 Task: Plan a trip to Mao, Dominican Republic from 6th December, 2023 to 12th December, 2023 for 4 adults.4 bedrooms having 4 beds and 4 bathrooms. Property type can be flat. Amenities needed are: wifi, TV, free parkinig on premises, gym, breakfast. Look for 5 properties as per requirement.
Action: Mouse pressed left at (441, 184)
Screenshot: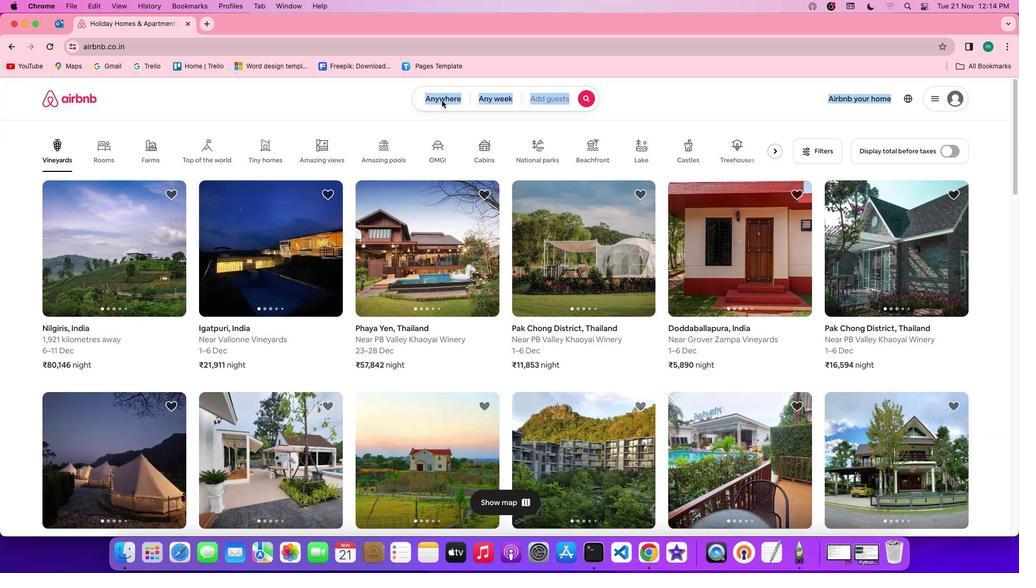 
Action: Mouse pressed left at (441, 184)
Screenshot: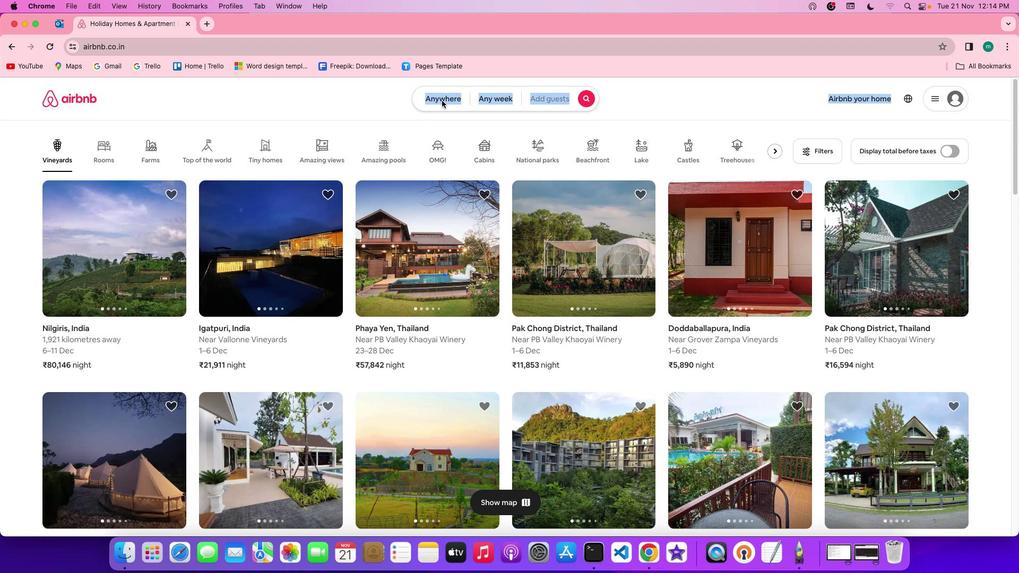 
Action: Mouse moved to (394, 213)
Screenshot: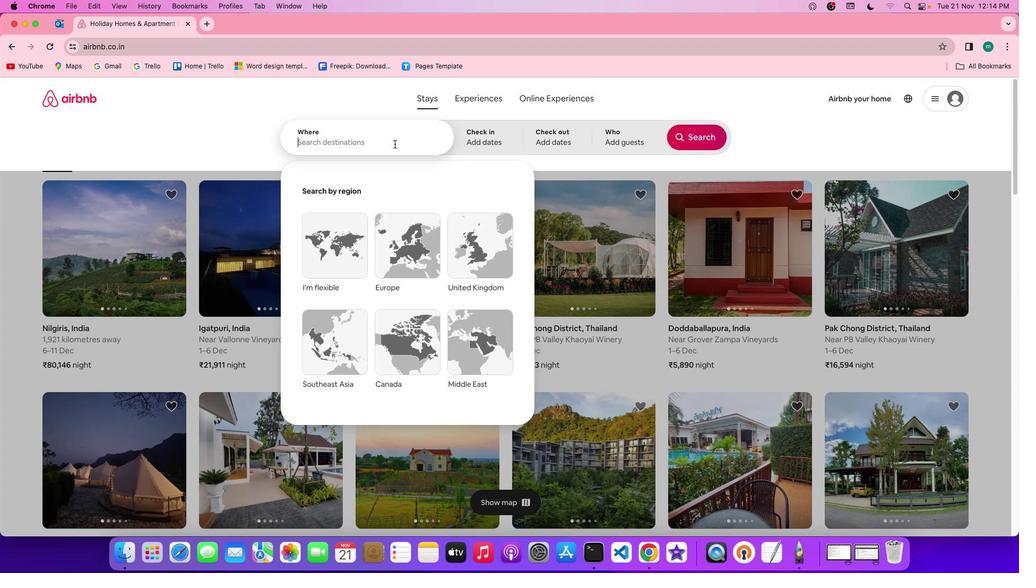 
Action: Mouse pressed left at (394, 213)
Screenshot: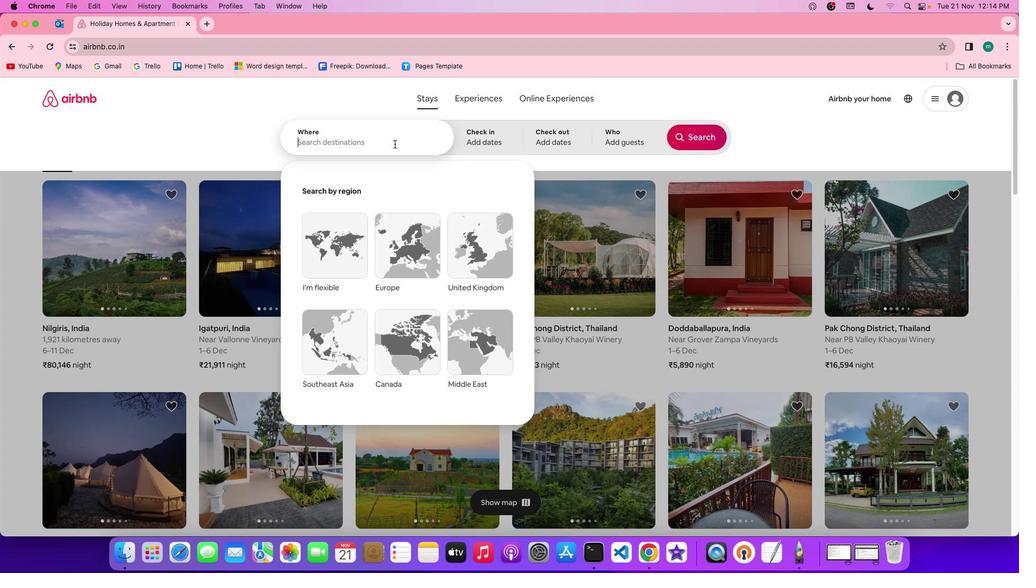 
Action: Key pressed Key.spaceKey.shift'm''a''o'','Key.spaceKey.shift'B'Key.backspaceKey.shift'D''o''m''i''n''i''c''a''n'Key.spaceKey.shift'r''e''p''u''b''l''i''c'
Screenshot: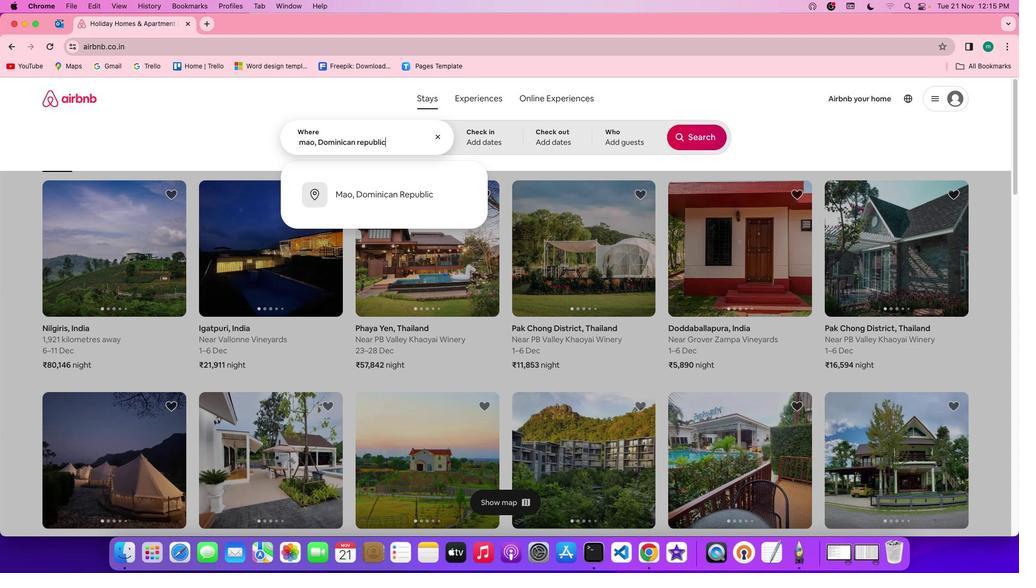 
Action: Mouse moved to (488, 209)
Screenshot: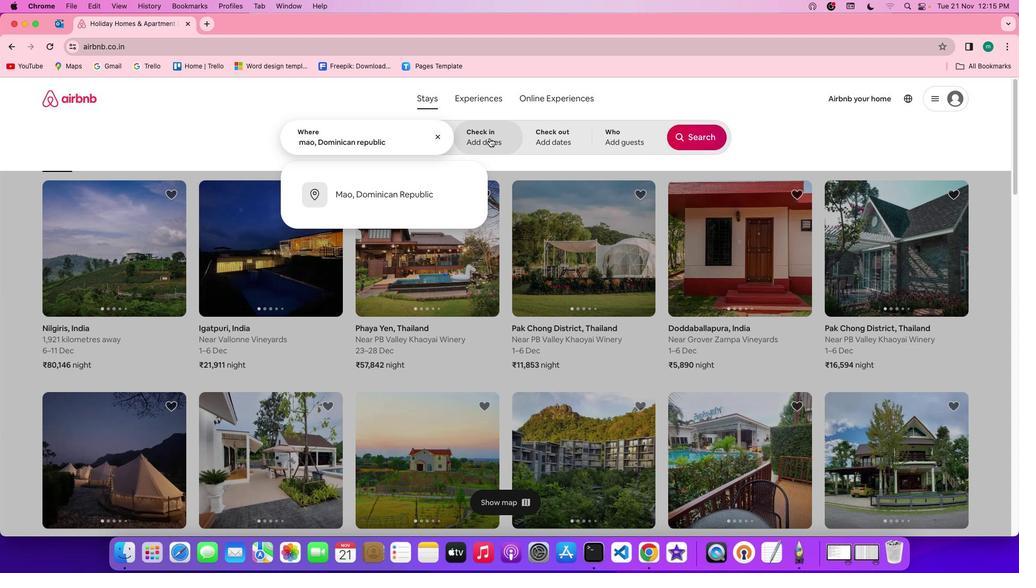 
Action: Mouse pressed left at (488, 209)
Screenshot: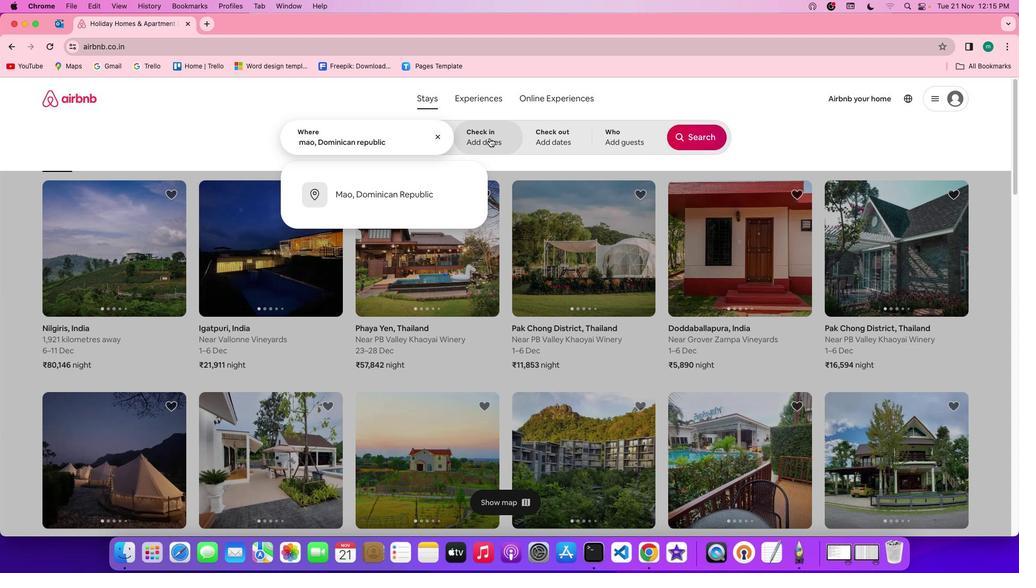 
Action: Mouse moved to (607, 317)
Screenshot: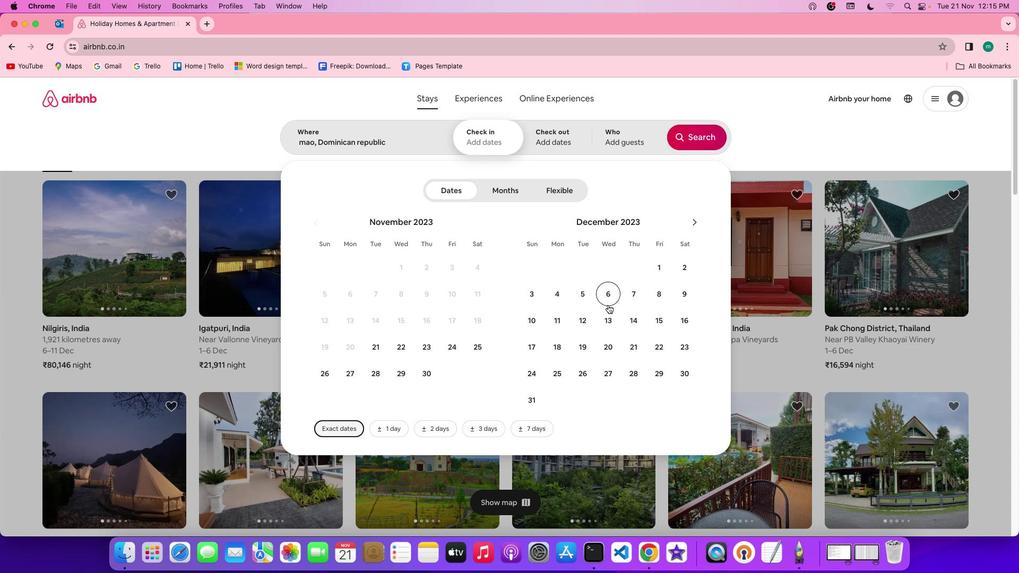 
Action: Mouse pressed left at (607, 317)
Screenshot: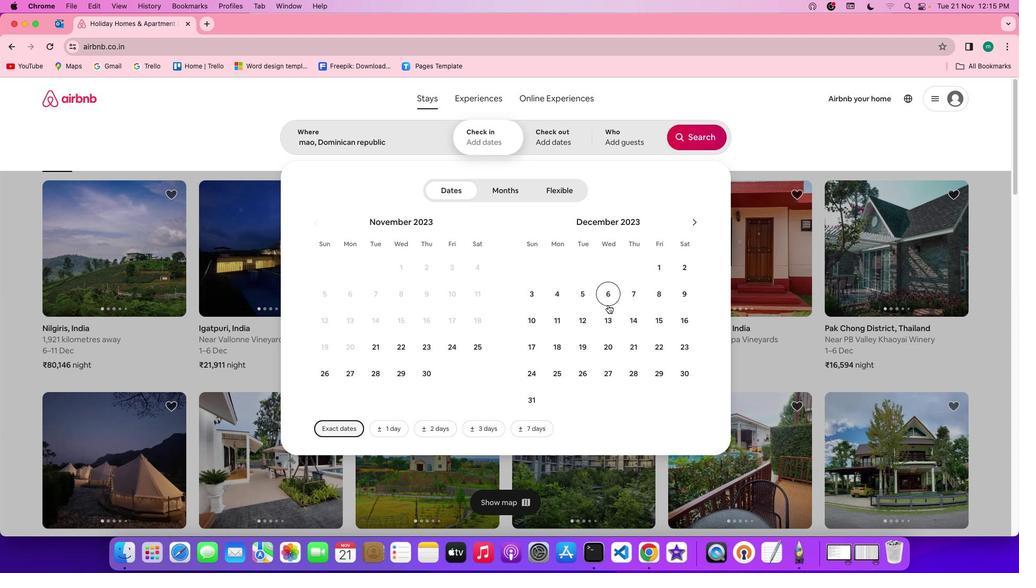 
Action: Mouse moved to (584, 327)
Screenshot: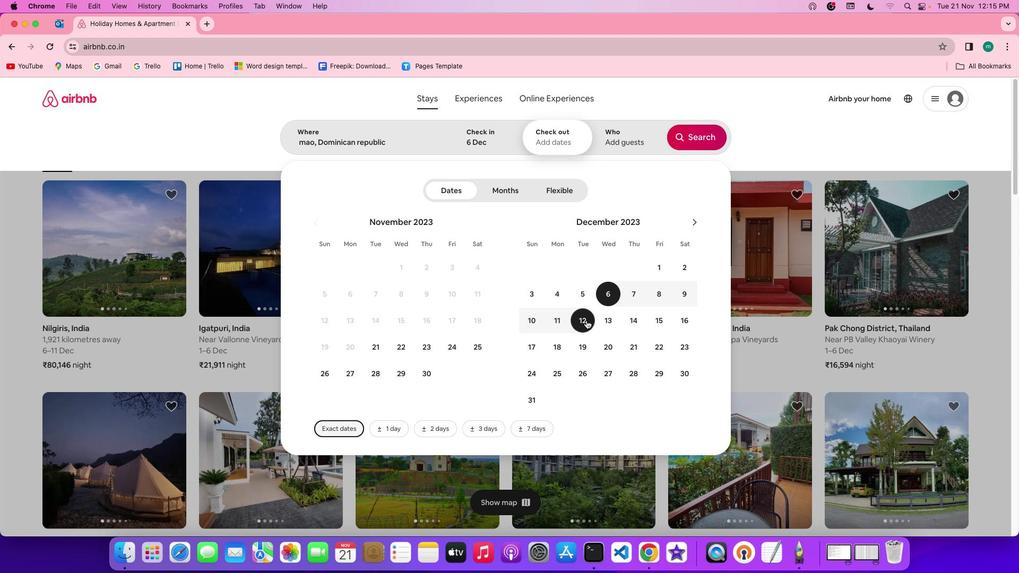 
Action: Mouse pressed left at (584, 327)
Screenshot: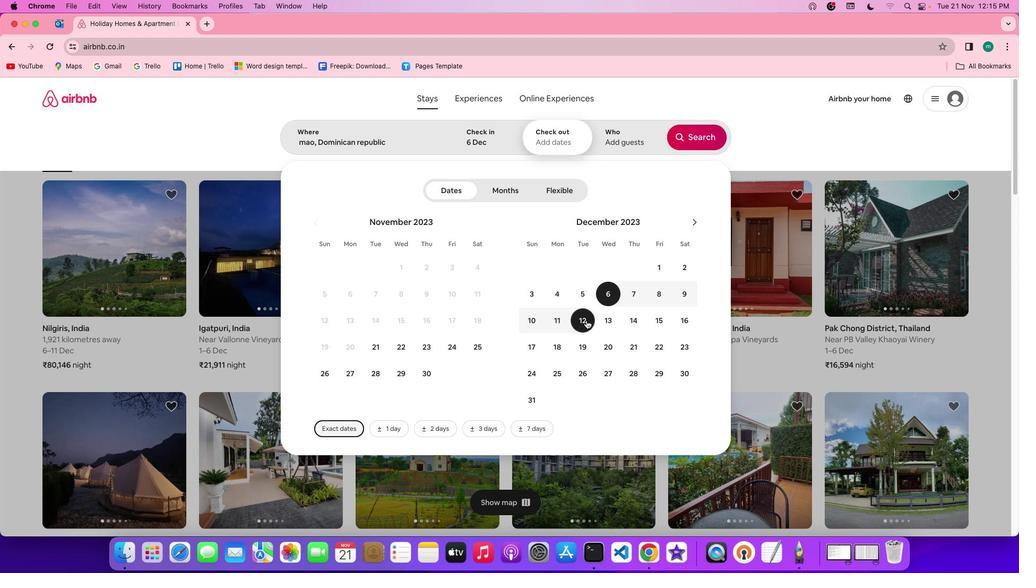 
Action: Mouse moved to (631, 208)
Screenshot: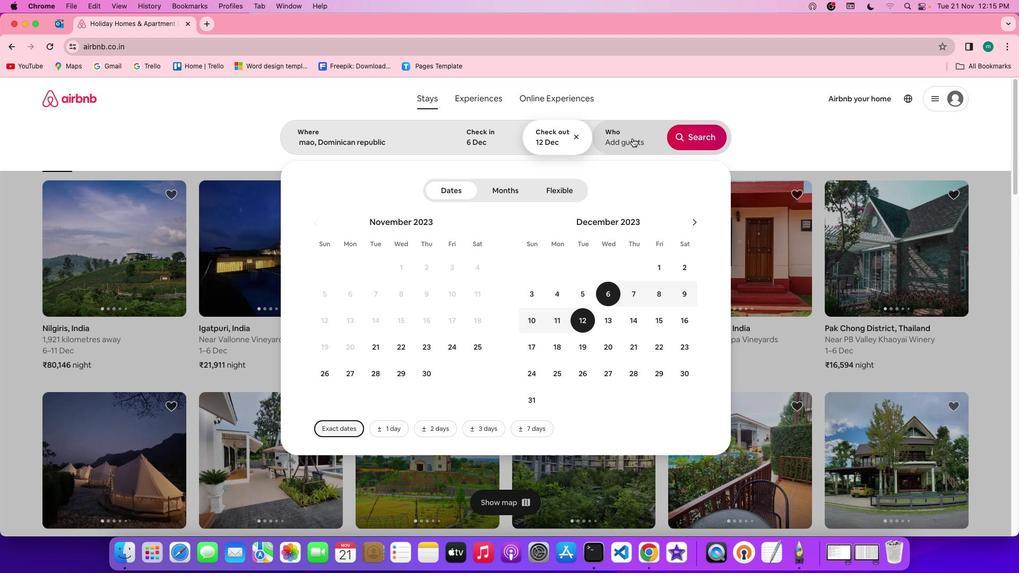 
Action: Mouse pressed left at (631, 208)
Screenshot: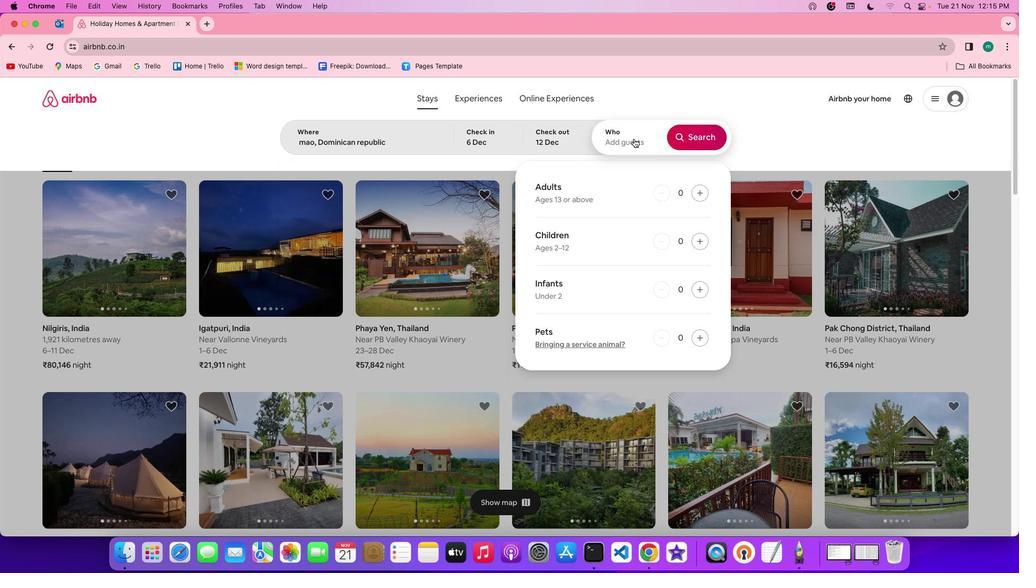 
Action: Mouse moved to (698, 241)
Screenshot: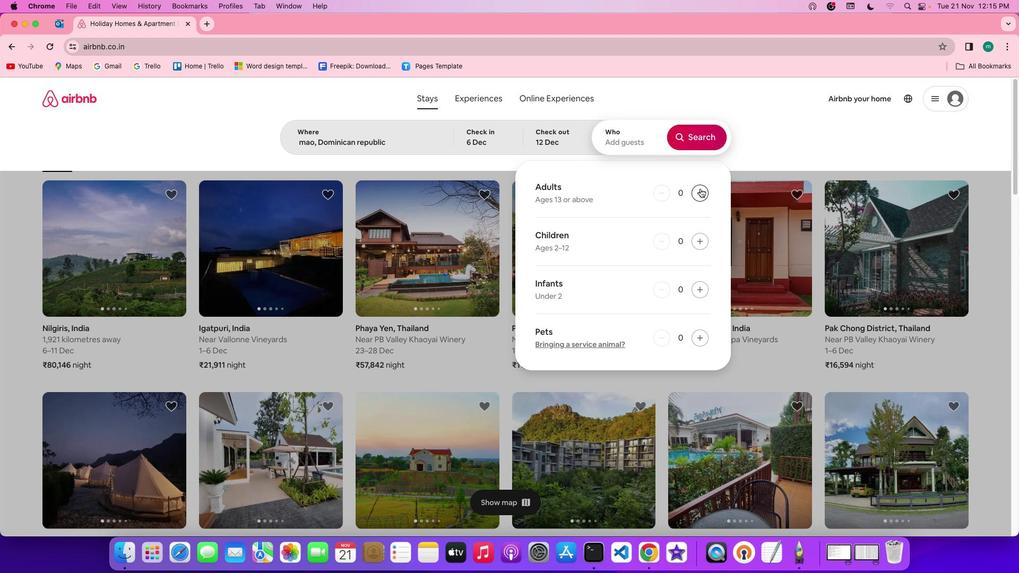 
Action: Mouse pressed left at (698, 241)
Screenshot: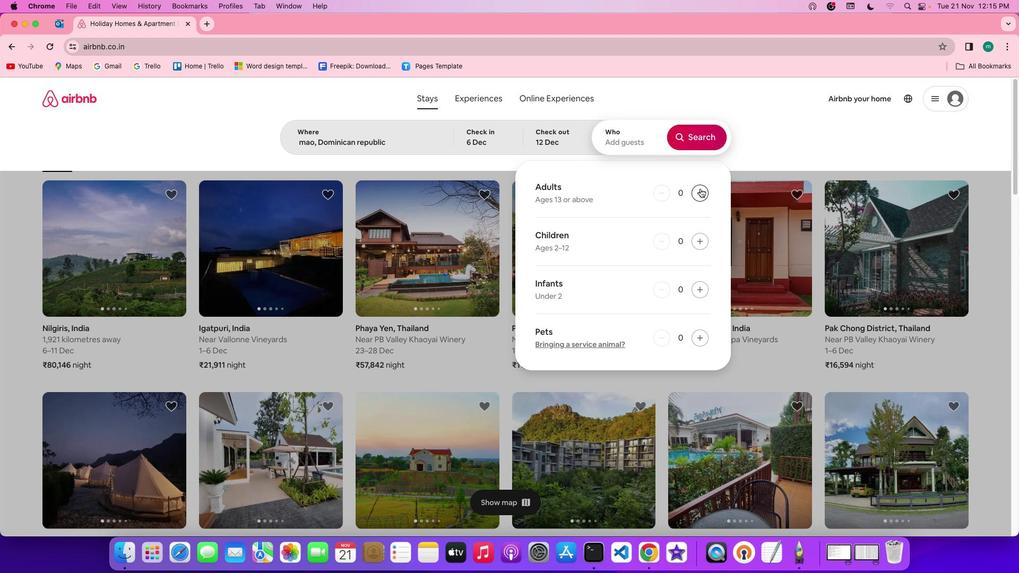 
Action: Mouse pressed left at (698, 241)
Screenshot: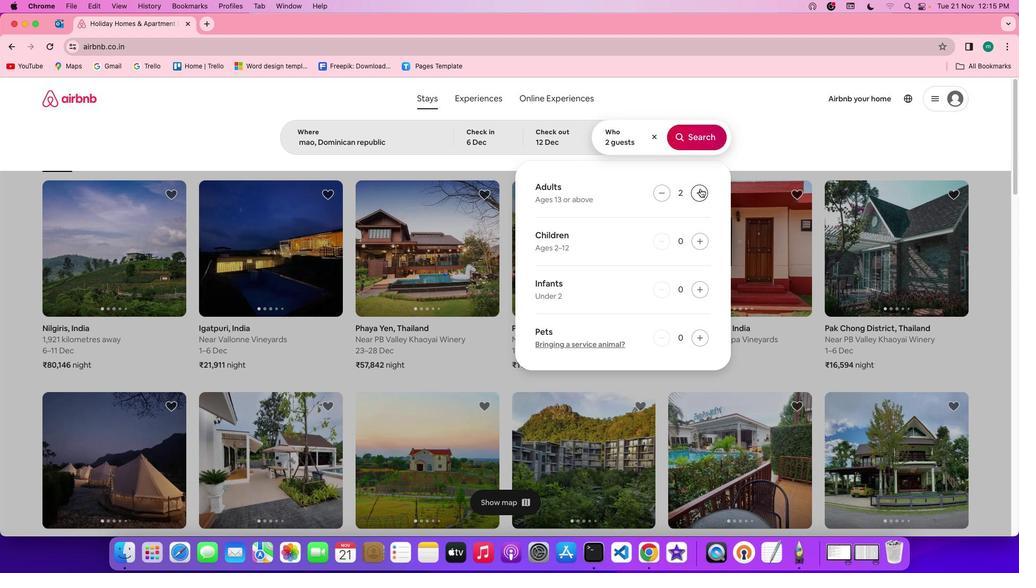 
Action: Mouse pressed left at (698, 241)
Screenshot: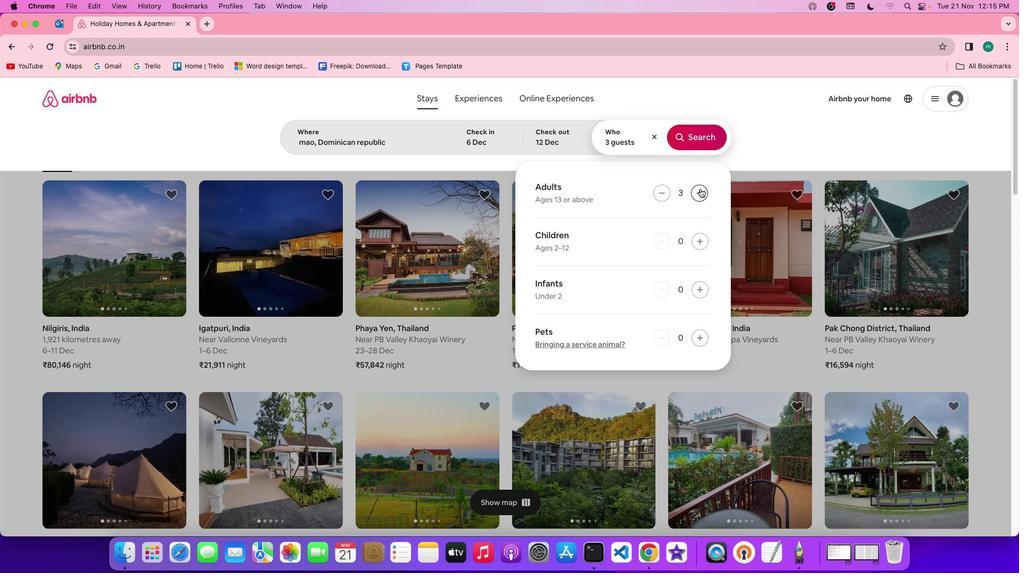 
Action: Mouse pressed left at (698, 241)
Screenshot: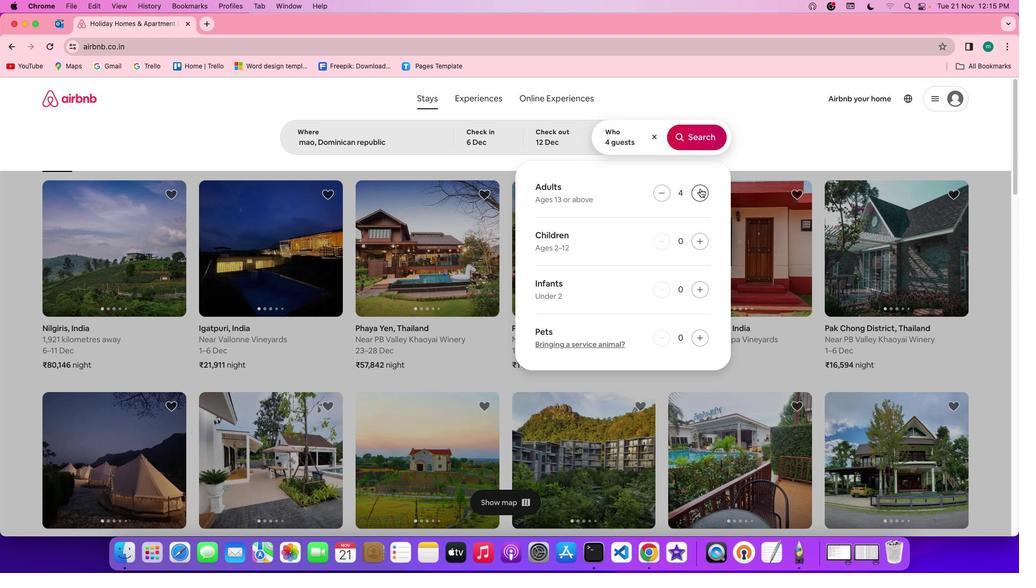 
Action: Mouse moved to (695, 211)
Screenshot: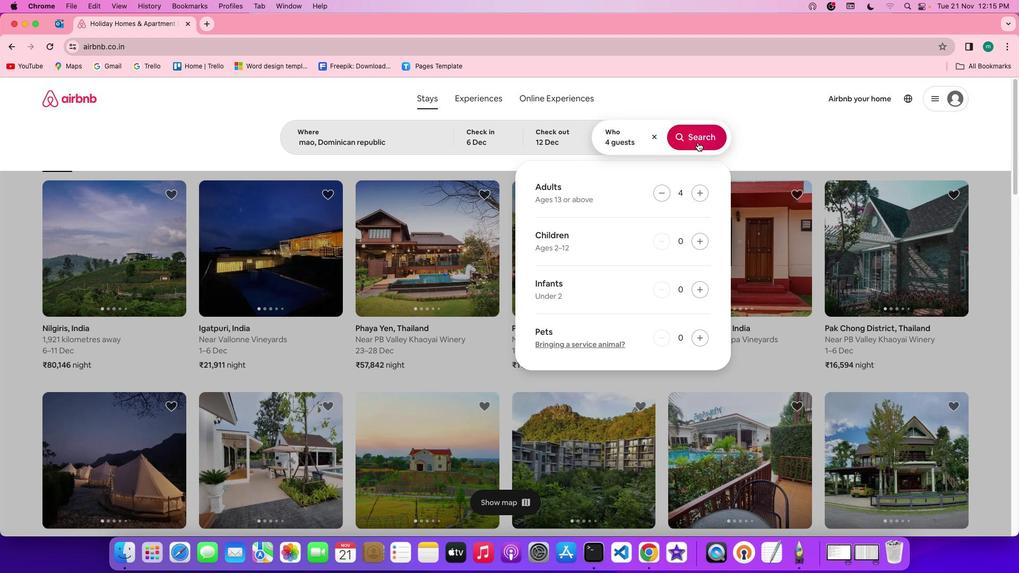 
Action: Mouse pressed left at (695, 211)
Screenshot: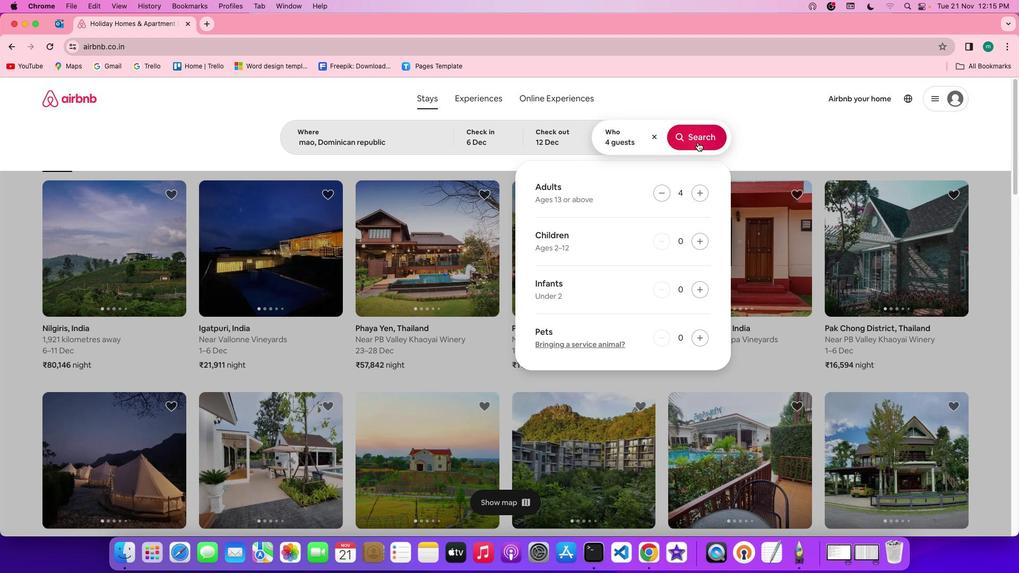 
Action: Mouse moved to (863, 209)
Screenshot: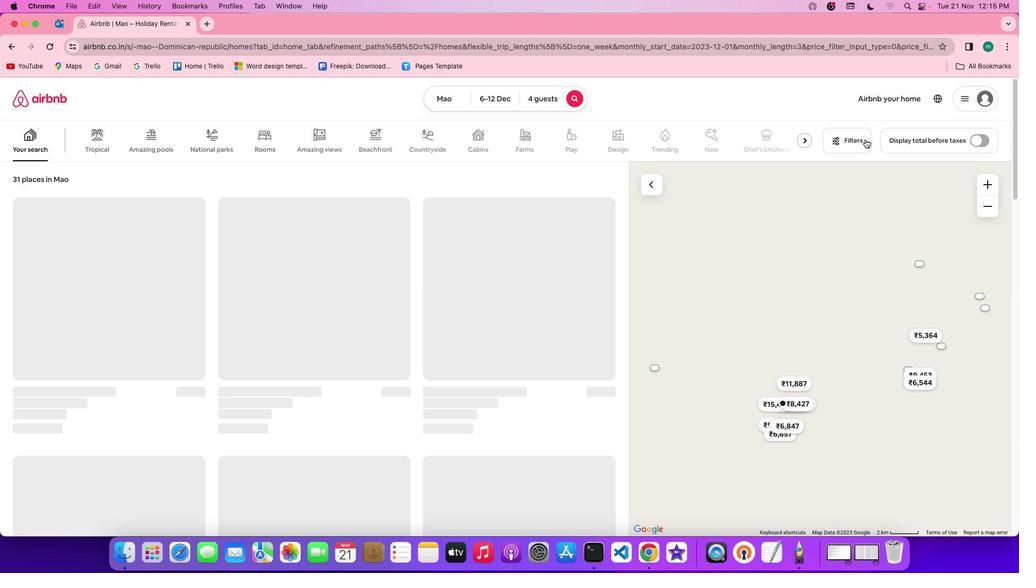 
Action: Mouse pressed left at (863, 209)
Screenshot: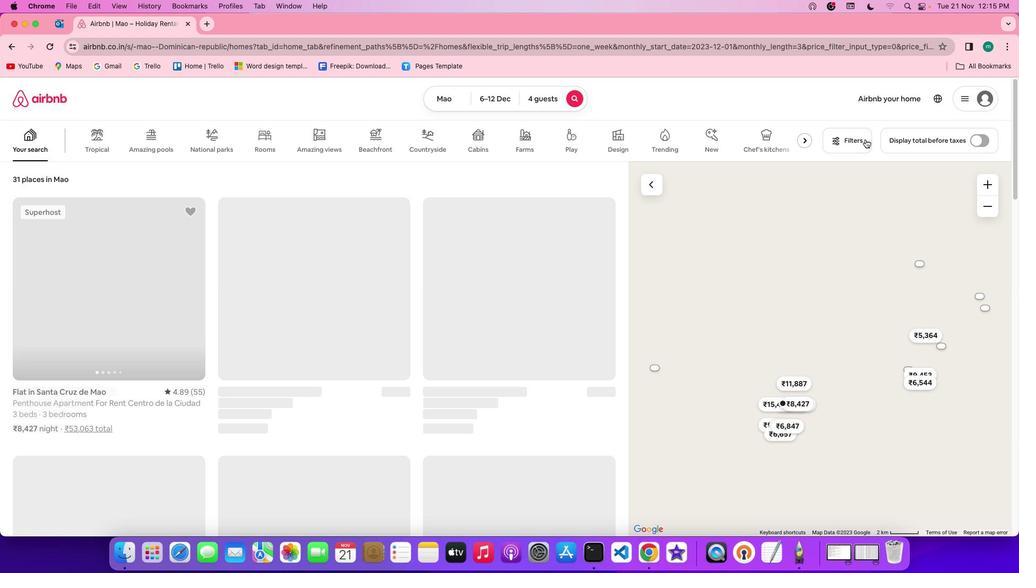 
Action: Mouse moved to (565, 310)
Screenshot: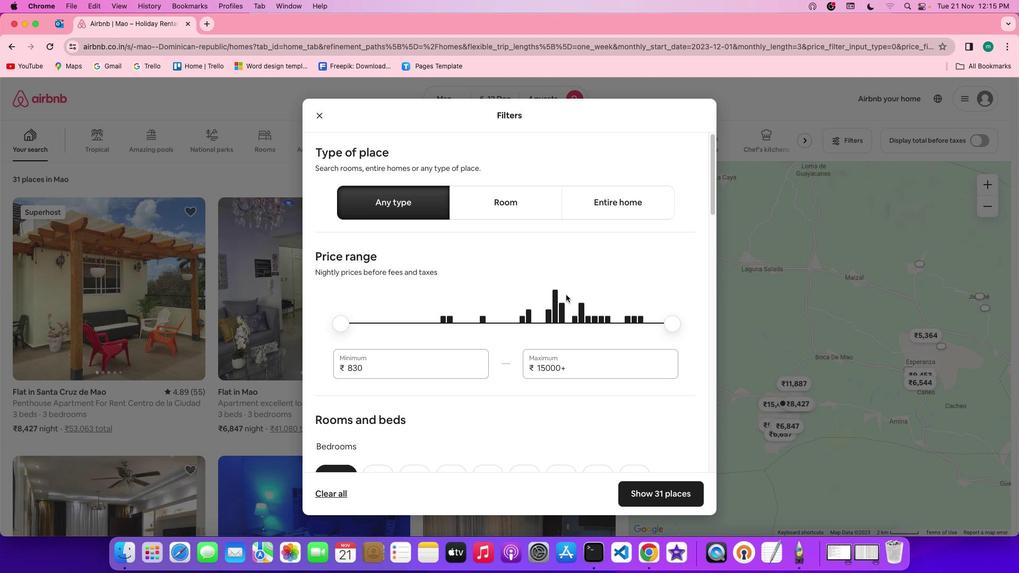 
Action: Mouse scrolled (565, 310) with delta (1, 118)
Screenshot: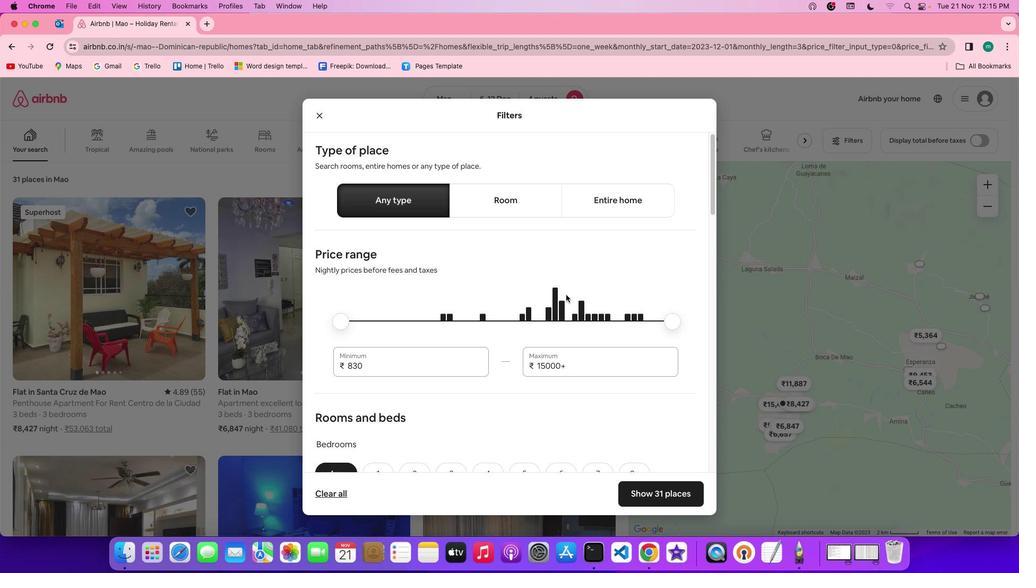 
Action: Mouse scrolled (565, 310) with delta (1, 118)
Screenshot: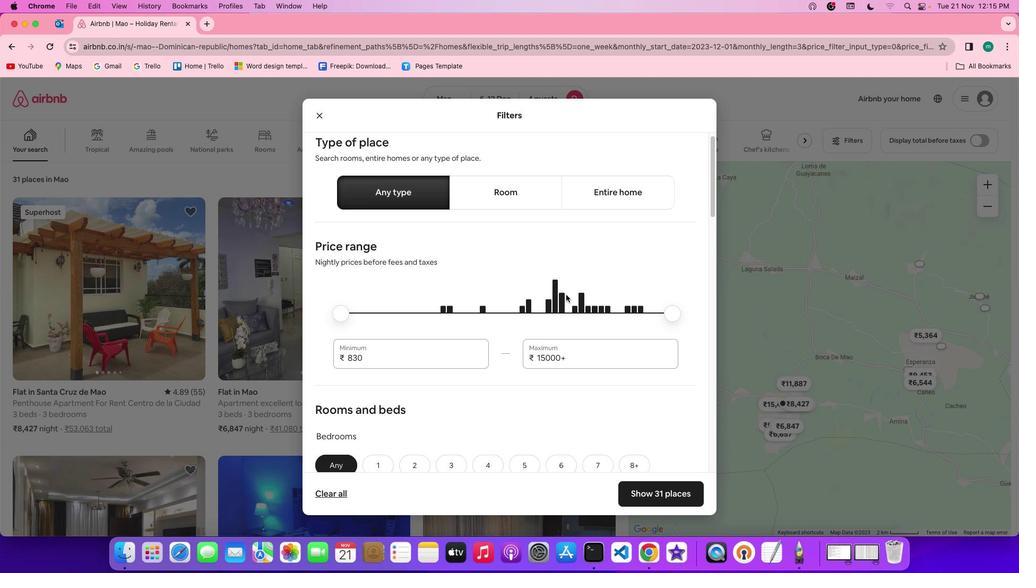 
Action: Mouse scrolled (565, 310) with delta (1, 118)
Screenshot: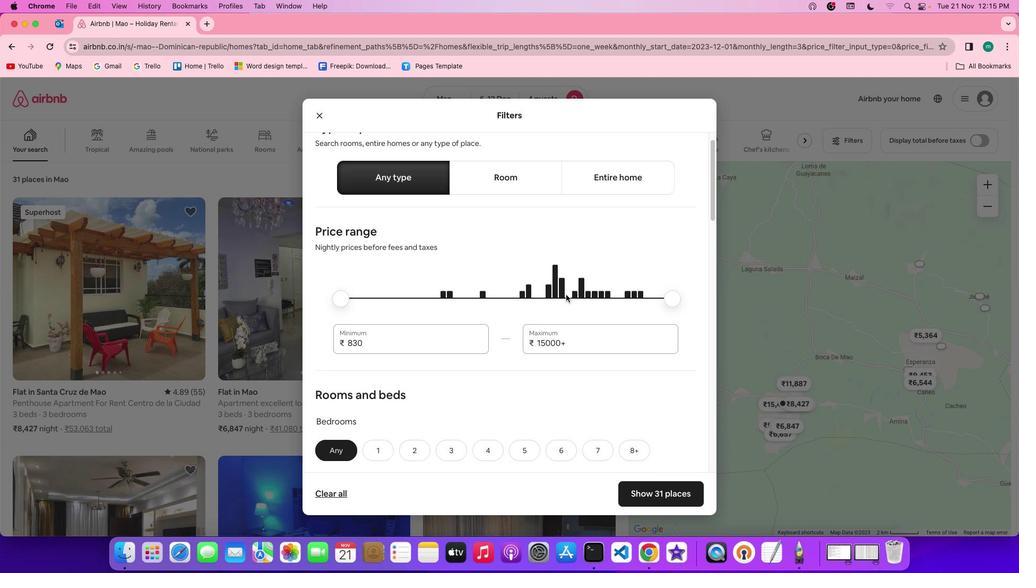 
Action: Mouse scrolled (565, 310) with delta (1, 117)
Screenshot: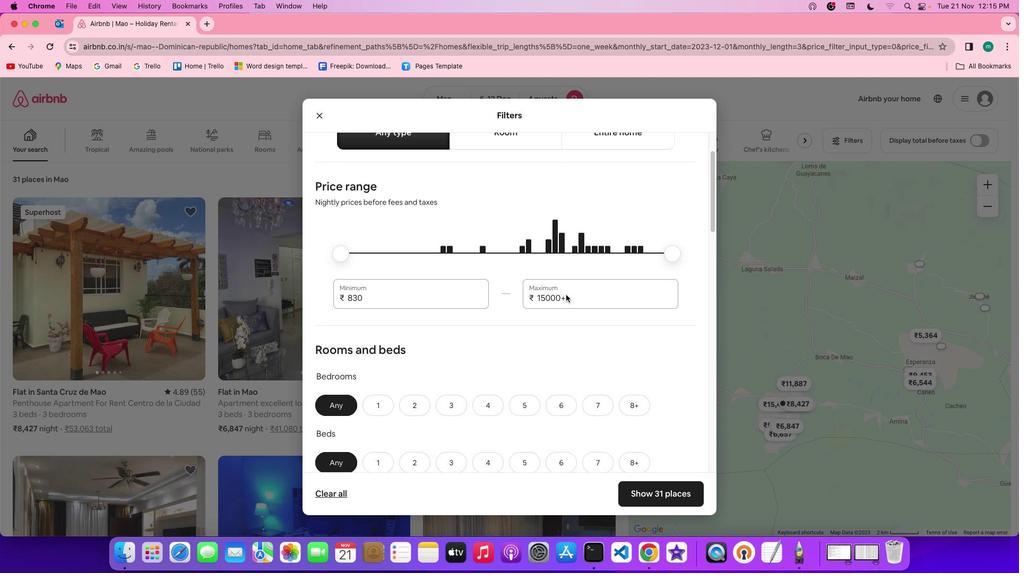 
Action: Mouse scrolled (565, 310) with delta (1, 118)
Screenshot: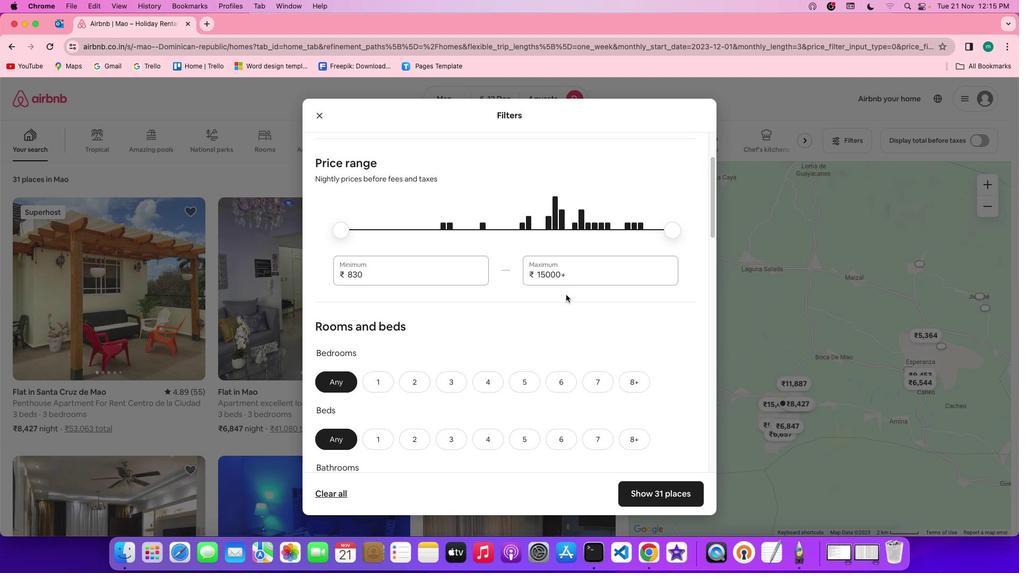 
Action: Mouse scrolled (565, 310) with delta (1, 118)
Screenshot: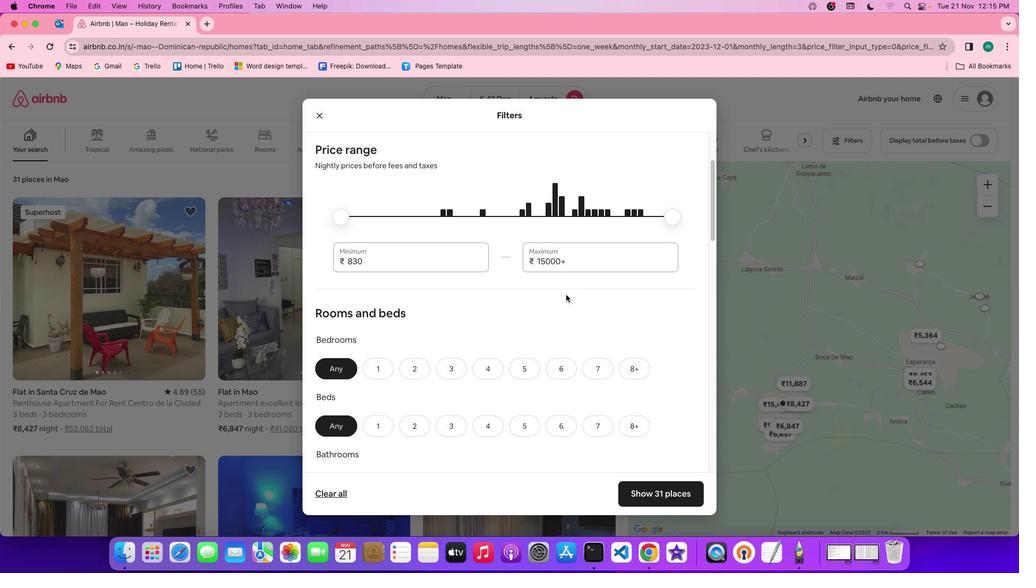 
Action: Mouse scrolled (565, 310) with delta (1, 118)
Screenshot: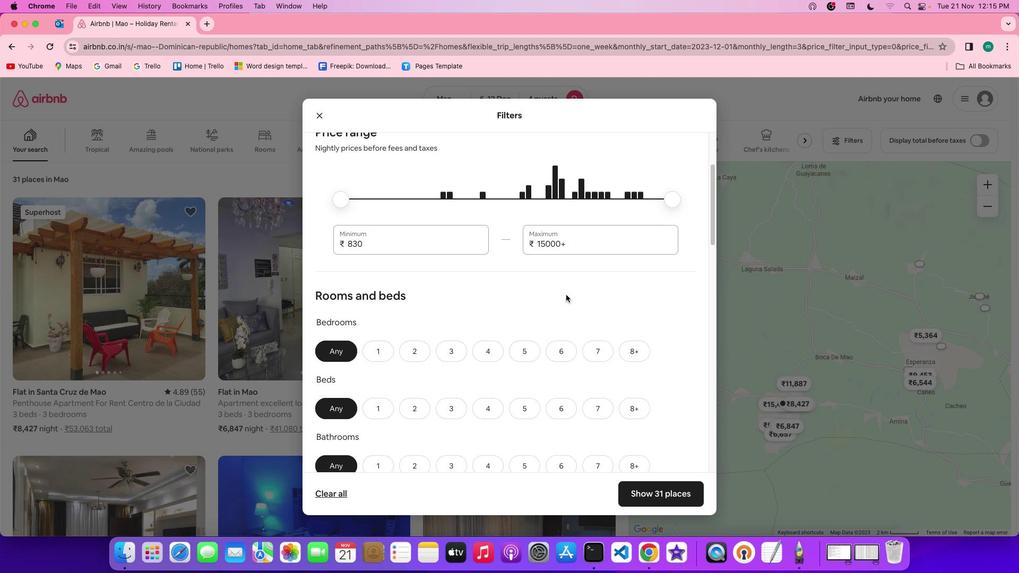 
Action: Mouse scrolled (565, 310) with delta (1, 118)
Screenshot: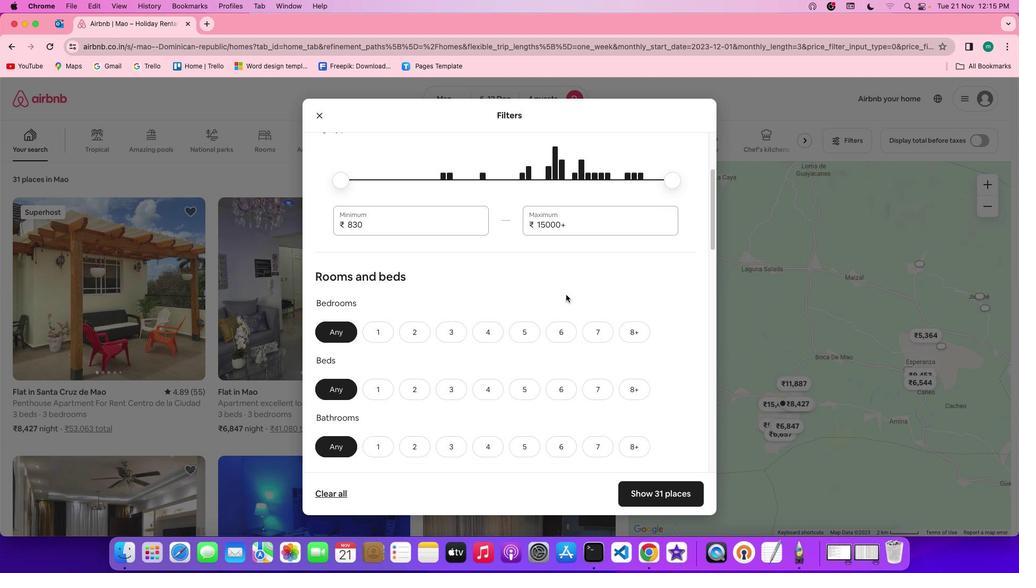
Action: Mouse scrolled (565, 310) with delta (1, 118)
Screenshot: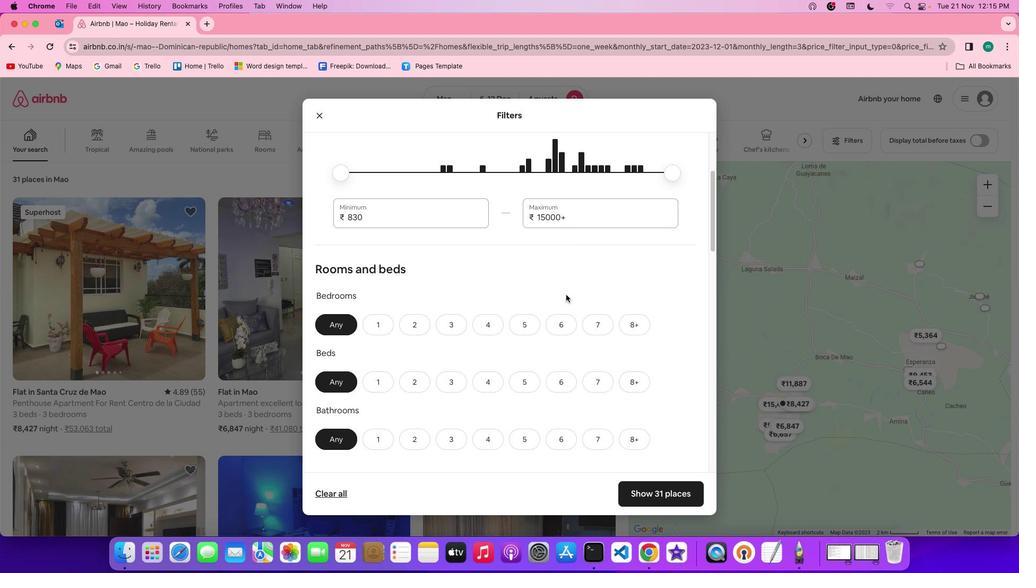
Action: Mouse scrolled (565, 310) with delta (1, 118)
Screenshot: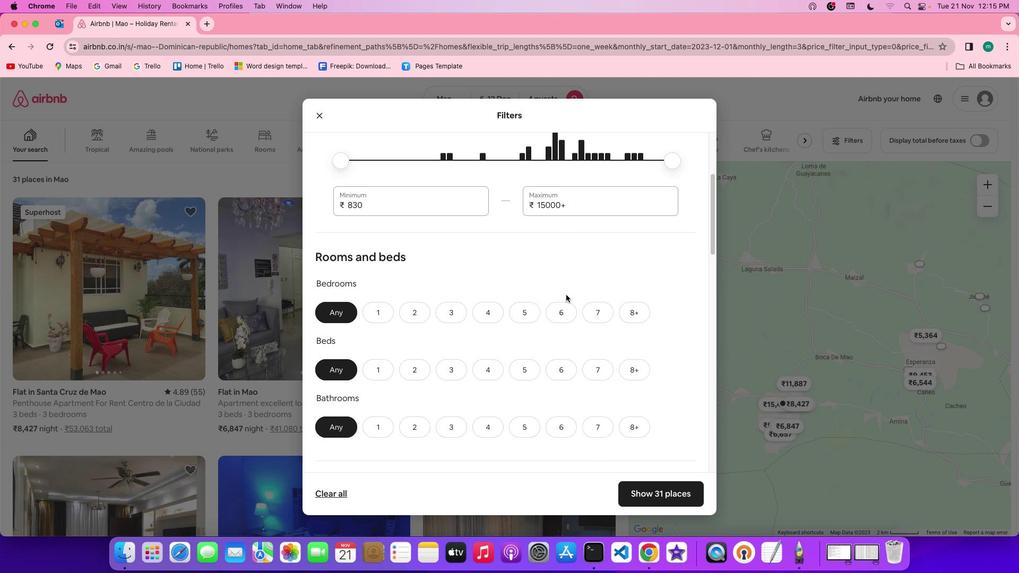 
Action: Mouse scrolled (565, 310) with delta (1, 117)
Screenshot: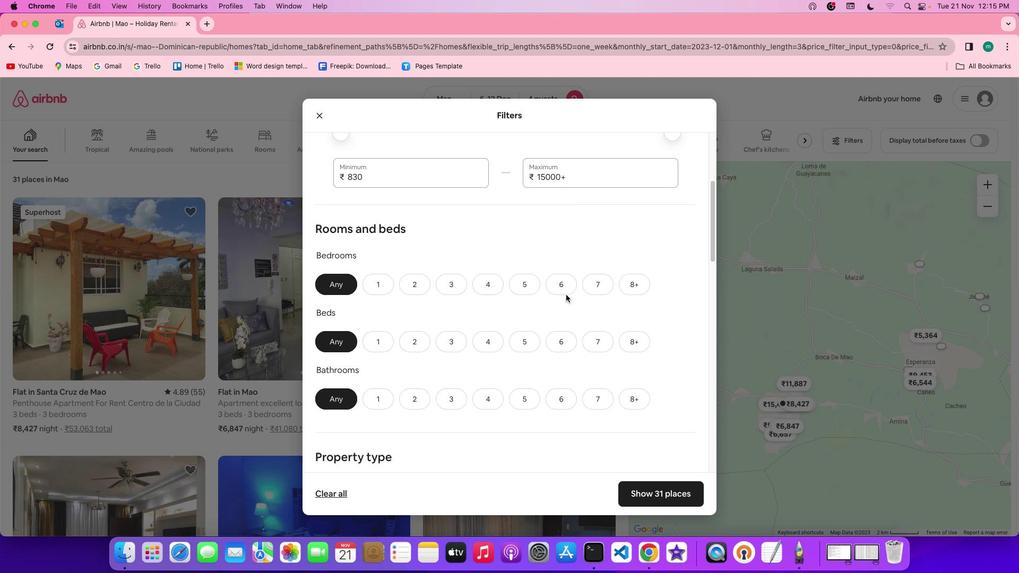 
Action: Mouse moved to (490, 290)
Screenshot: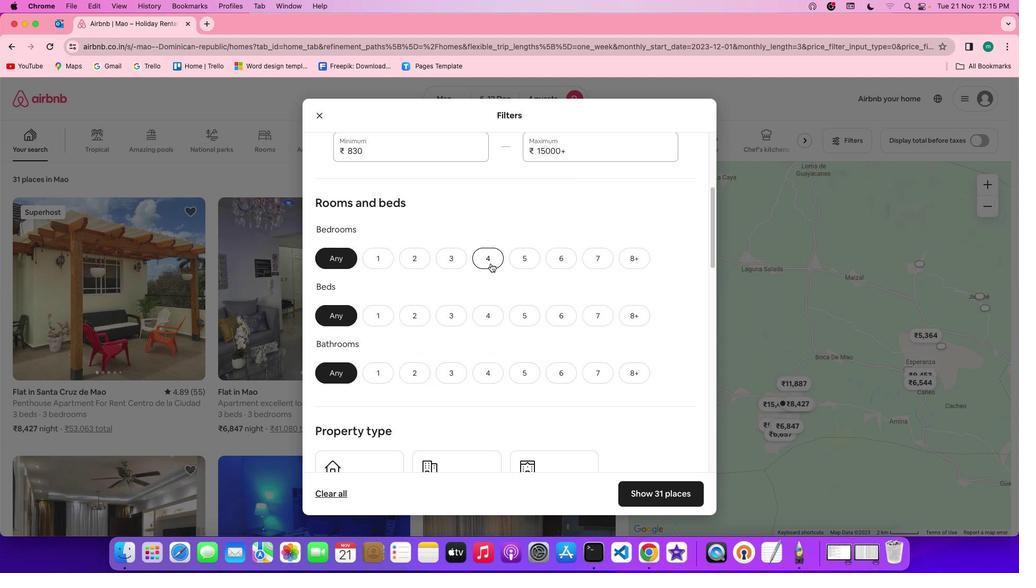 
Action: Mouse pressed left at (490, 290)
Screenshot: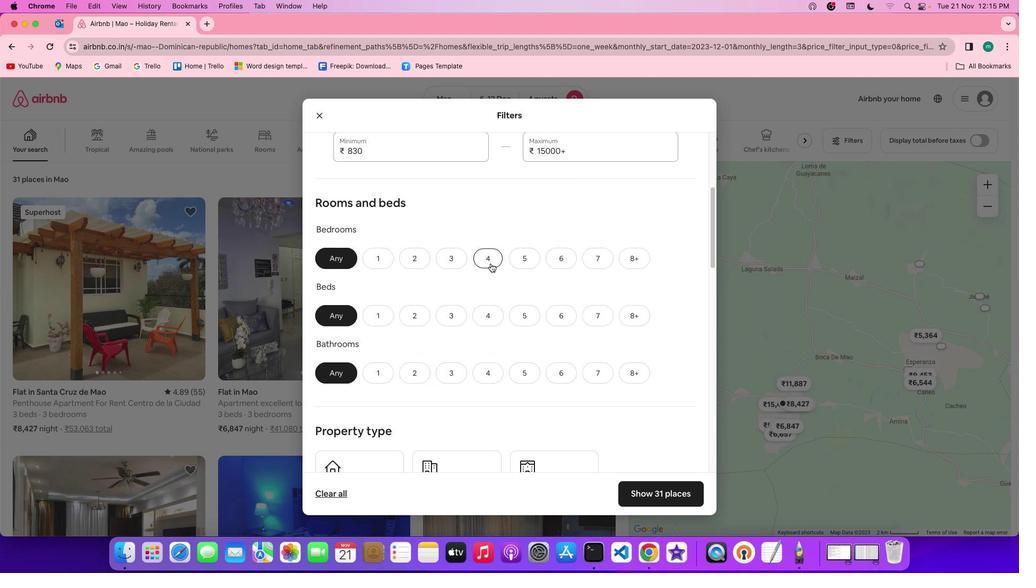 
Action: Mouse moved to (491, 320)
Screenshot: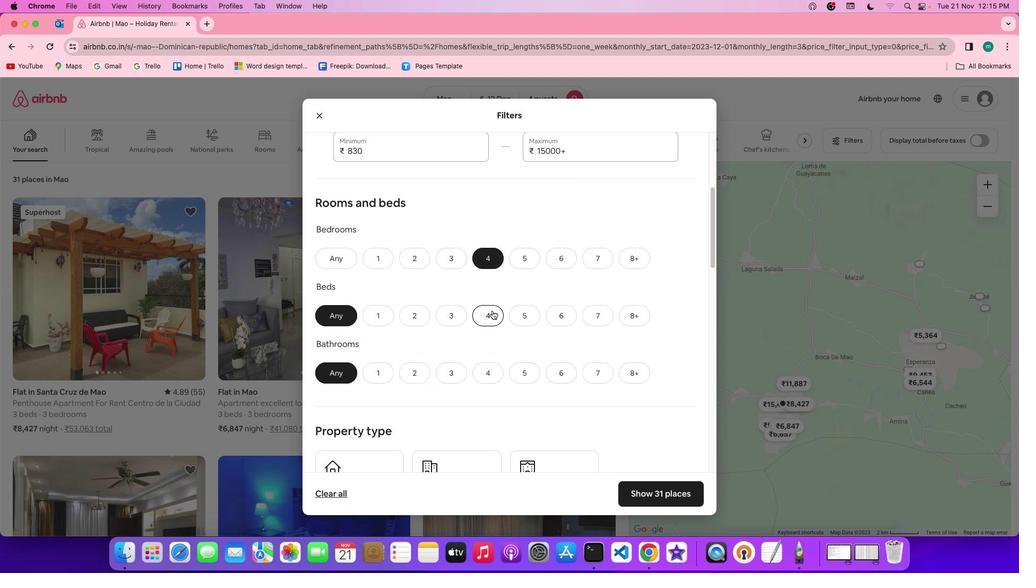 
Action: Mouse pressed left at (491, 320)
Screenshot: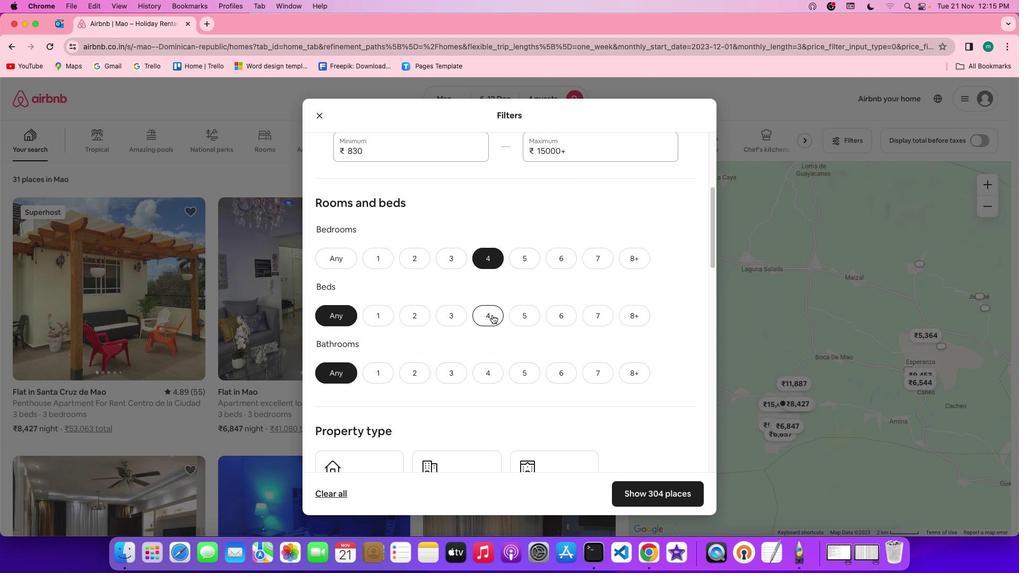 
Action: Mouse moved to (488, 360)
Screenshot: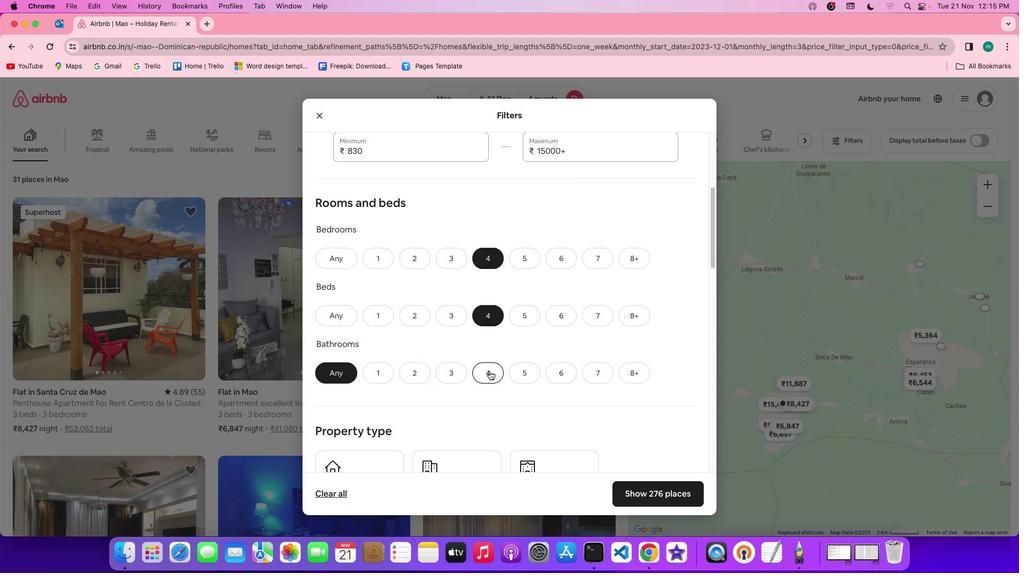 
Action: Mouse pressed left at (488, 360)
Screenshot: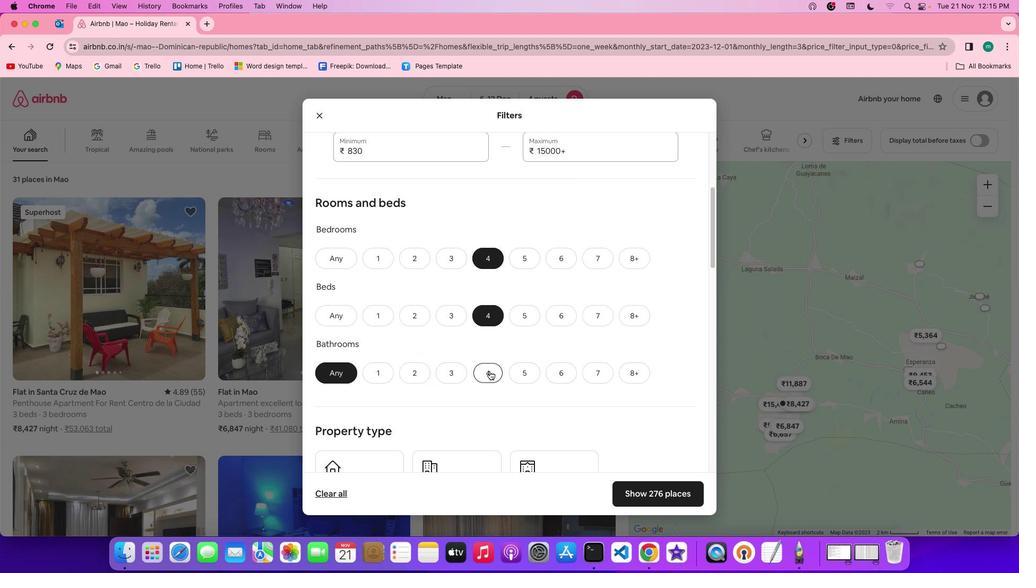
Action: Mouse moved to (617, 352)
Screenshot: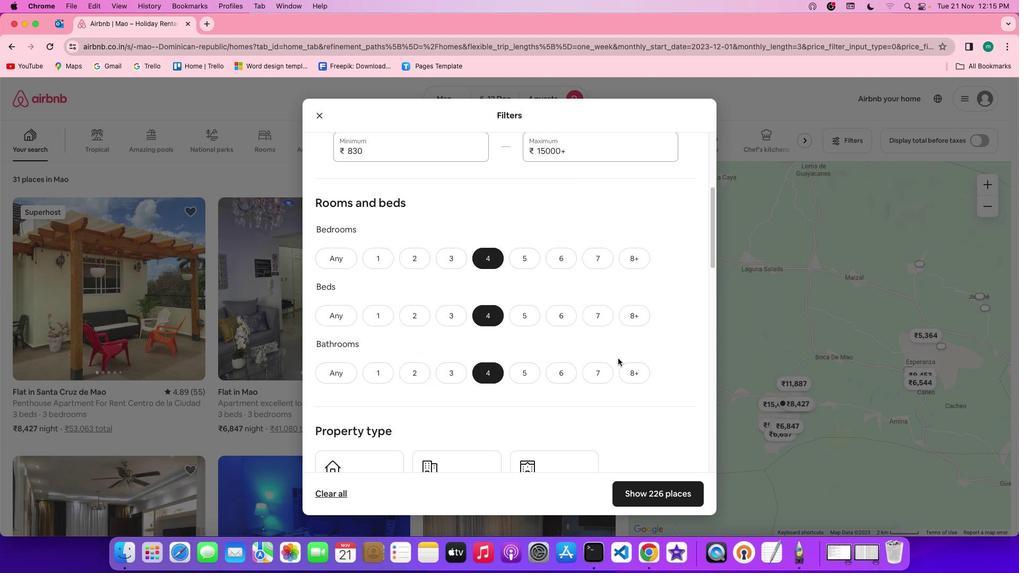 
Action: Mouse scrolled (617, 352) with delta (1, 118)
Screenshot: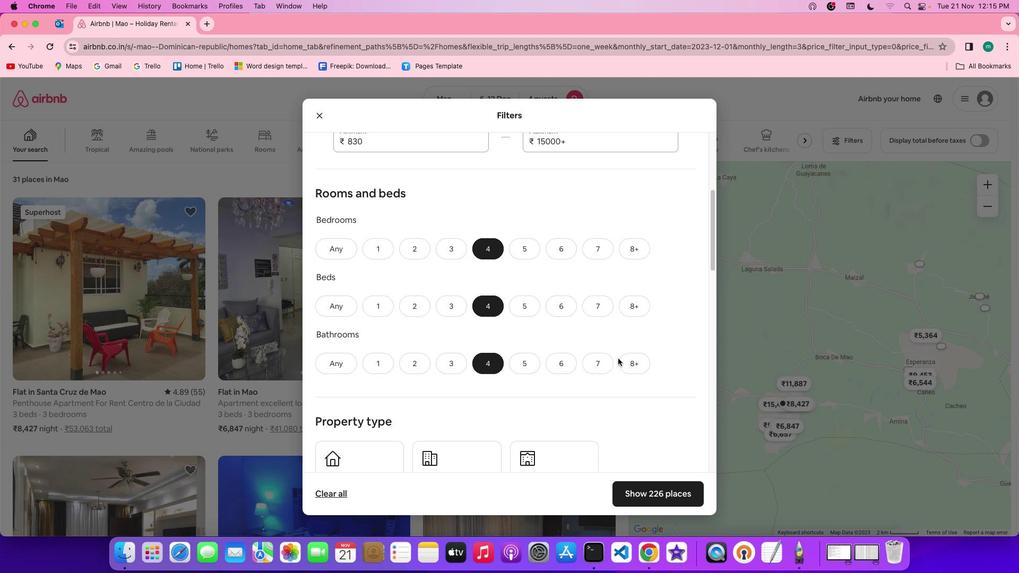 
Action: Mouse scrolled (617, 352) with delta (1, 118)
Screenshot: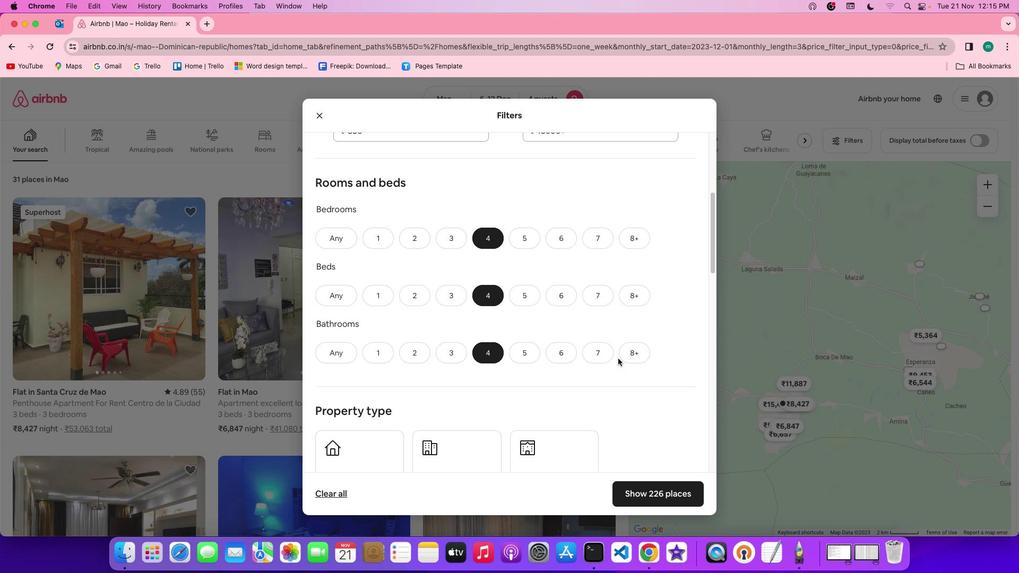 
Action: Mouse scrolled (617, 352) with delta (1, 117)
Screenshot: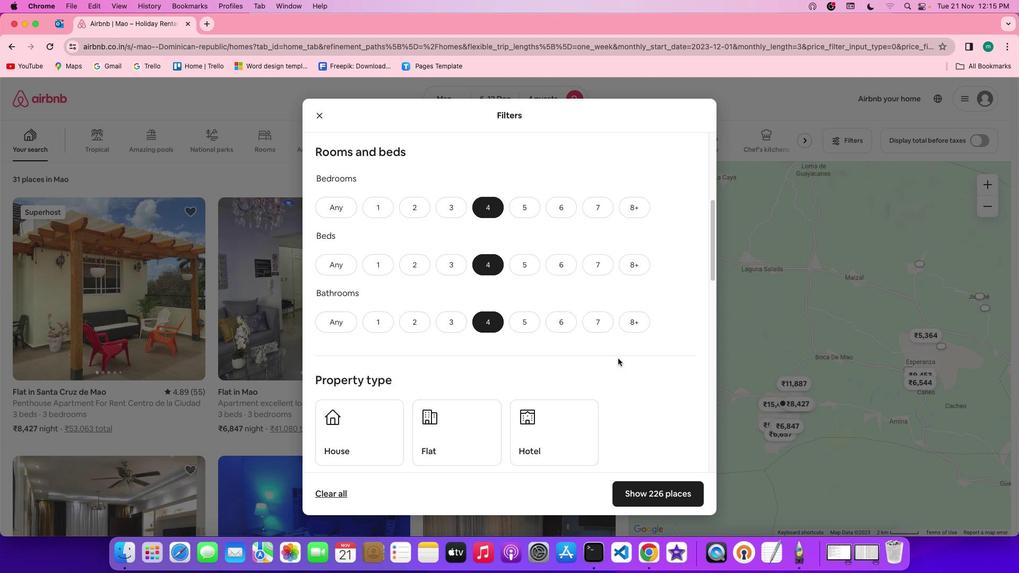 
Action: Mouse scrolled (617, 352) with delta (1, 118)
Screenshot: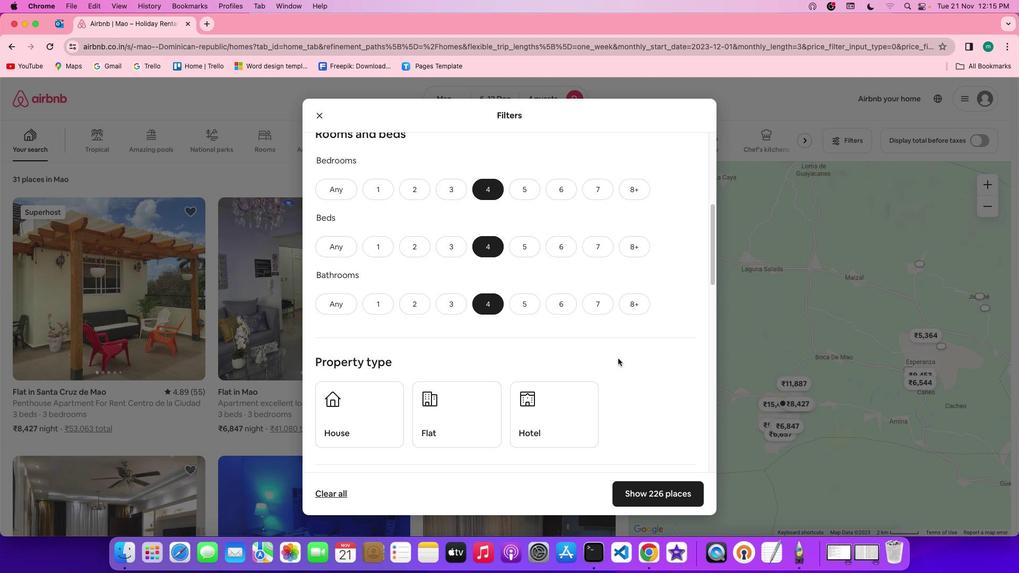 
Action: Mouse scrolled (617, 352) with delta (1, 118)
Screenshot: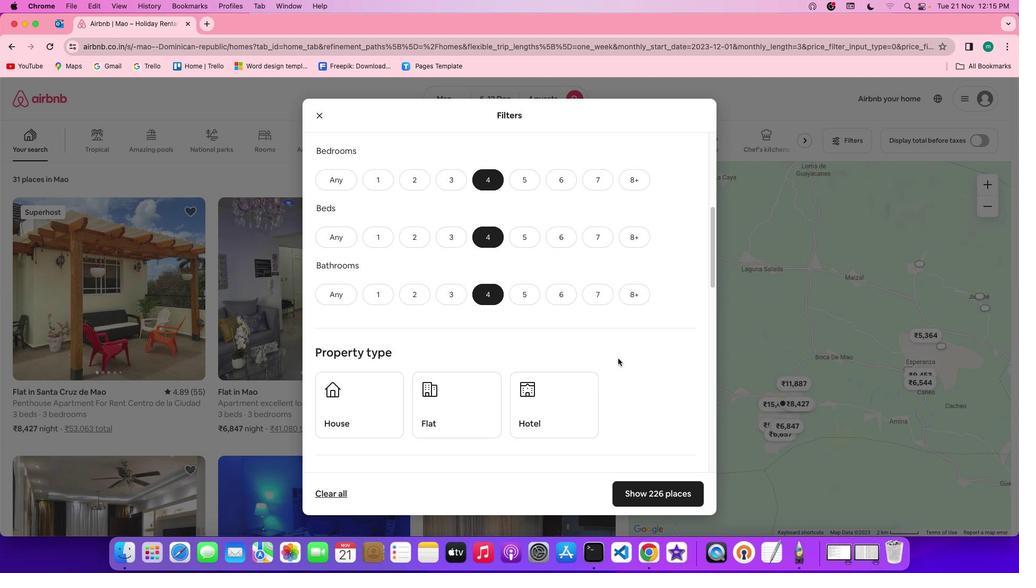 
Action: Mouse scrolled (617, 352) with delta (1, 118)
Screenshot: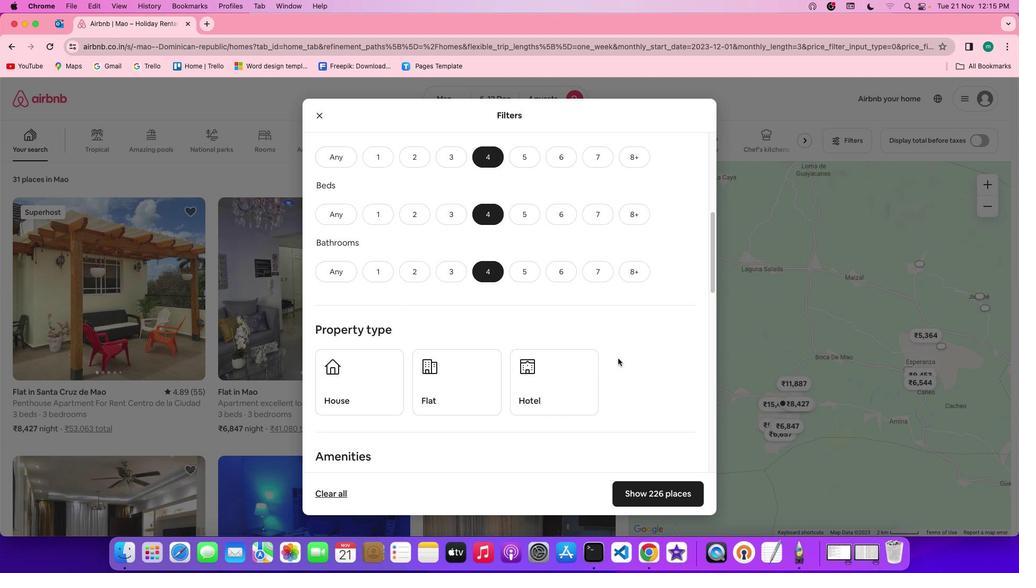 
Action: Mouse scrolled (617, 352) with delta (1, 118)
Screenshot: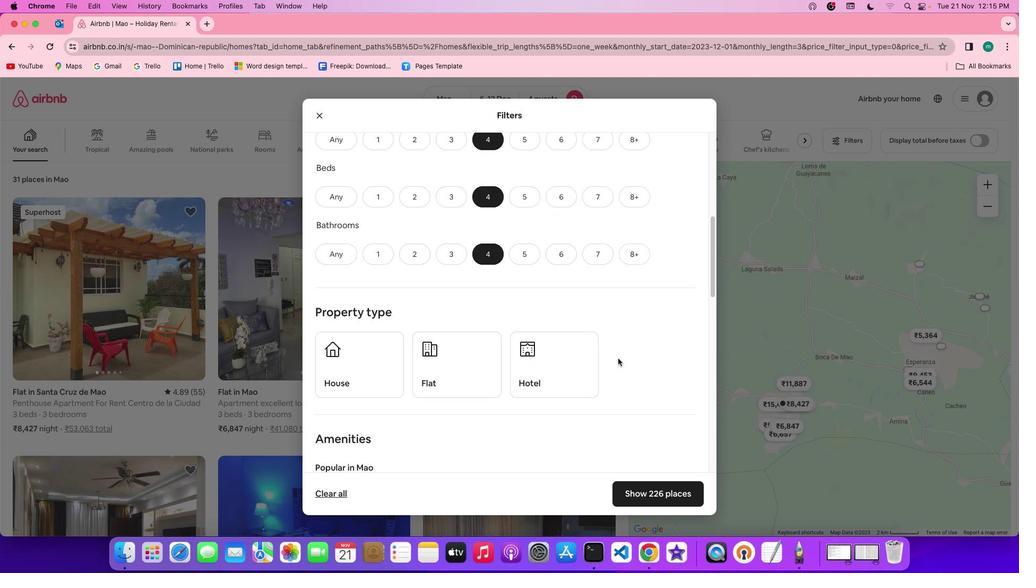 
Action: Mouse scrolled (617, 352) with delta (1, 118)
Screenshot: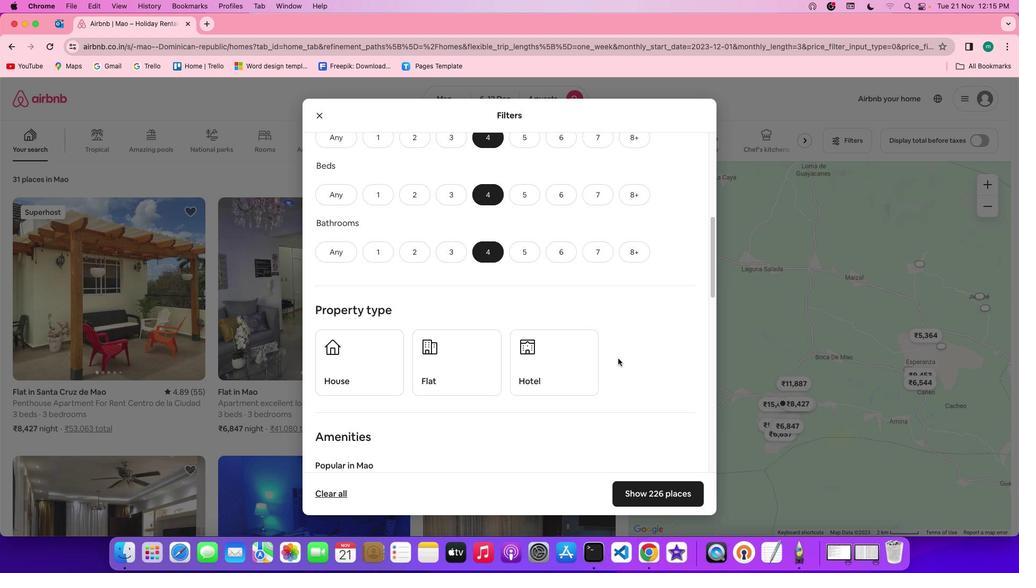 
Action: Mouse scrolled (617, 352) with delta (1, 118)
Screenshot: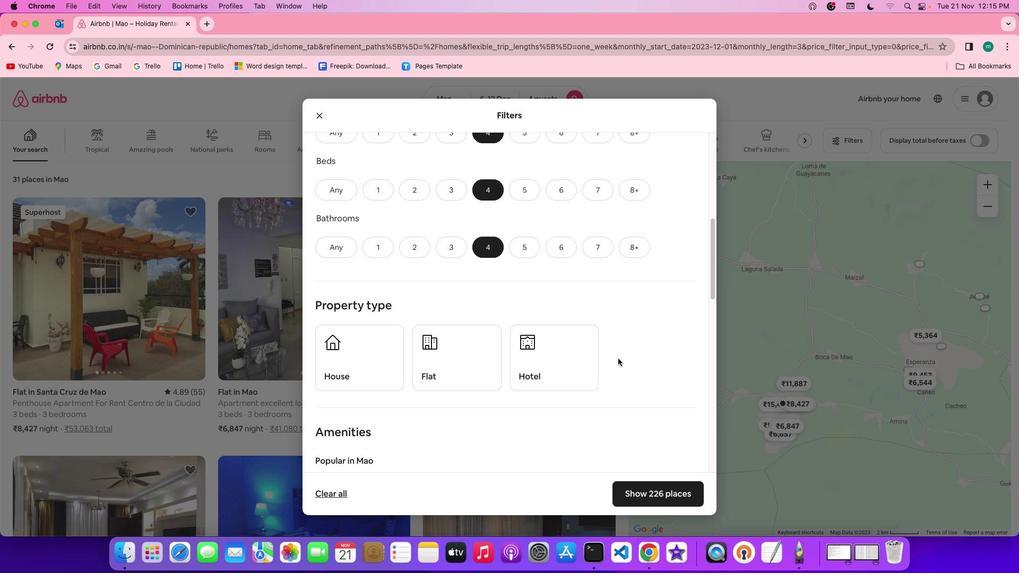
Action: Mouse scrolled (617, 352) with delta (1, 118)
Screenshot: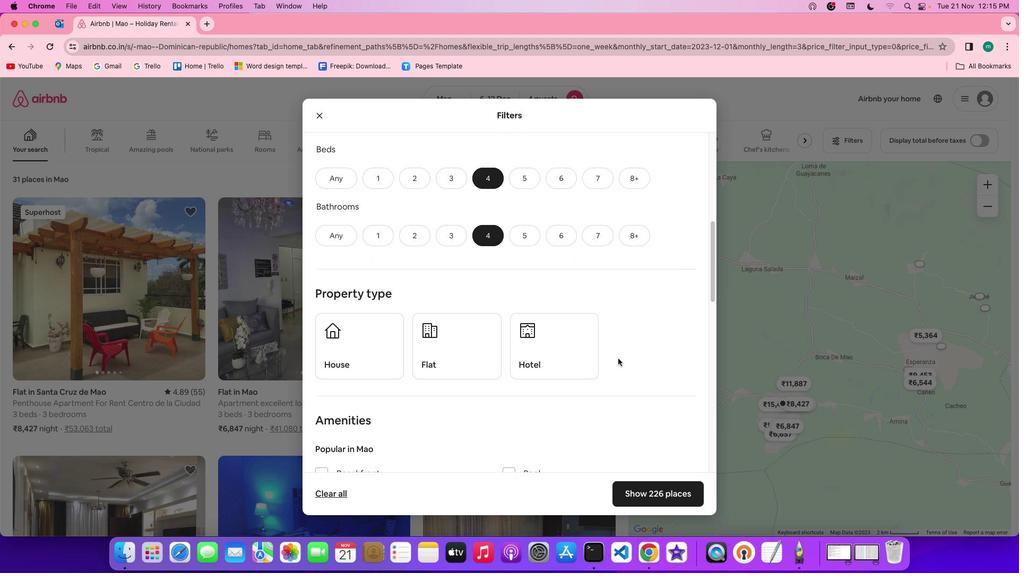 
Action: Mouse scrolled (617, 352) with delta (1, 118)
Screenshot: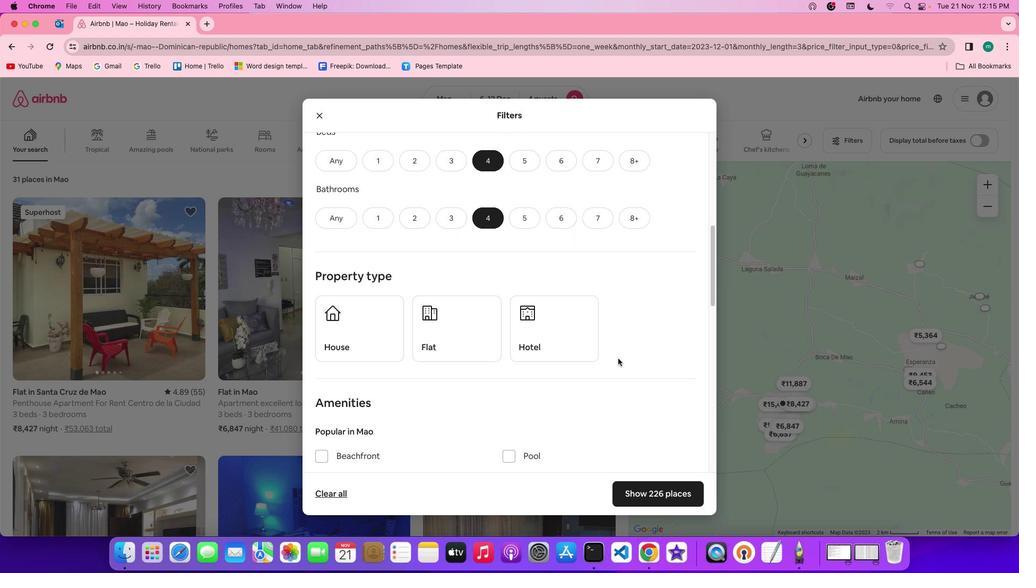 
Action: Mouse scrolled (617, 352) with delta (1, 118)
Screenshot: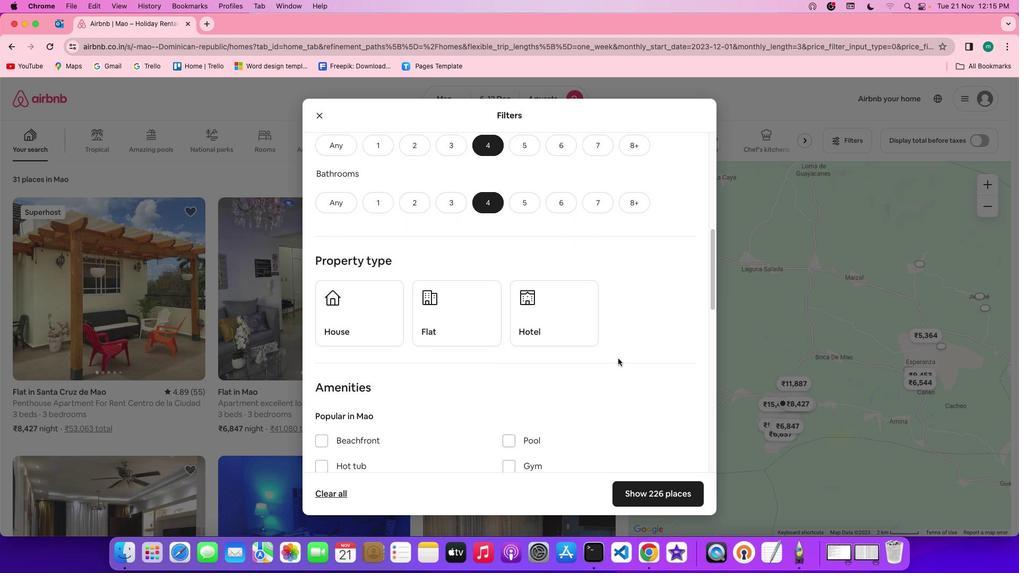 
Action: Mouse scrolled (617, 352) with delta (1, 117)
Screenshot: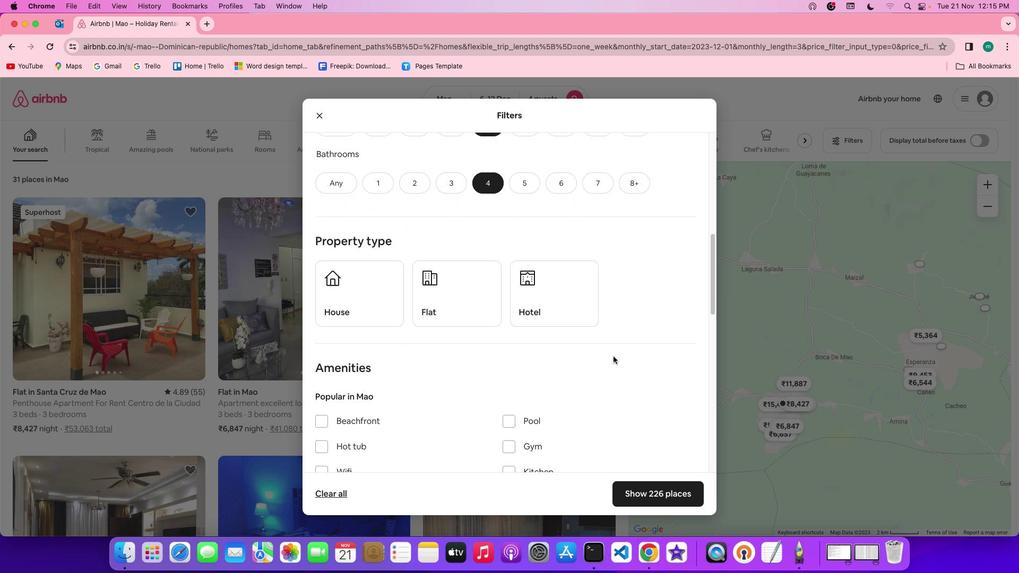 
Action: Mouse moved to (471, 301)
Screenshot: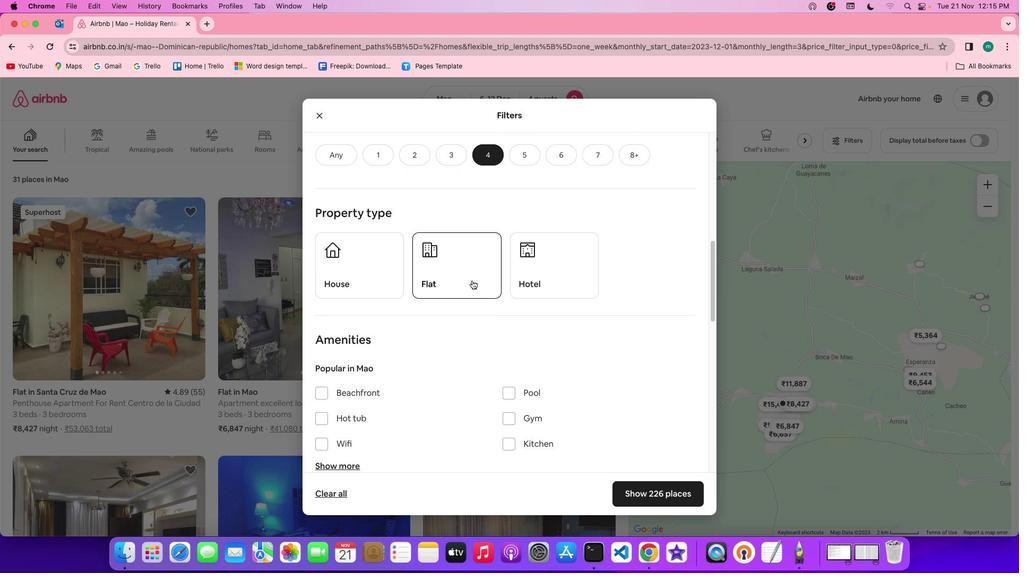 
Action: Mouse pressed left at (471, 301)
Screenshot: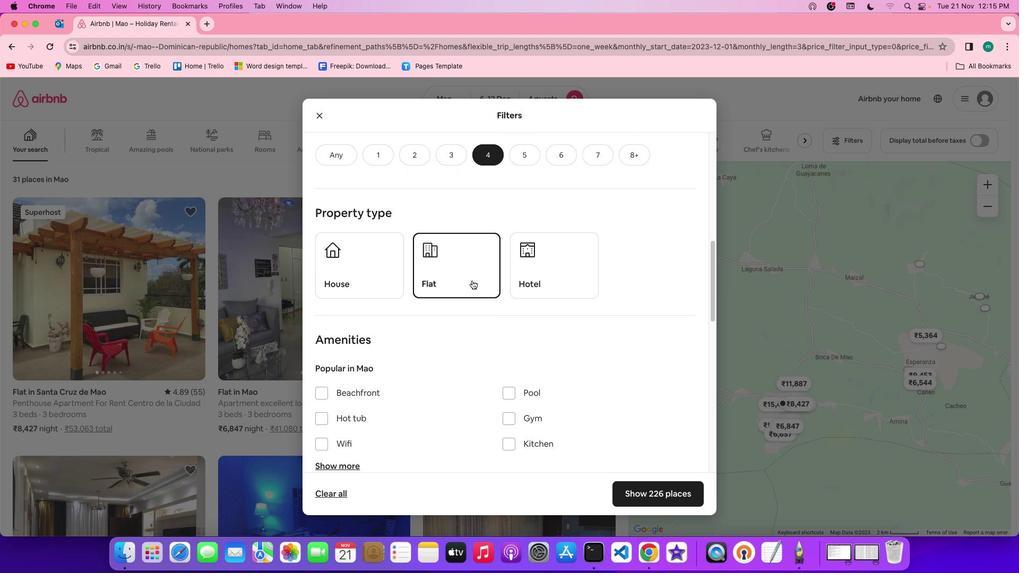 
Action: Mouse moved to (612, 317)
Screenshot: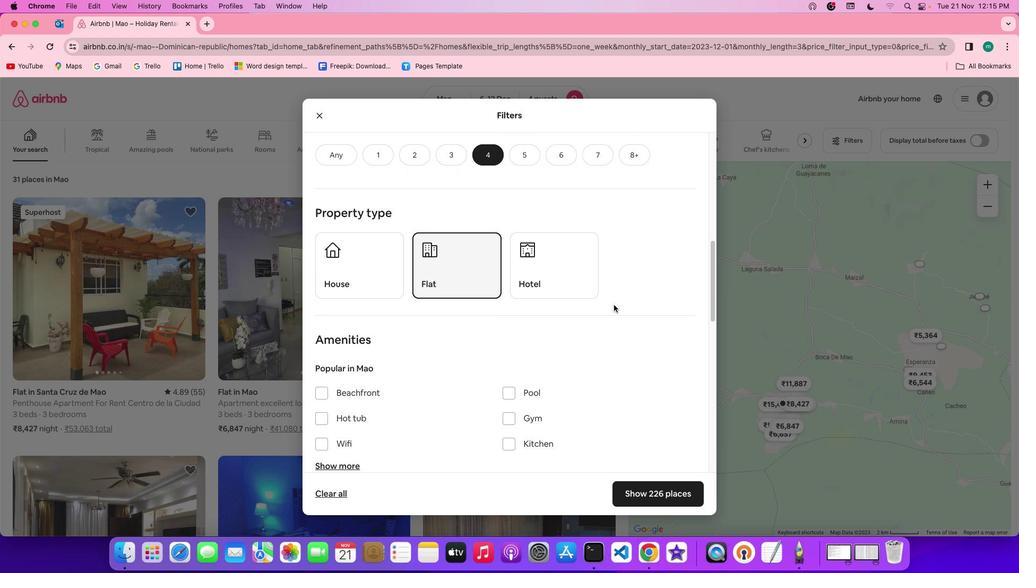 
Action: Mouse scrolled (612, 317) with delta (1, 118)
Screenshot: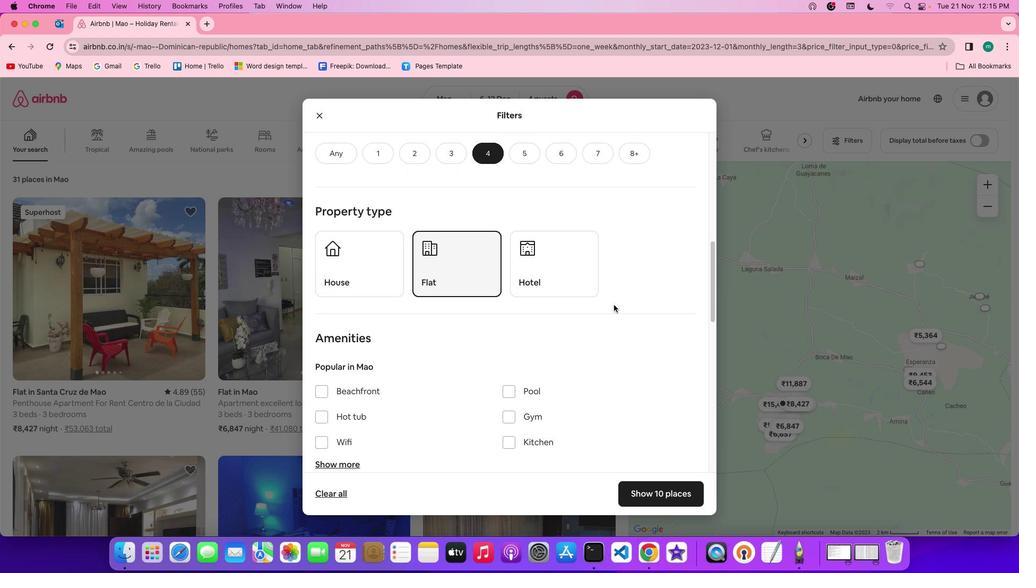 
Action: Mouse scrolled (612, 317) with delta (1, 118)
Screenshot: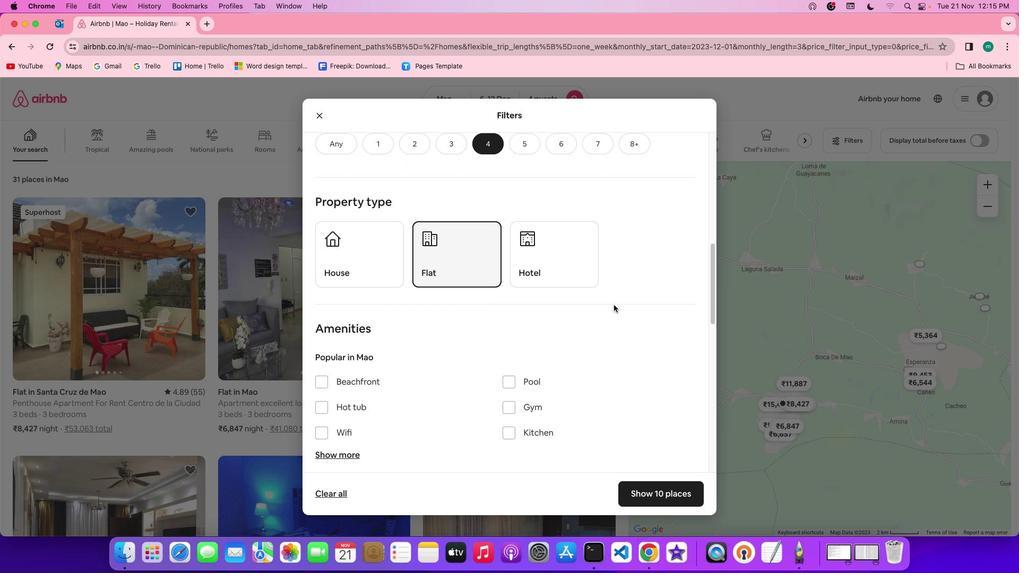 
Action: Mouse scrolled (612, 317) with delta (1, 118)
Screenshot: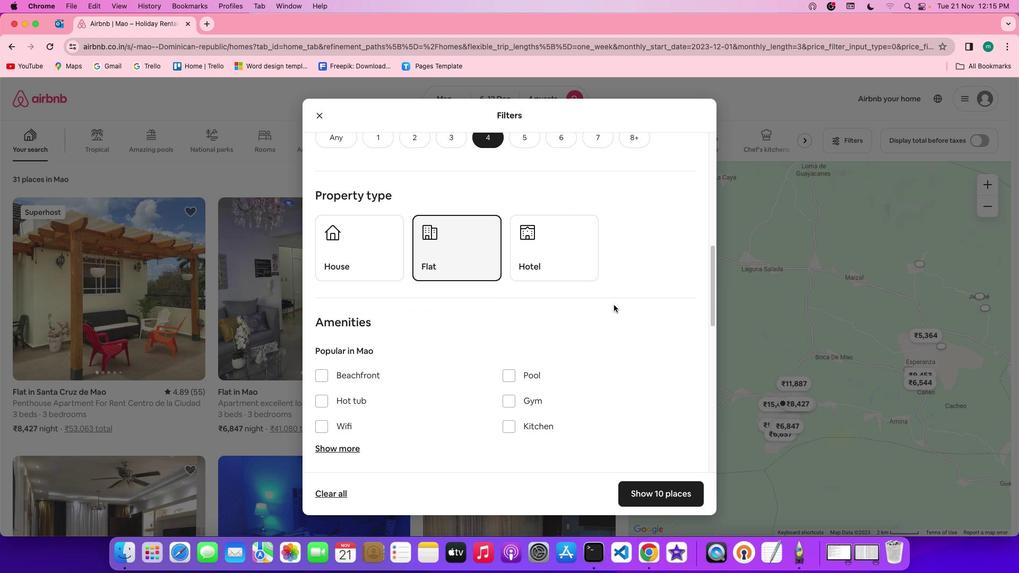 
Action: Mouse scrolled (612, 317) with delta (1, 118)
Screenshot: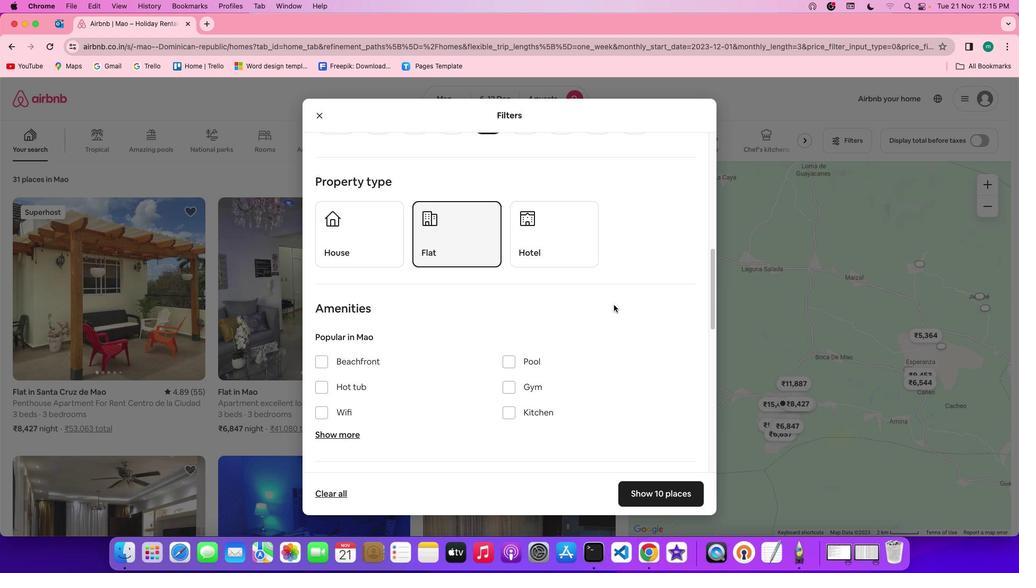 
Action: Mouse scrolled (612, 317) with delta (1, 118)
Screenshot: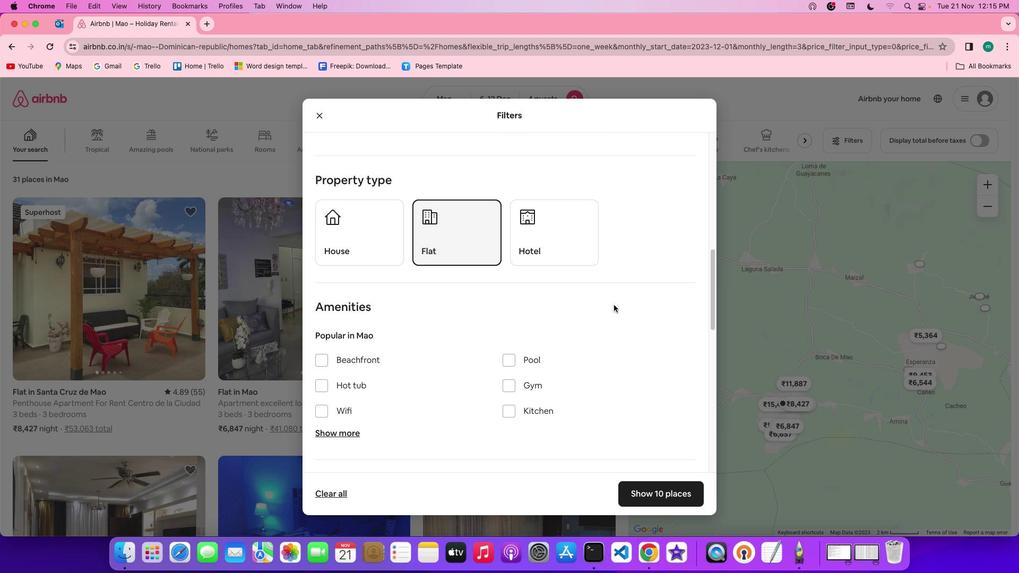 
Action: Mouse scrolled (612, 317) with delta (1, 118)
Screenshot: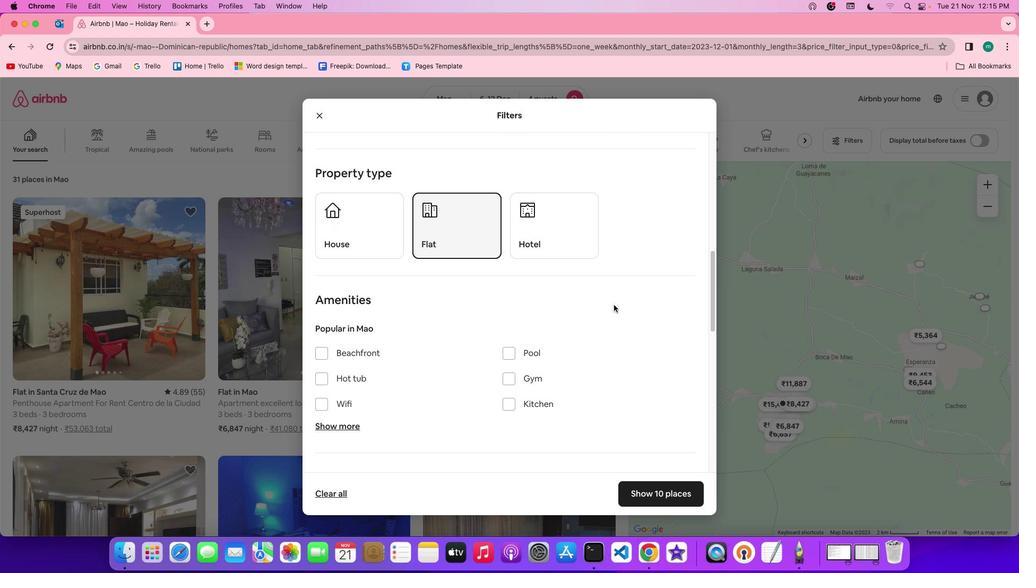 
Action: Mouse scrolled (612, 317) with delta (1, 118)
Screenshot: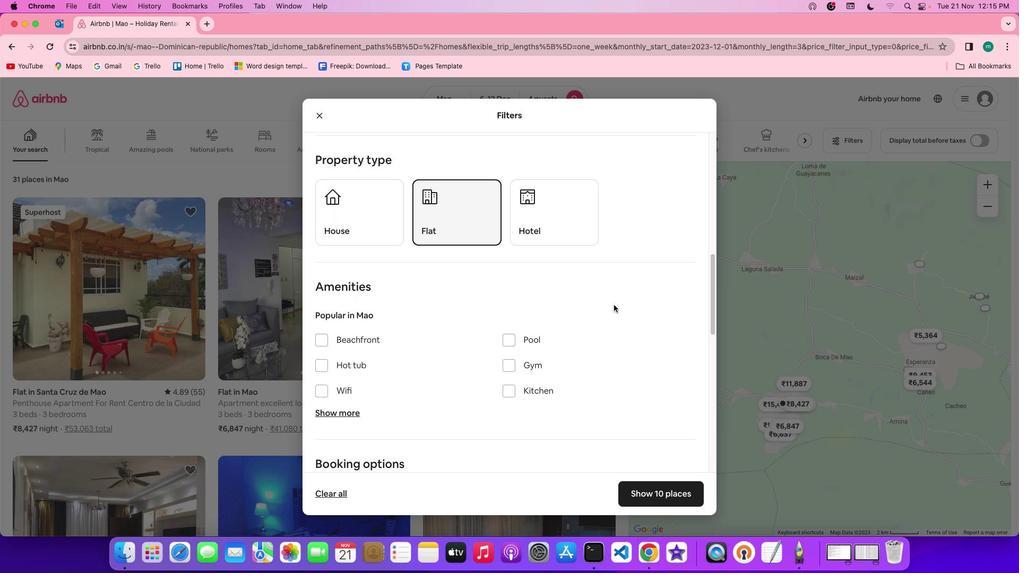 
Action: Mouse scrolled (612, 317) with delta (1, 118)
Screenshot: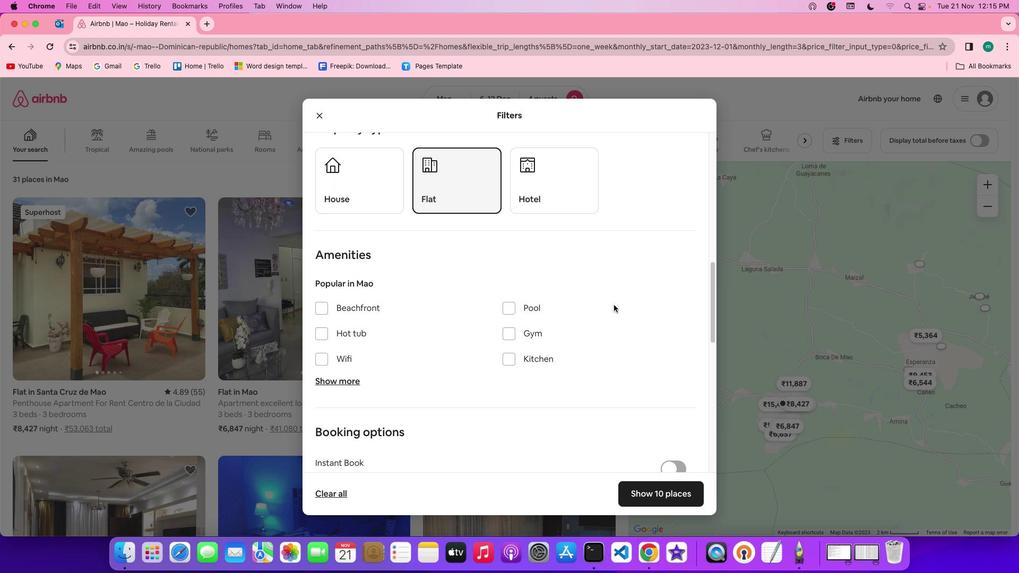 
Action: Mouse moved to (610, 318)
Screenshot: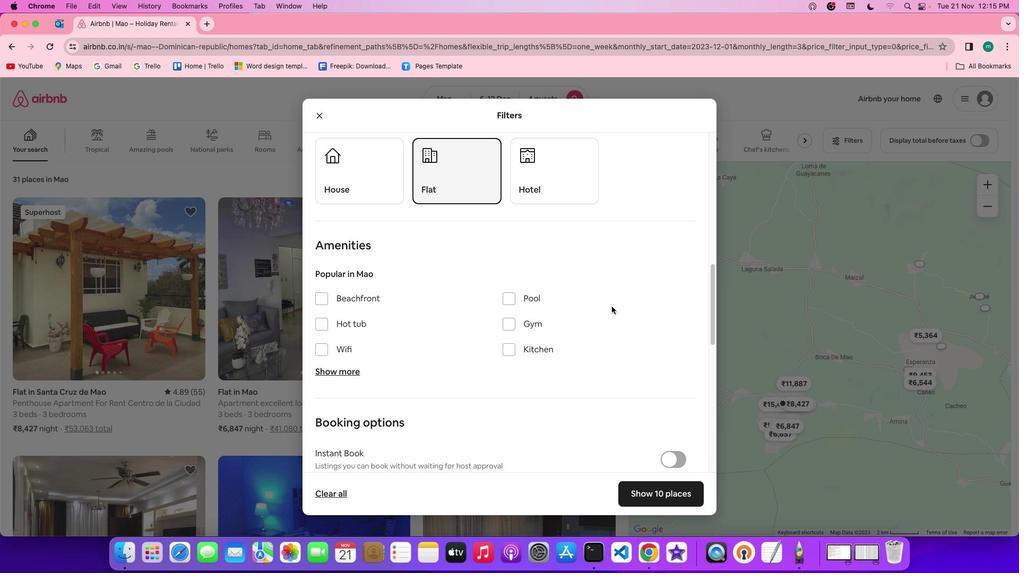 
Action: Mouse scrolled (610, 318) with delta (1, 118)
Screenshot: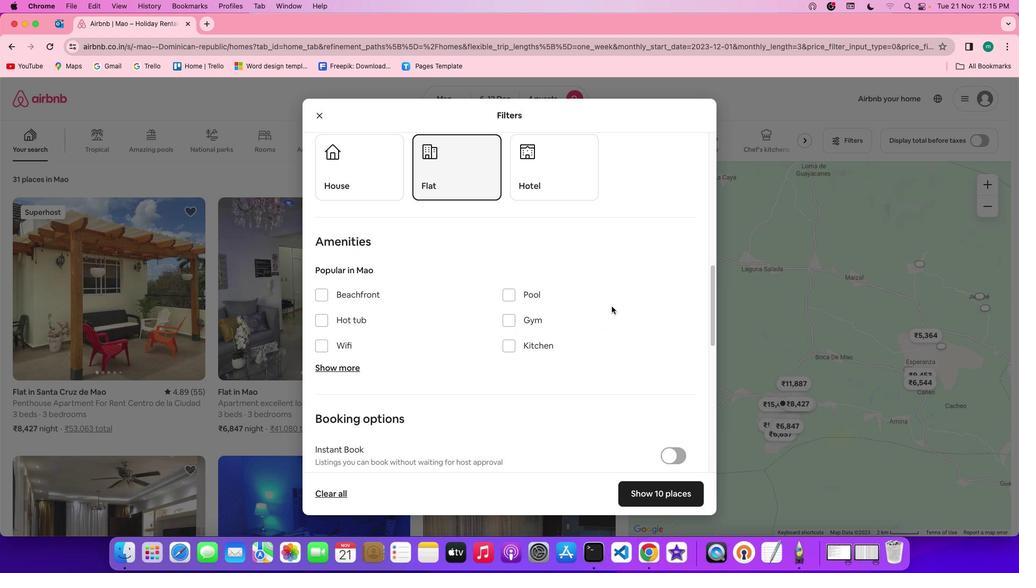 
Action: Mouse scrolled (610, 318) with delta (1, 118)
Screenshot: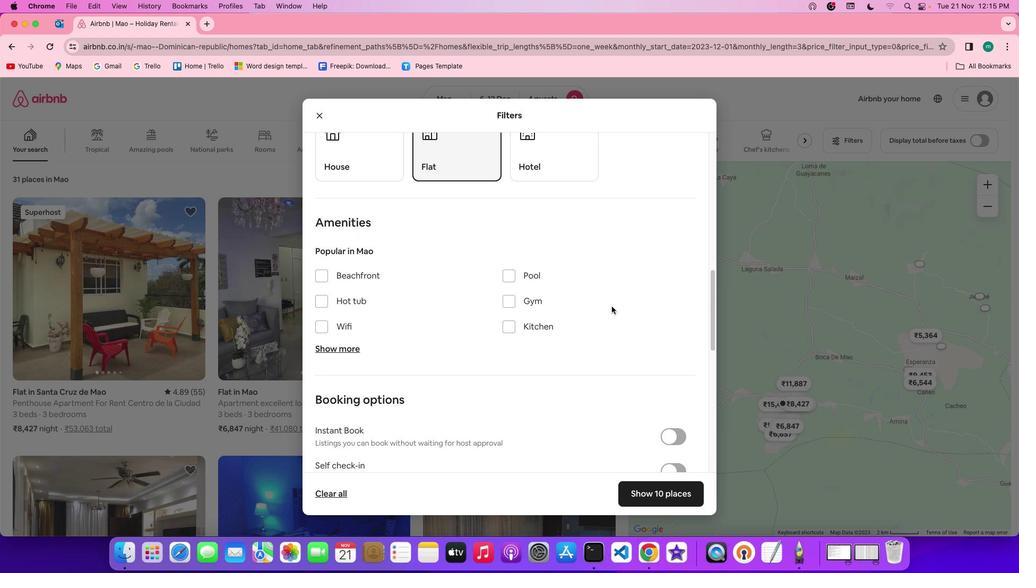 
Action: Mouse scrolled (610, 318) with delta (1, 117)
Screenshot: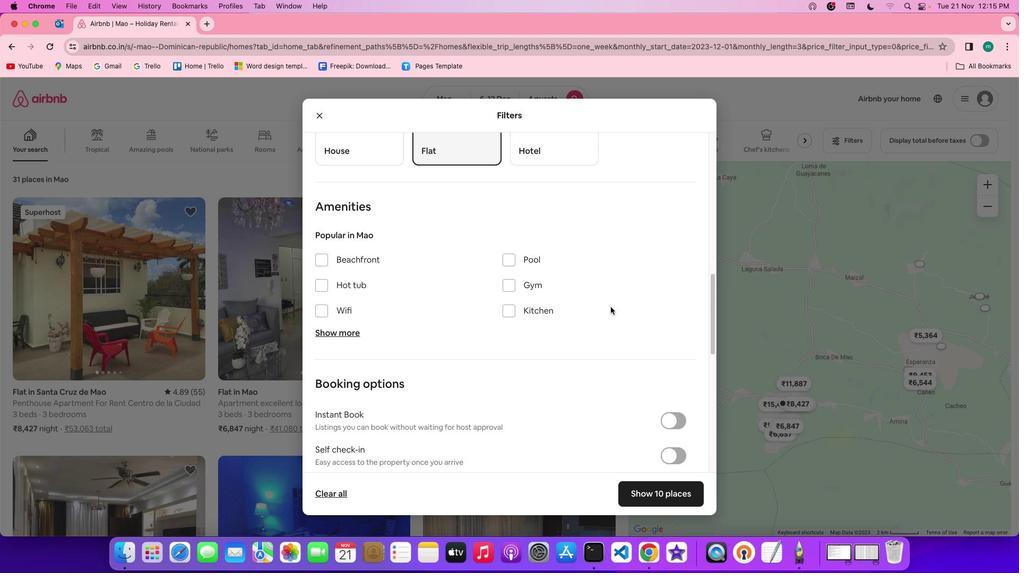 
Action: Mouse moved to (325, 303)
Screenshot: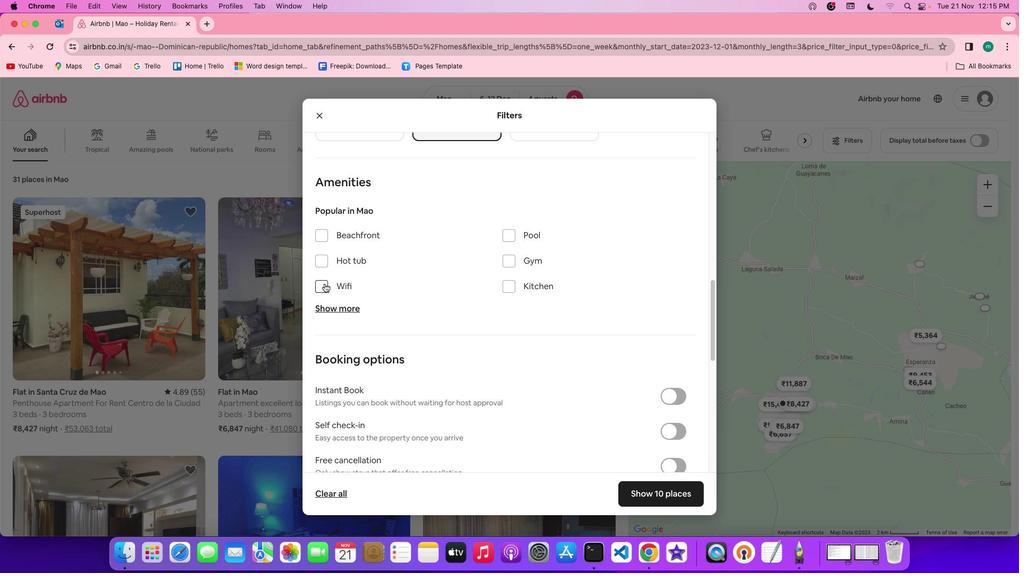 
Action: Mouse pressed left at (325, 303)
Screenshot: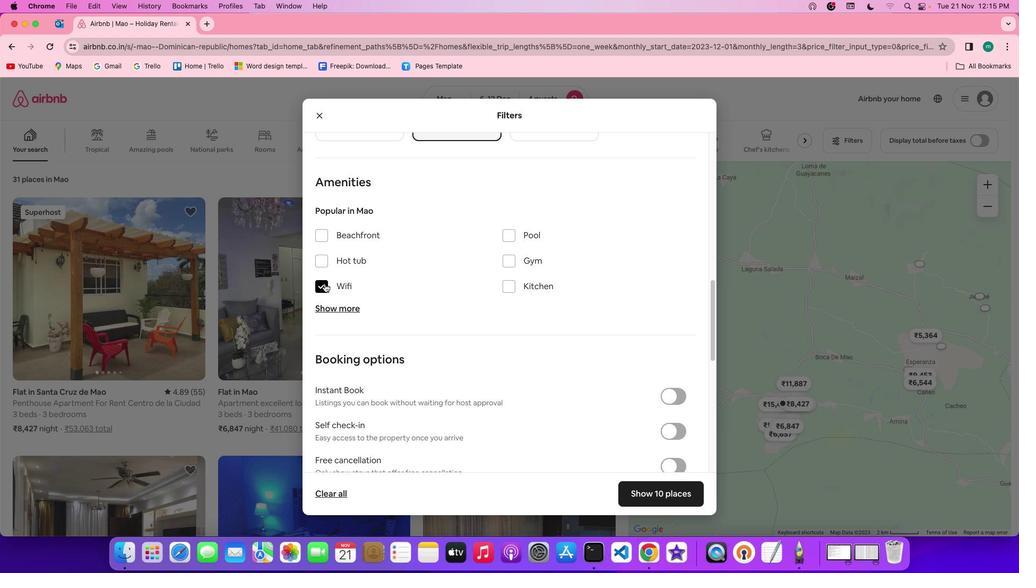 
Action: Mouse moved to (334, 319)
Screenshot: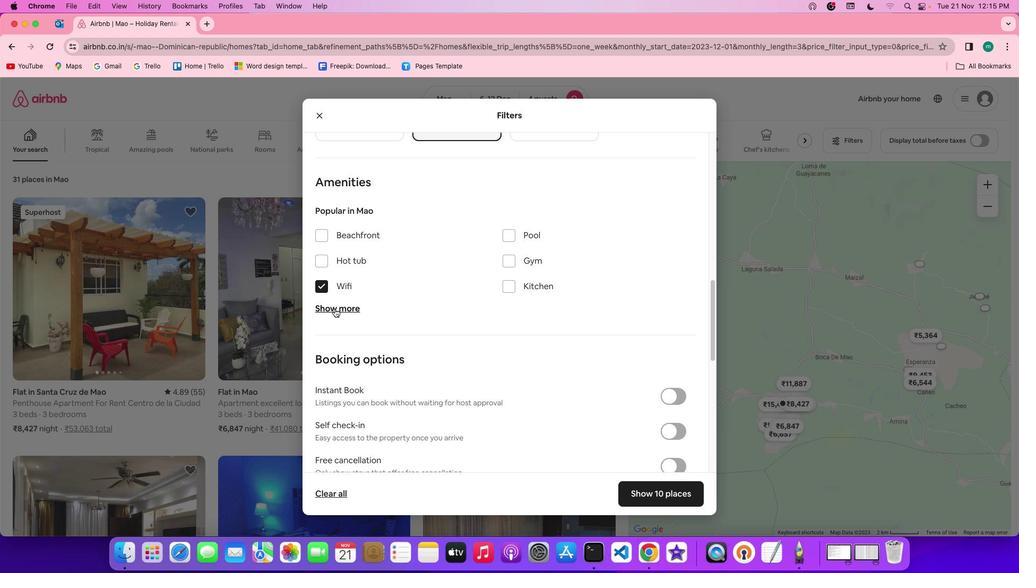 
Action: Mouse pressed left at (334, 319)
Screenshot: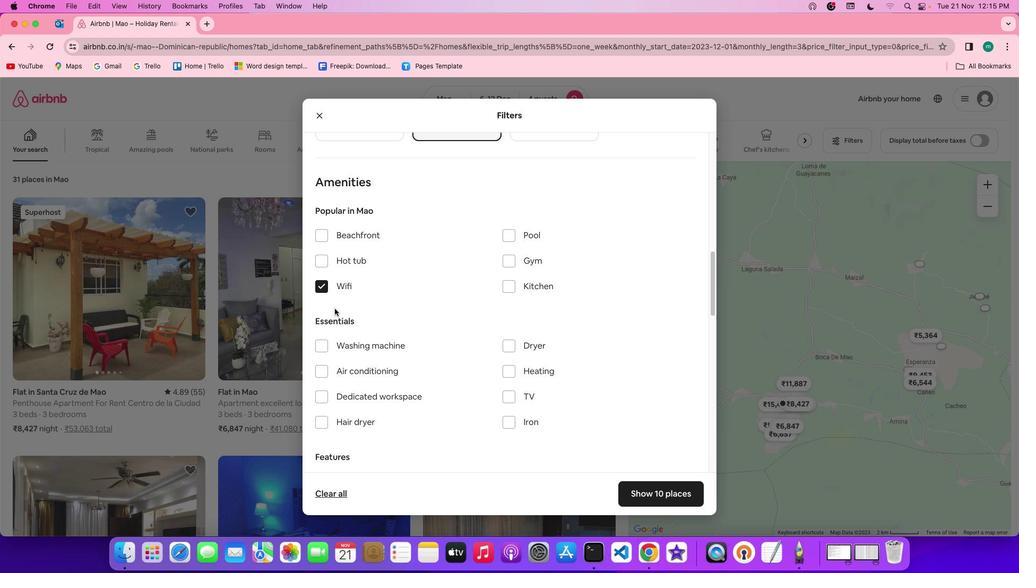 
Action: Mouse moved to (429, 322)
Screenshot: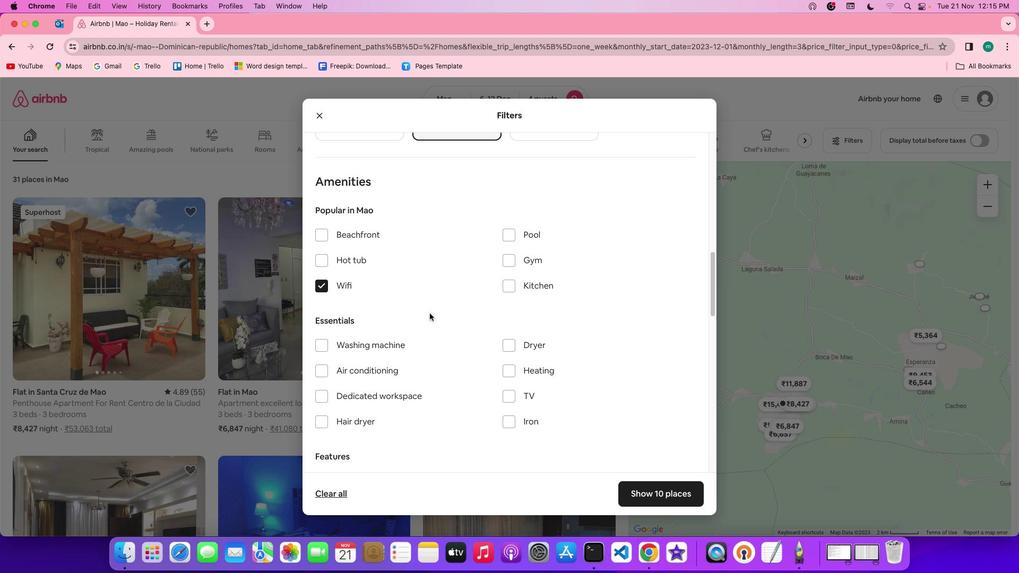 
Action: Mouse scrolled (429, 322) with delta (1, 118)
Screenshot: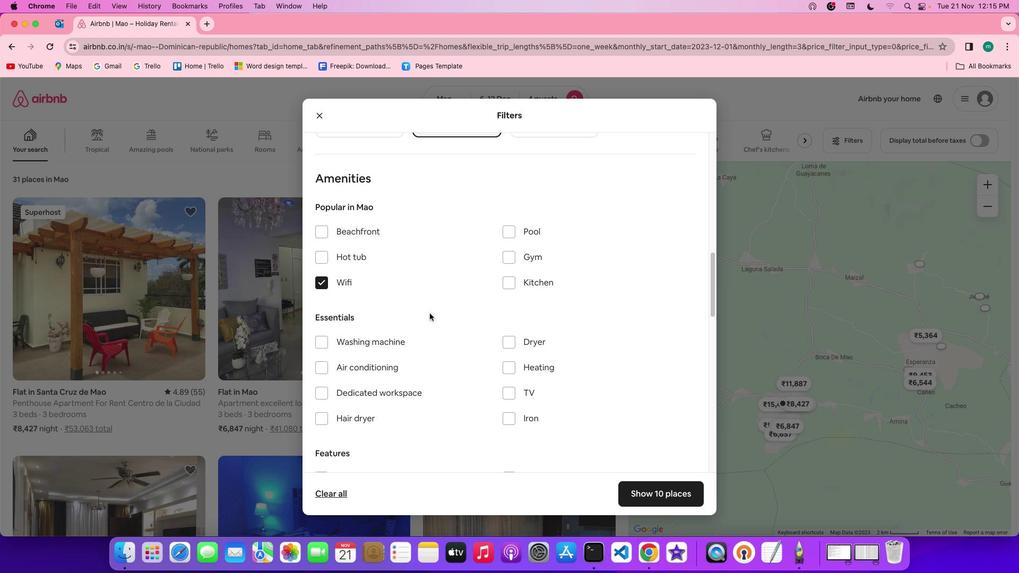 
Action: Mouse scrolled (429, 322) with delta (1, 118)
Screenshot: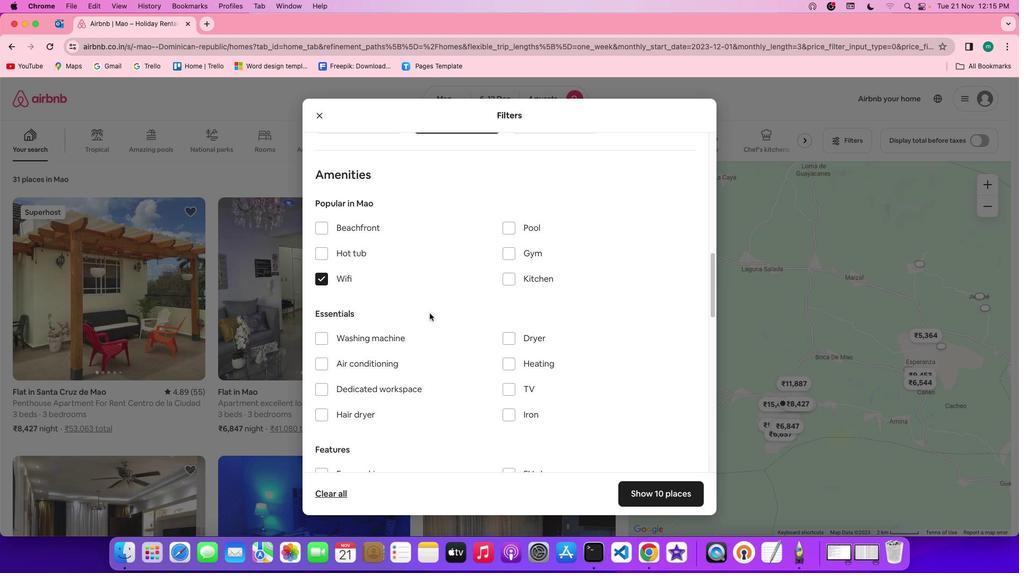 
Action: Mouse scrolled (429, 322) with delta (1, 118)
Screenshot: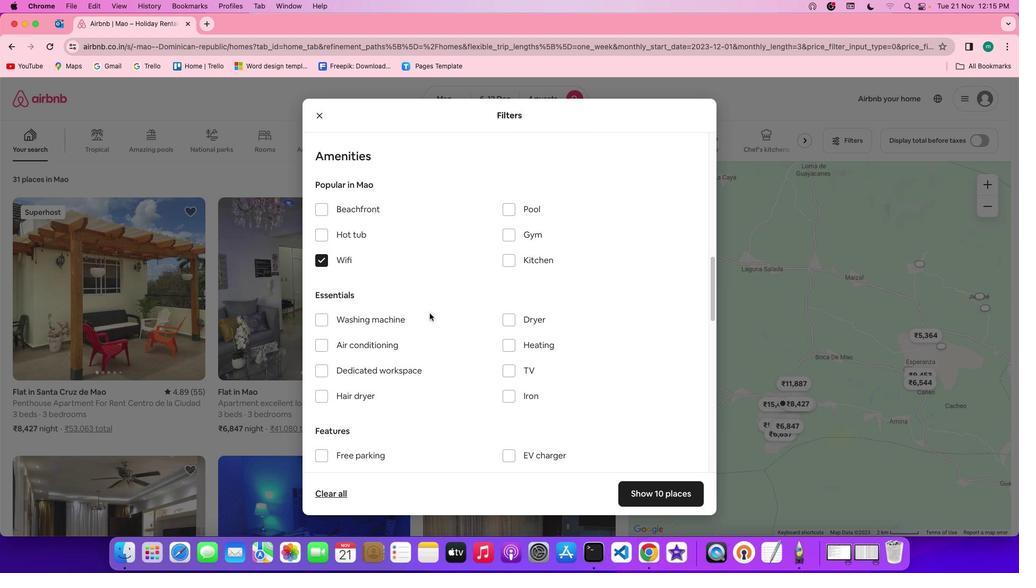 
Action: Mouse moved to (512, 355)
Screenshot: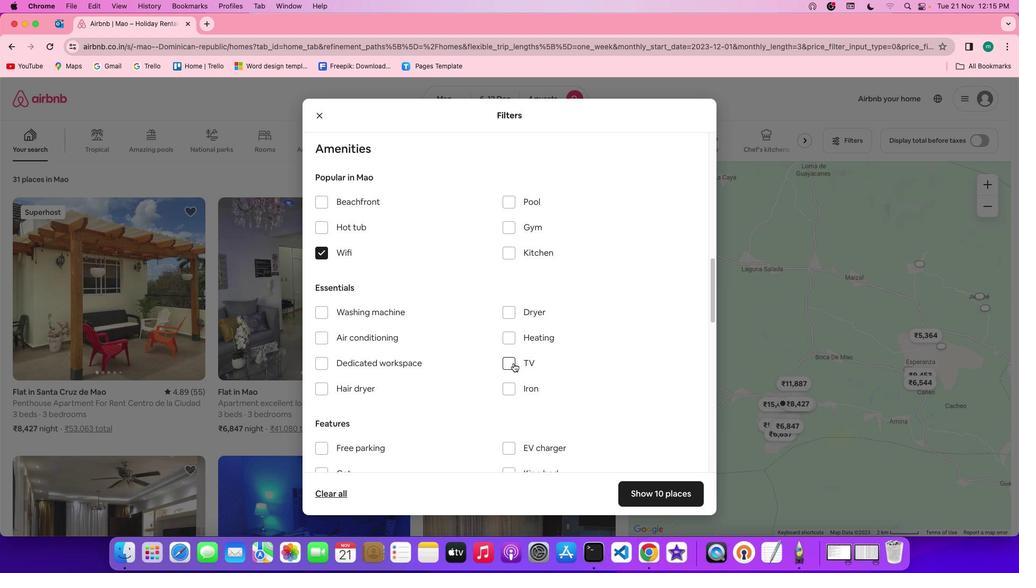 
Action: Mouse pressed left at (512, 355)
Screenshot: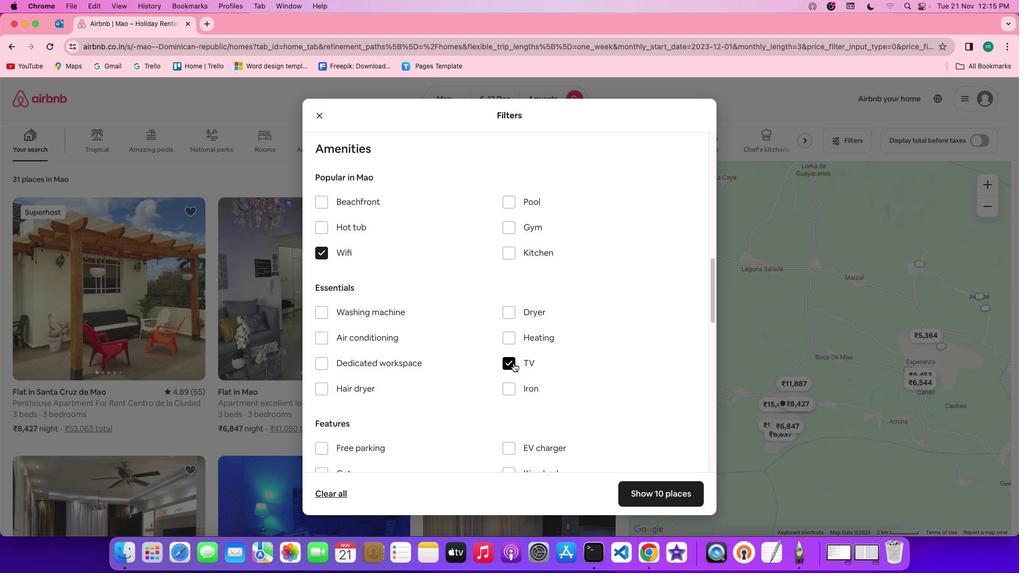 
Action: Mouse moved to (453, 328)
Screenshot: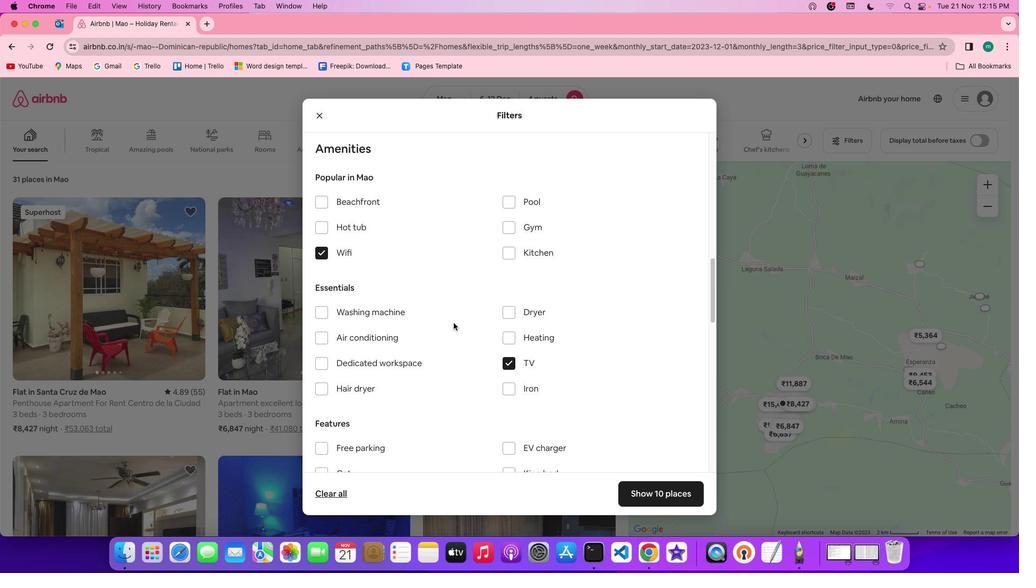 
Action: Mouse scrolled (453, 328) with delta (1, 118)
Screenshot: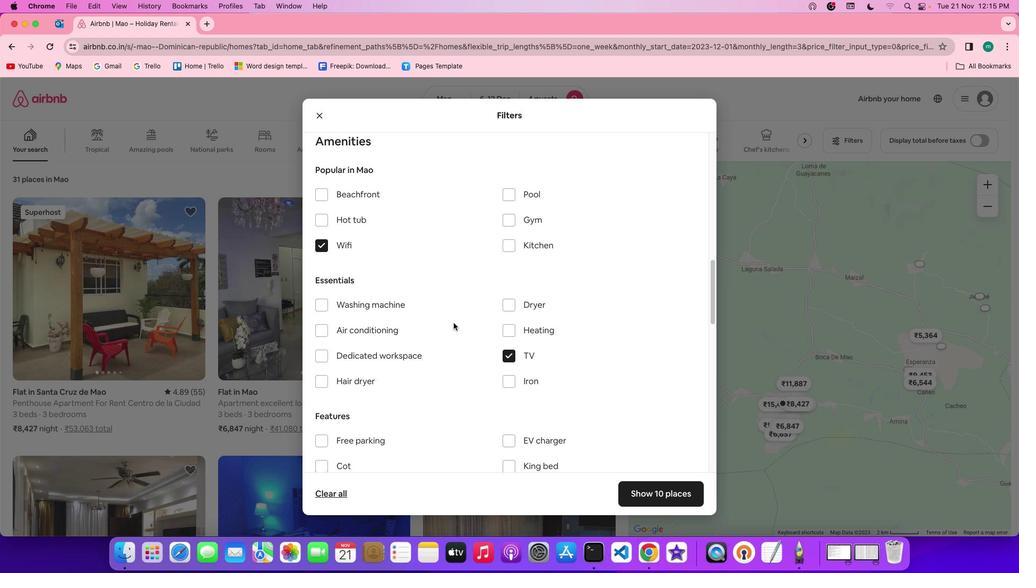 
Action: Mouse scrolled (453, 328) with delta (1, 118)
Screenshot: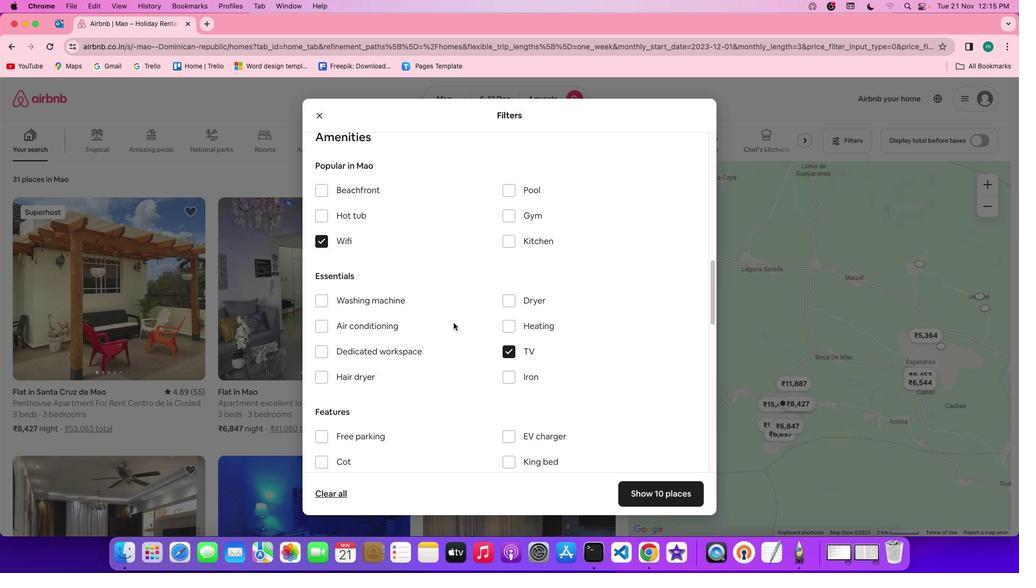 
Action: Mouse moved to (515, 329)
Screenshot: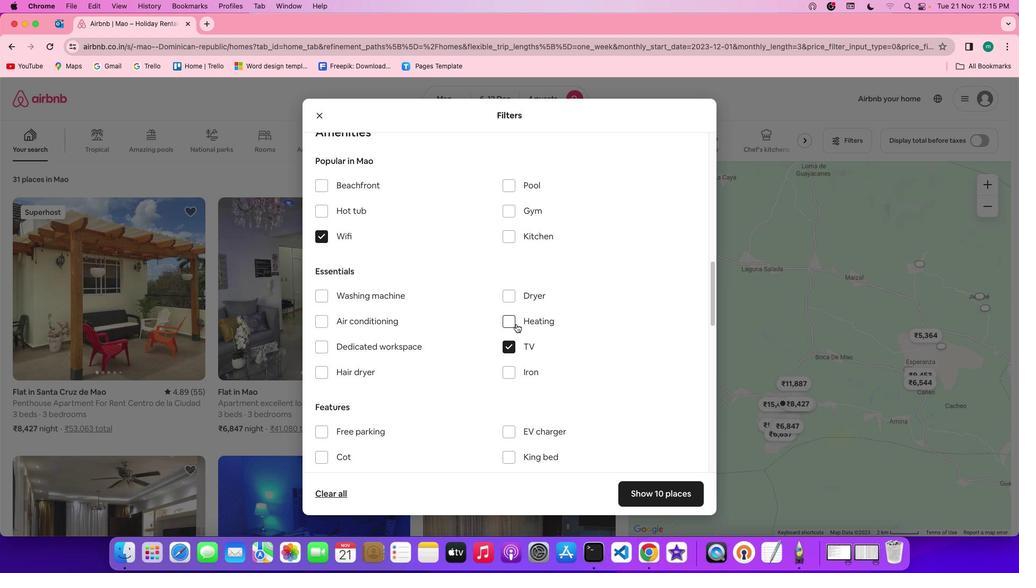 
Action: Mouse scrolled (515, 329) with delta (1, 118)
Screenshot: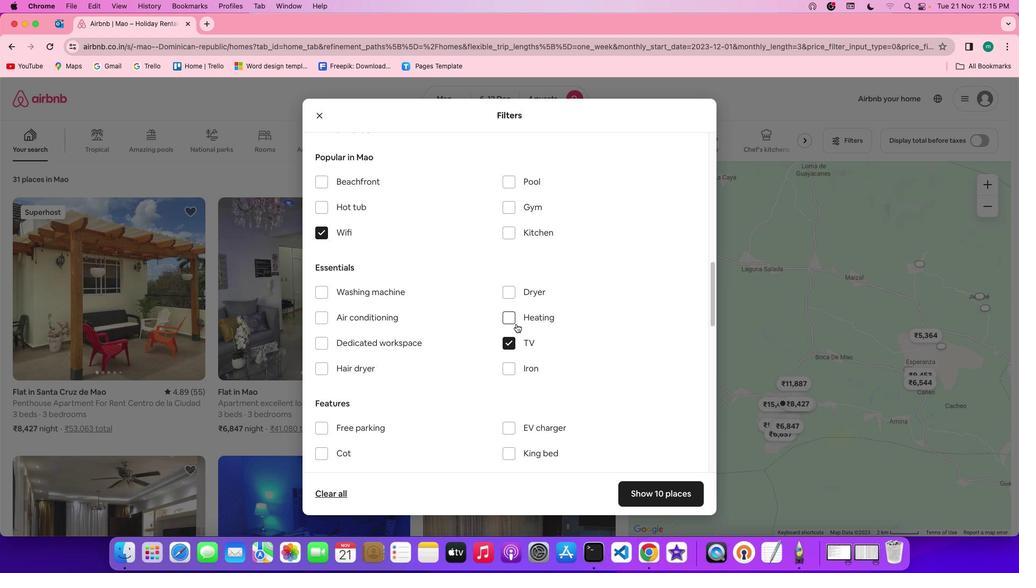 
Action: Mouse scrolled (515, 329) with delta (1, 118)
Screenshot: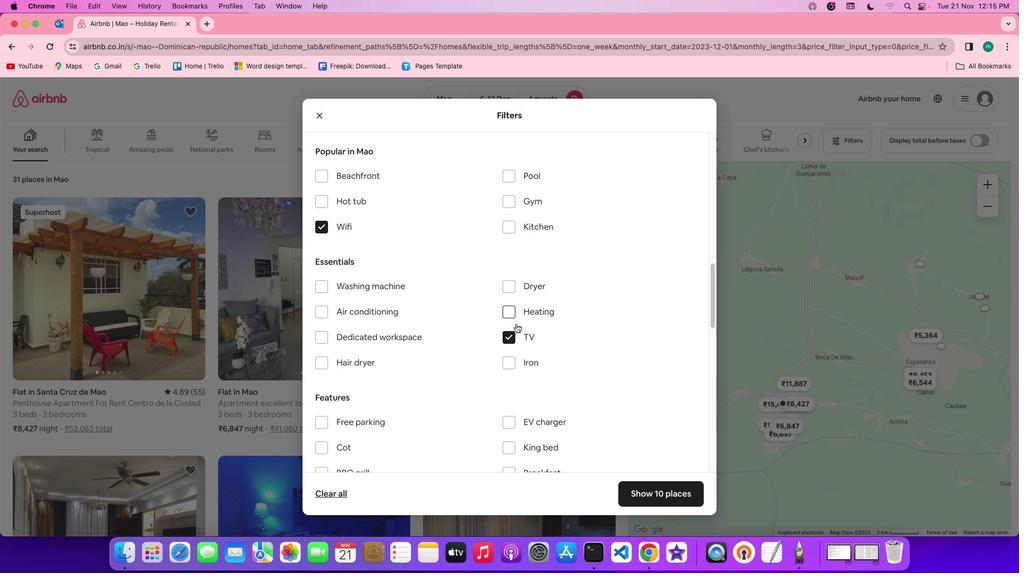 
Action: Mouse moved to (318, 389)
Screenshot: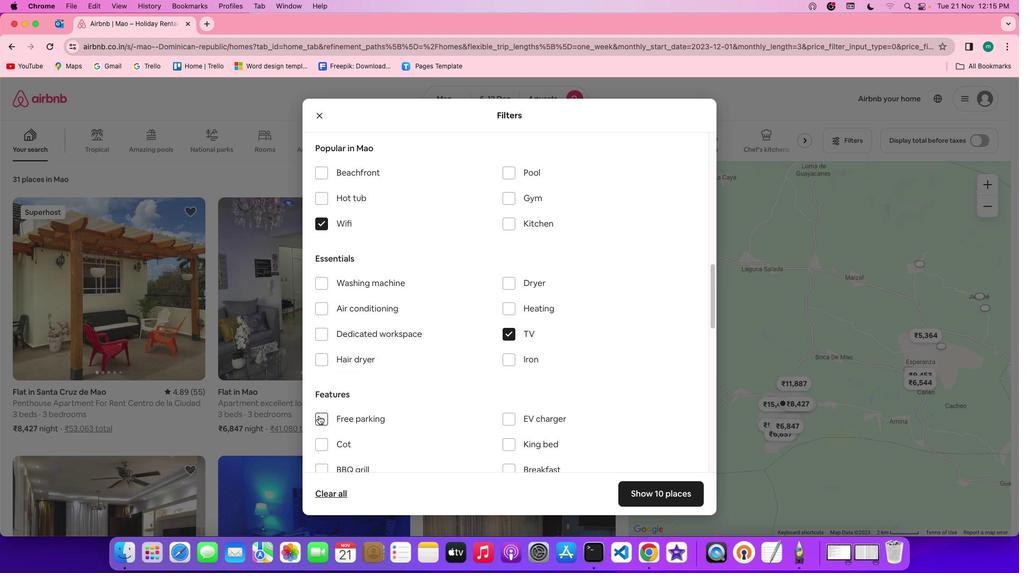 
Action: Mouse pressed left at (318, 389)
Screenshot: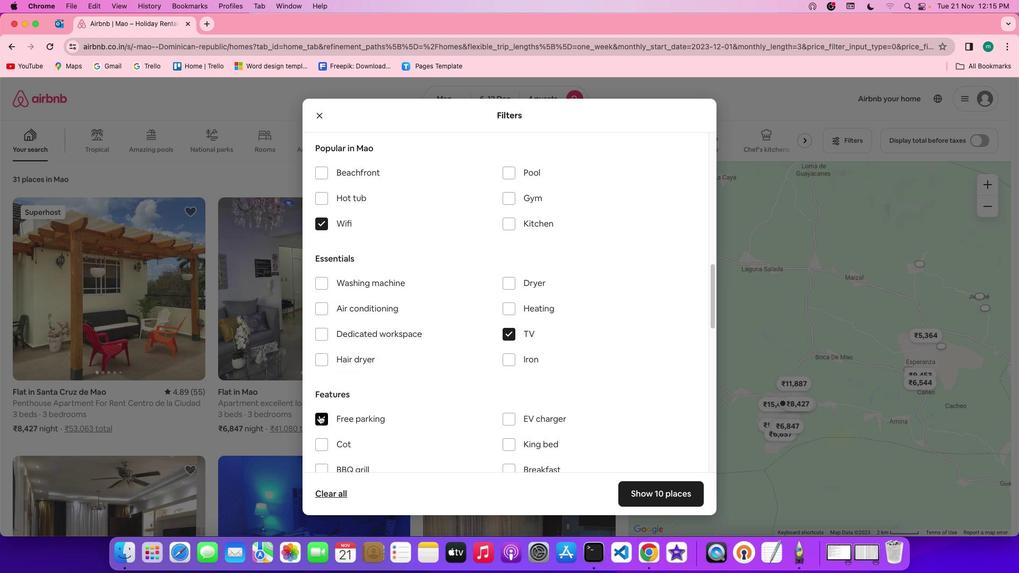 
Action: Mouse moved to (428, 373)
Screenshot: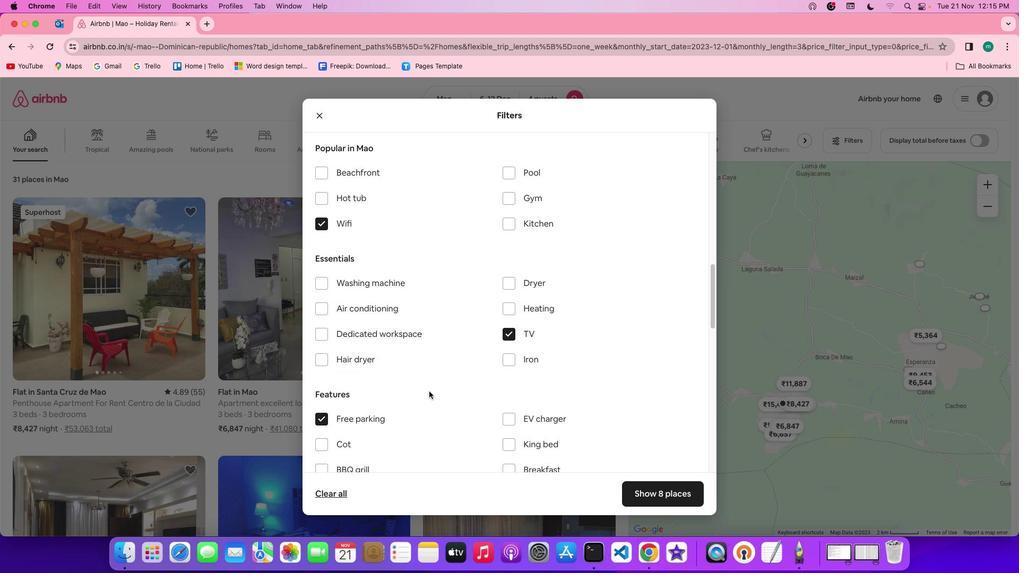 
Action: Mouse scrolled (428, 373) with delta (1, 118)
Screenshot: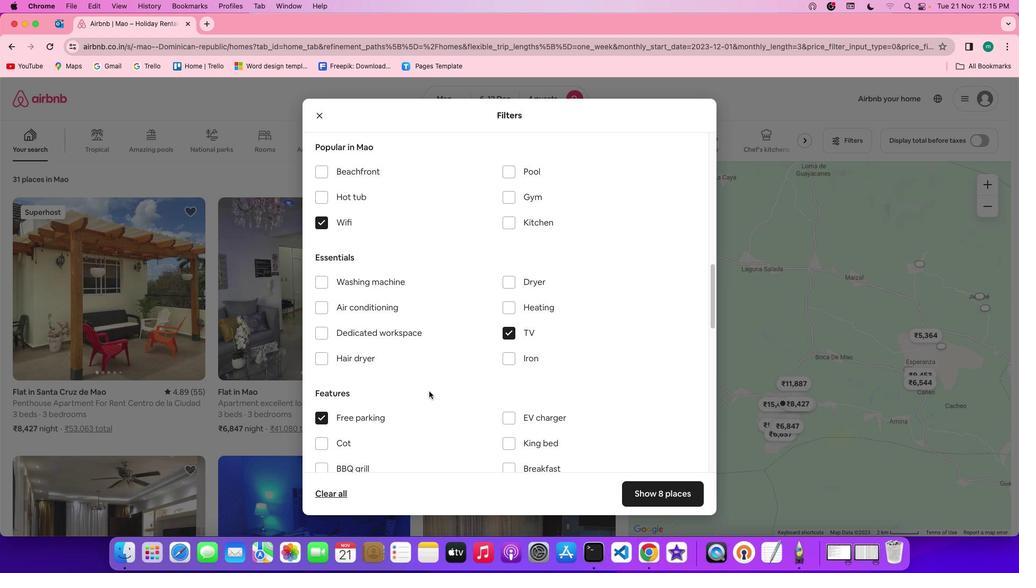 
Action: Mouse scrolled (428, 373) with delta (1, 118)
Screenshot: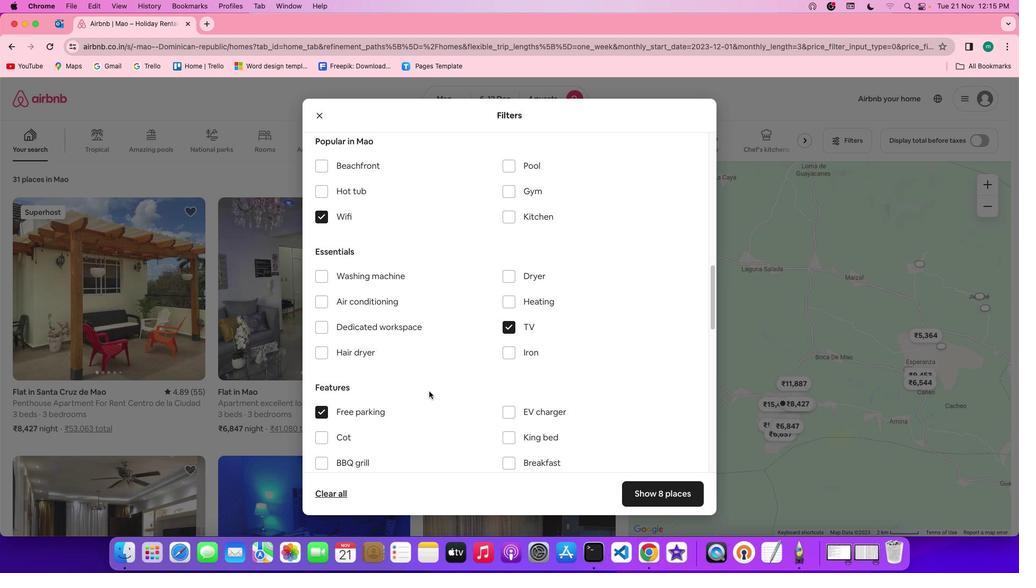 
Action: Mouse scrolled (428, 373) with delta (1, 118)
Screenshot: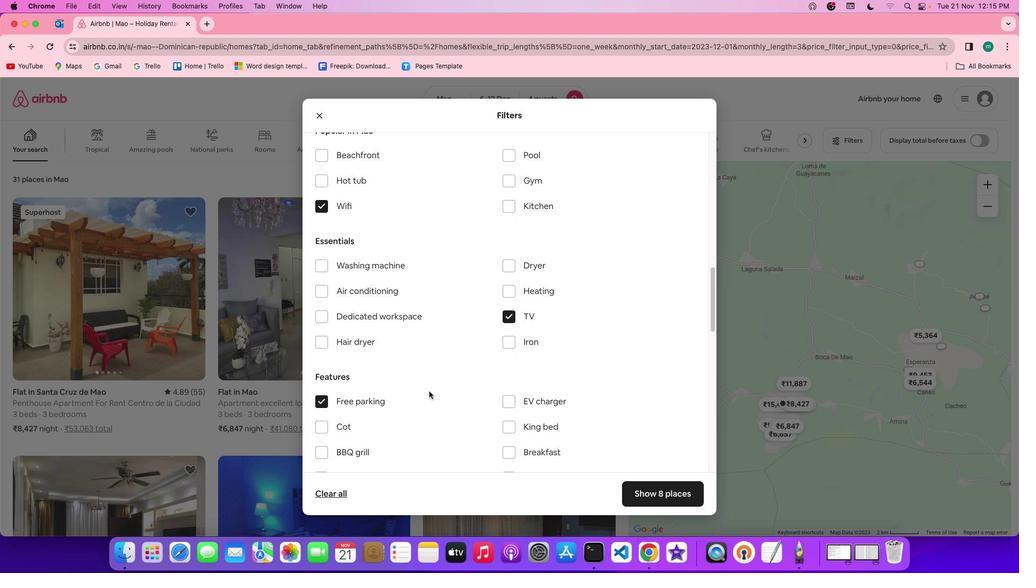 
Action: Mouse moved to (428, 373)
Screenshot: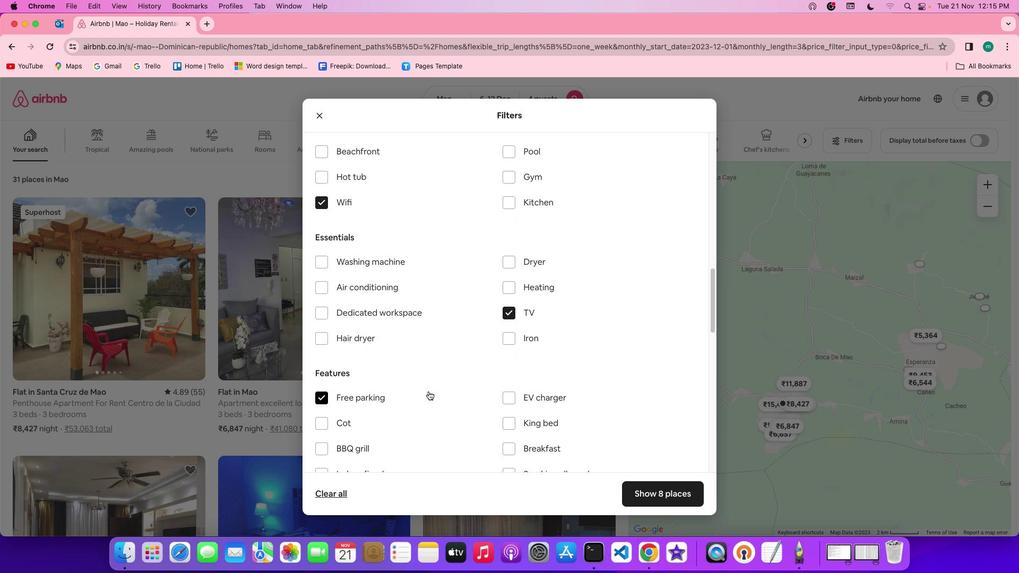 
Action: Mouse scrolled (428, 373) with delta (1, 118)
Screenshot: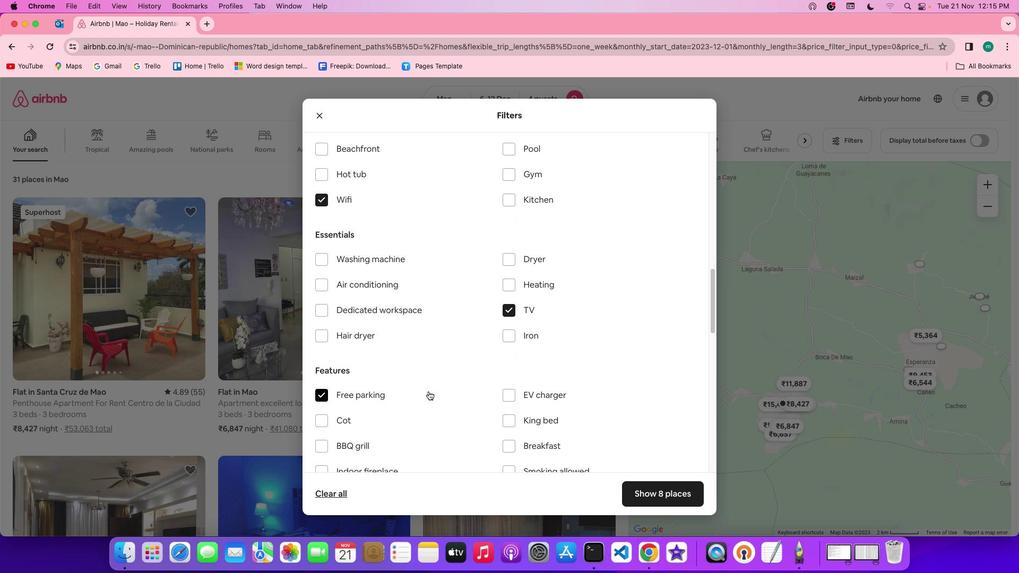 
Action: Mouse scrolled (428, 373) with delta (1, 118)
Screenshot: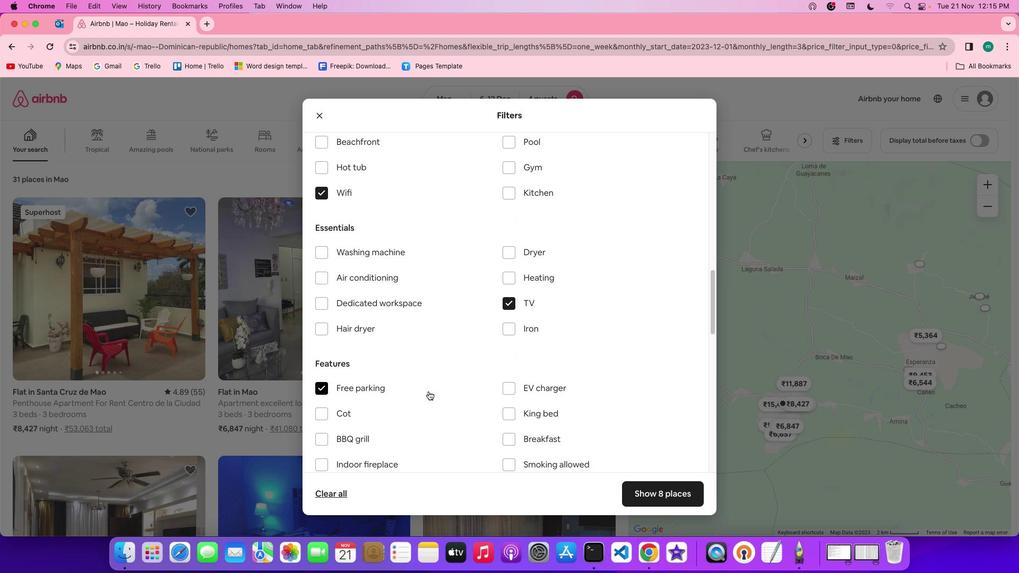 
Action: Mouse scrolled (428, 373) with delta (1, 118)
Screenshot: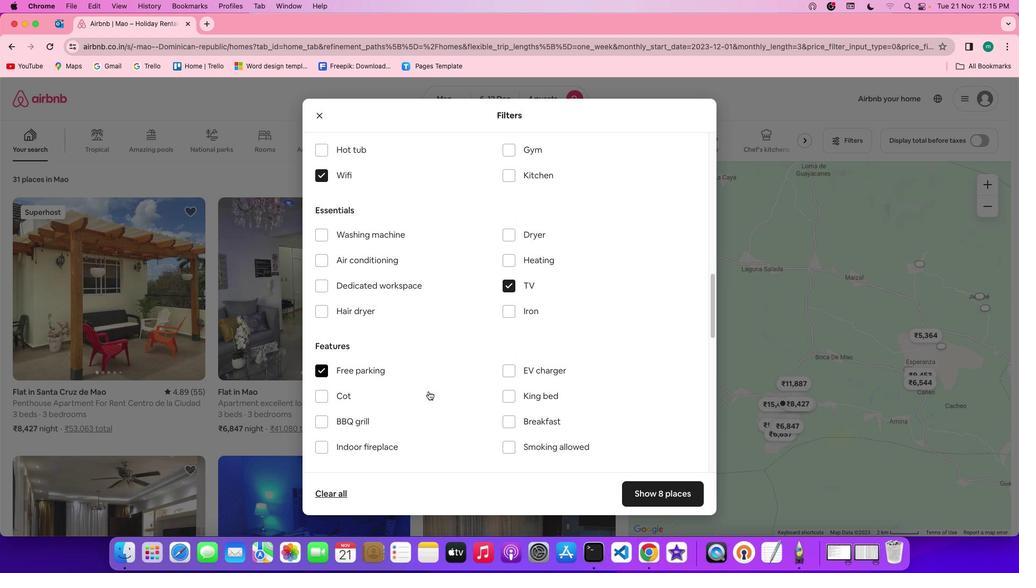 
Action: Mouse scrolled (428, 373) with delta (1, 118)
Screenshot: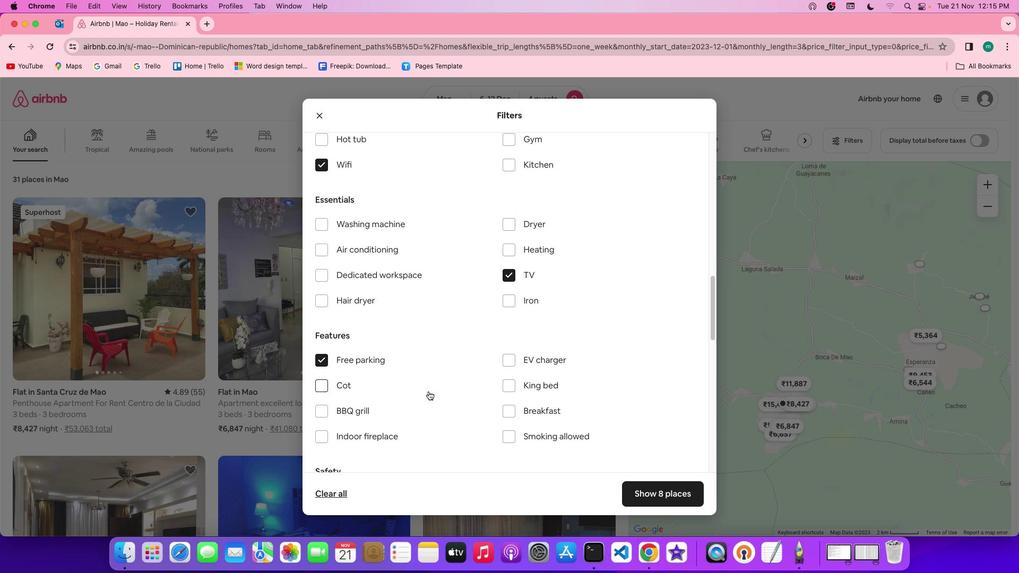 
Action: Mouse scrolled (428, 373) with delta (1, 118)
Screenshot: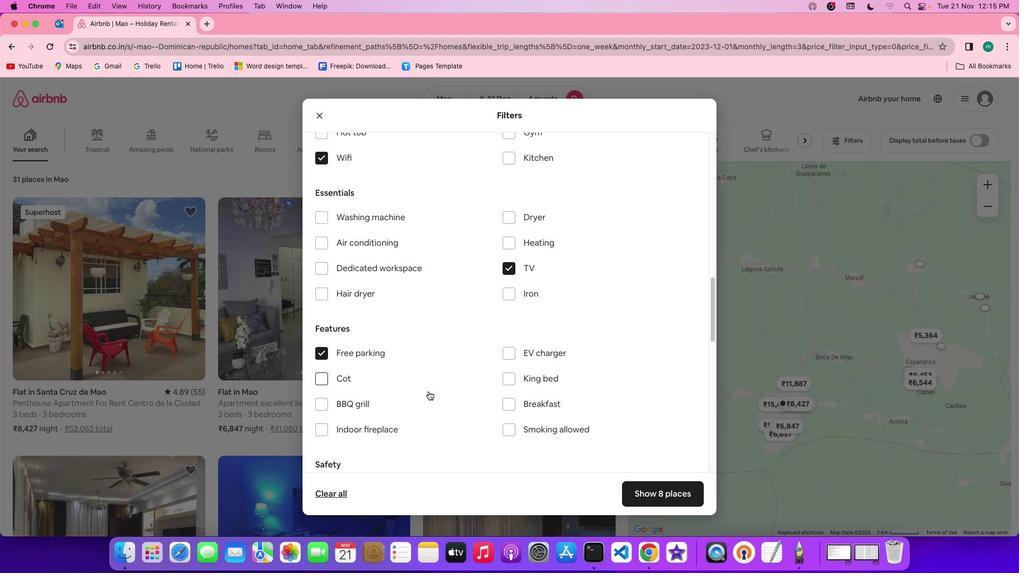 
Action: Mouse scrolled (428, 373) with delta (1, 118)
Screenshot: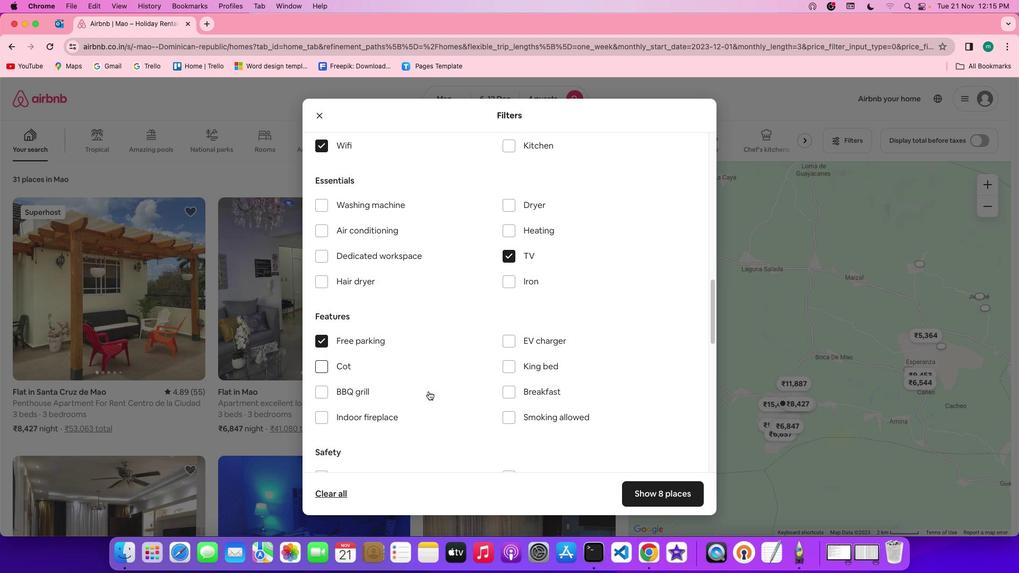 
Action: Mouse moved to (493, 372)
Screenshot: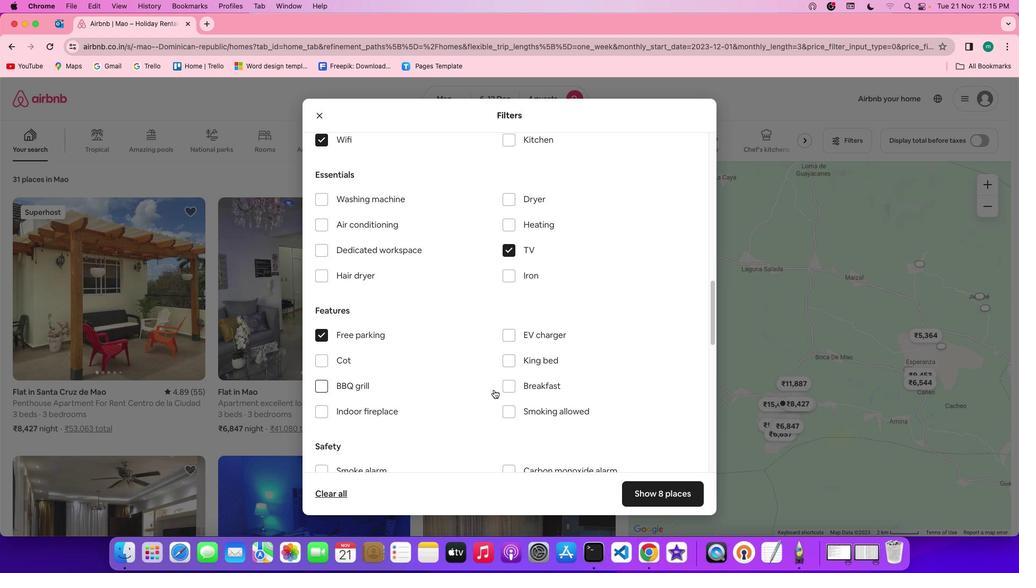 
Action: Mouse scrolled (493, 372) with delta (1, 118)
Screenshot: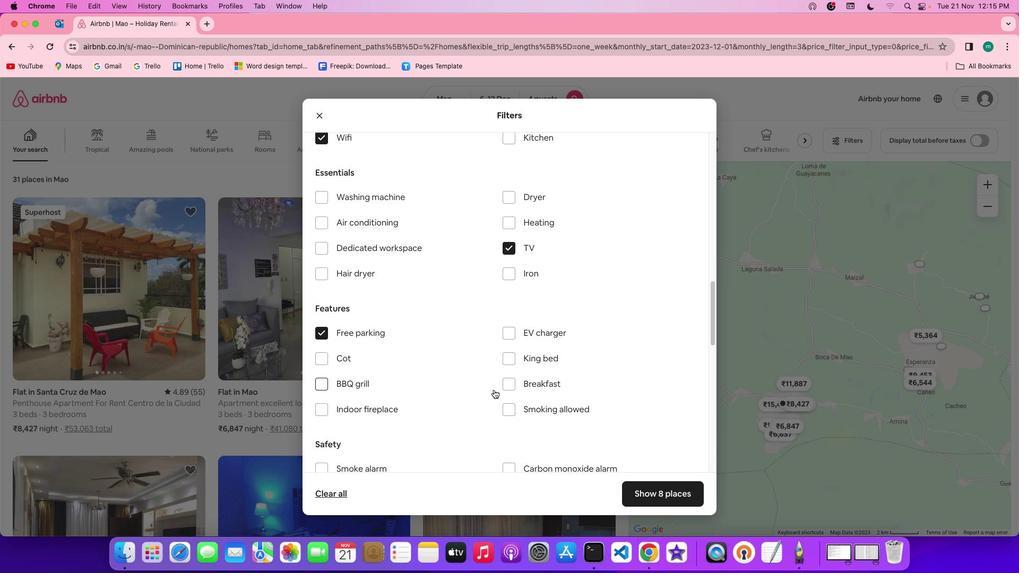 
Action: Mouse scrolled (493, 372) with delta (1, 118)
Screenshot: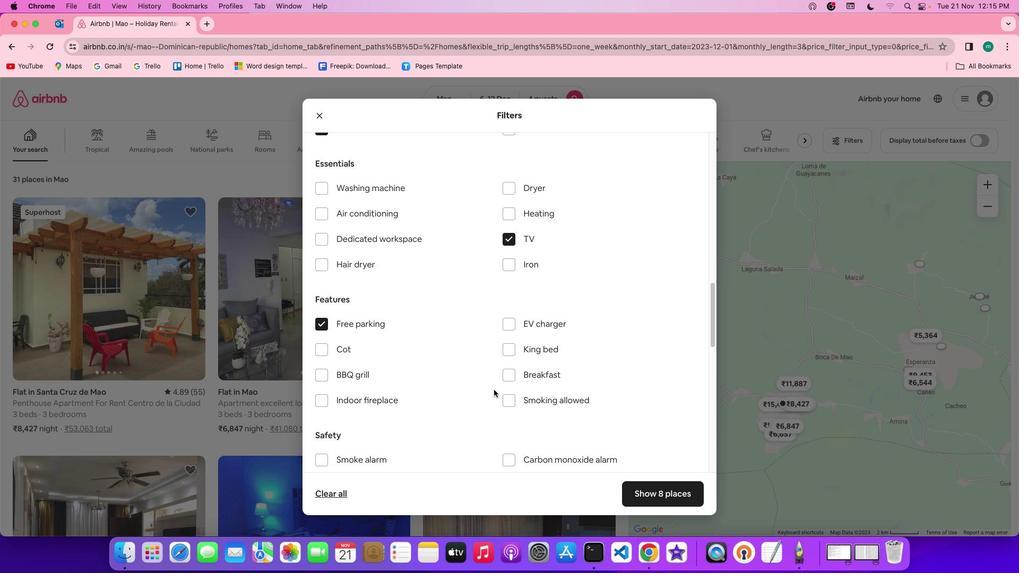 
Action: Mouse scrolled (493, 372) with delta (1, 118)
Screenshot: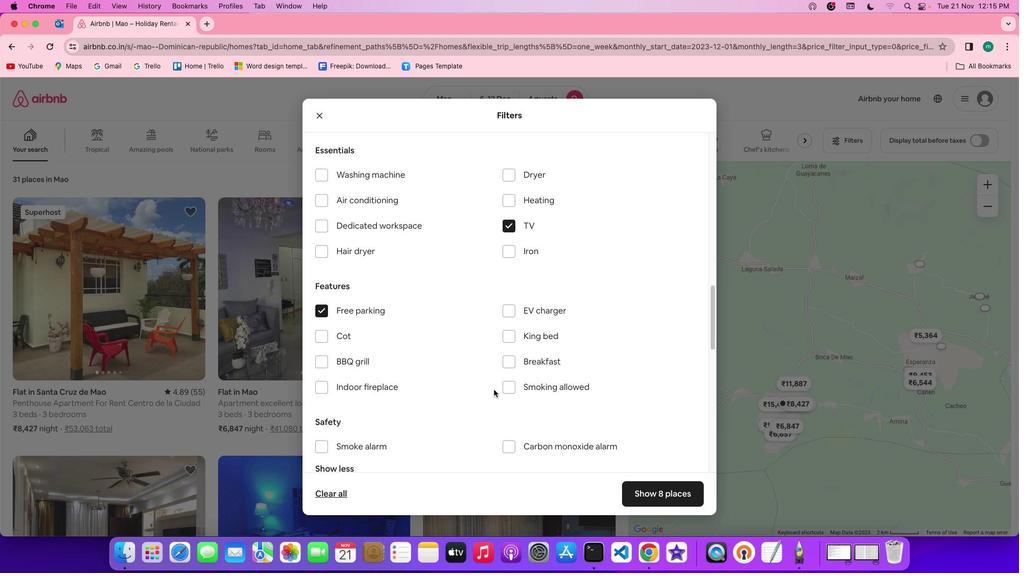 
Action: Mouse scrolled (493, 372) with delta (1, 118)
Screenshot: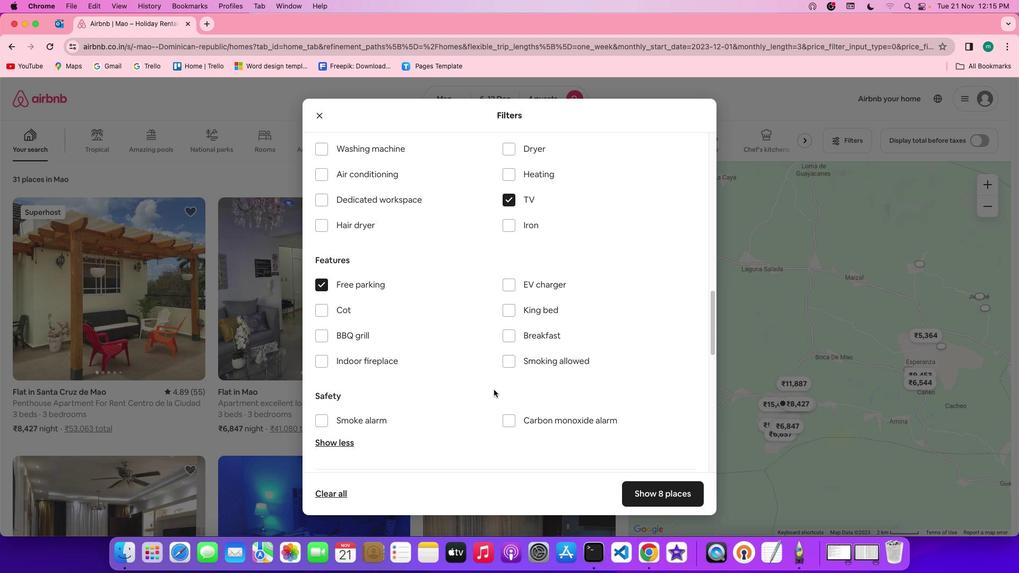 
Action: Mouse scrolled (493, 372) with delta (1, 118)
Screenshot: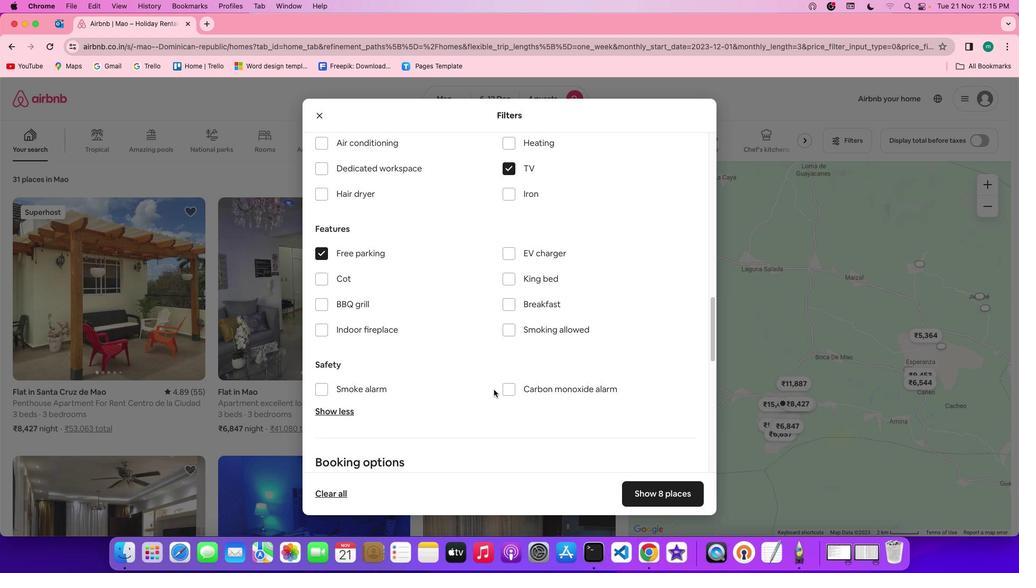 
Action: Mouse moved to (551, 345)
Screenshot: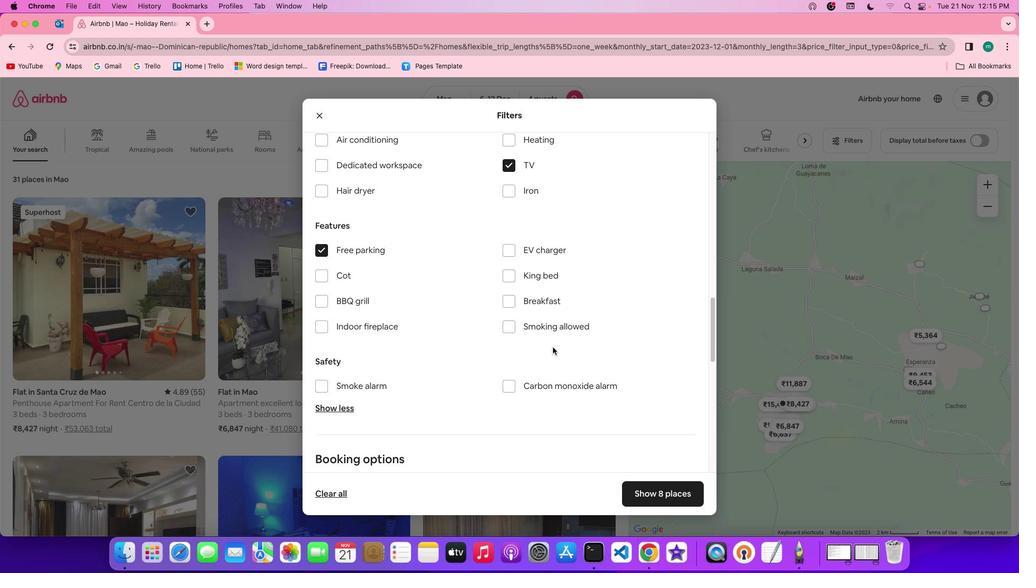 
Action: Mouse scrolled (551, 345) with delta (1, 118)
Screenshot: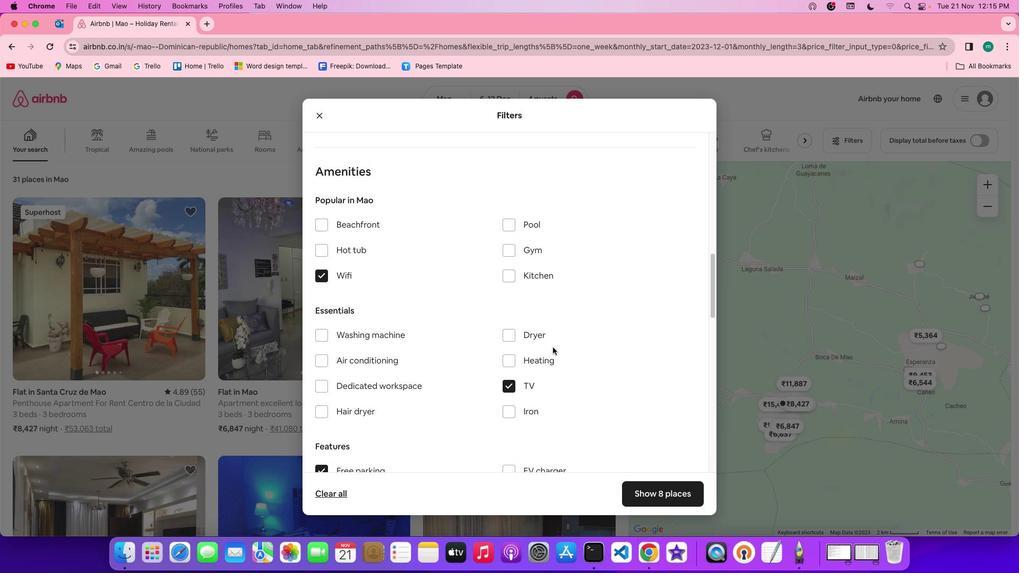
Action: Mouse scrolled (551, 345) with delta (1, 118)
Screenshot: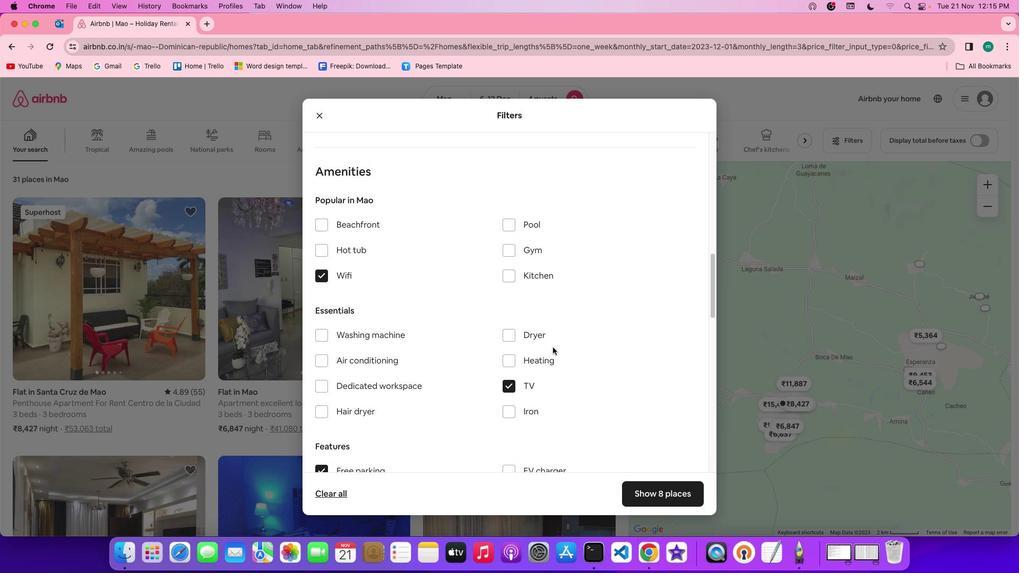 
Action: Mouse scrolled (551, 345) with delta (1, 120)
Screenshot: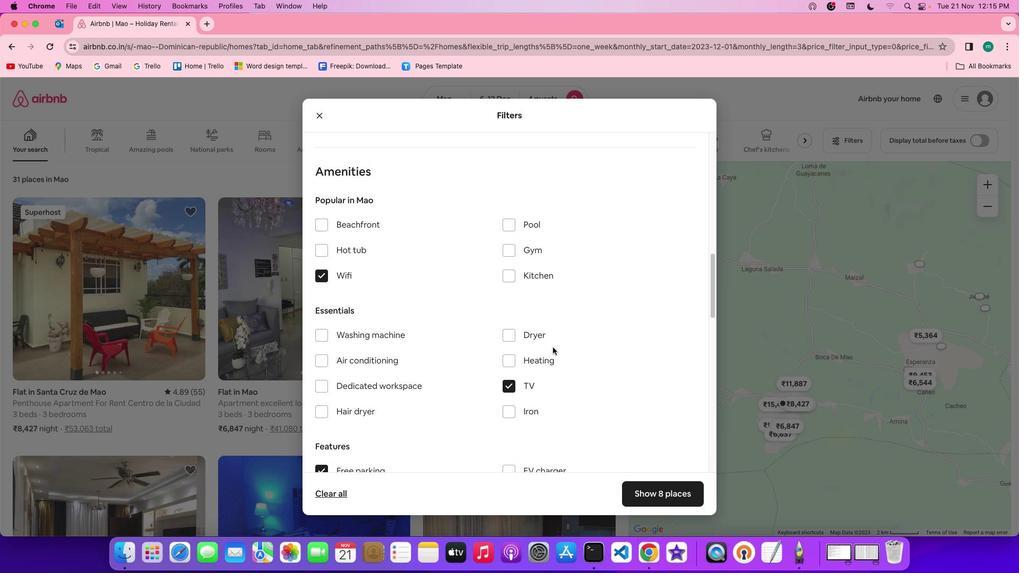 
Action: Mouse scrolled (551, 345) with delta (1, 120)
Screenshot: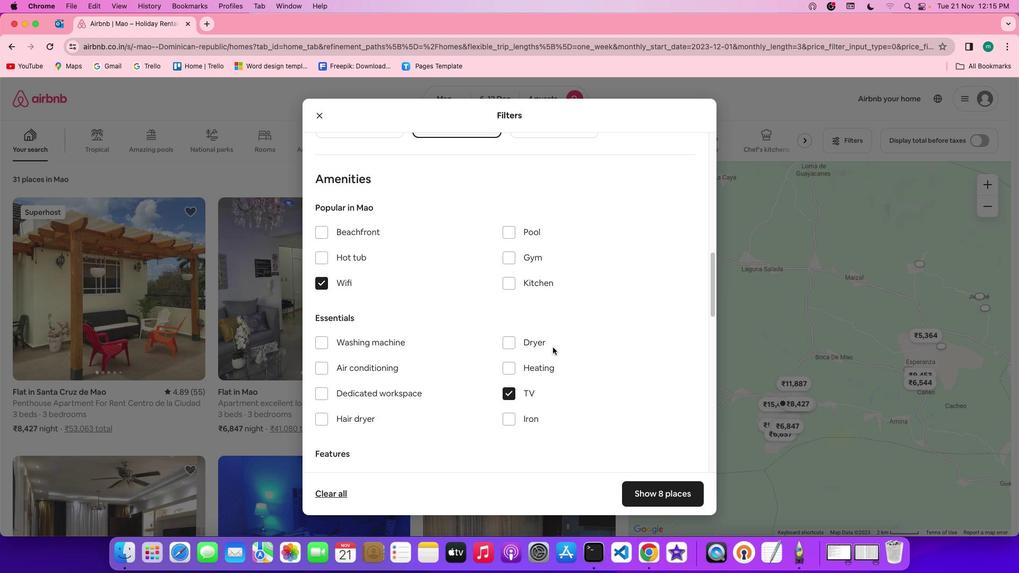
Action: Mouse moved to (506, 284)
Screenshot: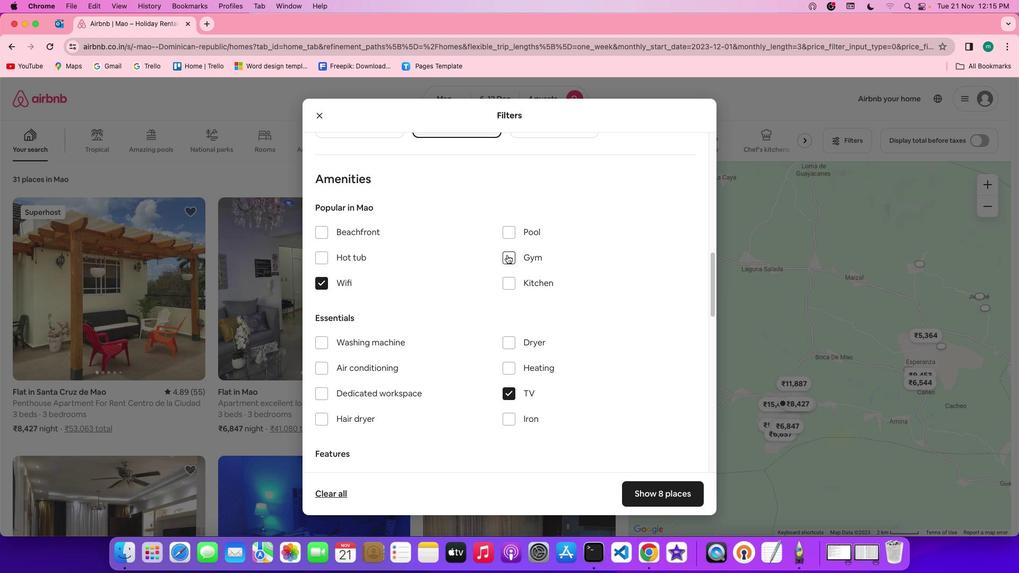 
Action: Mouse pressed left at (506, 284)
Screenshot: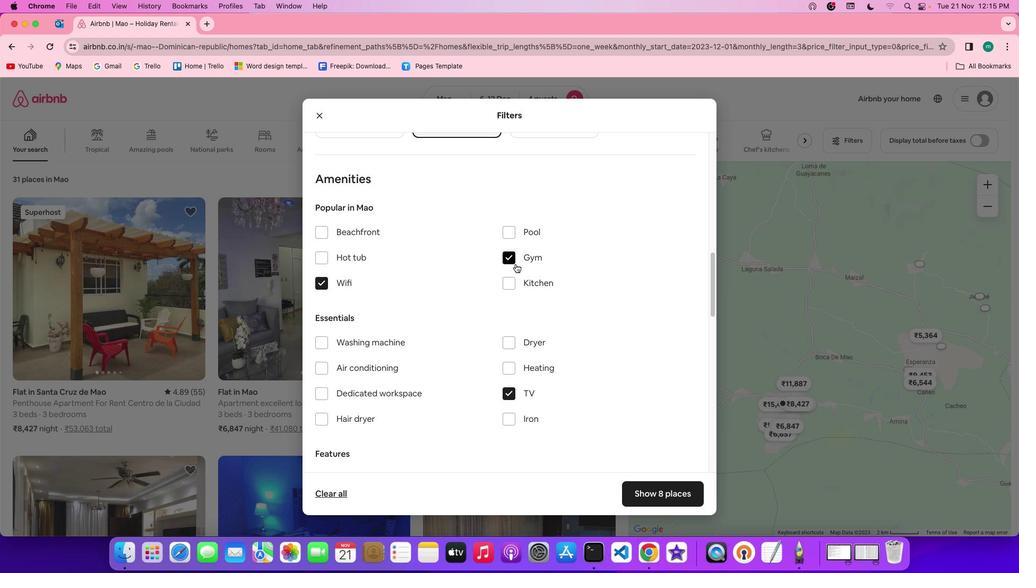 
Action: Mouse moved to (561, 336)
Screenshot: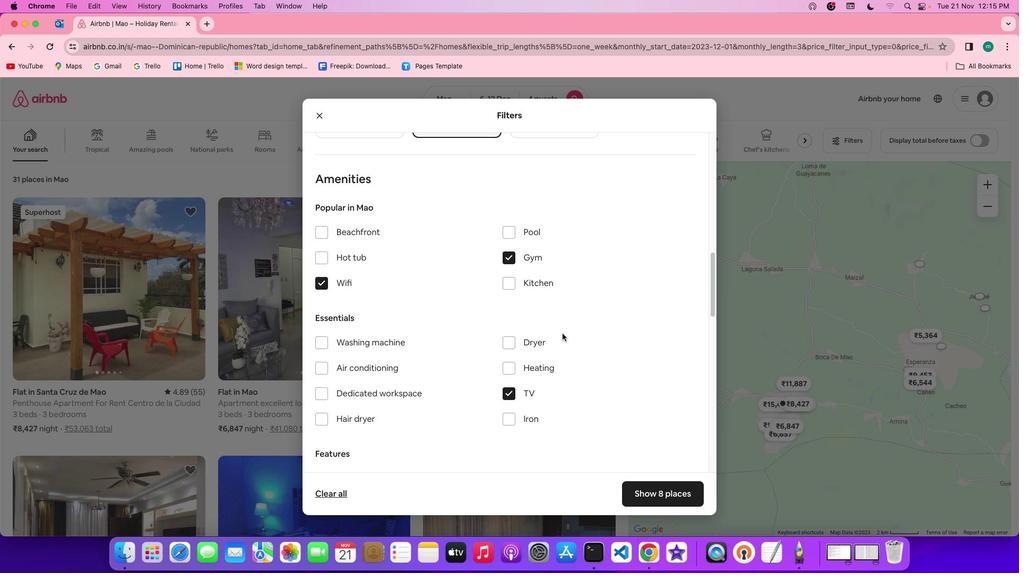 
Action: Mouse scrolled (561, 336) with delta (1, 118)
Screenshot: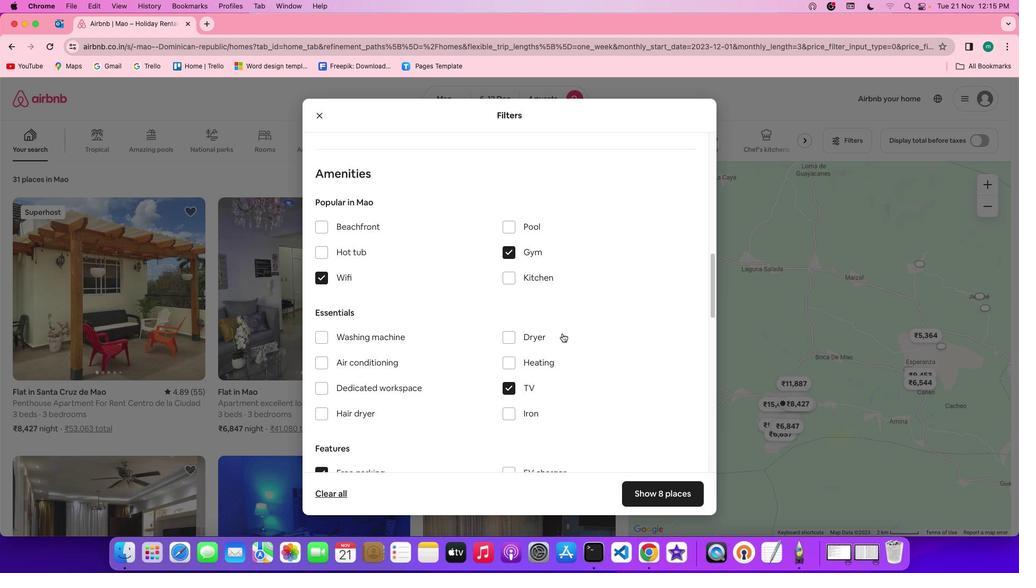 
Action: Mouse scrolled (561, 336) with delta (1, 118)
Screenshot: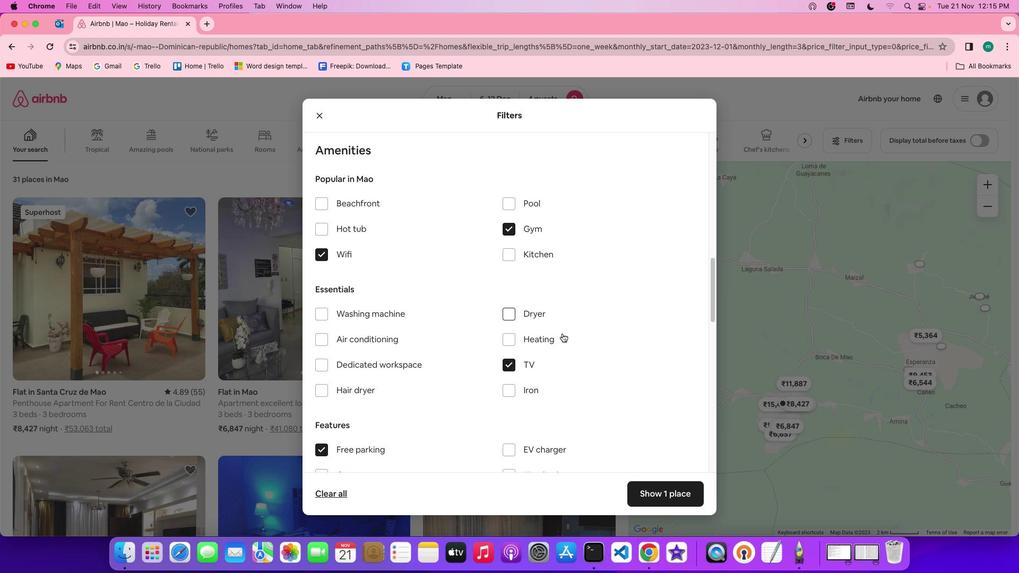 
Action: Mouse scrolled (561, 336) with delta (1, 117)
Screenshot: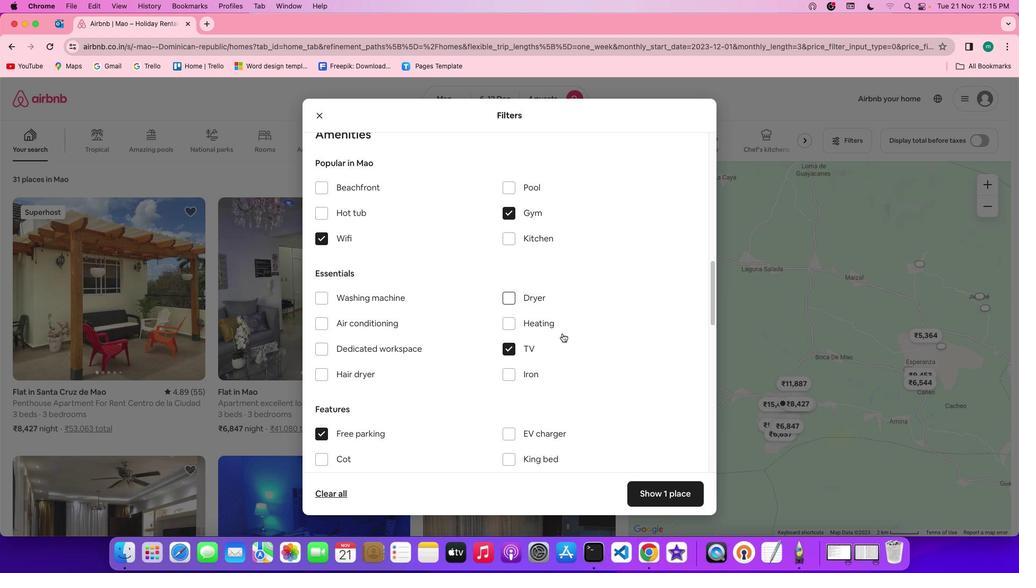 
Action: Mouse scrolled (561, 336) with delta (1, 117)
Screenshot: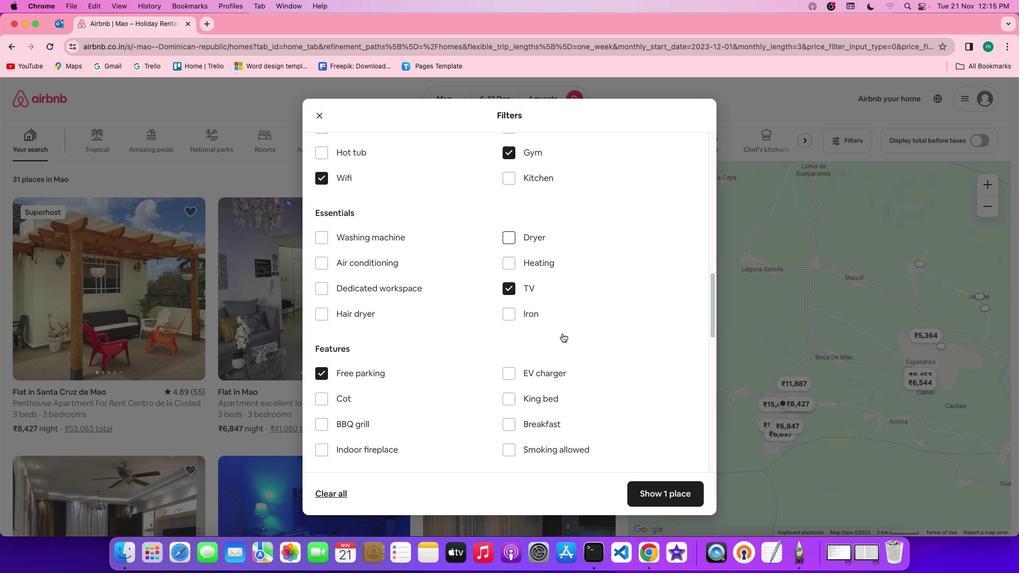 
Action: Mouse scrolled (561, 336) with delta (1, 118)
Screenshot: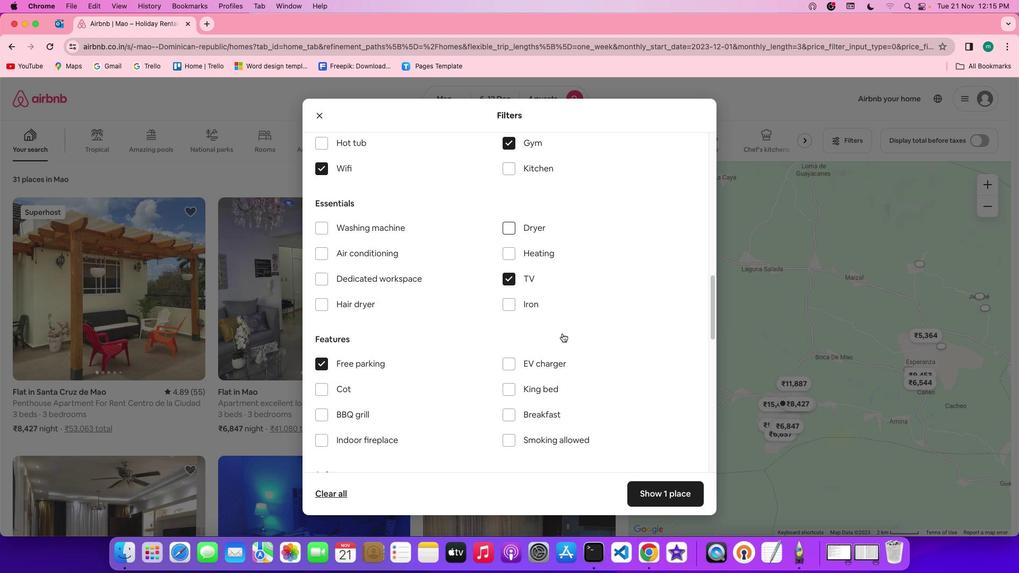 
Action: Mouse scrolled (561, 336) with delta (1, 118)
Screenshot: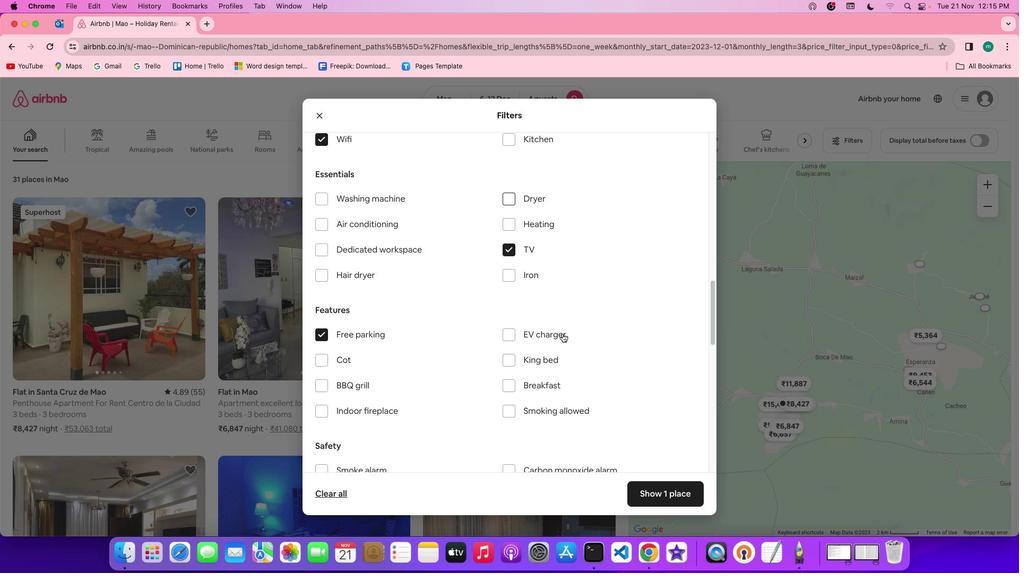 
Action: Mouse scrolled (561, 336) with delta (1, 117)
Screenshot: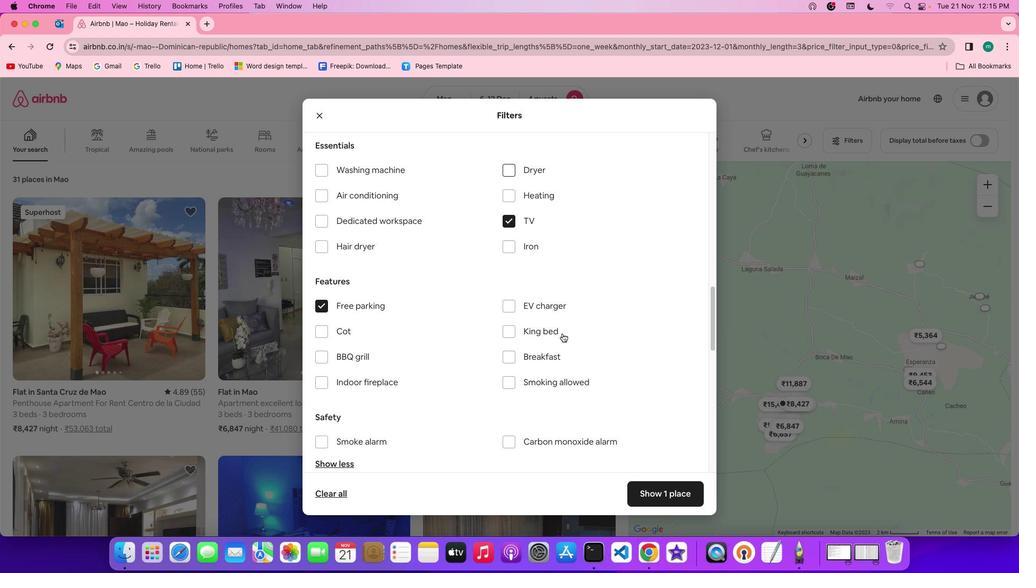 
Action: Mouse scrolled (561, 336) with delta (1, 117)
Screenshot: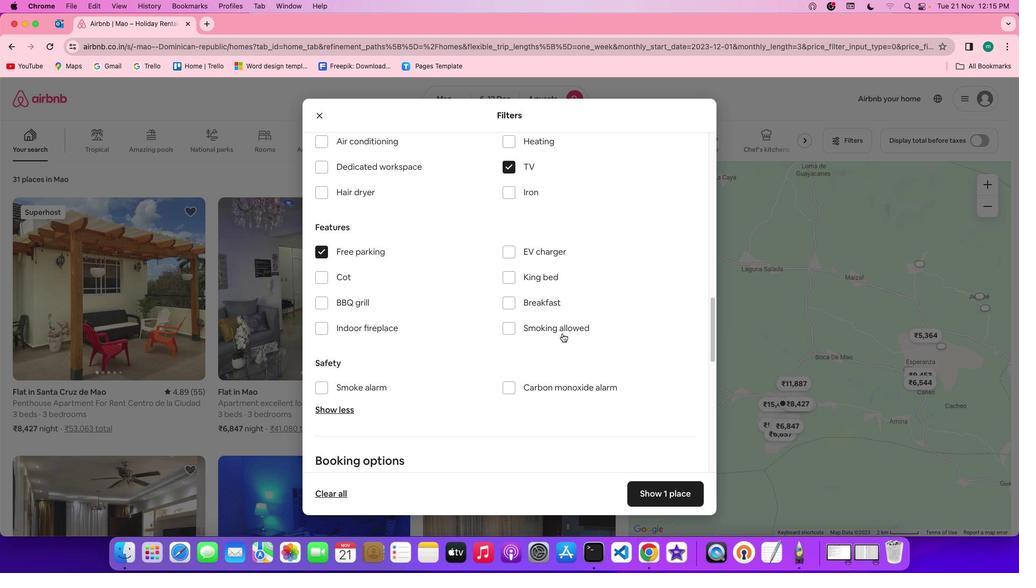 
Action: Mouse scrolled (561, 336) with delta (1, 117)
Screenshot: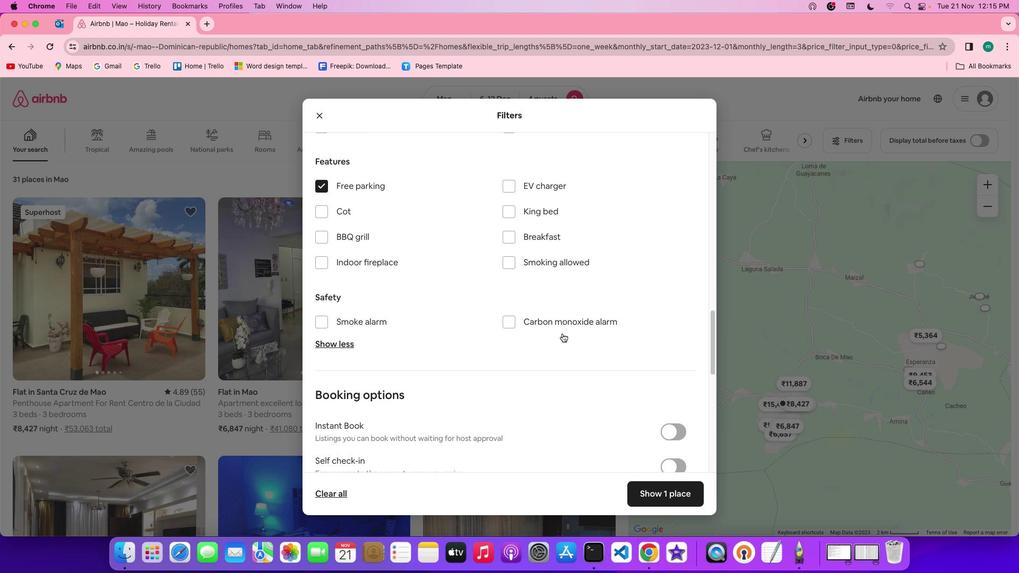
Action: Mouse moved to (513, 269)
Screenshot: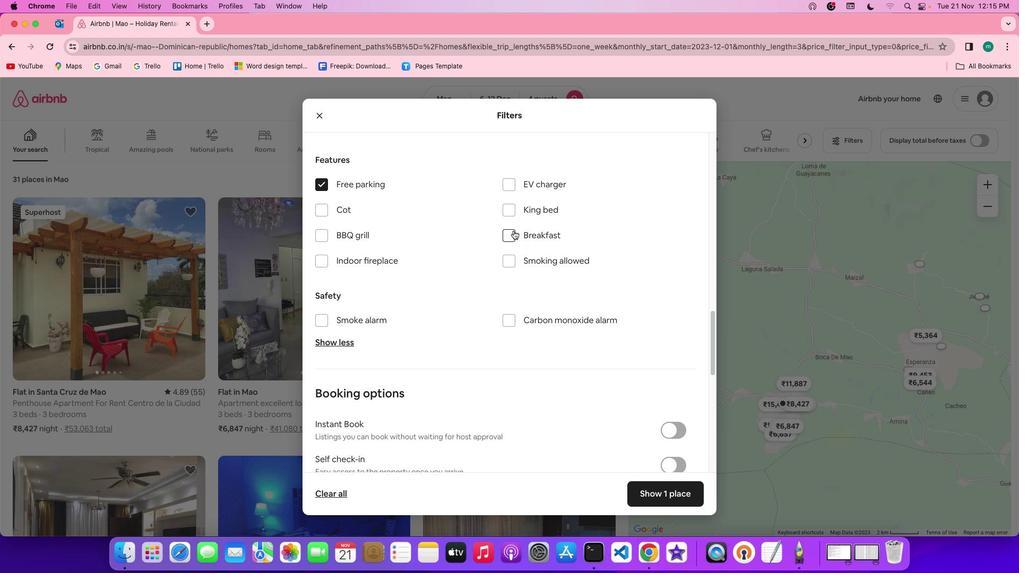 
Action: Mouse pressed left at (513, 269)
Screenshot: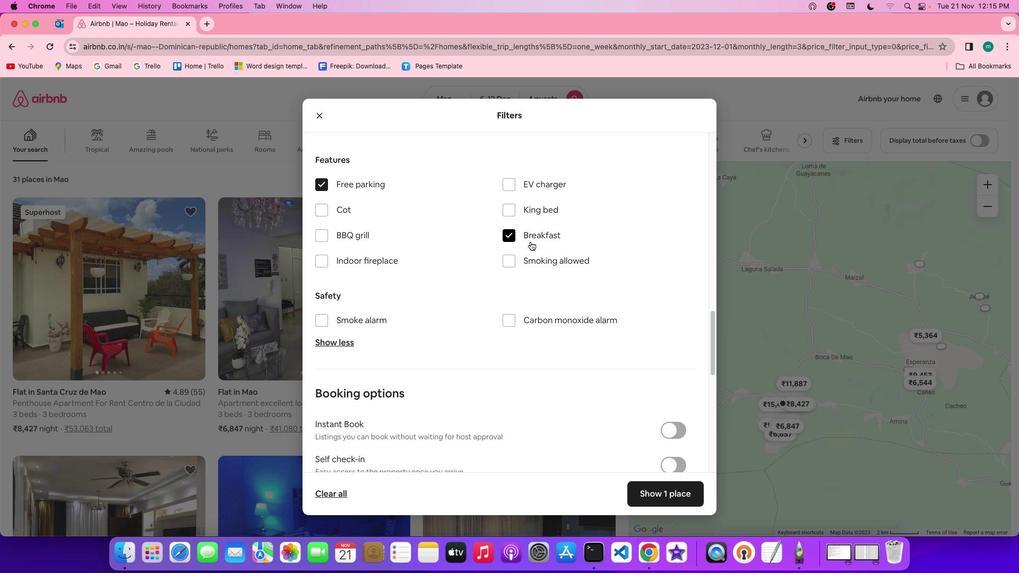 
Action: Mouse moved to (600, 311)
Screenshot: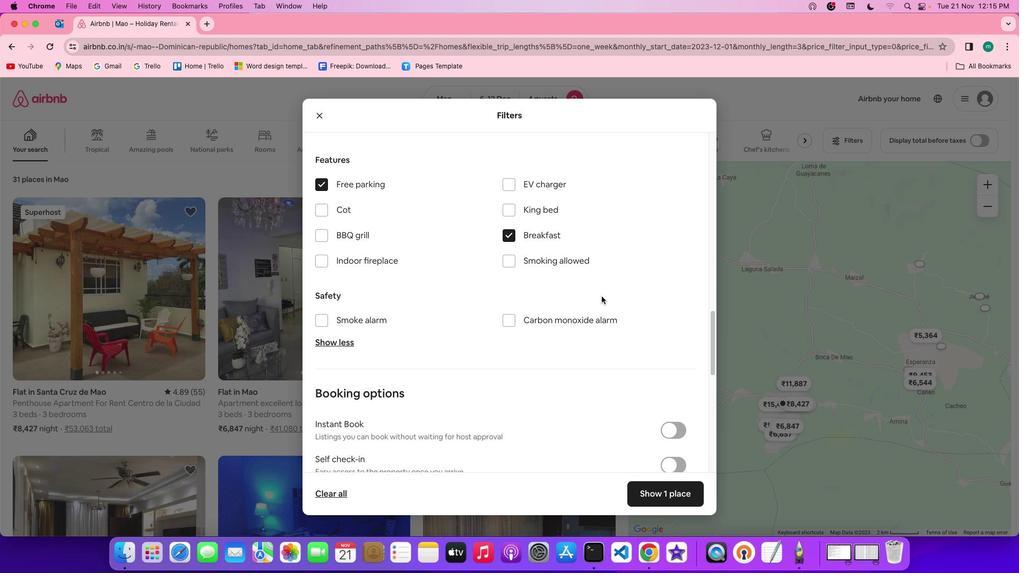
Action: Mouse scrolled (600, 311) with delta (1, 118)
Screenshot: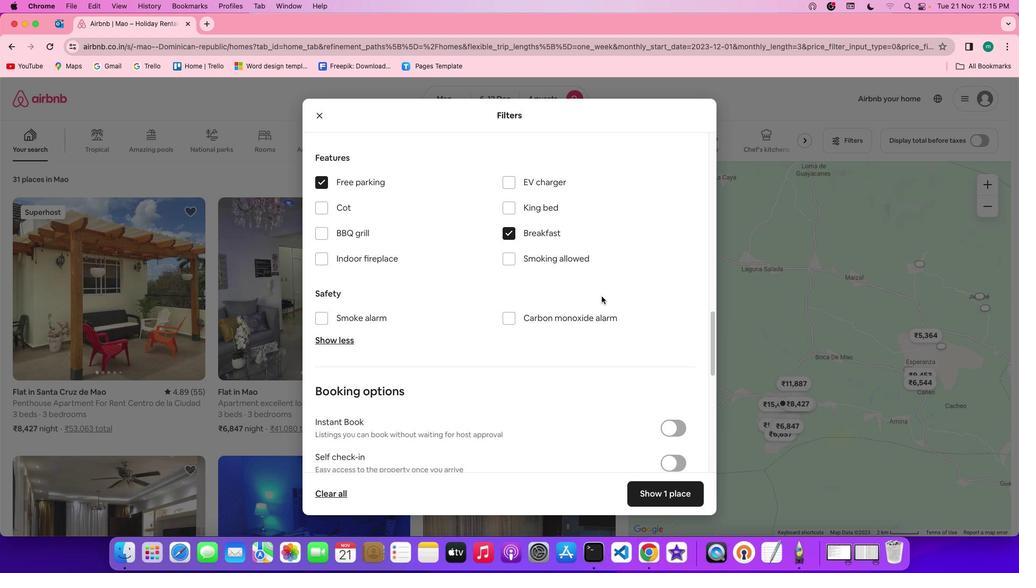 
Action: Mouse scrolled (600, 311) with delta (1, 118)
Screenshot: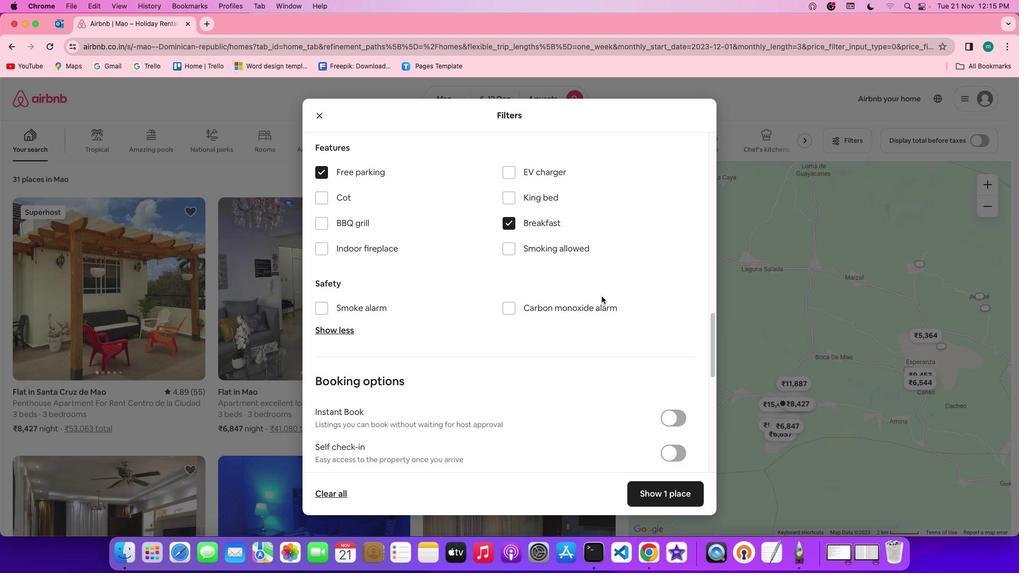 
Action: Mouse scrolled (600, 311) with delta (1, 118)
Screenshot: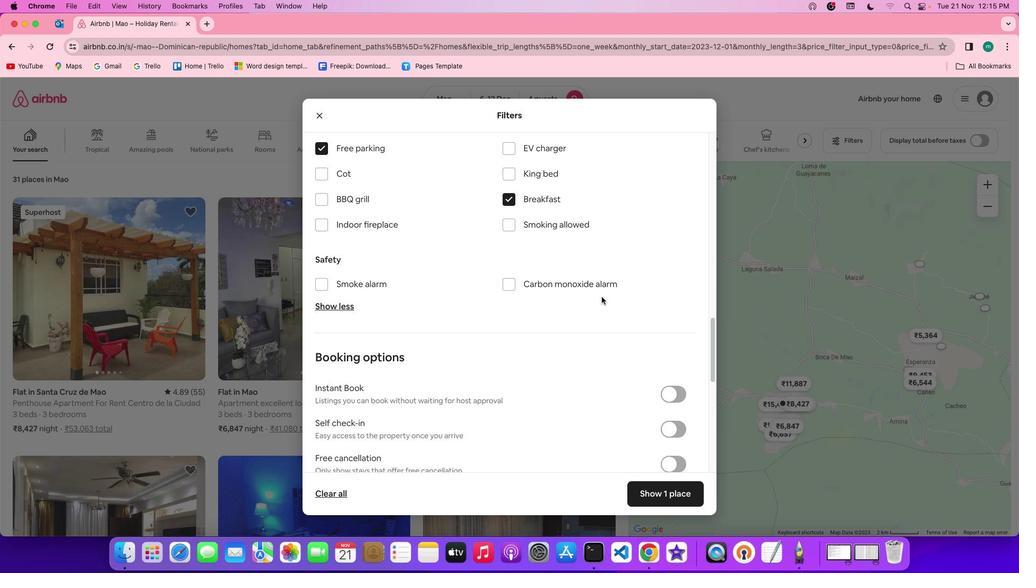 
Action: Mouse scrolled (600, 311) with delta (1, 117)
Screenshot: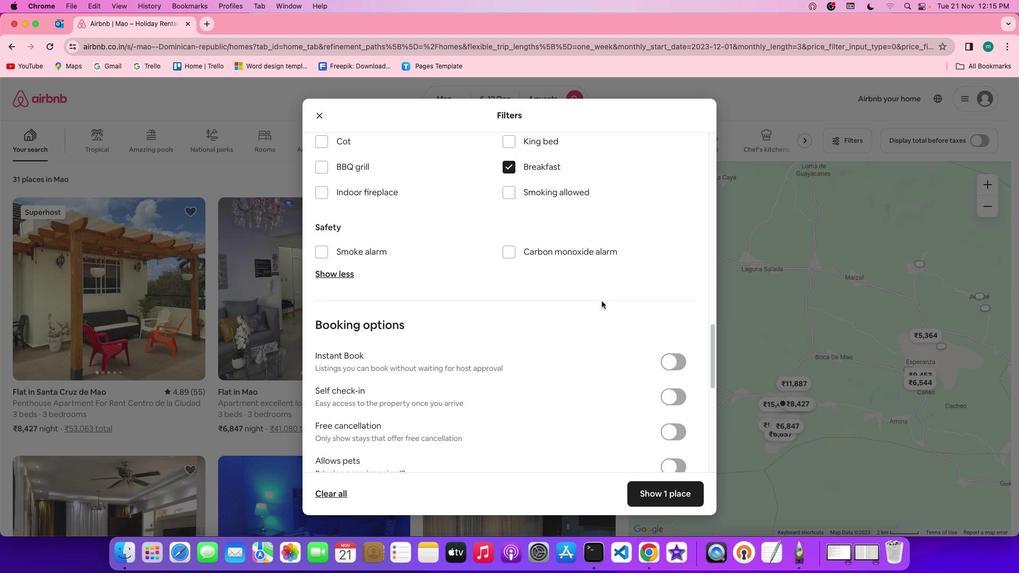 
Action: Mouse moved to (602, 335)
Screenshot: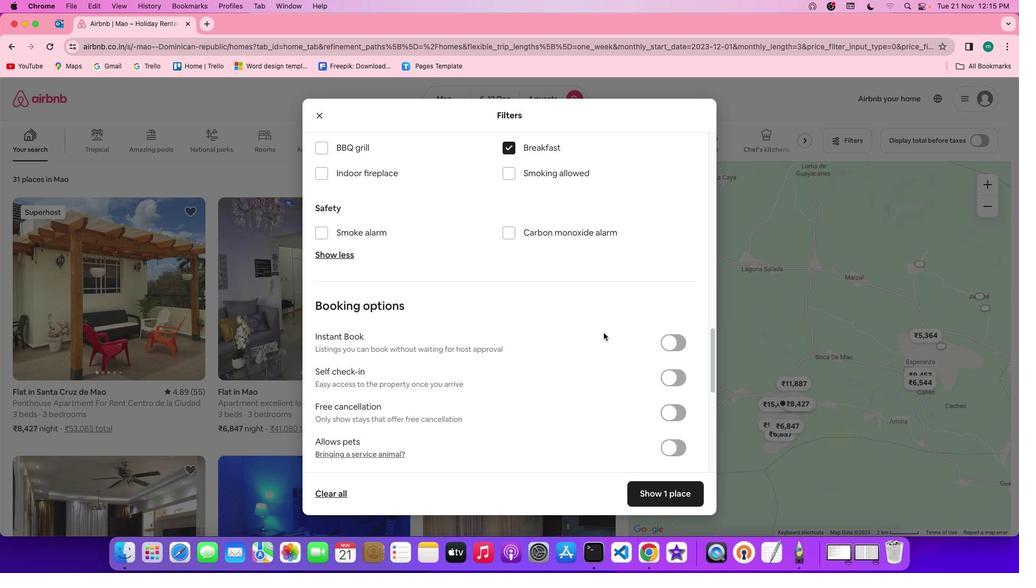 
Action: Mouse scrolled (602, 335) with delta (1, 118)
Screenshot: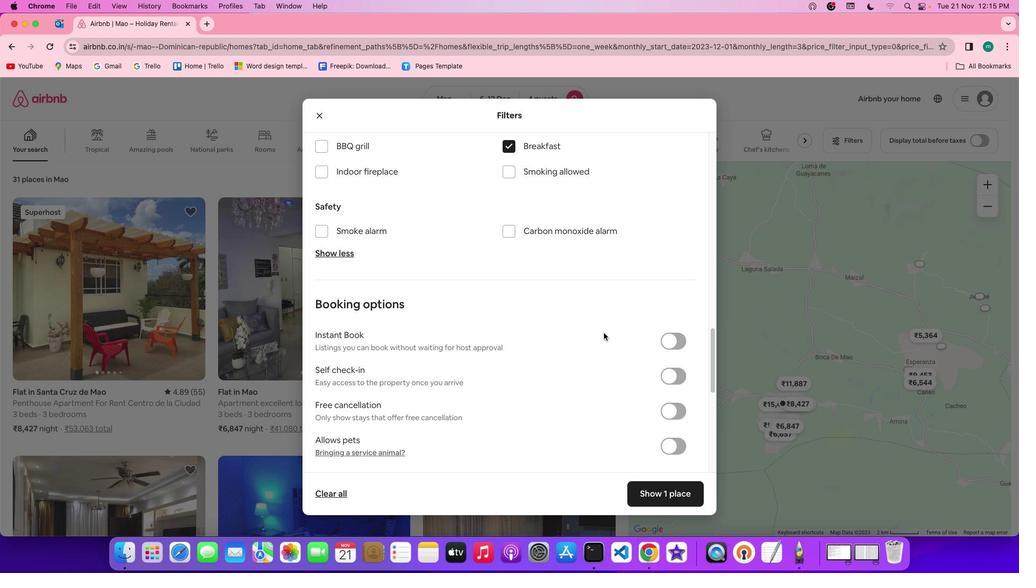 
Action: Mouse scrolled (602, 335) with delta (1, 118)
Screenshot: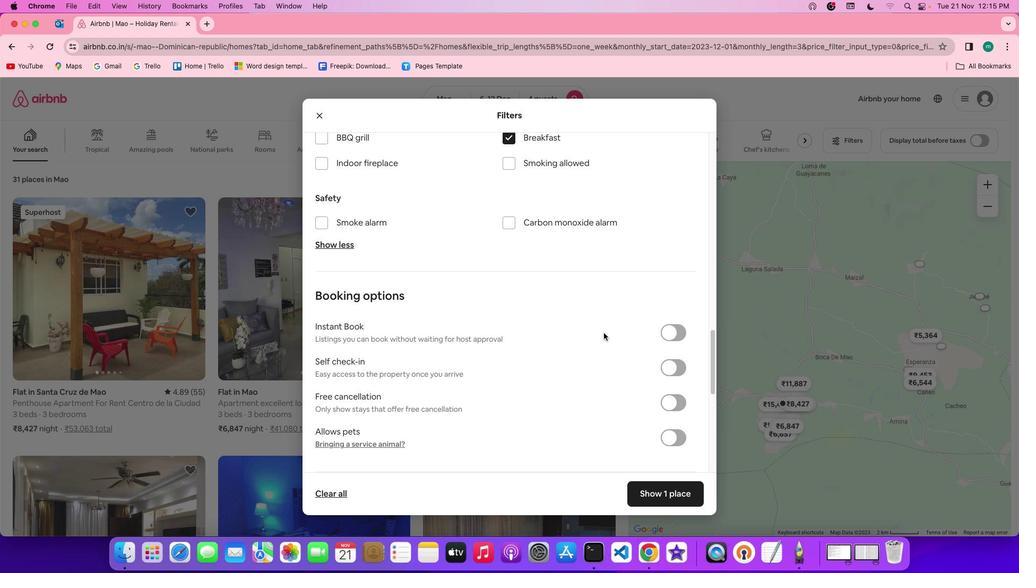 
Action: Mouse scrolled (602, 335) with delta (1, 118)
Screenshot: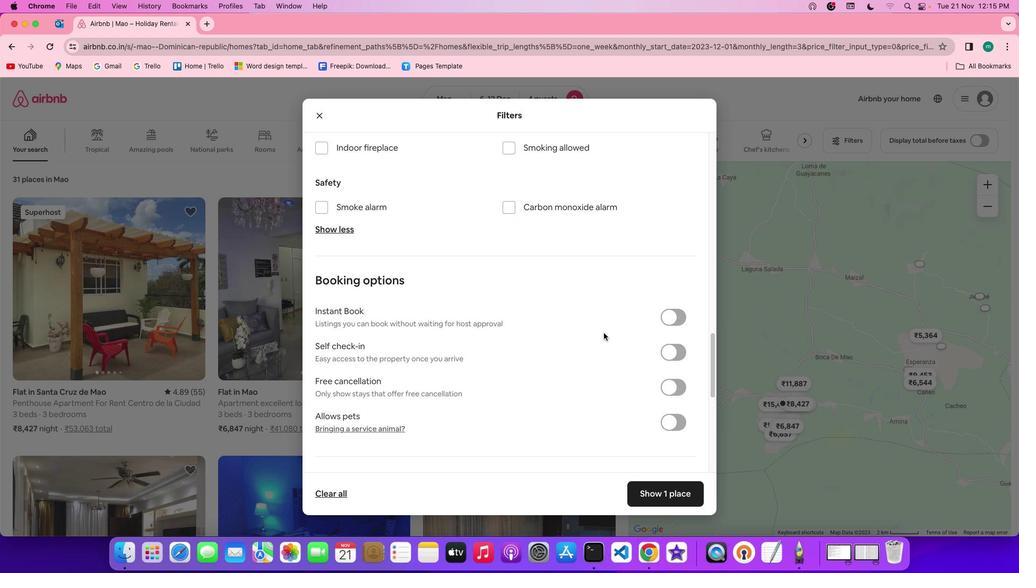 
Action: Mouse scrolled (602, 335) with delta (1, 118)
Screenshot: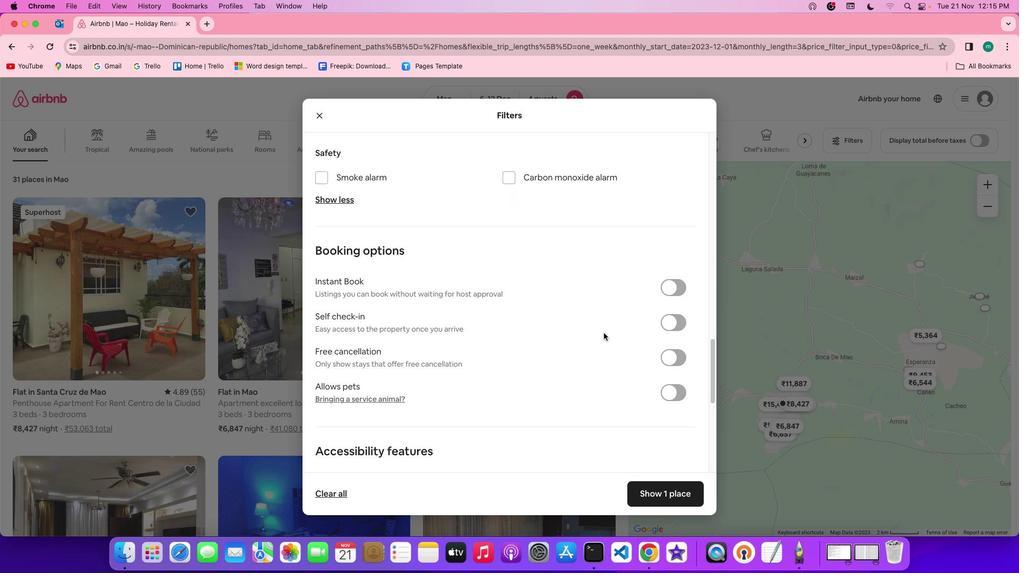 
Action: Mouse moved to (602, 335)
Screenshot: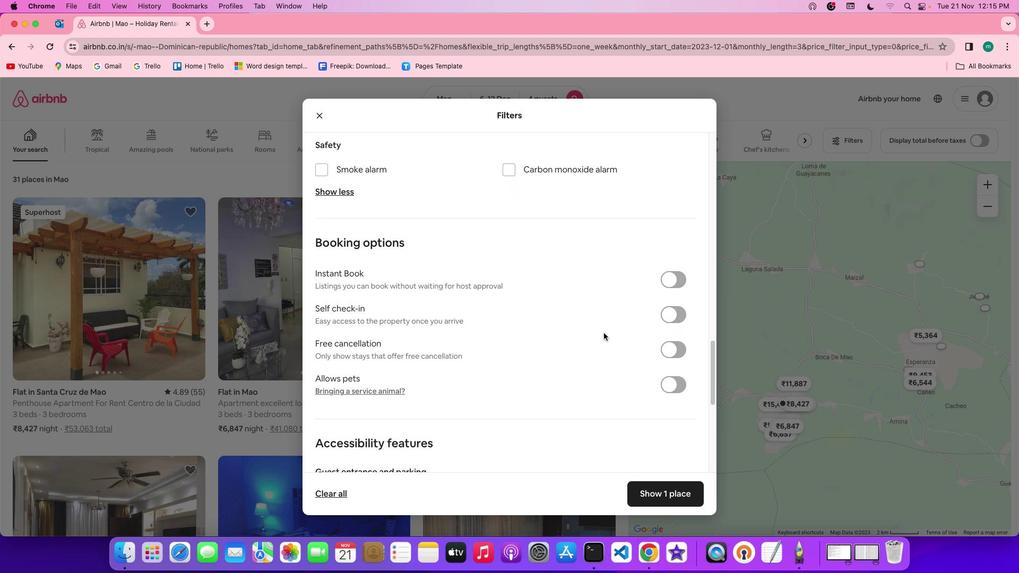 
Action: Mouse scrolled (602, 335) with delta (1, 118)
Screenshot: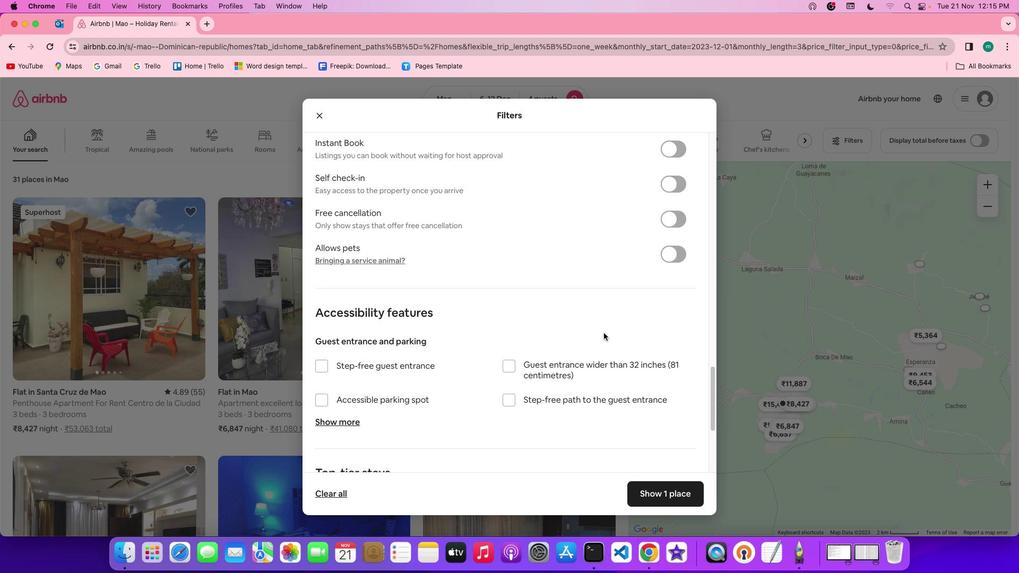 
Action: Mouse scrolled (602, 335) with delta (1, 118)
Screenshot: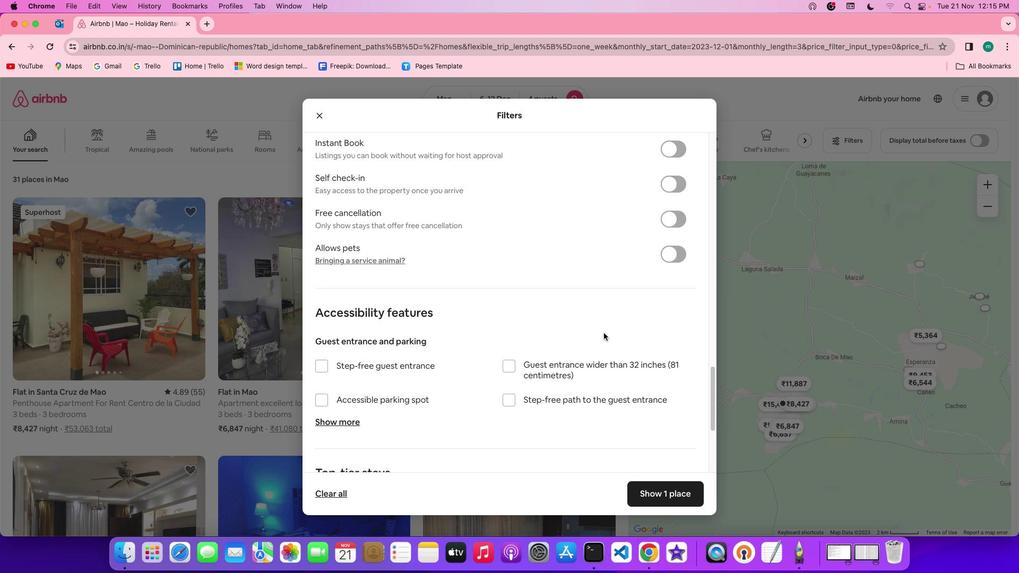 
Action: Mouse scrolled (602, 335) with delta (1, 117)
Screenshot: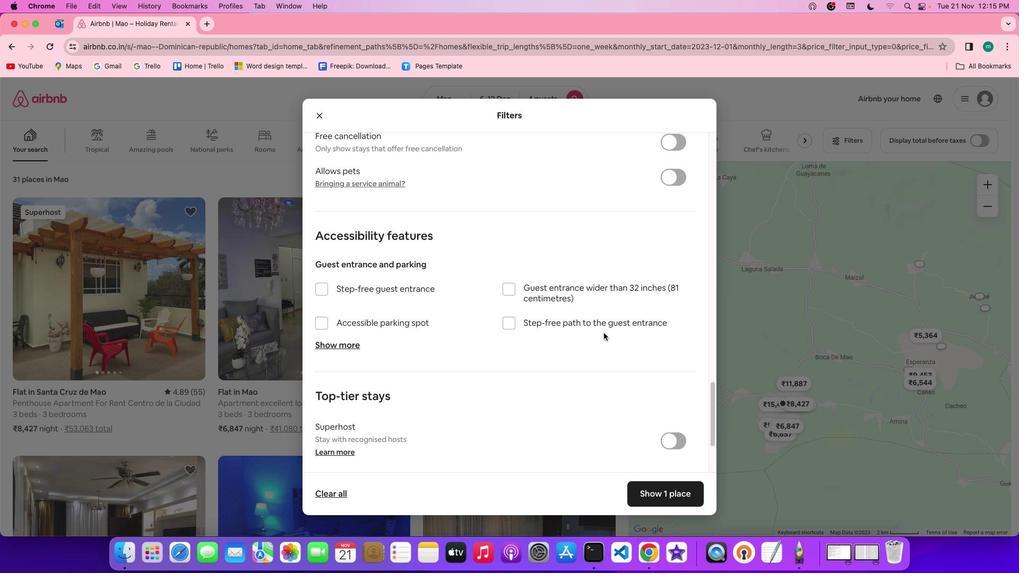 
Action: Mouse scrolled (602, 335) with delta (1, 116)
Screenshot: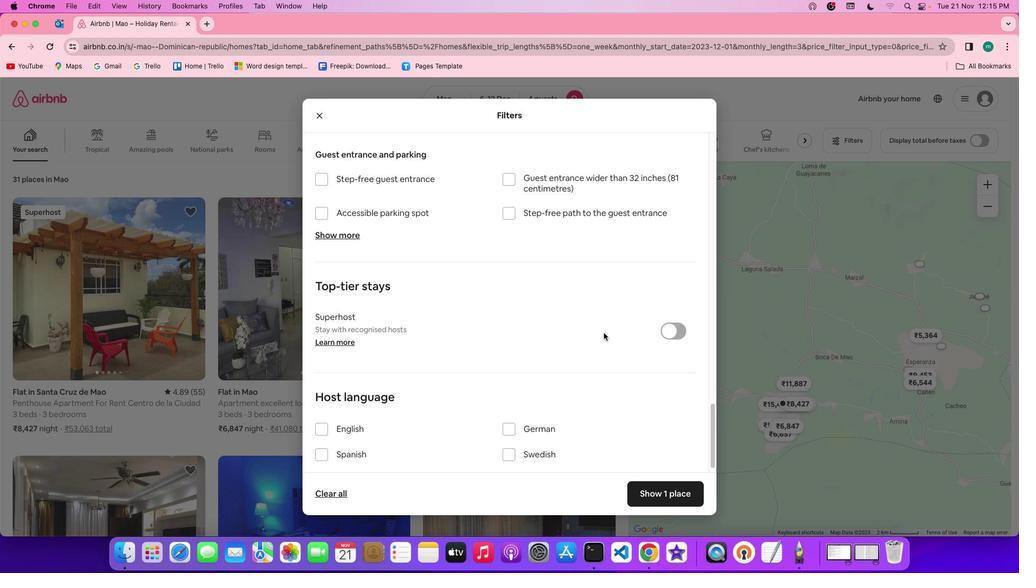 
Action: Mouse scrolled (602, 335) with delta (1, 116)
Screenshot: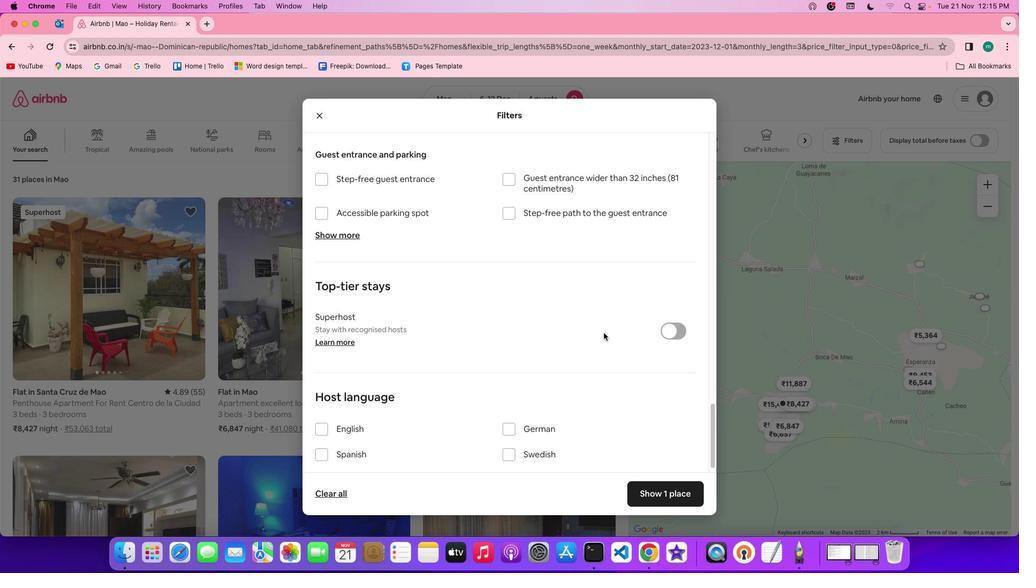 
Action: Mouse scrolled (602, 335) with delta (1, 116)
Screenshot: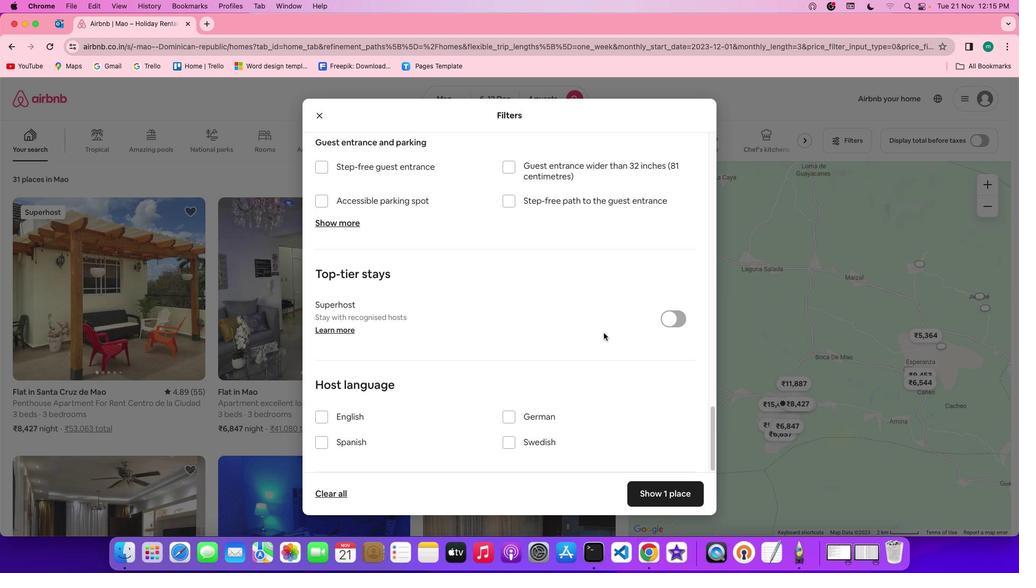 
Action: Mouse moved to (602, 337)
Screenshot: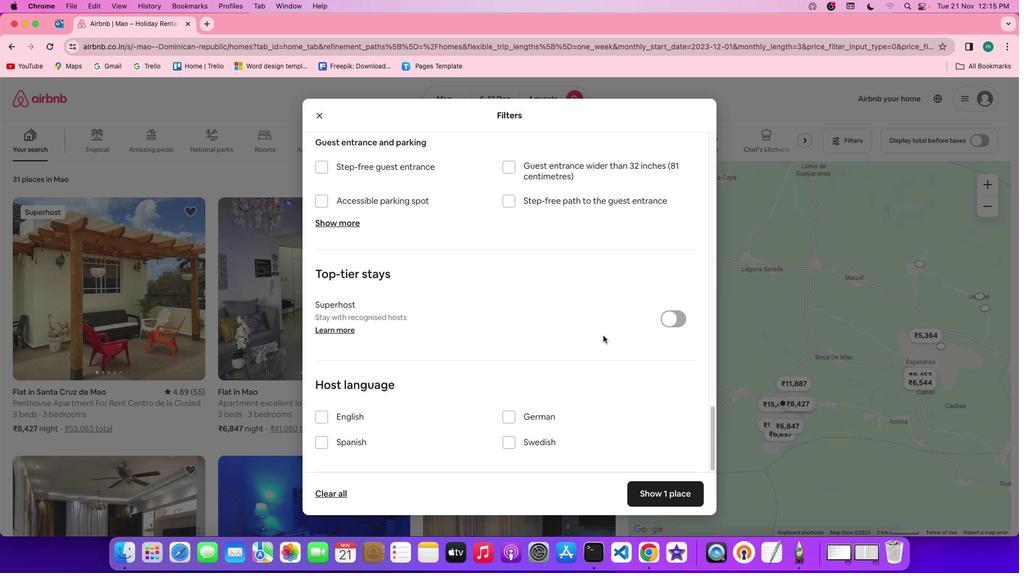 
Action: Mouse scrolled (602, 337) with delta (1, 118)
Screenshot: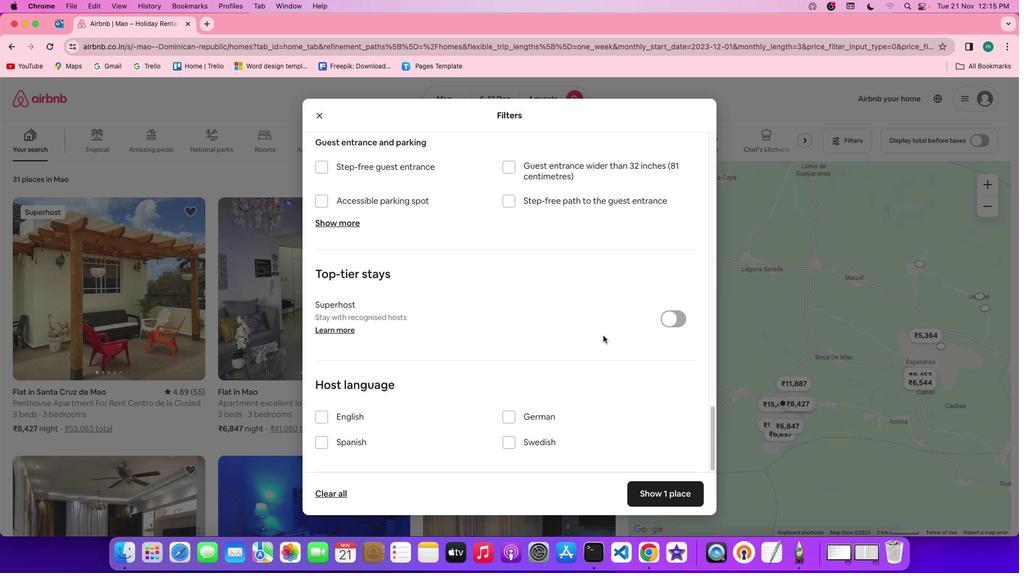 
Action: Mouse scrolled (602, 337) with delta (1, 118)
Screenshot: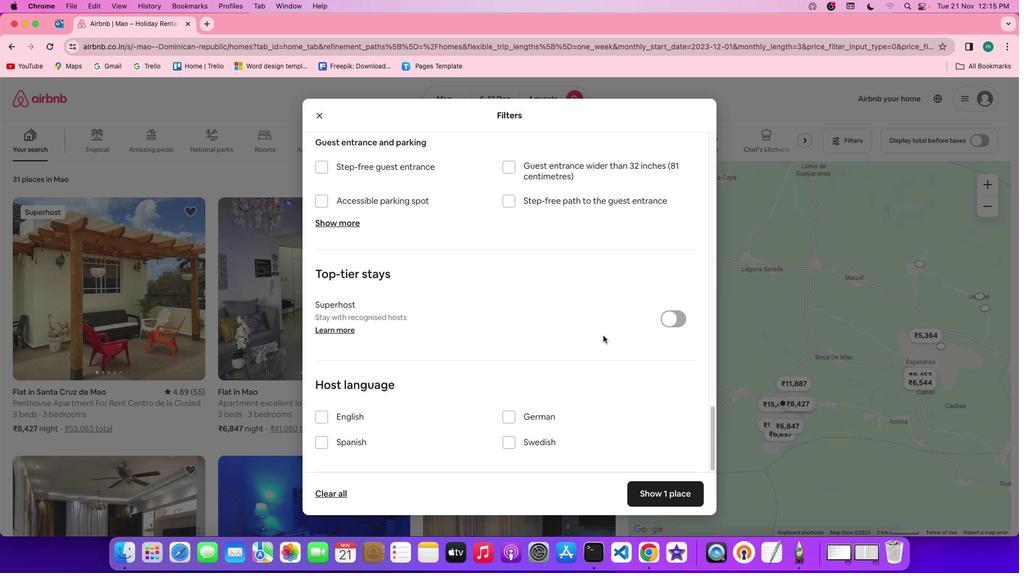 
Action: Mouse scrolled (602, 337) with delta (1, 117)
Screenshot: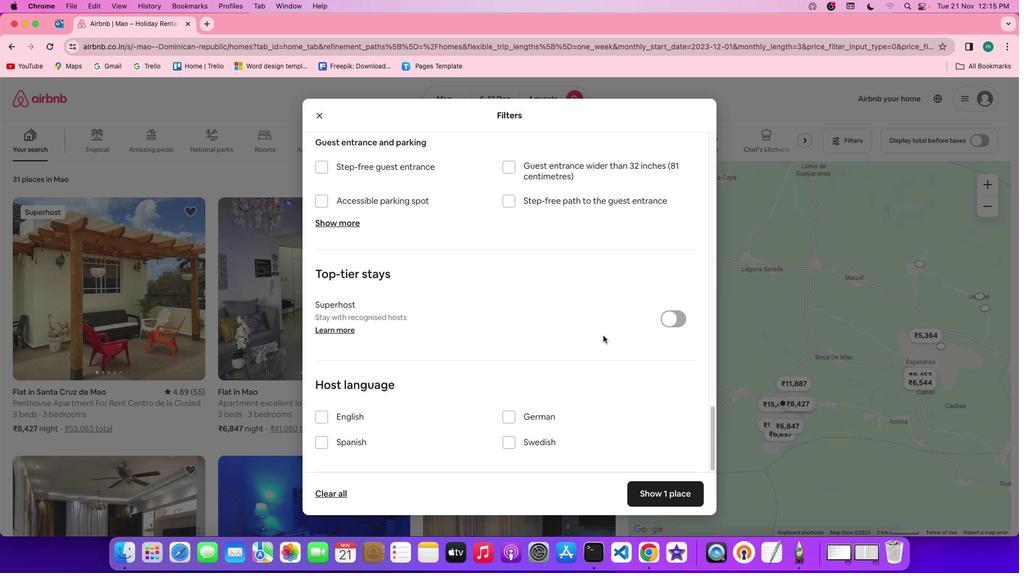
Action: Mouse scrolled (602, 337) with delta (1, 116)
Screenshot: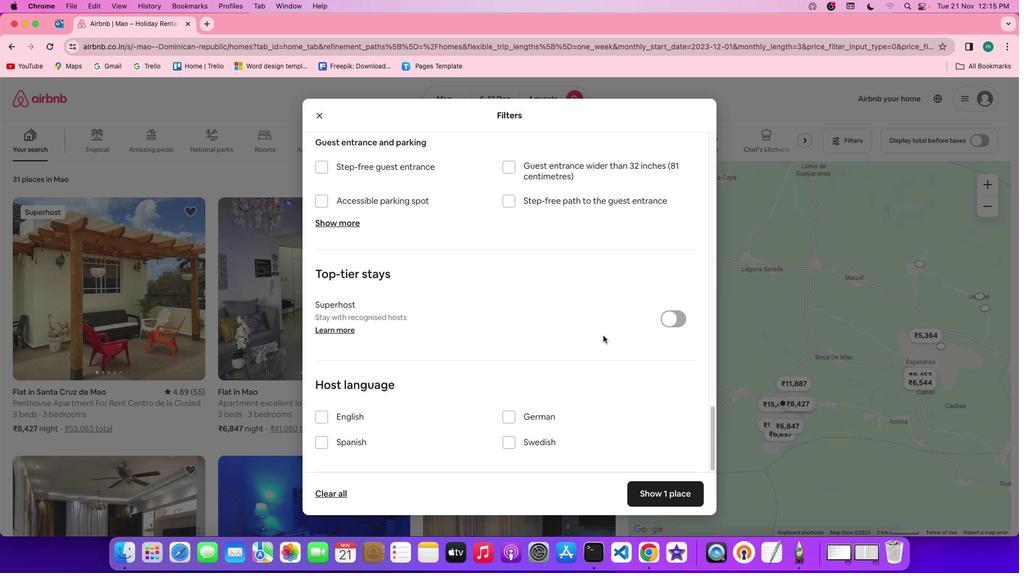 
Action: Mouse scrolled (602, 337) with delta (1, 116)
Screenshot: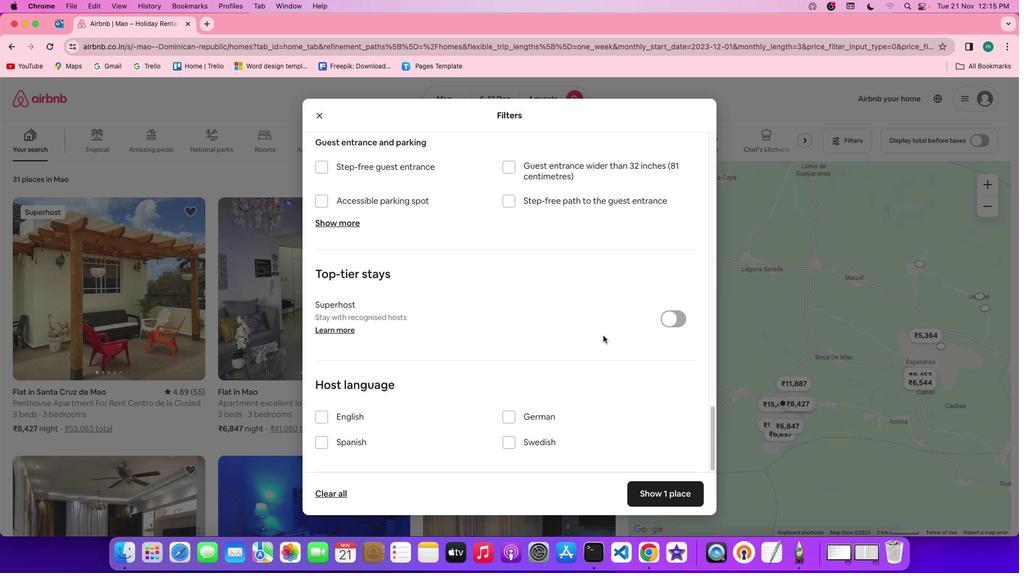 
Action: Mouse scrolled (602, 337) with delta (1, 116)
Screenshot: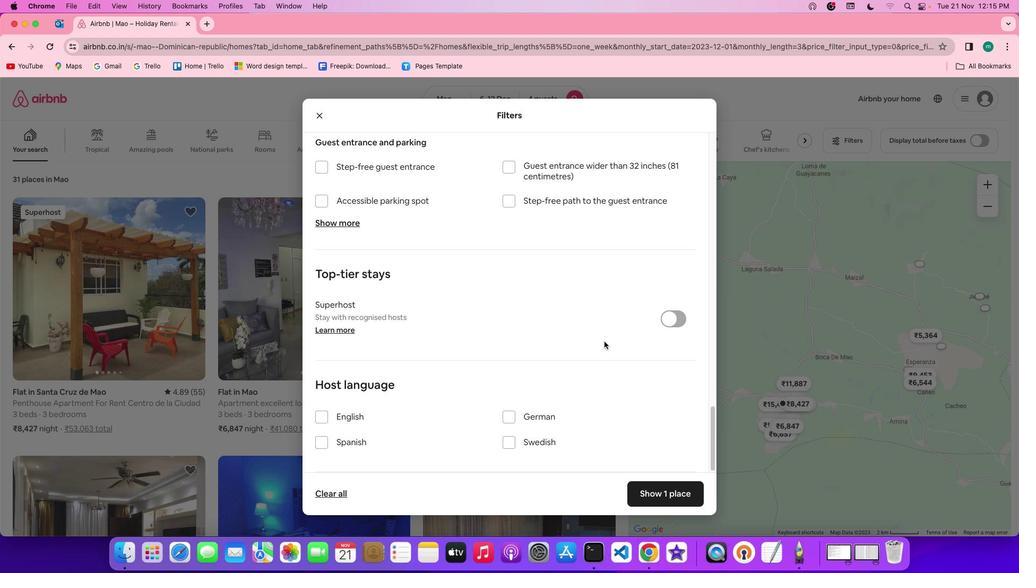 
Action: Mouse moved to (649, 440)
Screenshot: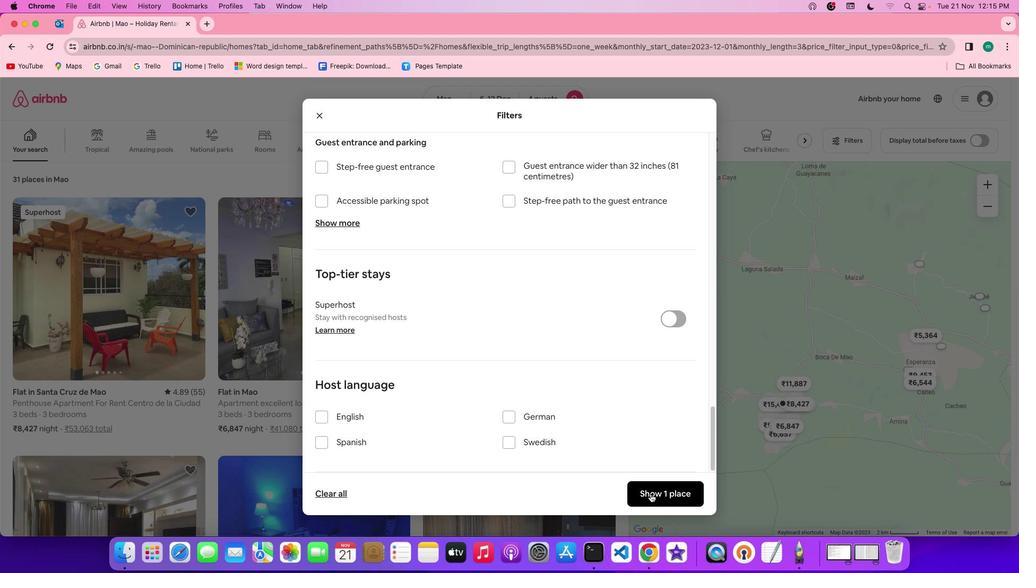 
Action: Mouse pressed left at (649, 440)
Screenshot: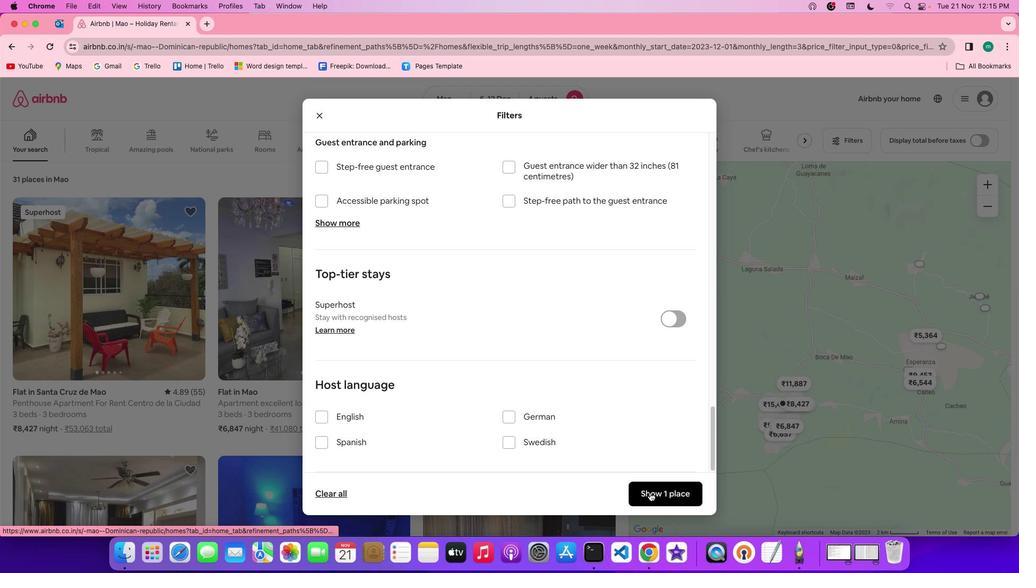 
Action: Mouse moved to (172, 302)
Screenshot: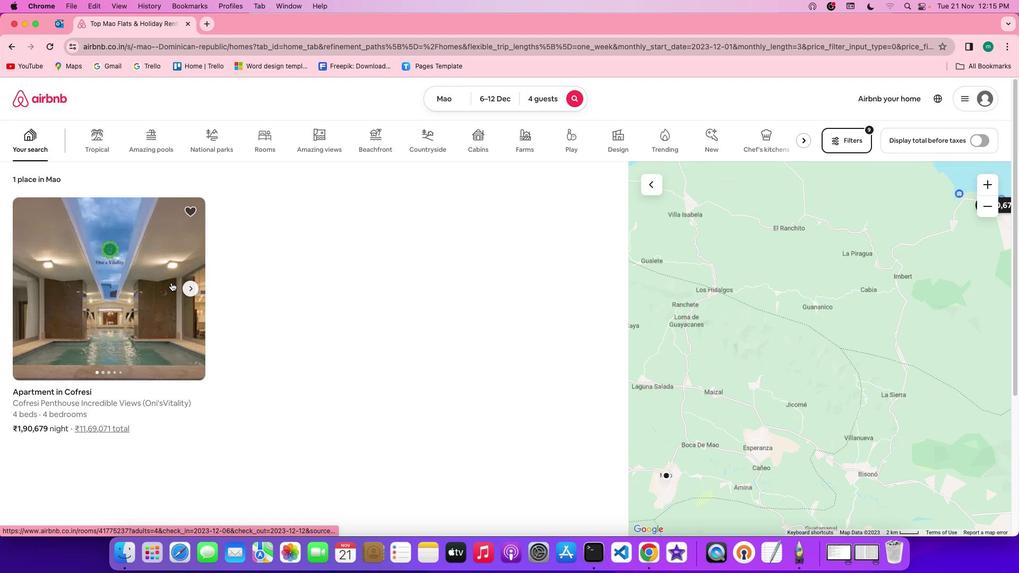 
Action: Mouse pressed left at (172, 302)
Screenshot: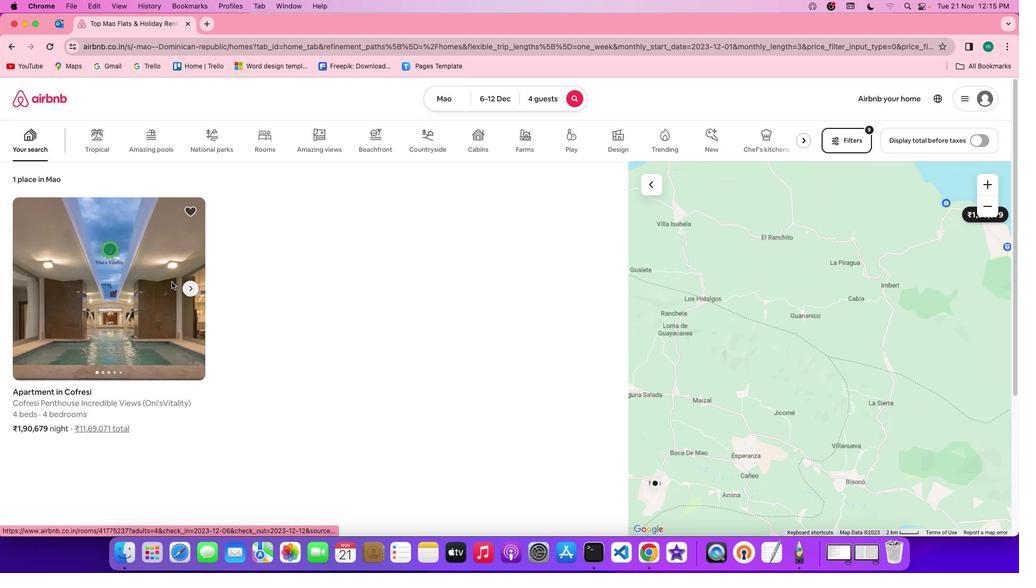 
Action: Mouse moved to (710, 377)
Screenshot: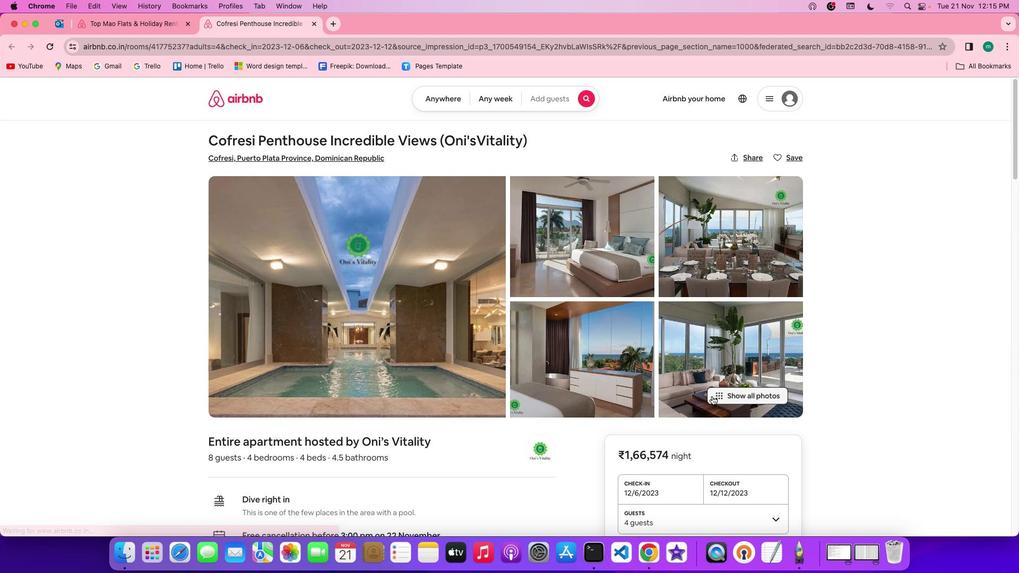 
Action: Mouse pressed left at (710, 377)
Screenshot: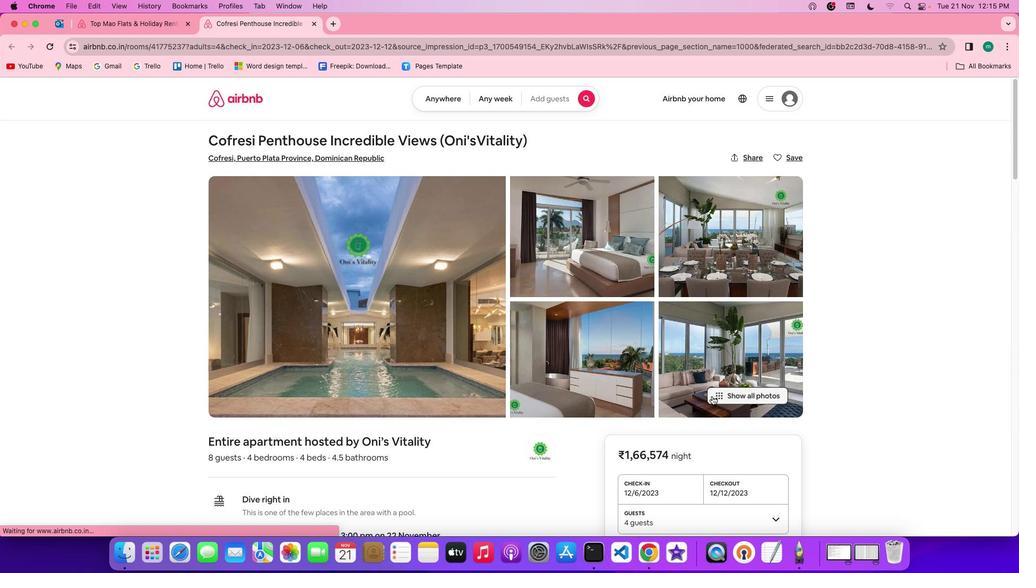 
Action: Mouse moved to (488, 371)
Screenshot: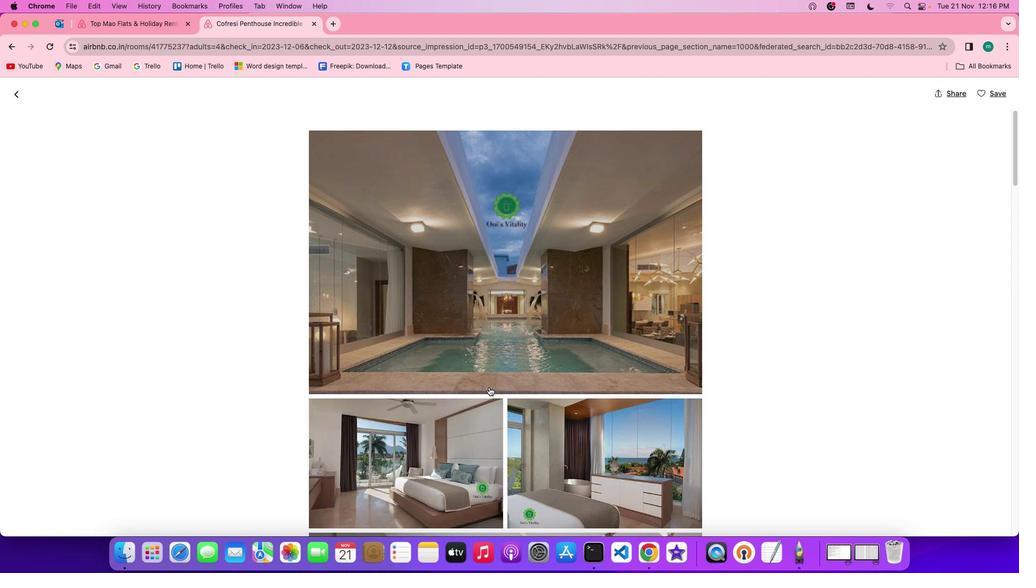 
Action: Mouse scrolled (488, 371) with delta (1, 118)
Screenshot: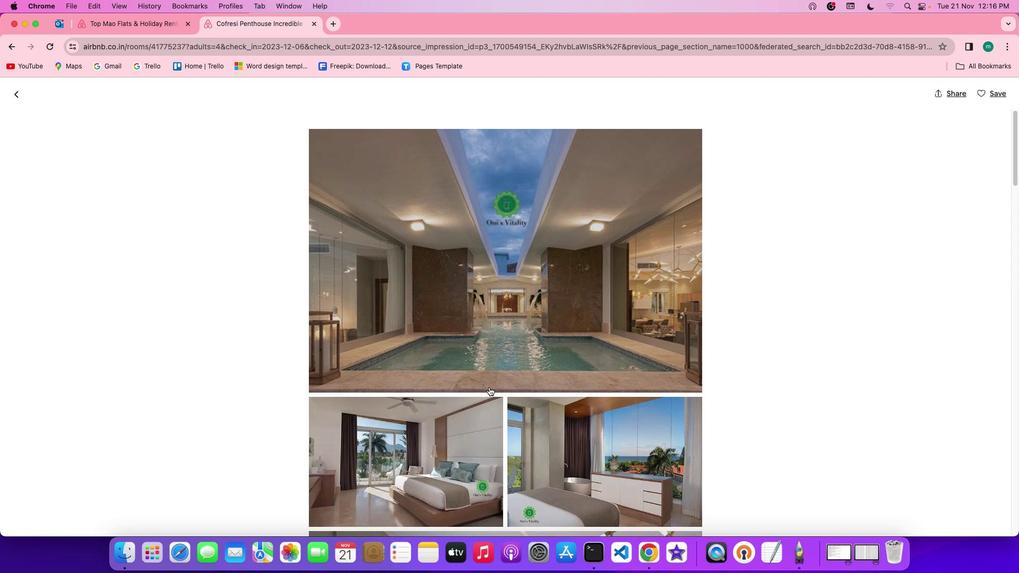 
Action: Mouse scrolled (488, 371) with delta (1, 118)
Screenshot: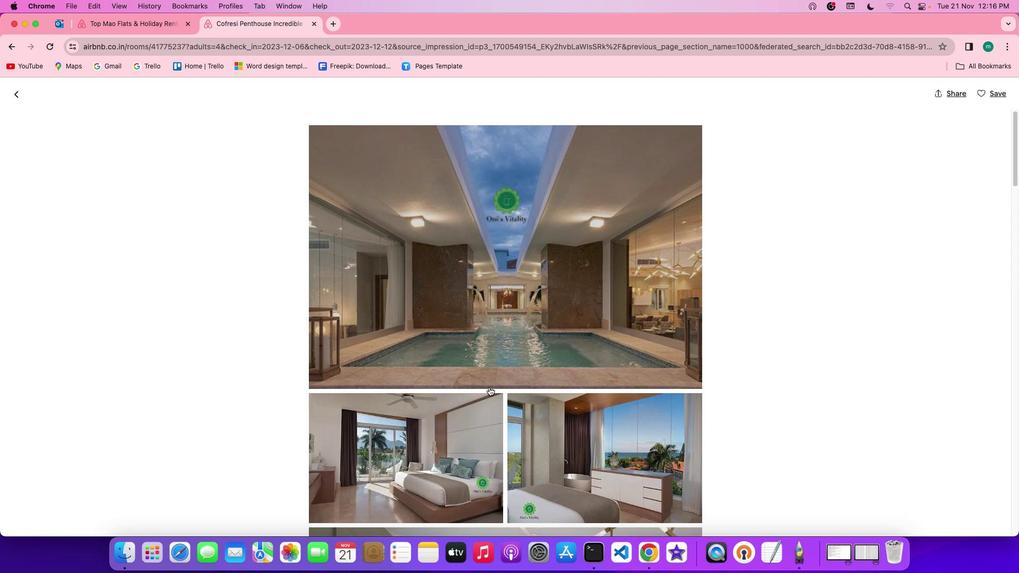 
Action: Mouse scrolled (488, 371) with delta (1, 118)
Screenshot: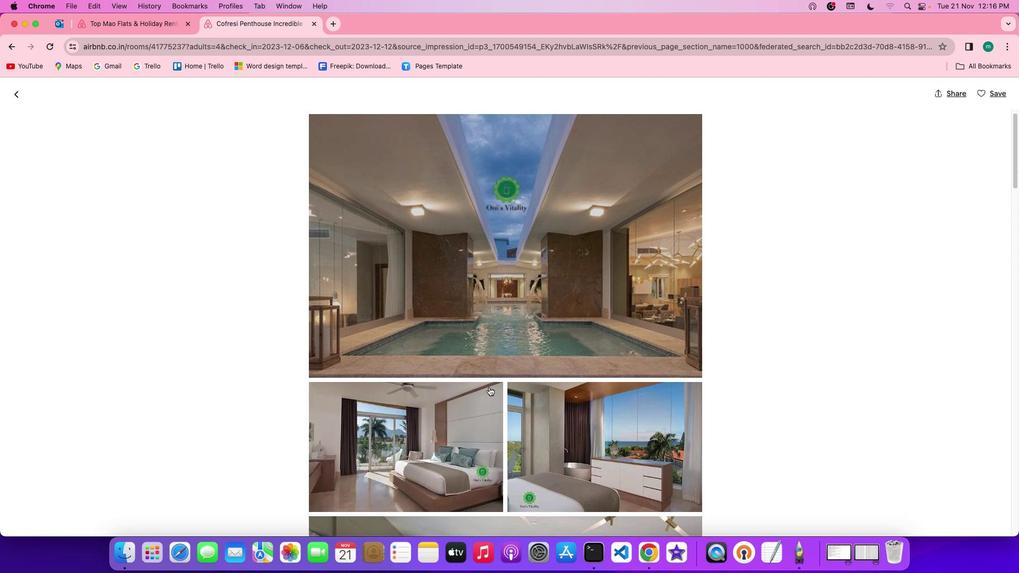 
Action: Mouse scrolled (488, 371) with delta (1, 118)
Screenshot: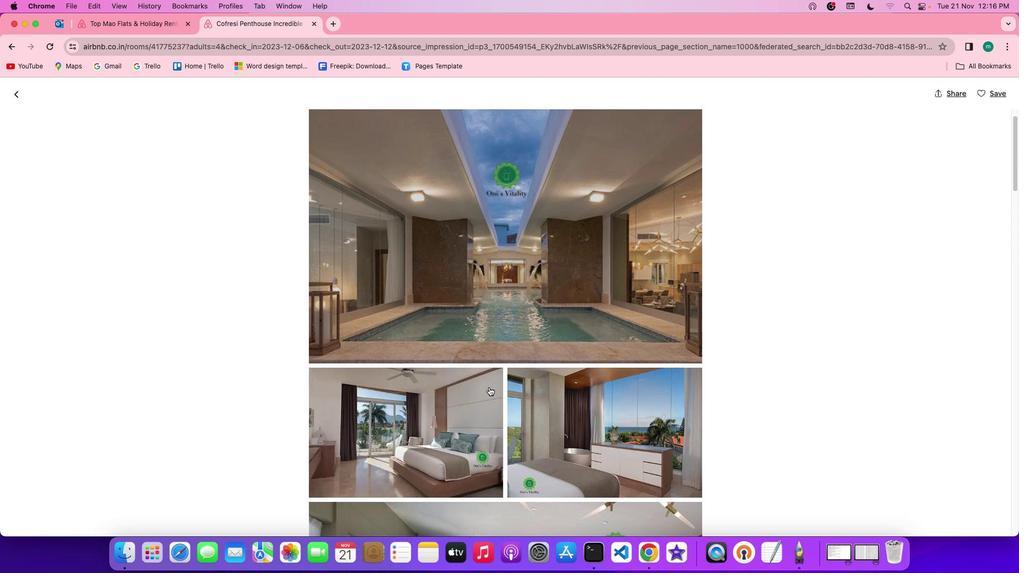
Action: Mouse scrolled (488, 371) with delta (1, 118)
Screenshot: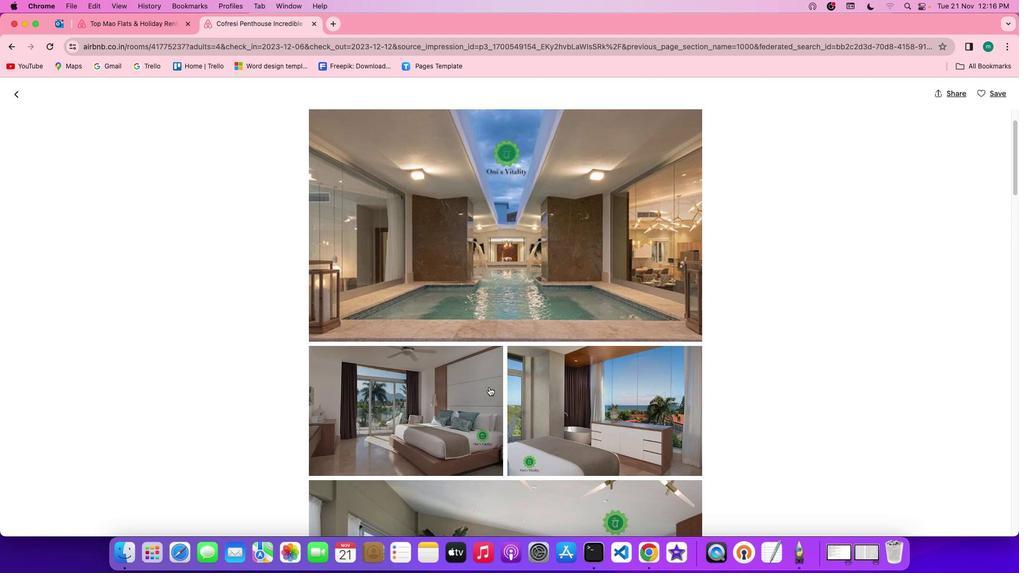 
Action: Mouse scrolled (488, 371) with delta (1, 118)
Screenshot: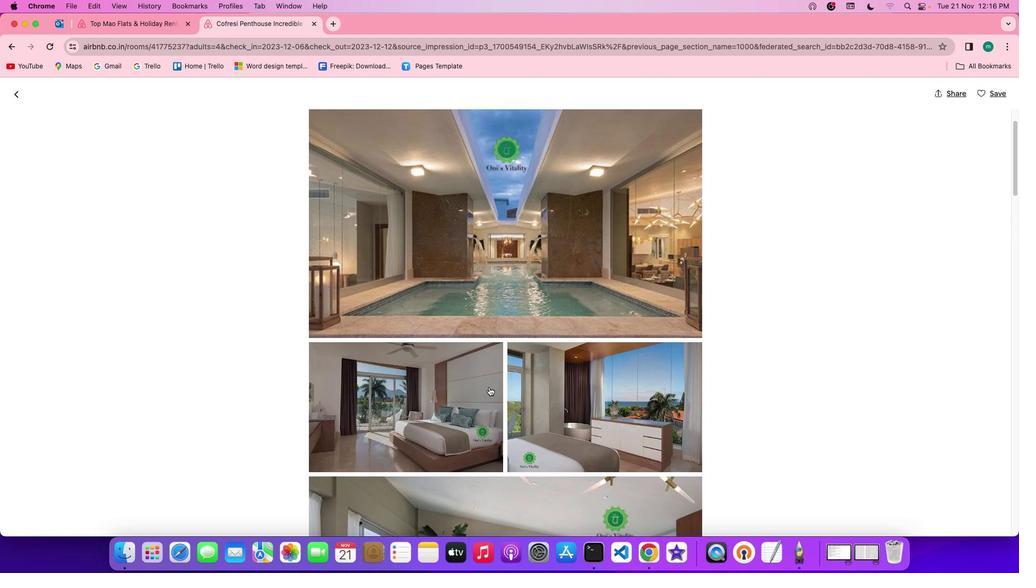 
Action: Mouse scrolled (488, 371) with delta (1, 118)
Screenshot: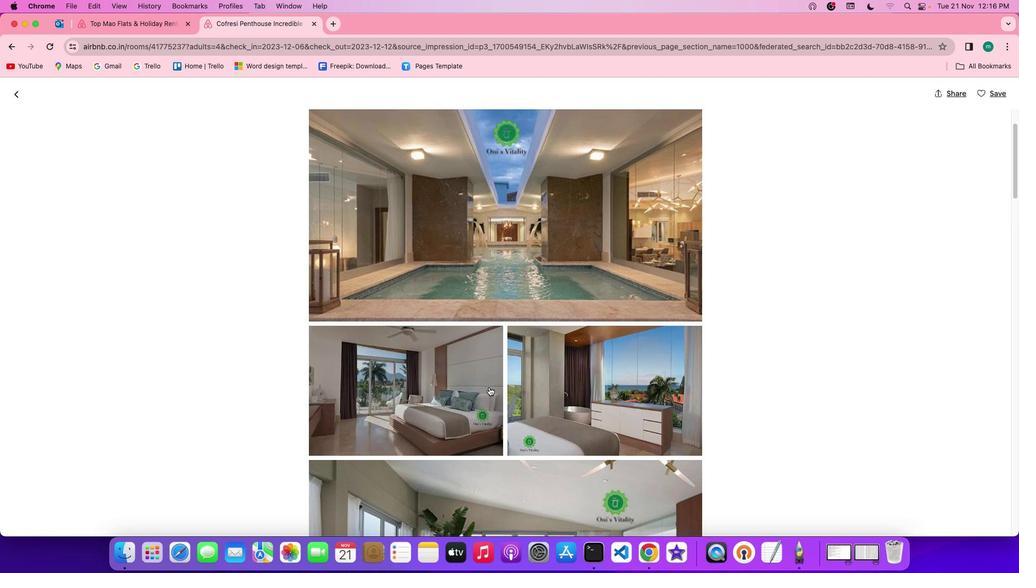
Action: Mouse scrolled (488, 371) with delta (1, 118)
Screenshot: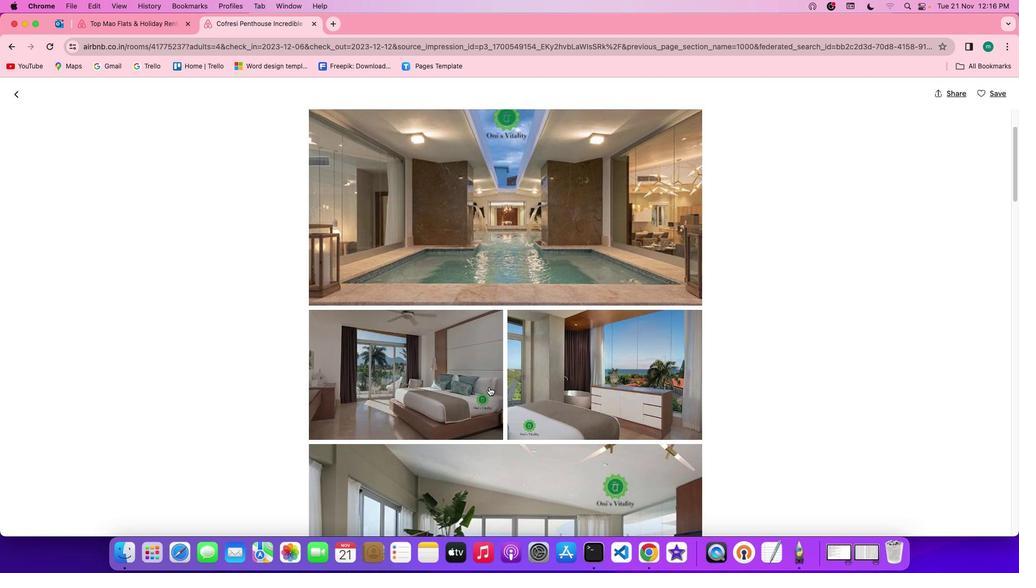 
Action: Mouse scrolled (488, 371) with delta (1, 118)
Screenshot: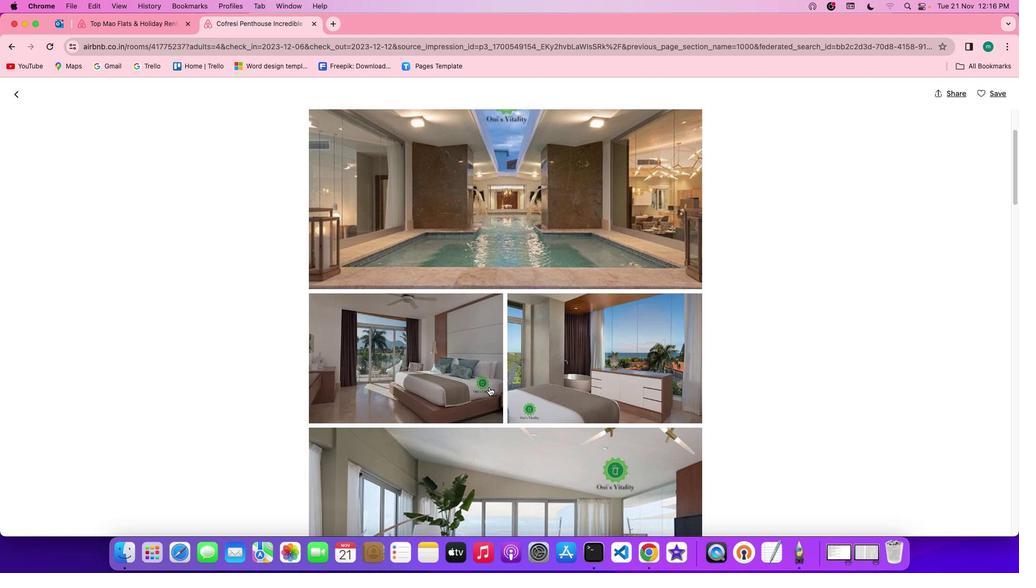 
Action: Mouse scrolled (488, 371) with delta (1, 118)
Screenshot: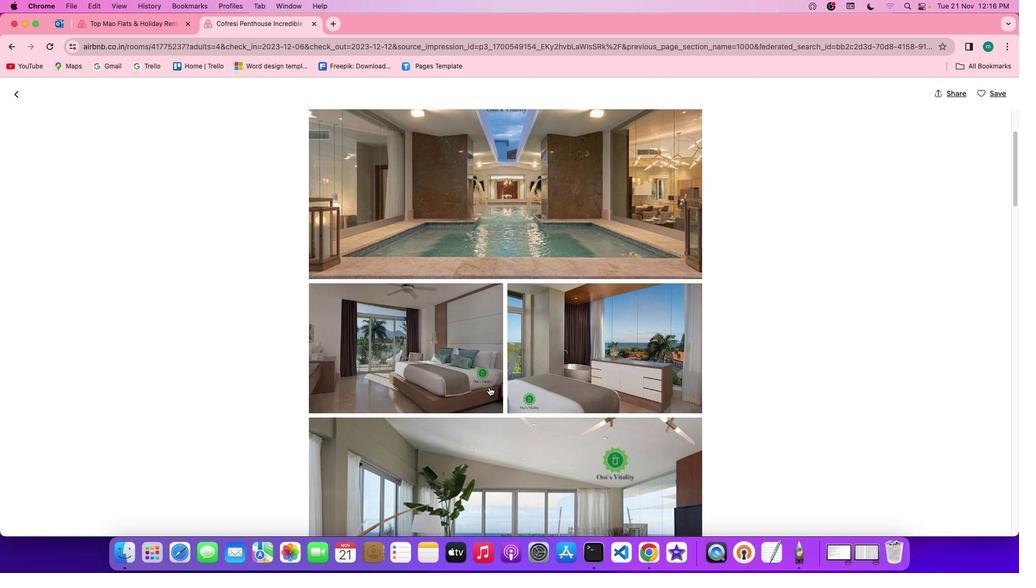 
Action: Mouse scrolled (488, 371) with delta (1, 117)
Screenshot: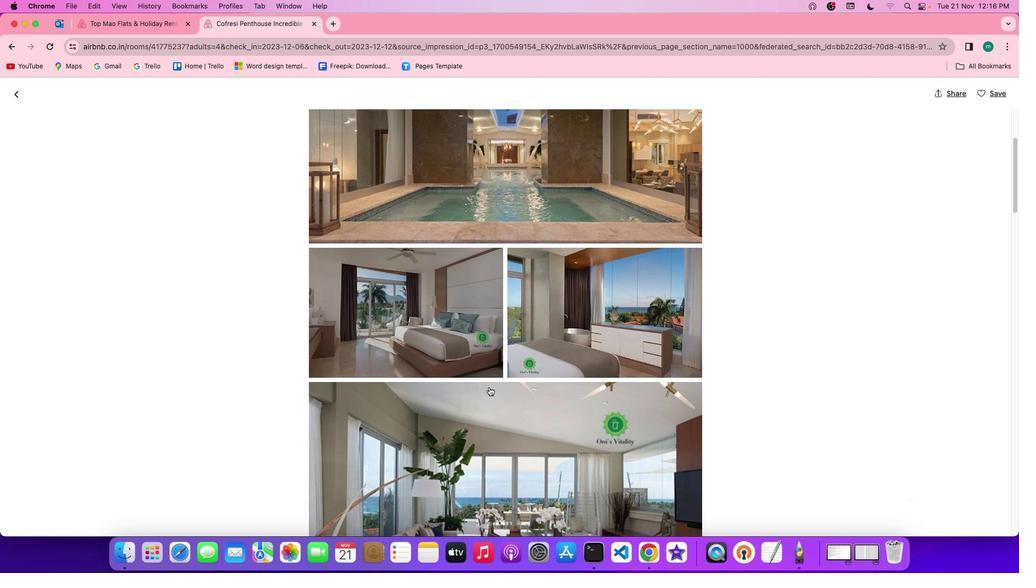 
Action: Mouse scrolled (488, 371) with delta (1, 117)
Screenshot: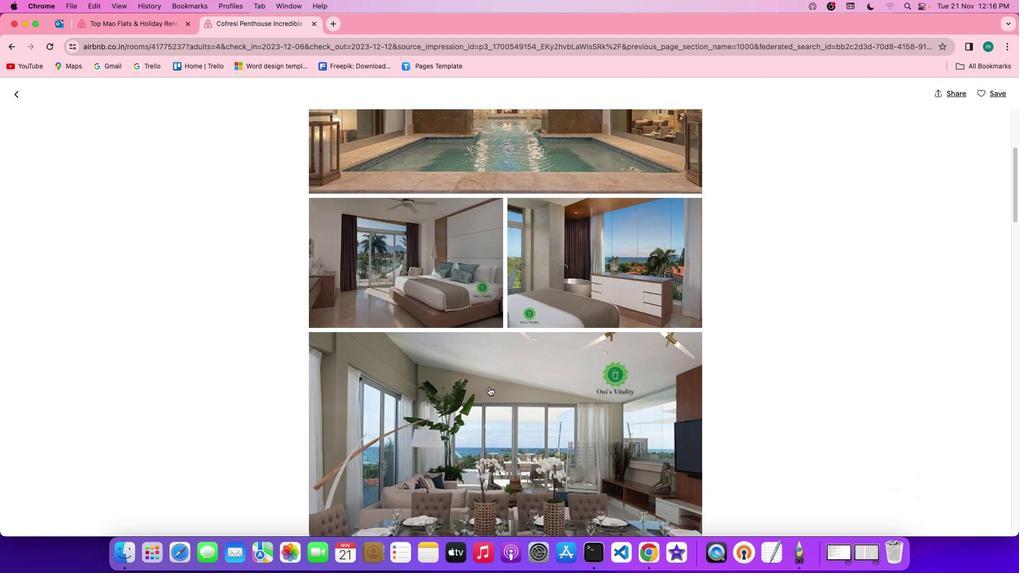 
Action: Mouse moved to (489, 371)
Screenshot: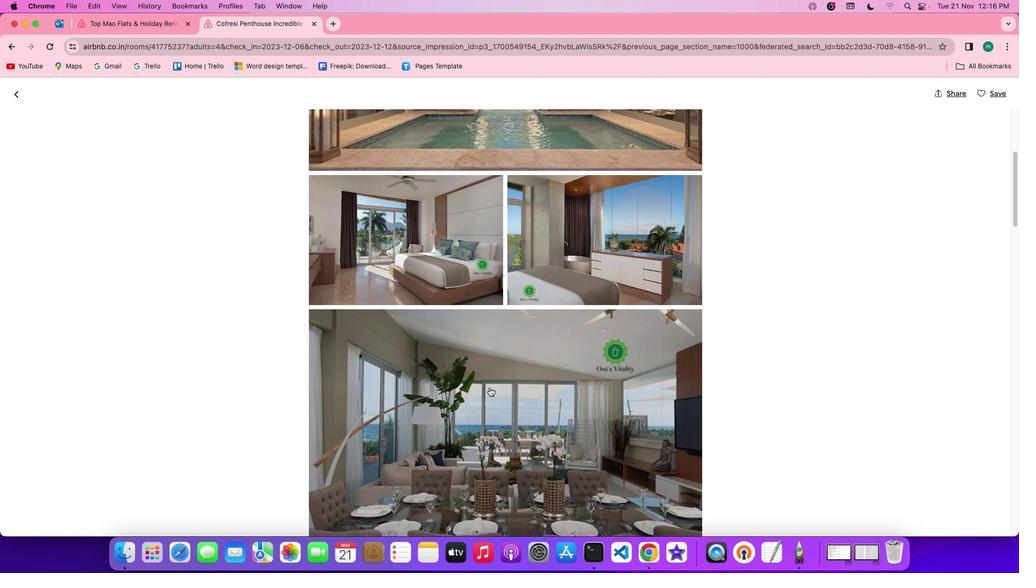 
Action: Mouse scrolled (489, 371) with delta (1, 118)
Screenshot: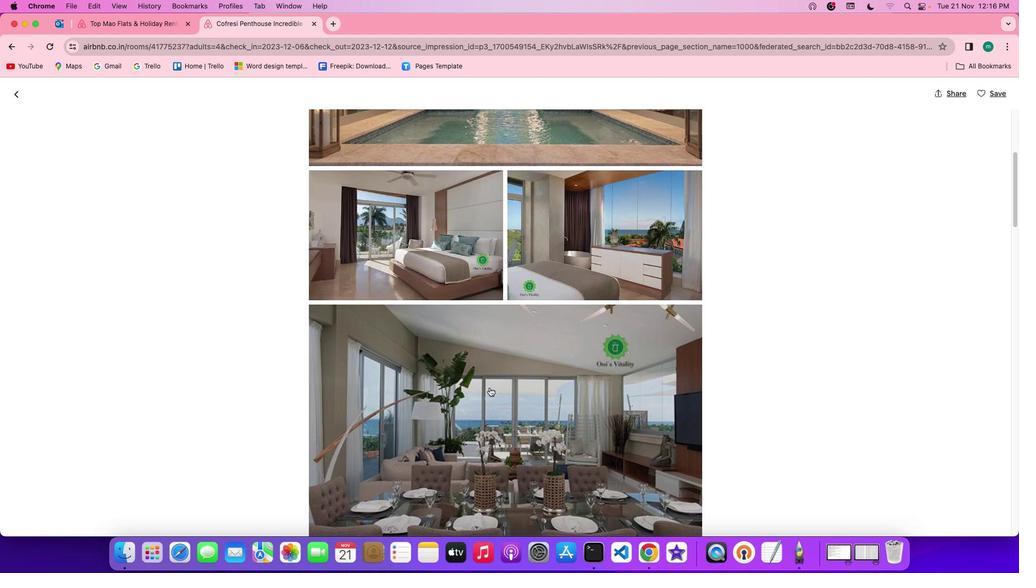 
Action: Mouse scrolled (489, 371) with delta (1, 118)
Screenshot: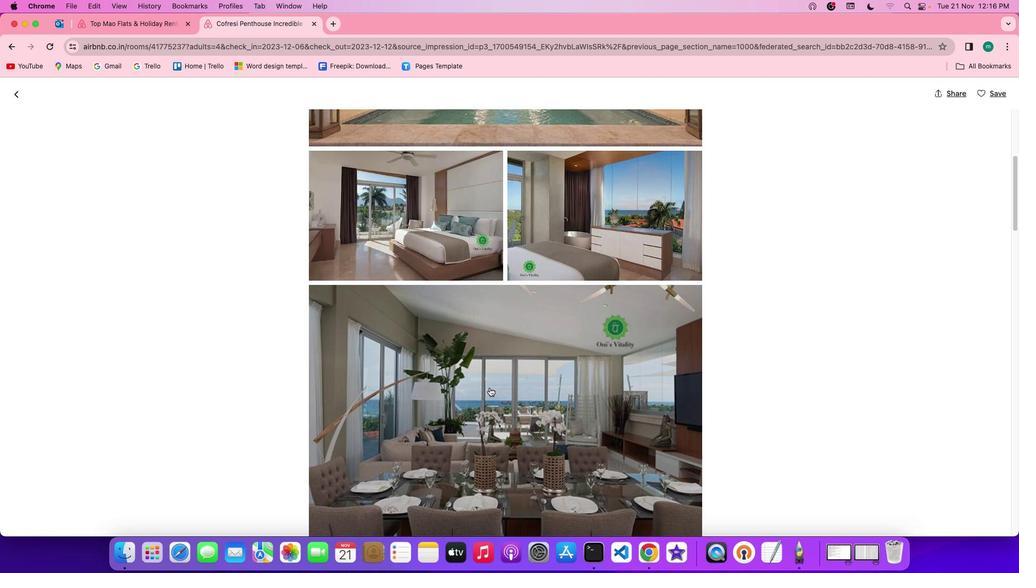 
Action: Mouse scrolled (489, 371) with delta (1, 117)
Screenshot: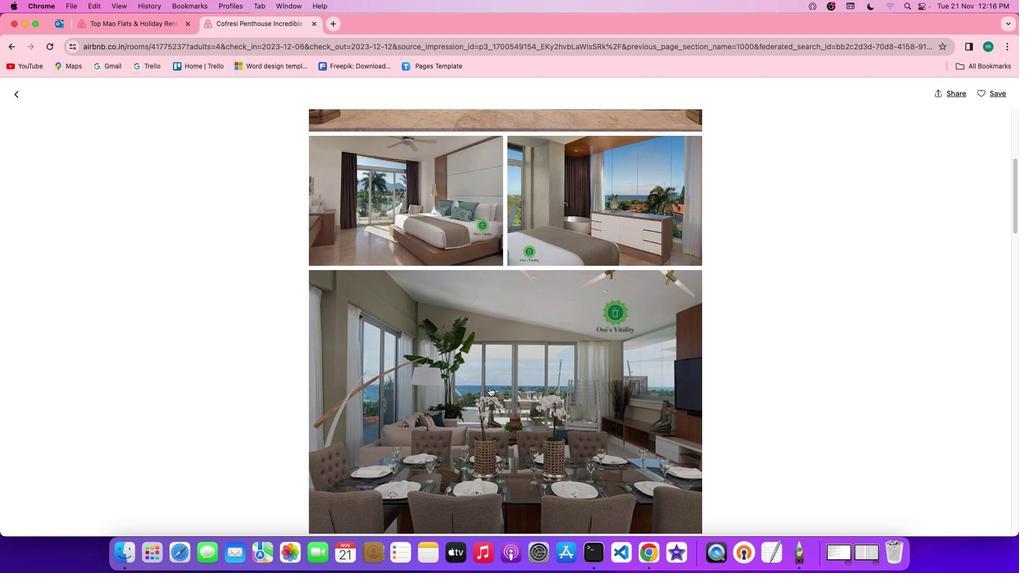 
Action: Mouse scrolled (489, 371) with delta (1, 118)
Screenshot: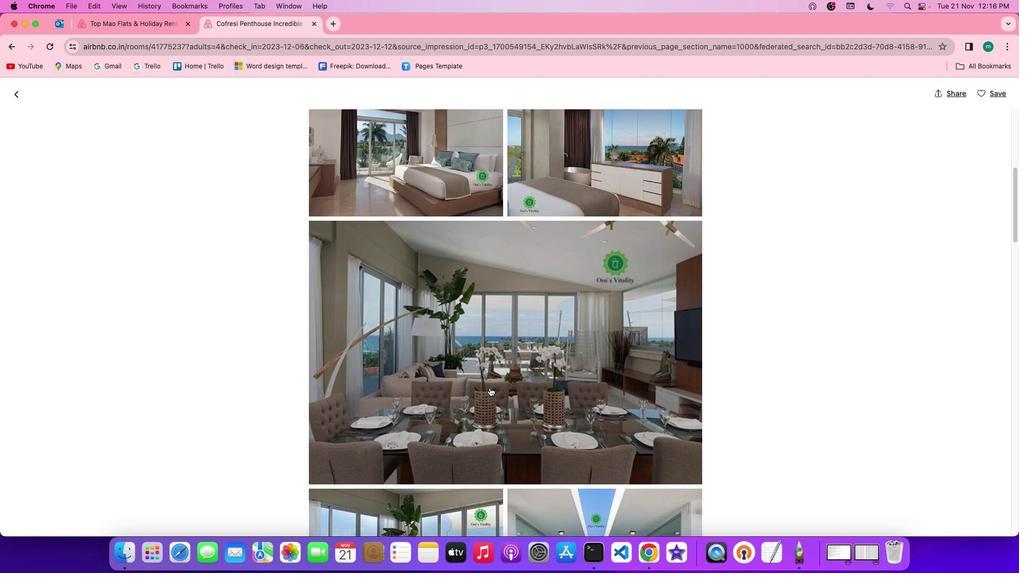 
Action: Mouse scrolled (489, 371) with delta (1, 118)
Screenshot: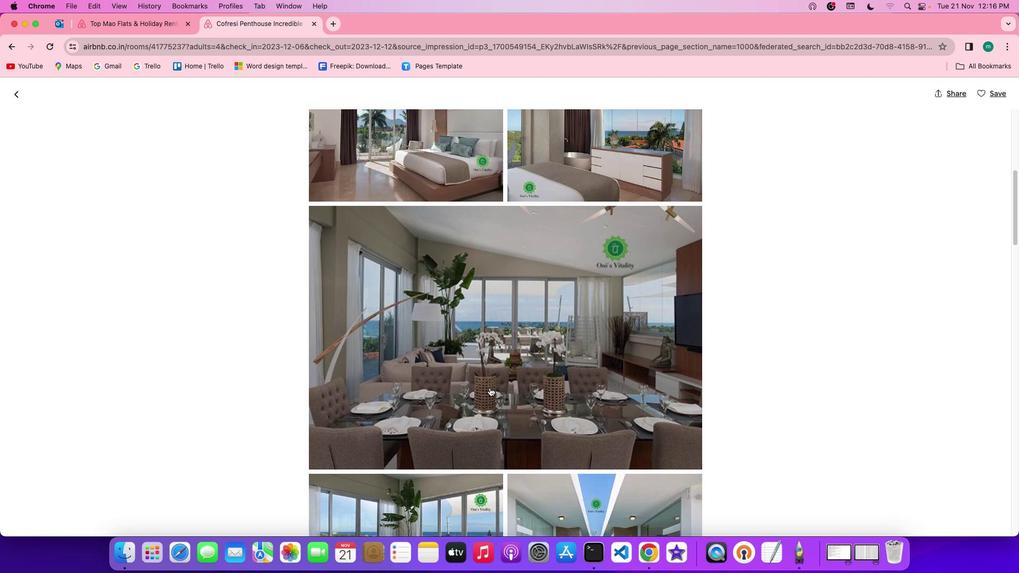 
Action: Mouse scrolled (489, 371) with delta (1, 118)
Screenshot: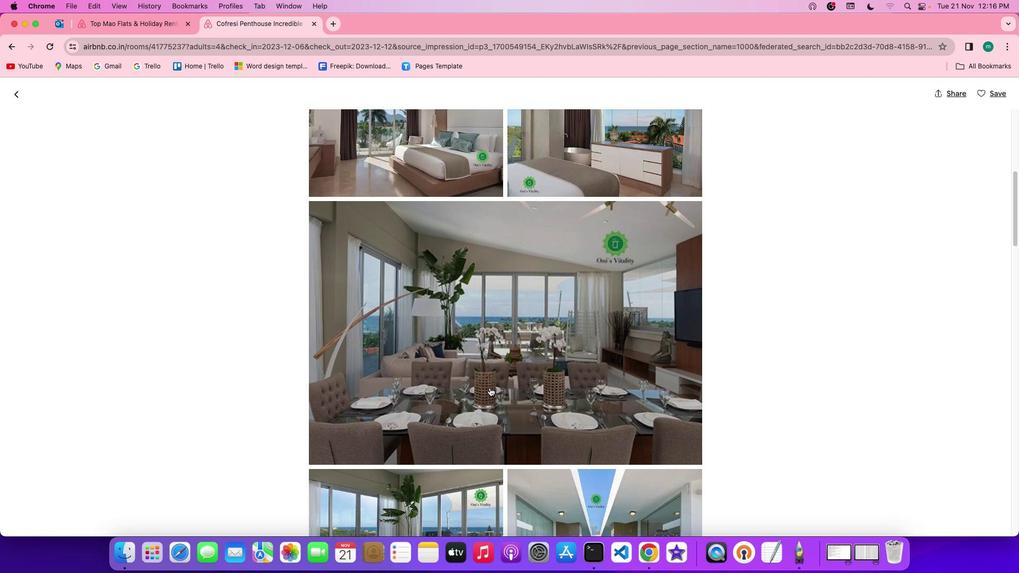 
Action: Mouse scrolled (489, 371) with delta (1, 118)
Screenshot: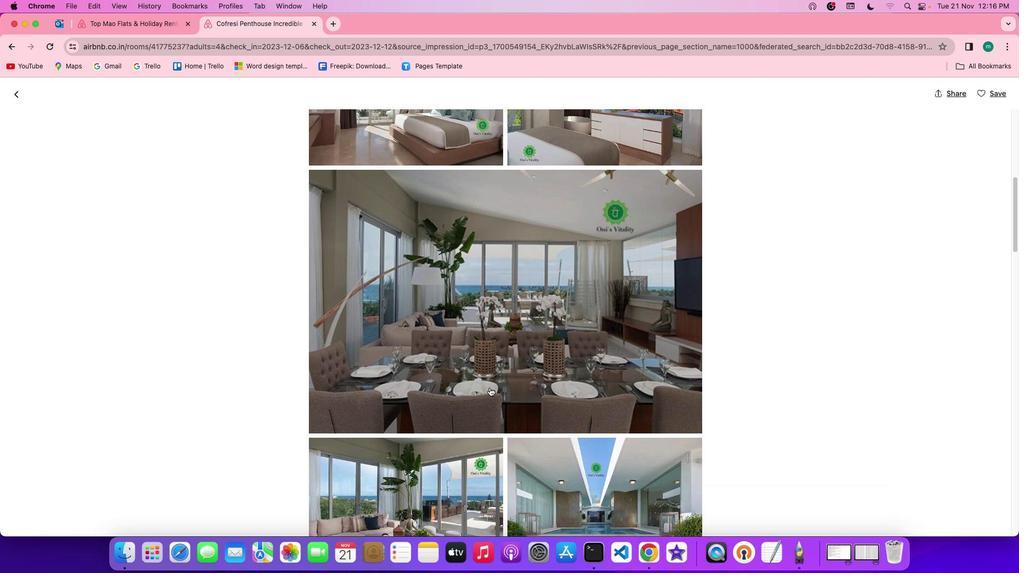 
Action: Mouse scrolled (489, 371) with delta (1, 118)
Screenshot: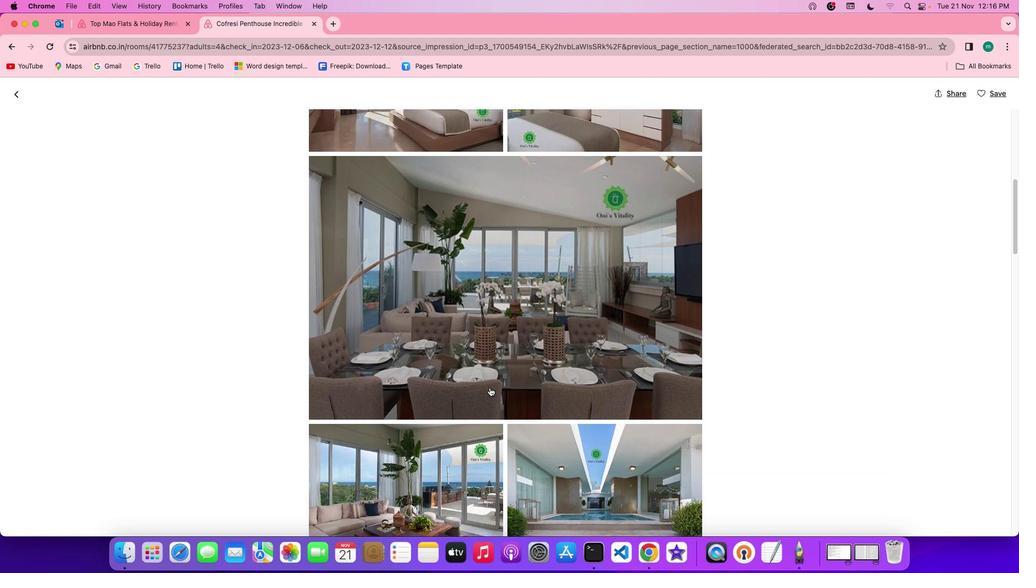 
Action: Mouse scrolled (489, 371) with delta (1, 118)
Screenshot: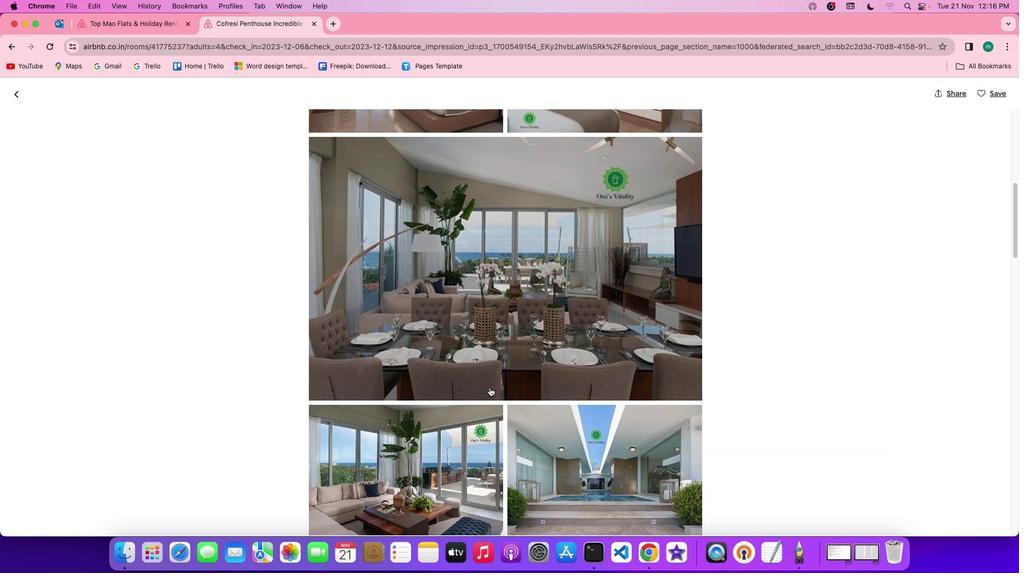 
Action: Mouse scrolled (489, 371) with delta (1, 118)
Screenshot: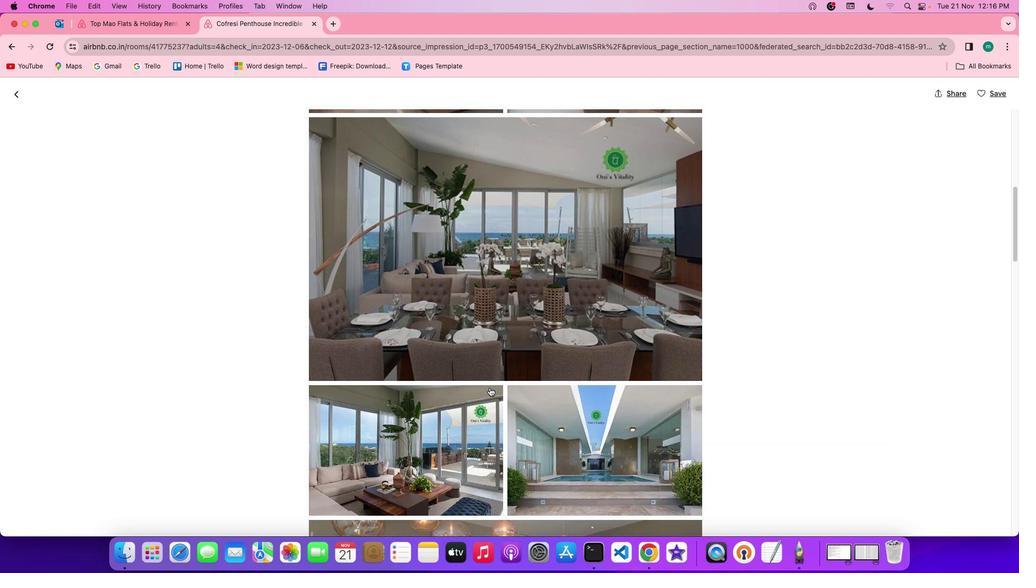 
Action: Mouse scrolled (489, 371) with delta (1, 118)
Screenshot: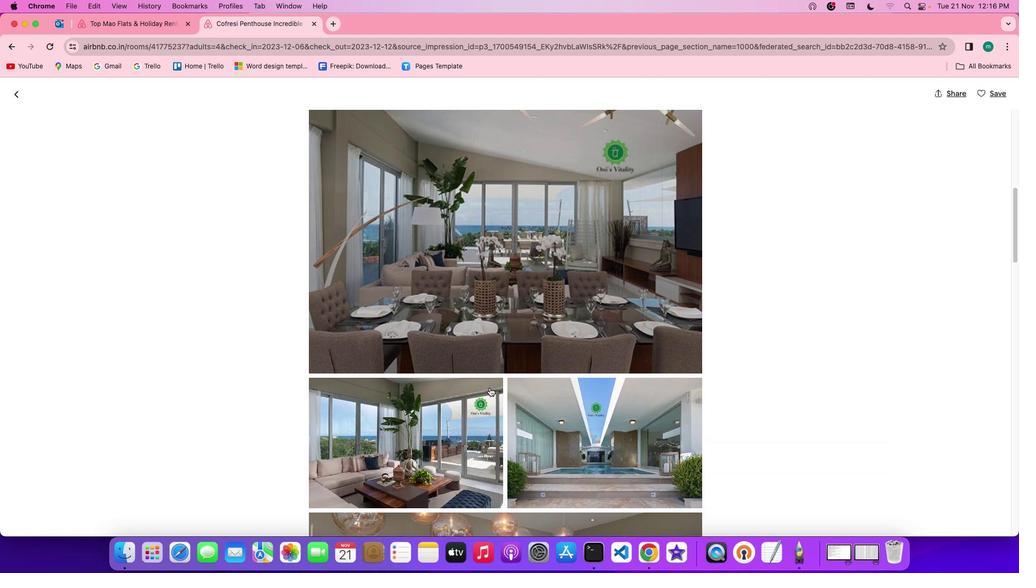 
Action: Mouse scrolled (489, 371) with delta (1, 118)
Screenshot: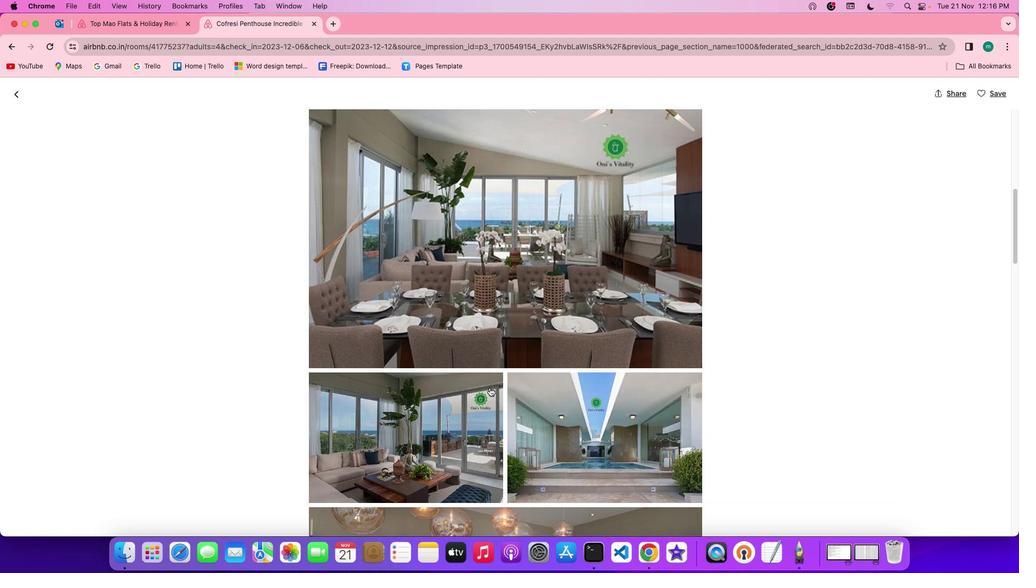 
Action: Mouse scrolled (489, 371) with delta (1, 118)
Screenshot: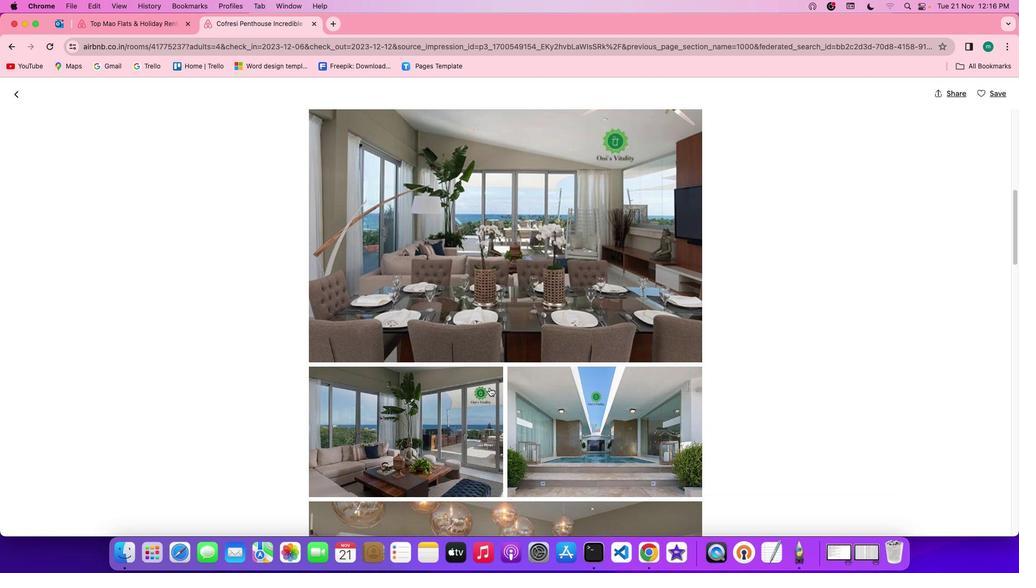 
Action: Mouse scrolled (489, 371) with delta (1, 118)
Screenshot: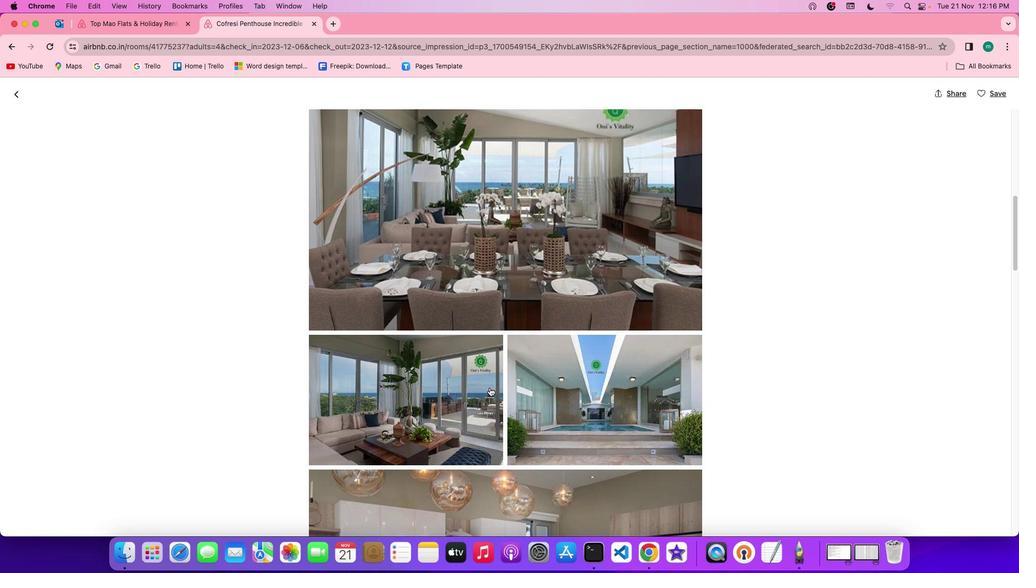 
Action: Mouse scrolled (489, 371) with delta (1, 118)
Screenshot: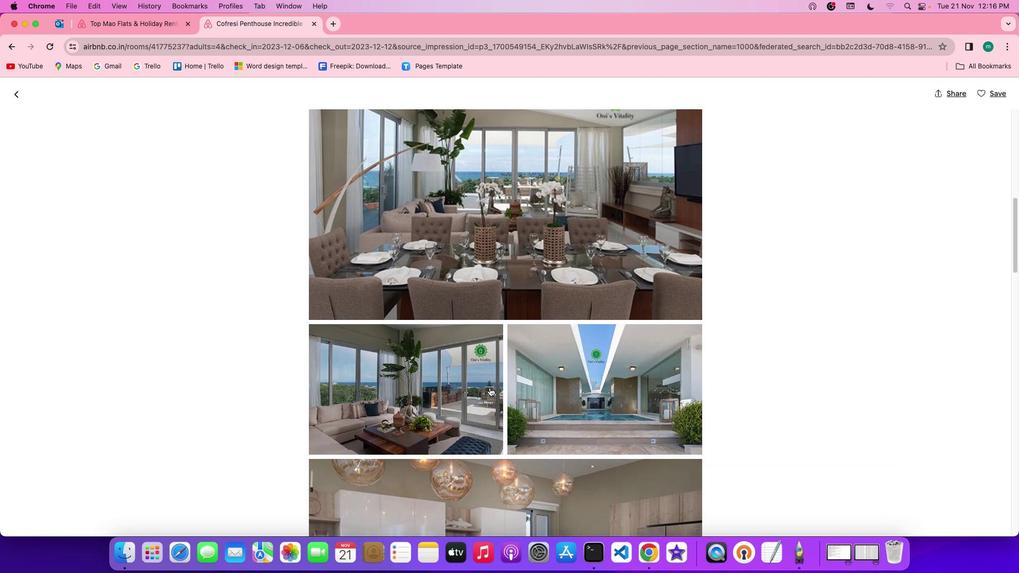 
Action: Mouse scrolled (489, 371) with delta (1, 118)
Screenshot: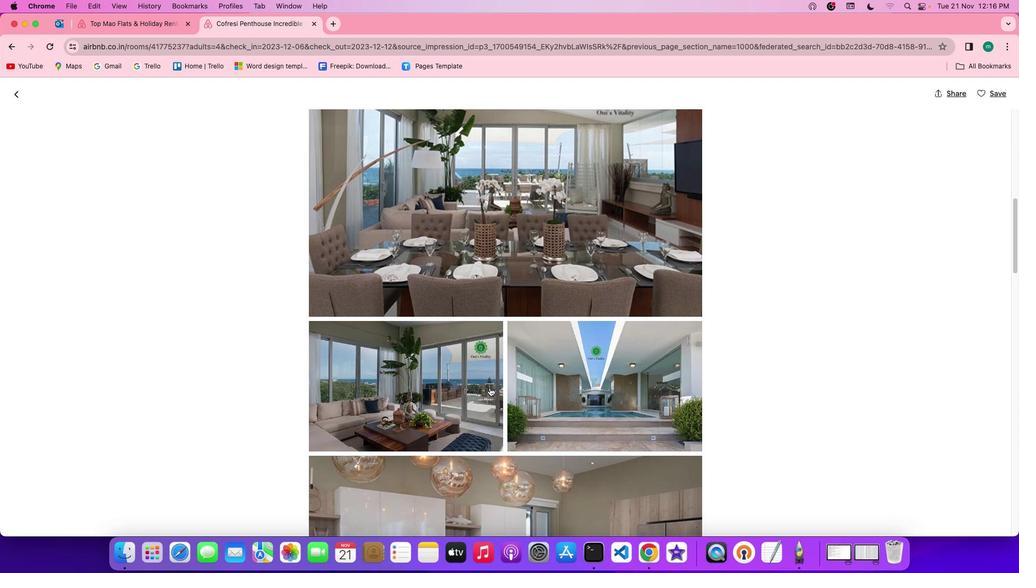 
Action: Mouse scrolled (489, 371) with delta (1, 118)
Screenshot: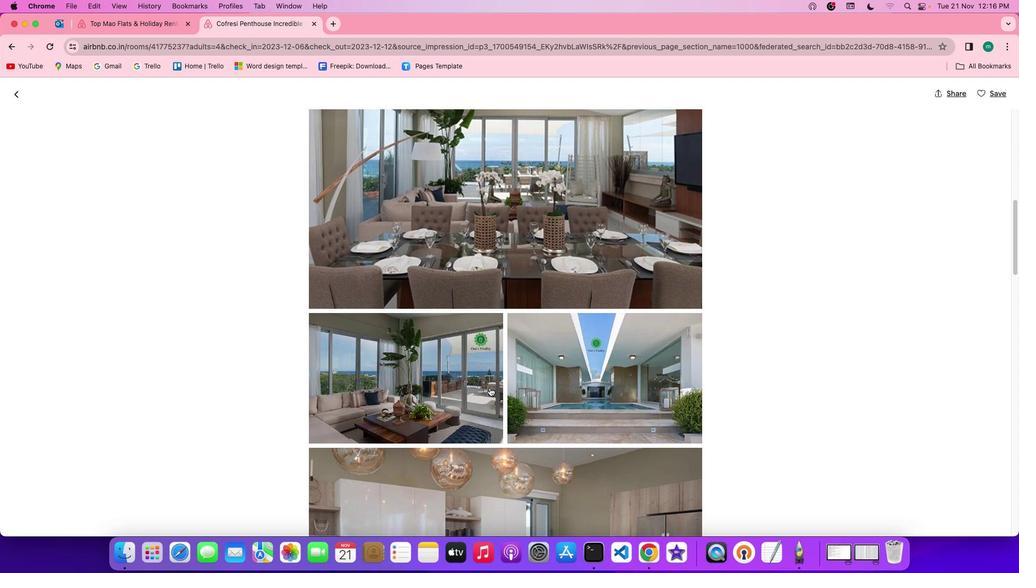 
Action: Mouse scrolled (489, 371) with delta (1, 118)
Screenshot: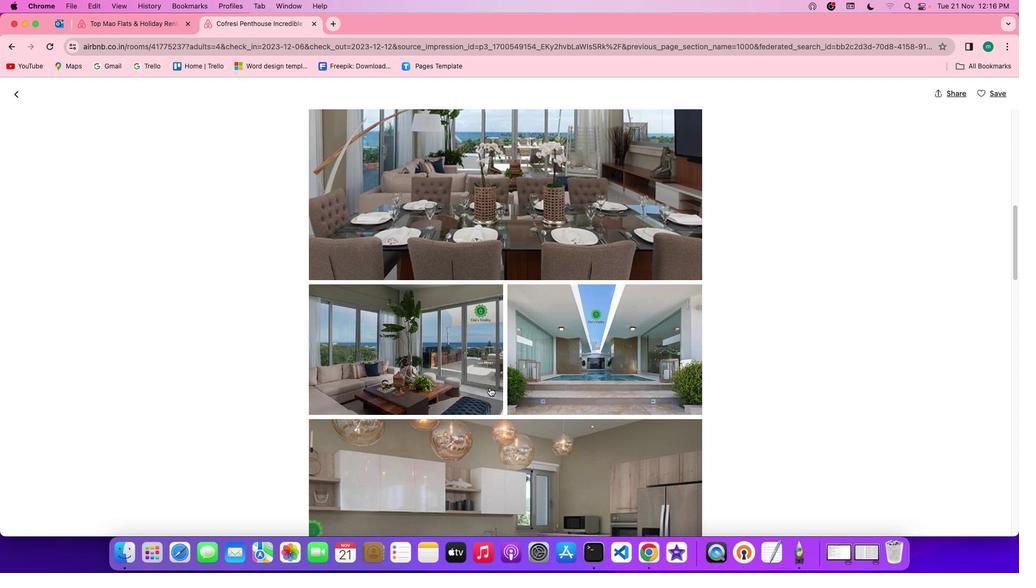 
Action: Mouse scrolled (489, 371) with delta (1, 118)
Screenshot: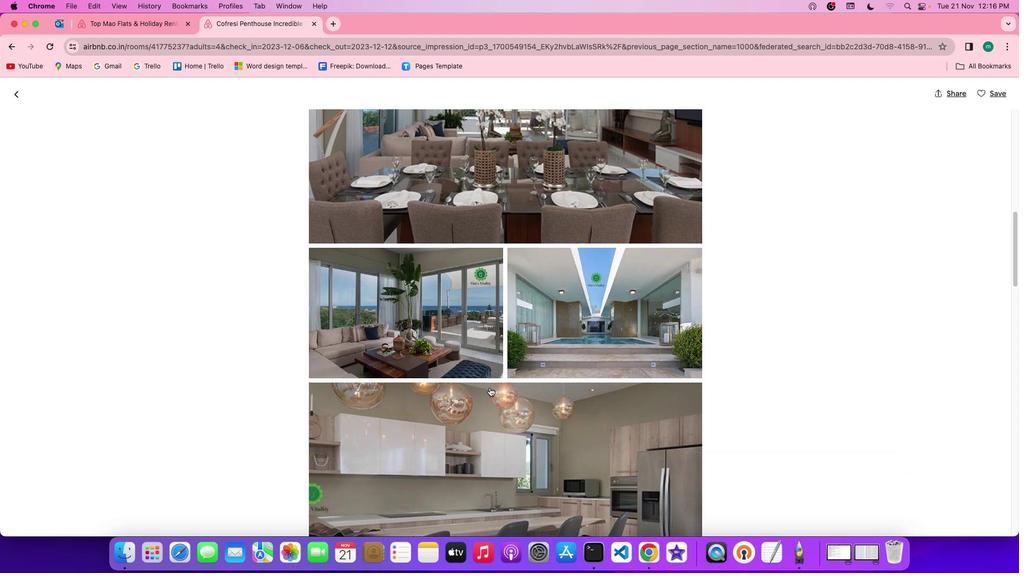 
Action: Mouse scrolled (489, 371) with delta (1, 118)
Screenshot: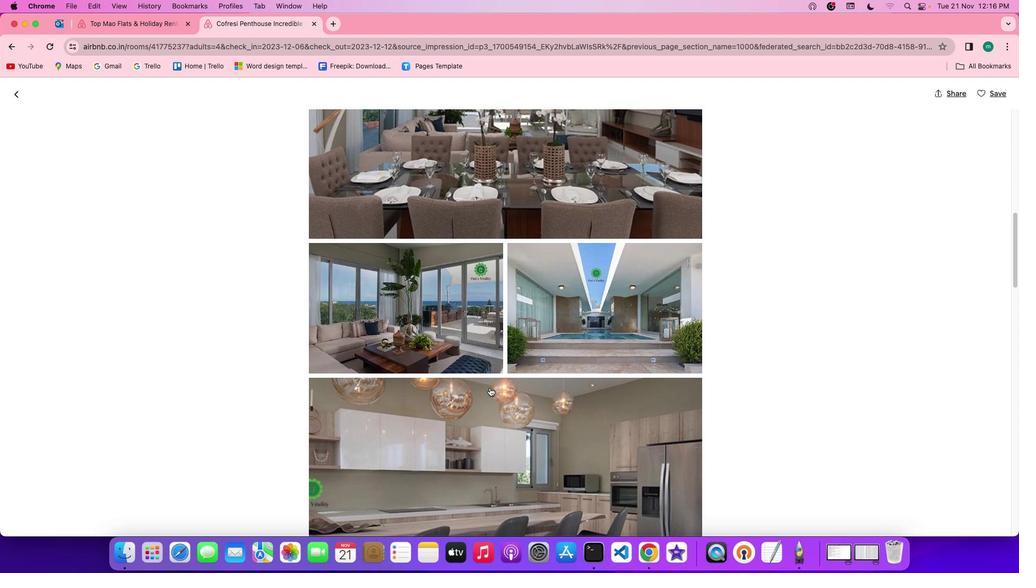 
Action: Mouse scrolled (489, 371) with delta (1, 118)
Screenshot: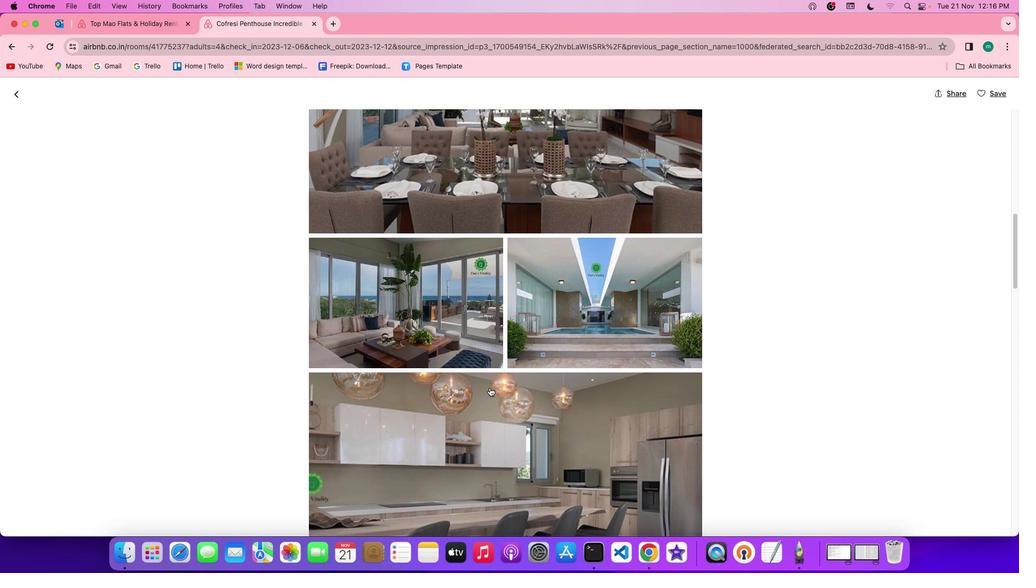 
Action: Mouse scrolled (489, 371) with delta (1, 118)
Screenshot: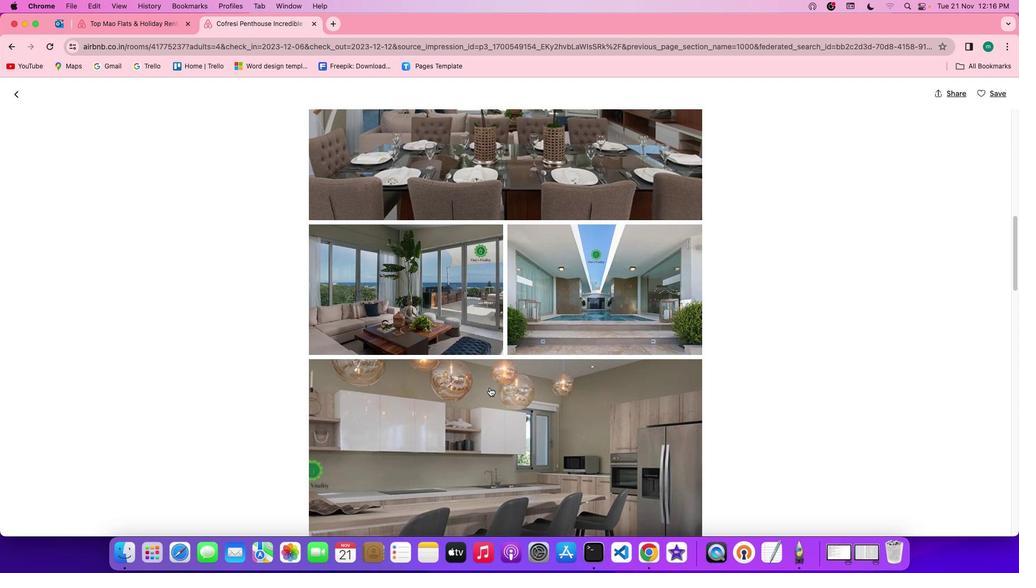 
Action: Mouse scrolled (489, 371) with delta (1, 118)
Screenshot: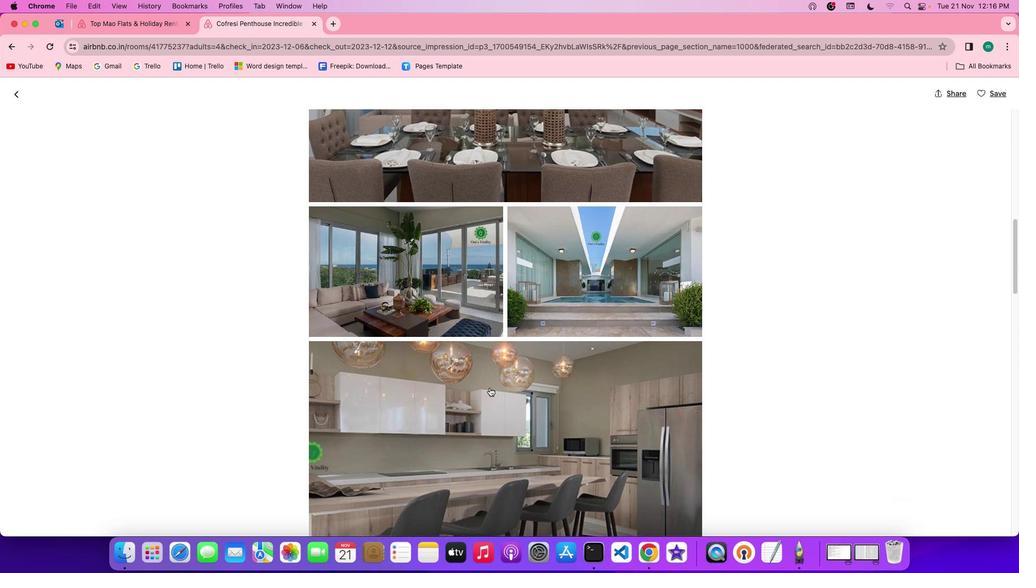 
Action: Mouse scrolled (489, 371) with delta (1, 117)
Screenshot: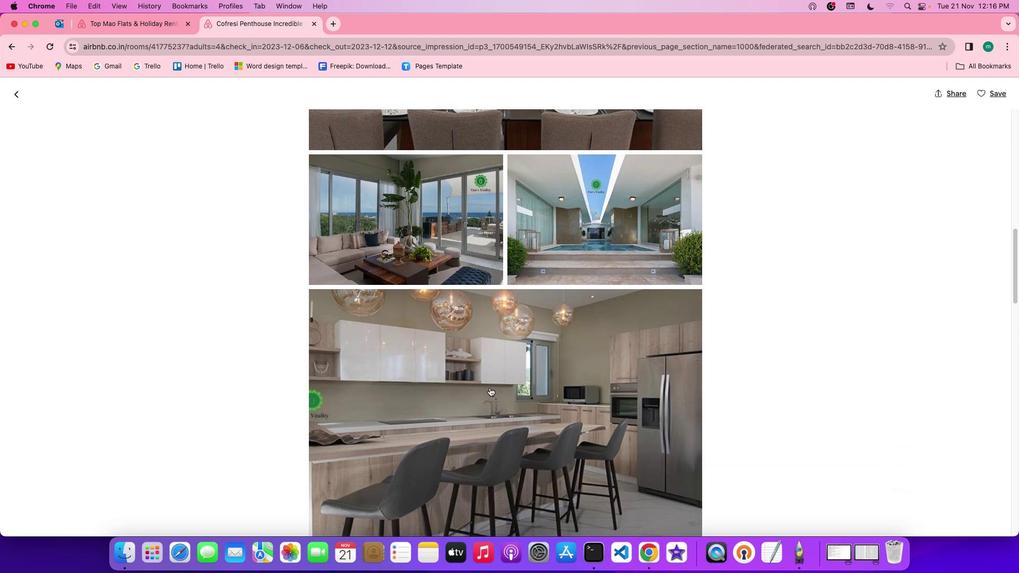 
Action: Mouse moved to (489, 371)
Screenshot: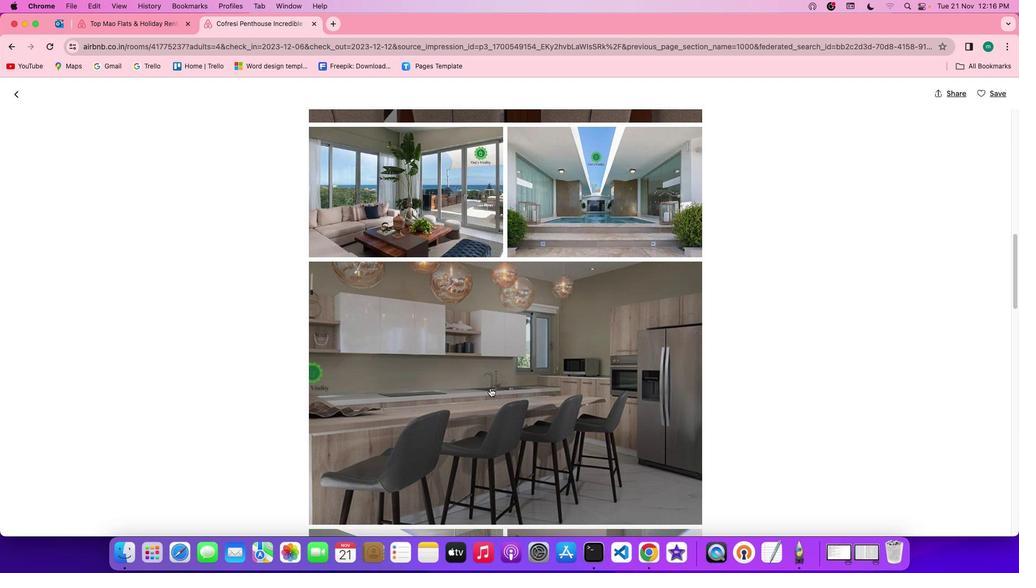
Action: Mouse scrolled (489, 371) with delta (1, 118)
Screenshot: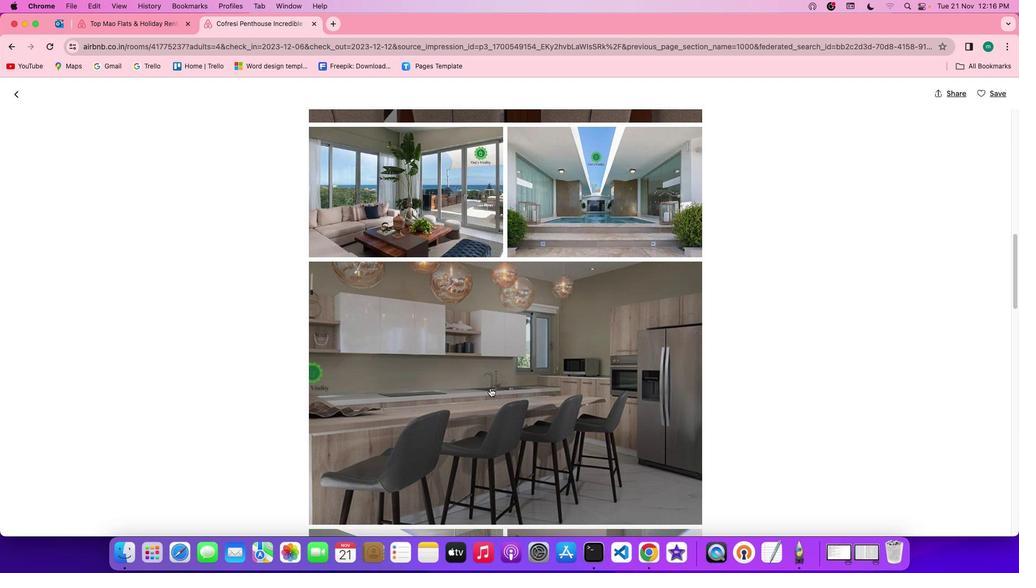 
Action: Mouse moved to (489, 371)
Screenshot: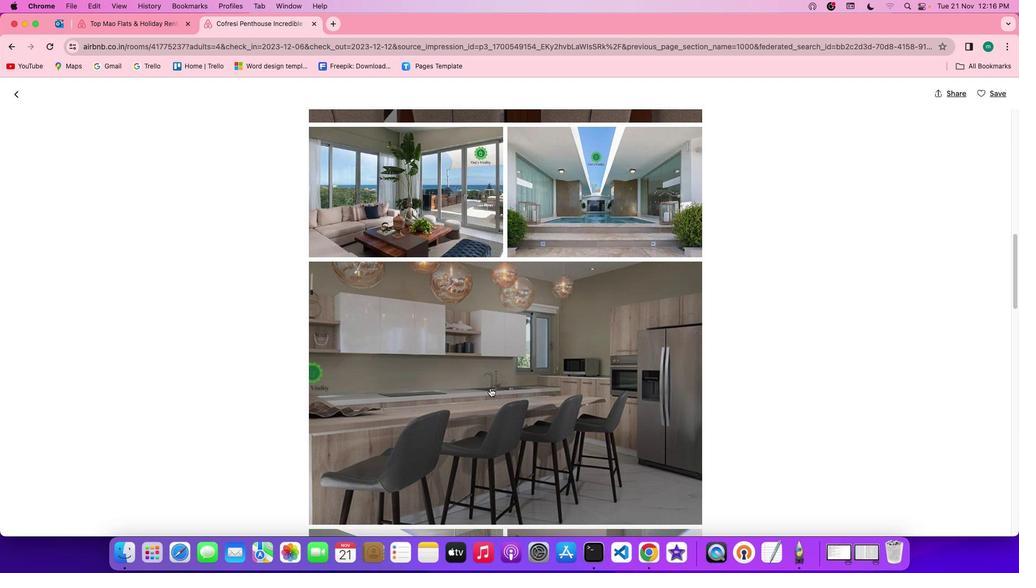 
Action: Mouse scrolled (489, 371) with delta (1, 118)
Screenshot: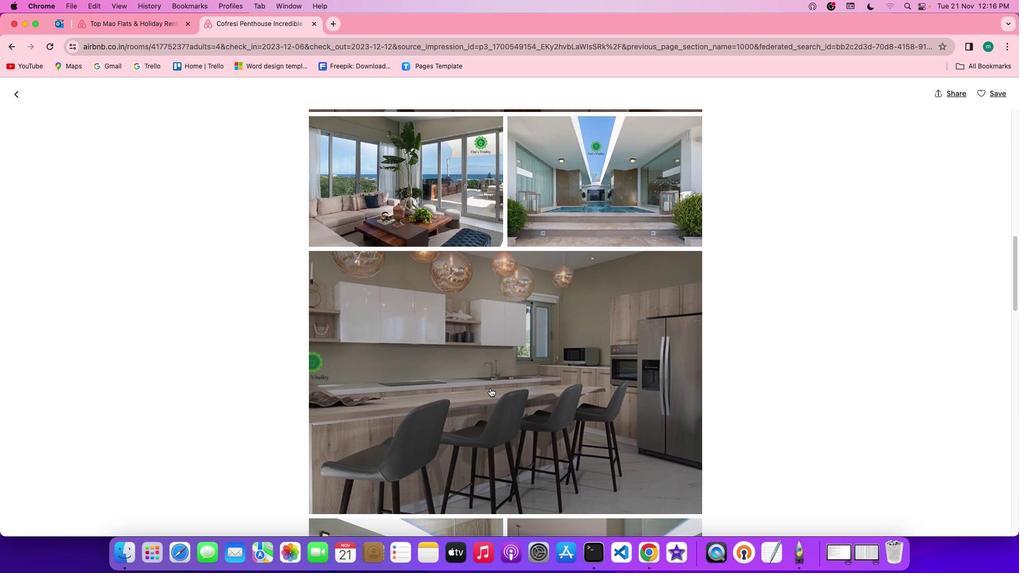 
Action: Mouse scrolled (489, 371) with delta (1, 118)
Screenshot: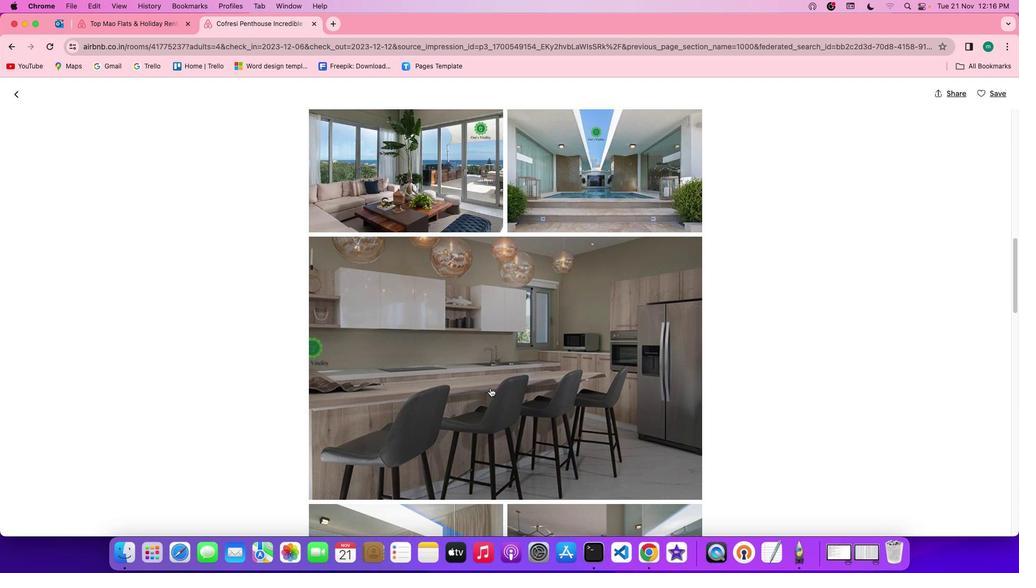 
Action: Mouse scrolled (489, 371) with delta (1, 117)
Screenshot: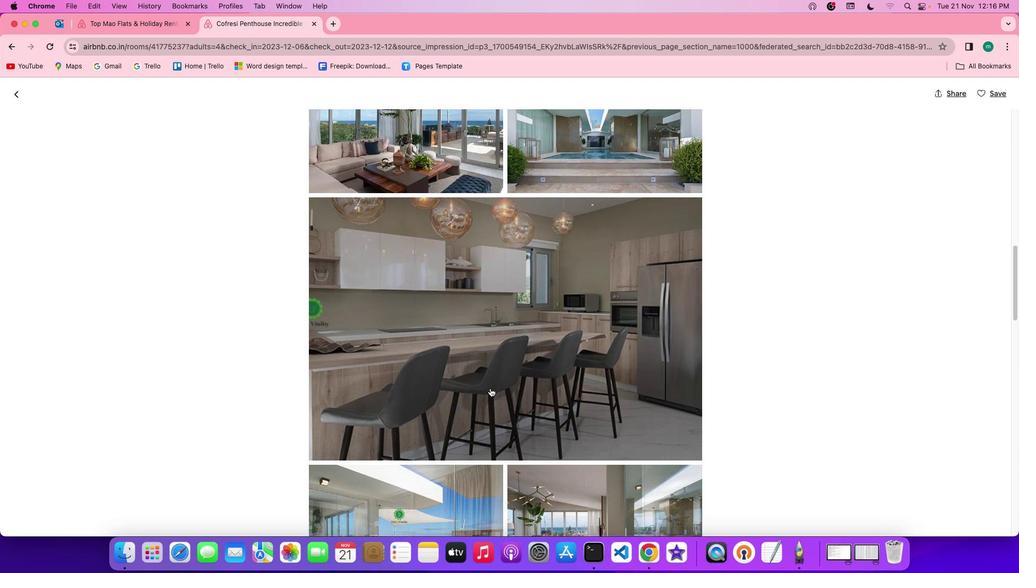 
Action: Mouse scrolled (489, 371) with delta (1, 117)
Screenshot: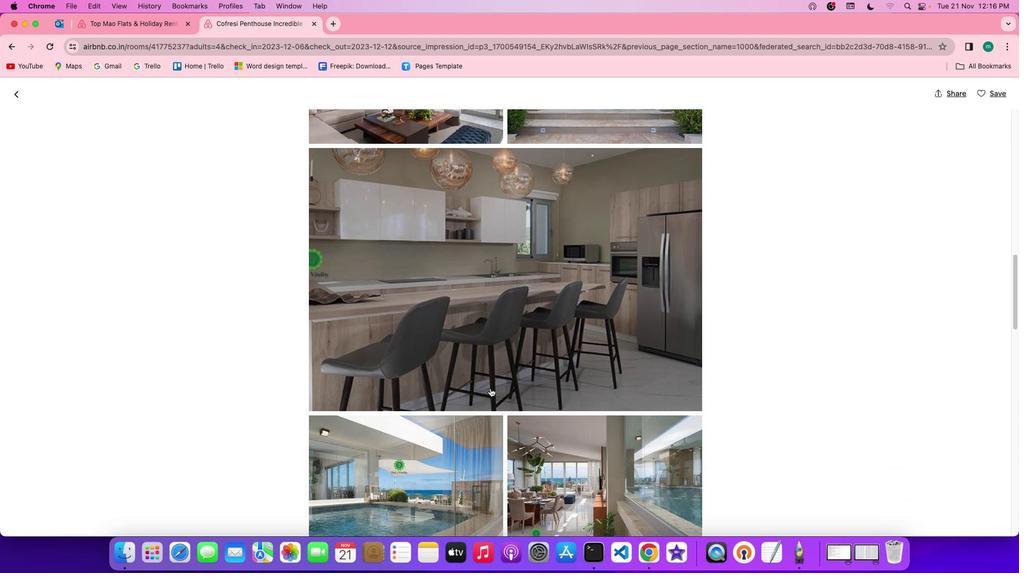 
Action: Mouse scrolled (489, 371) with delta (1, 118)
Screenshot: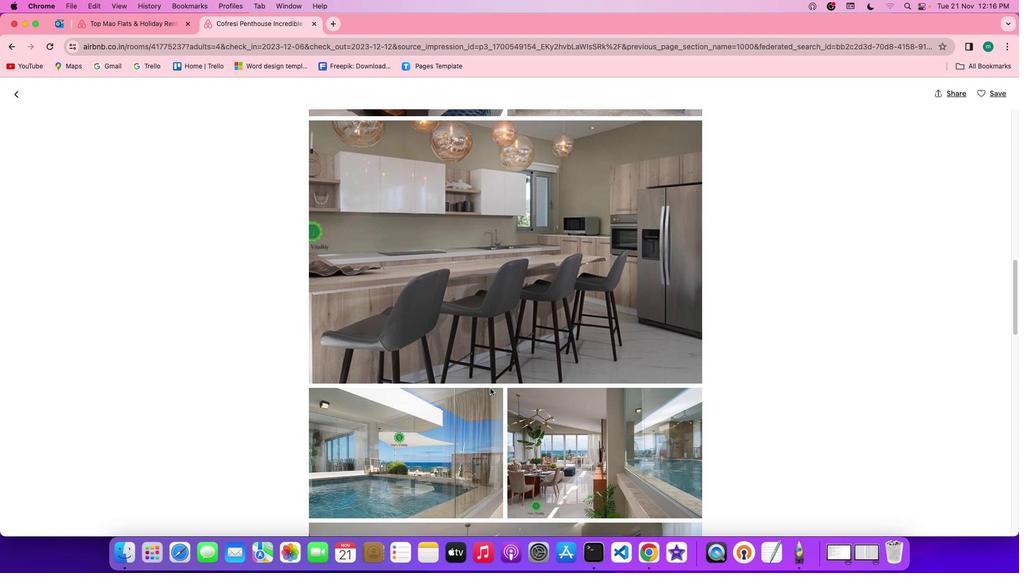 
Action: Mouse scrolled (489, 371) with delta (1, 118)
Screenshot: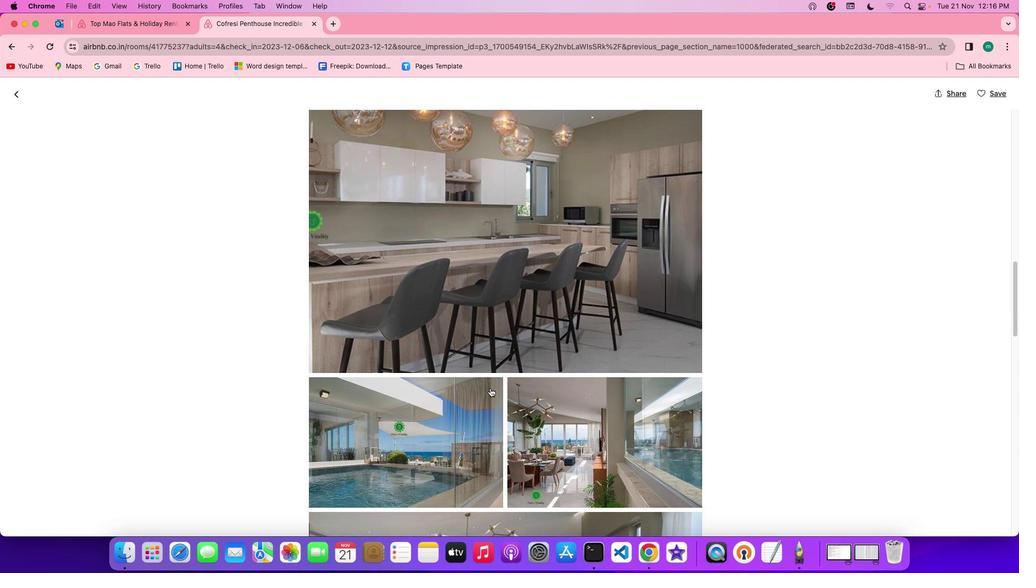 
Action: Mouse scrolled (489, 371) with delta (1, 118)
Screenshot: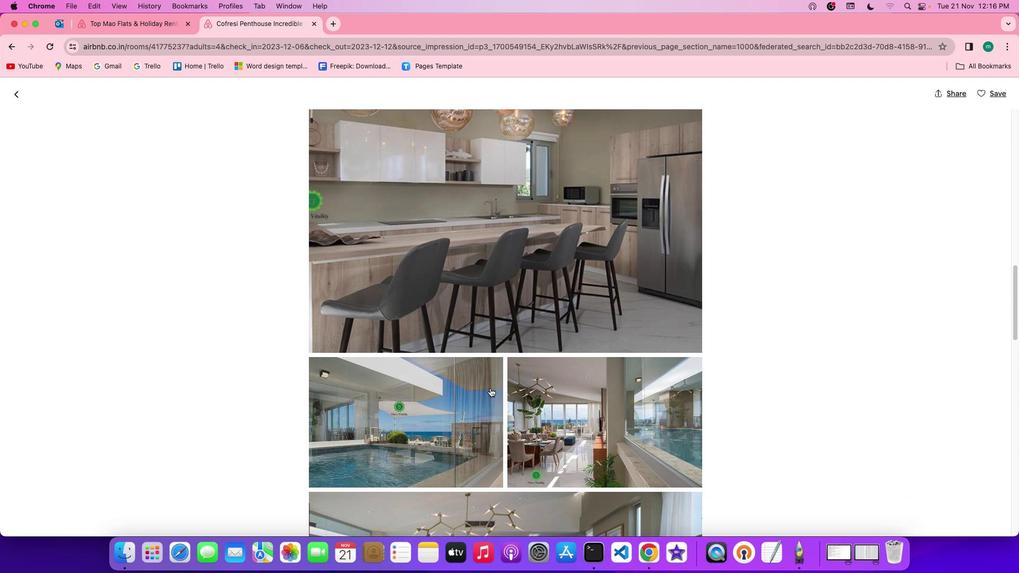 
Action: Mouse scrolled (489, 371) with delta (1, 118)
Screenshot: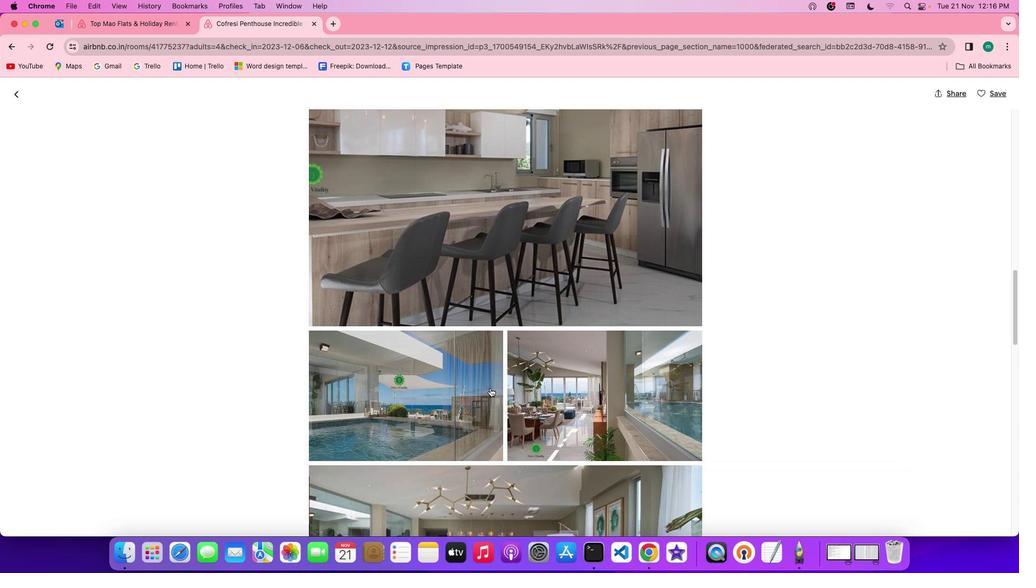 
Action: Mouse scrolled (489, 371) with delta (1, 118)
Screenshot: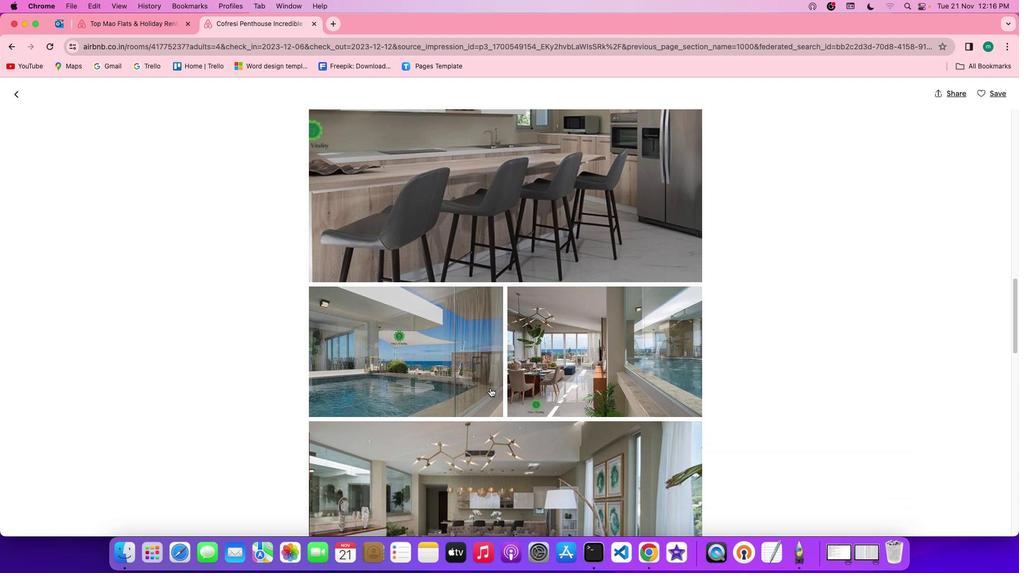 
Action: Mouse scrolled (489, 371) with delta (1, 118)
Screenshot: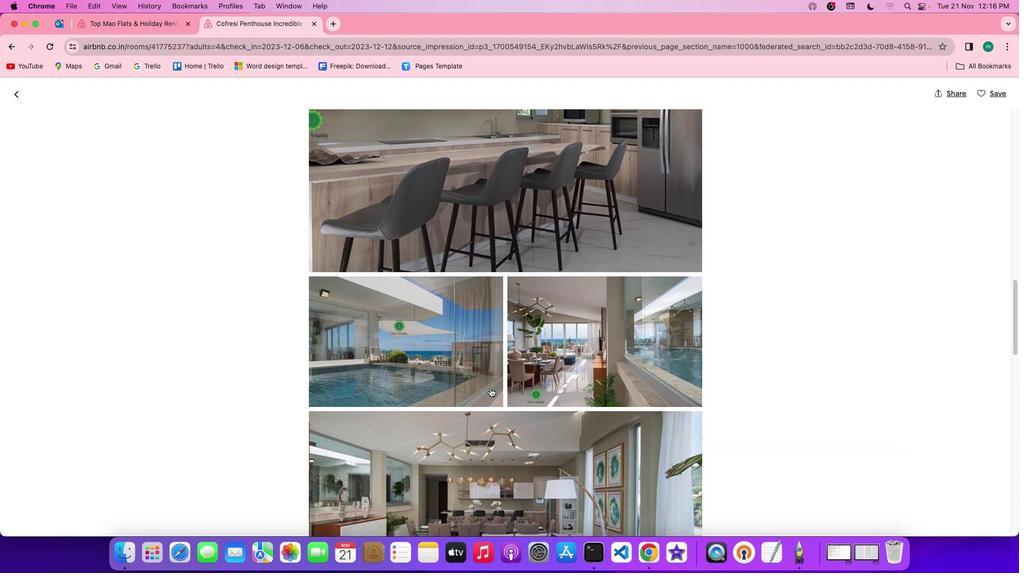 
Action: Mouse scrolled (489, 371) with delta (1, 118)
Screenshot: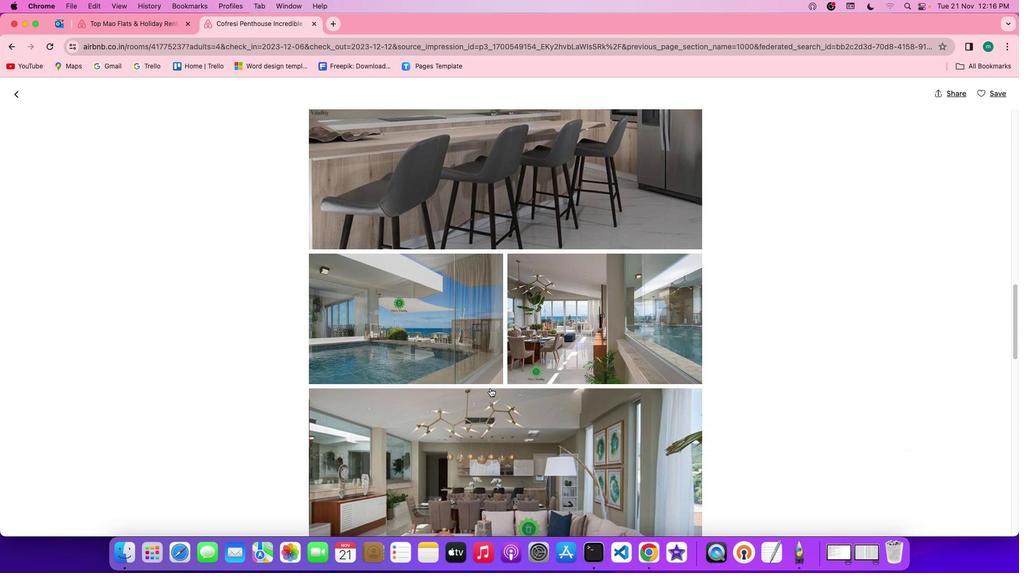 
Action: Mouse scrolled (489, 371) with delta (1, 117)
Screenshot: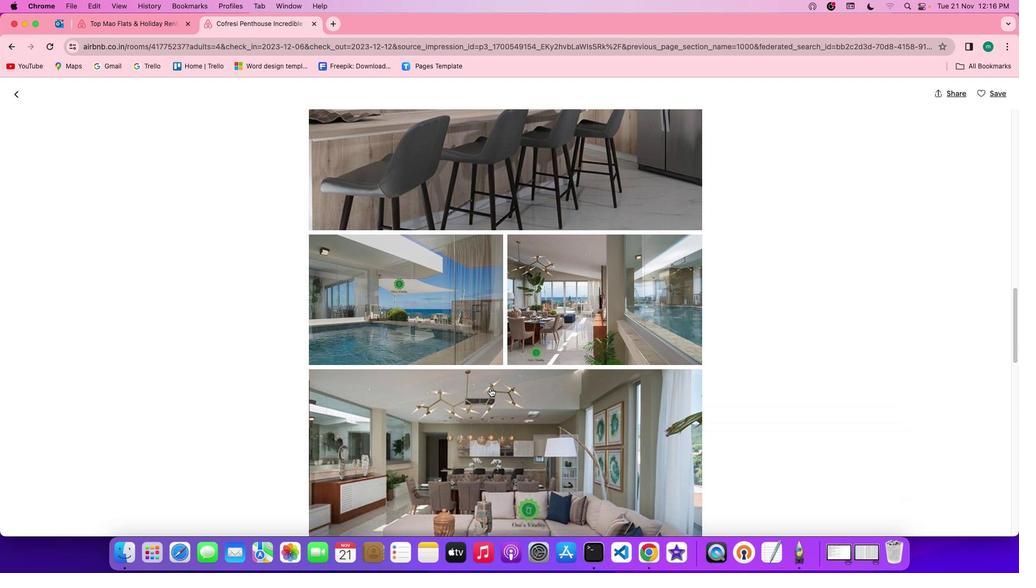 
Action: Mouse scrolled (489, 371) with delta (1, 118)
Screenshot: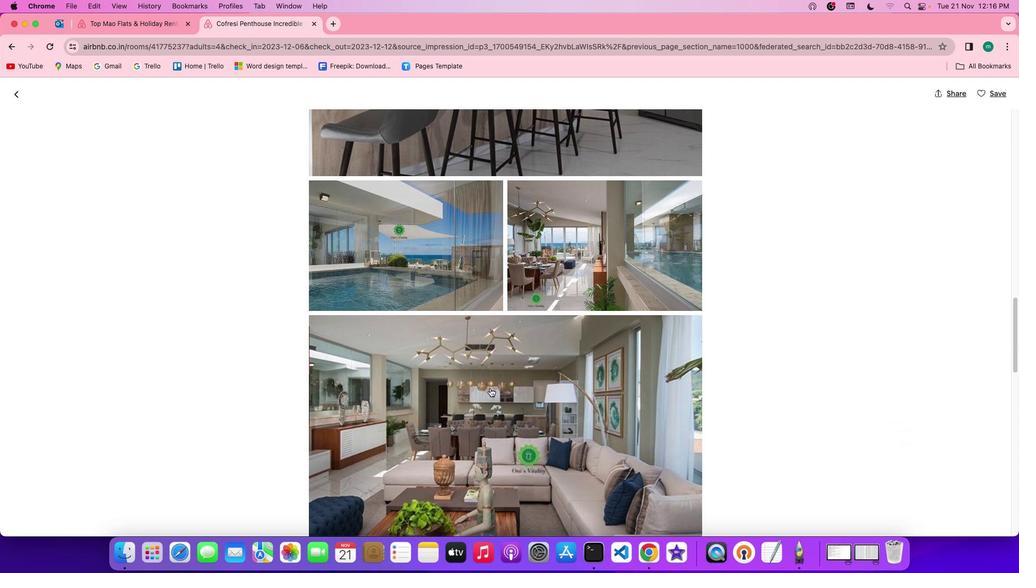 
Action: Mouse scrolled (489, 371) with delta (1, 118)
Screenshot: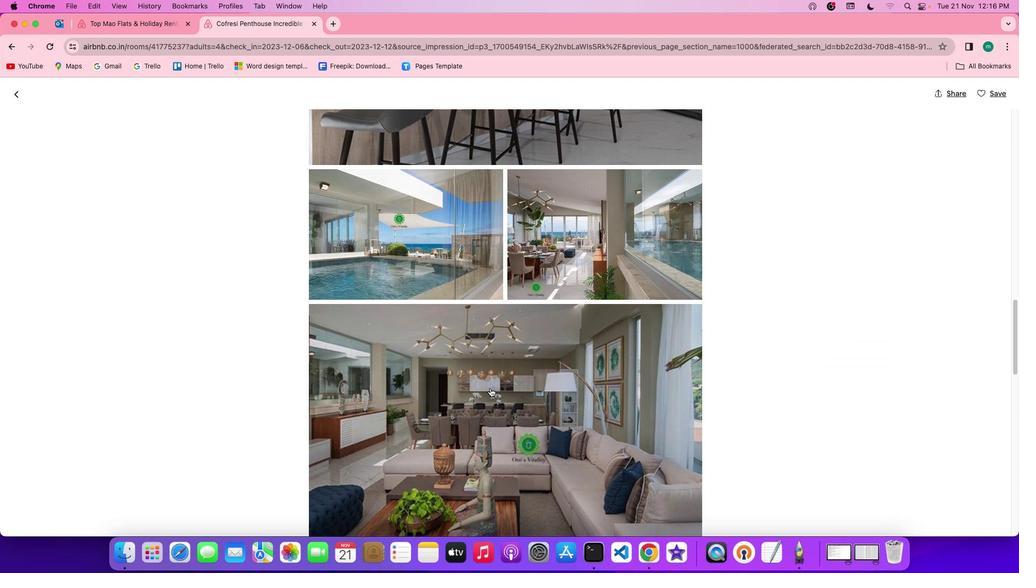 
Action: Mouse scrolled (489, 371) with delta (1, 118)
Screenshot: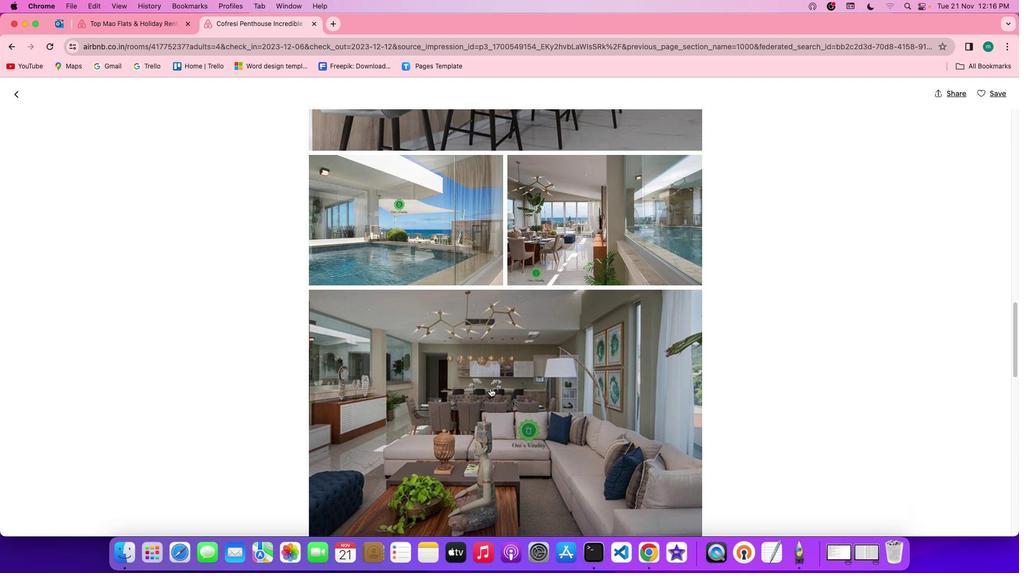 
Action: Mouse scrolled (489, 371) with delta (1, 118)
Screenshot: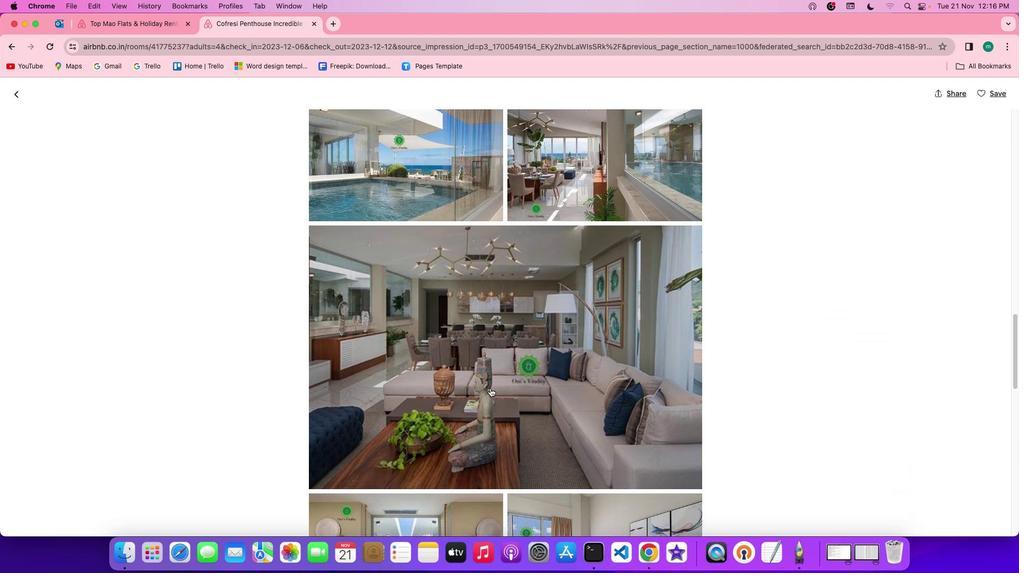 
Action: Mouse scrolled (489, 371) with delta (1, 117)
Screenshot: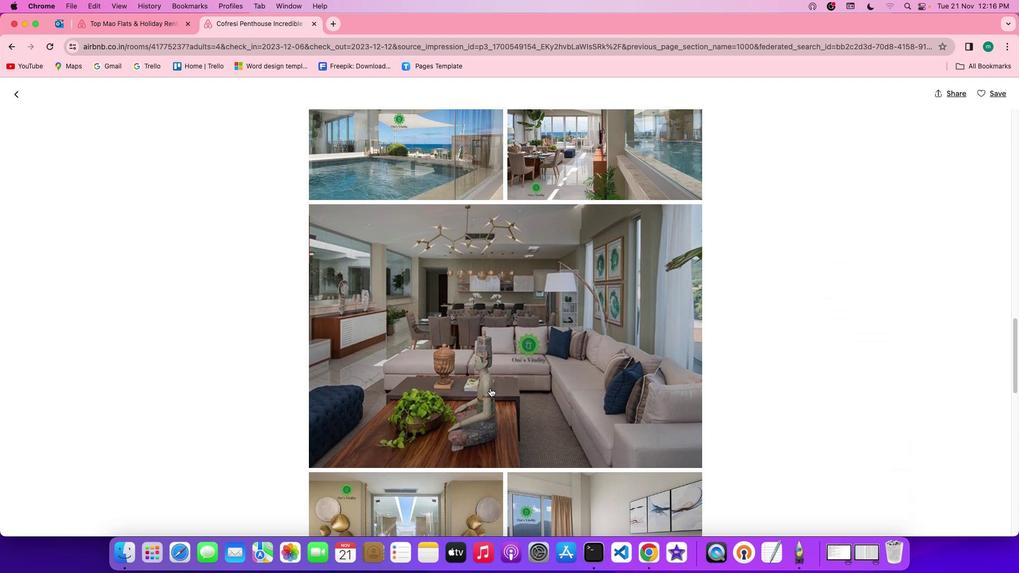 
Action: Mouse scrolled (489, 371) with delta (1, 117)
Screenshot: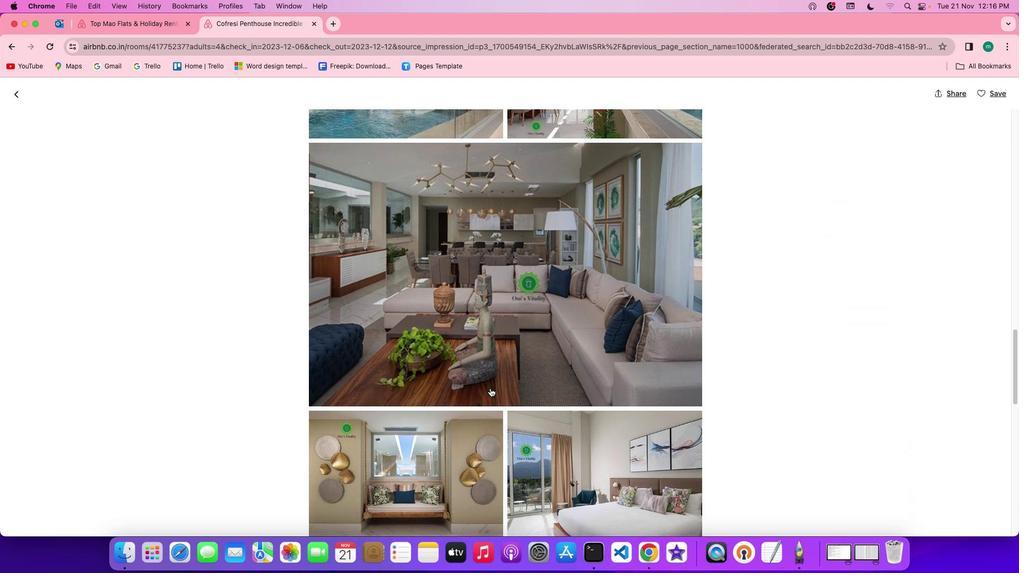 
Action: Mouse scrolled (489, 371) with delta (1, 118)
Screenshot: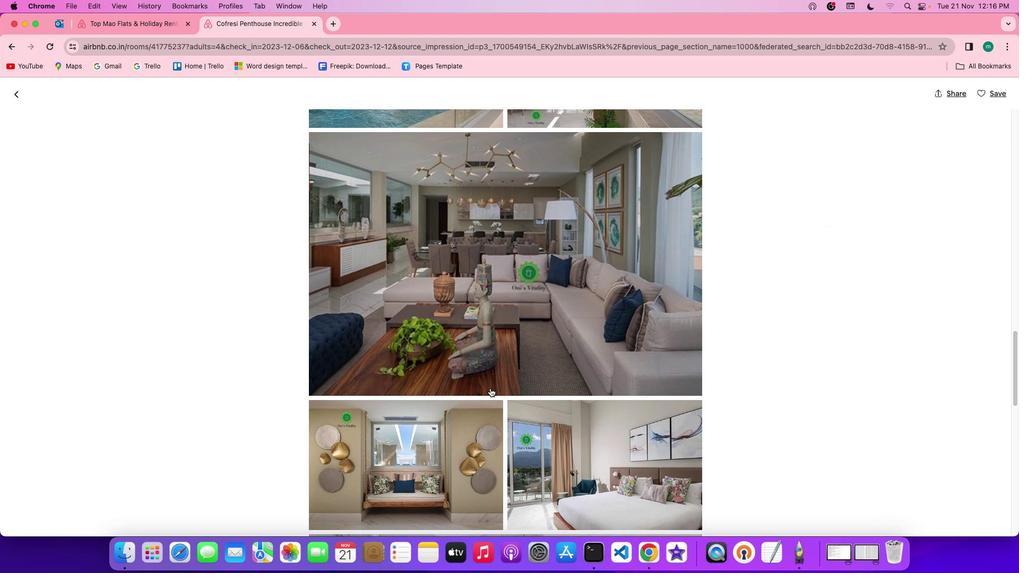 
Action: Mouse scrolled (489, 371) with delta (1, 118)
Screenshot: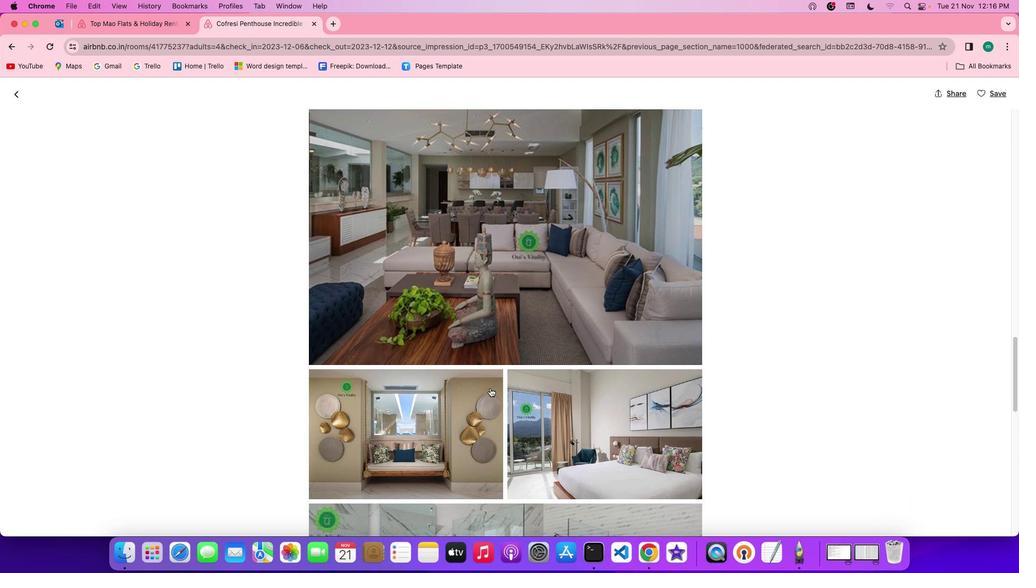 
Action: Mouse scrolled (489, 371) with delta (1, 117)
Screenshot: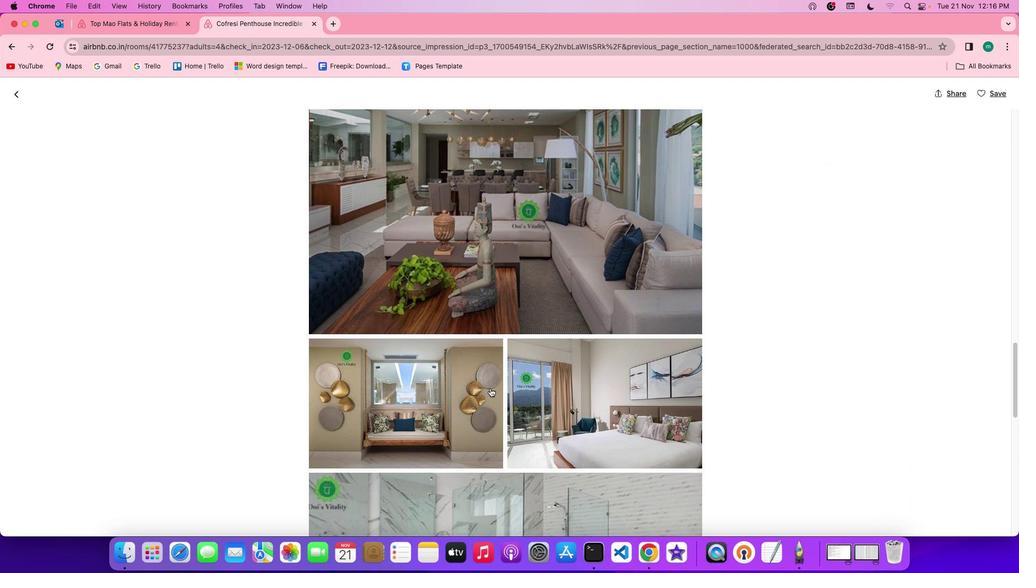 
Action: Mouse scrolled (489, 371) with delta (1, 117)
Screenshot: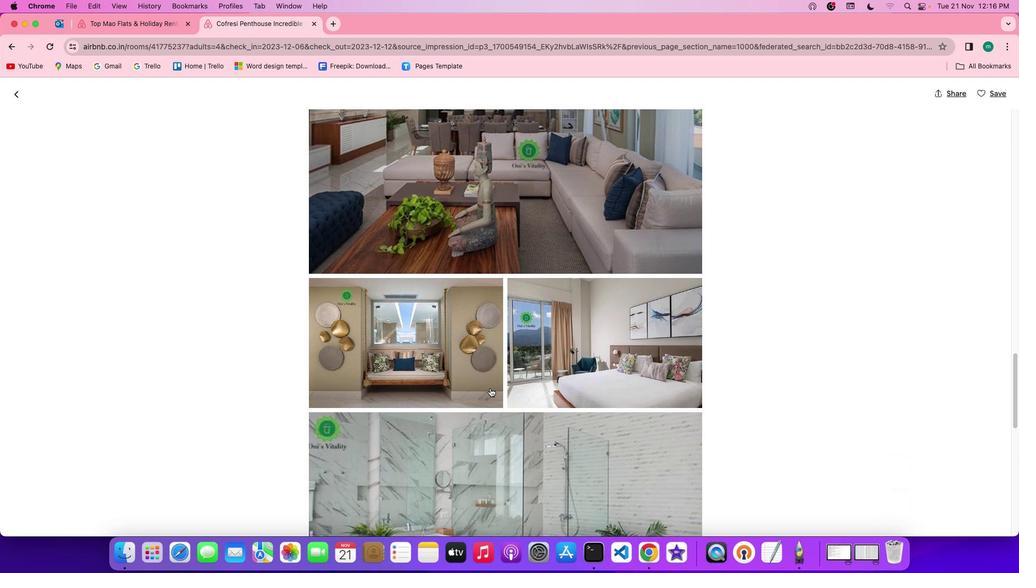 
Action: Mouse scrolled (489, 371) with delta (1, 117)
Screenshot: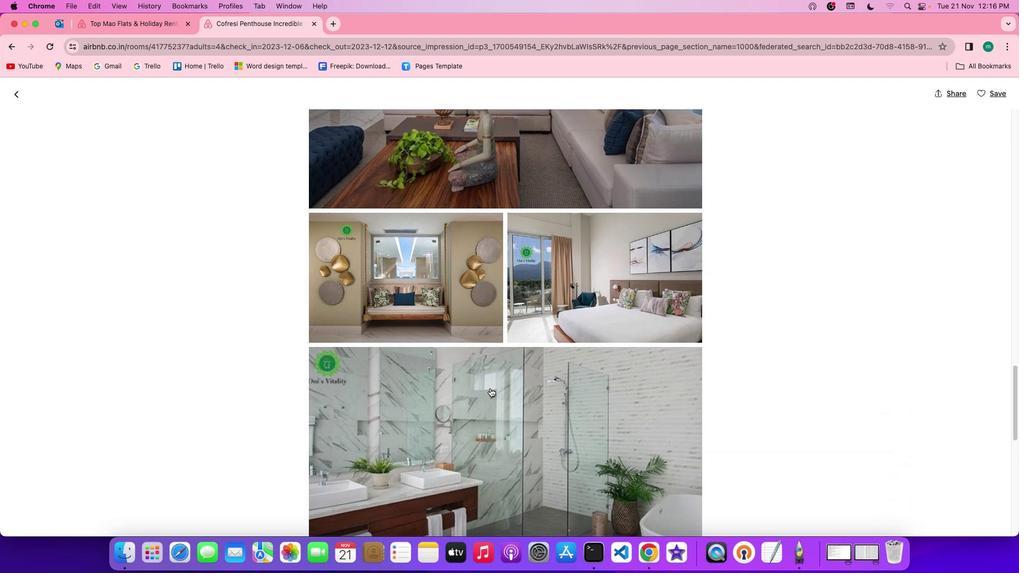 
Action: Mouse scrolled (489, 371) with delta (1, 118)
Screenshot: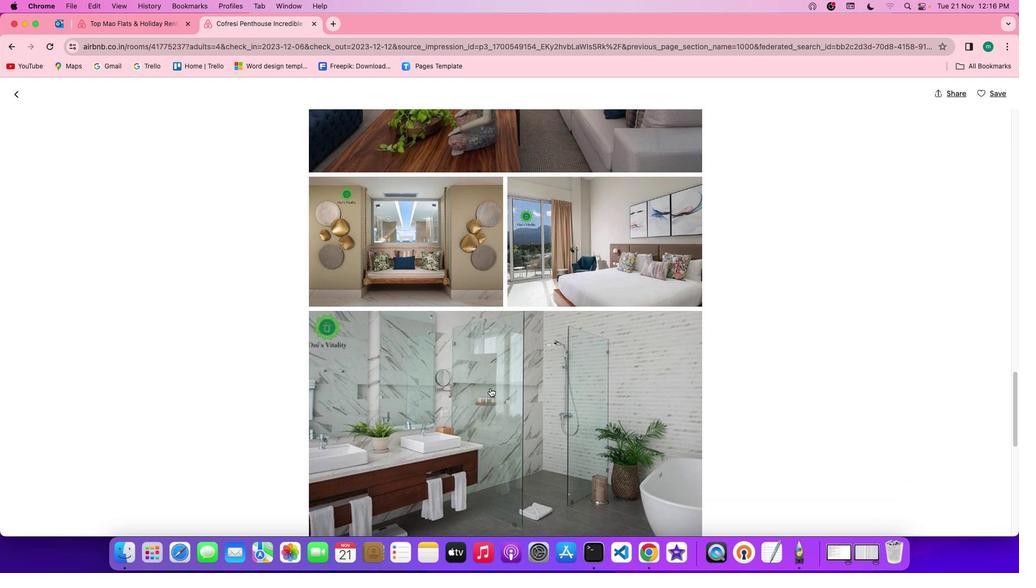 
Action: Mouse scrolled (489, 371) with delta (1, 118)
Screenshot: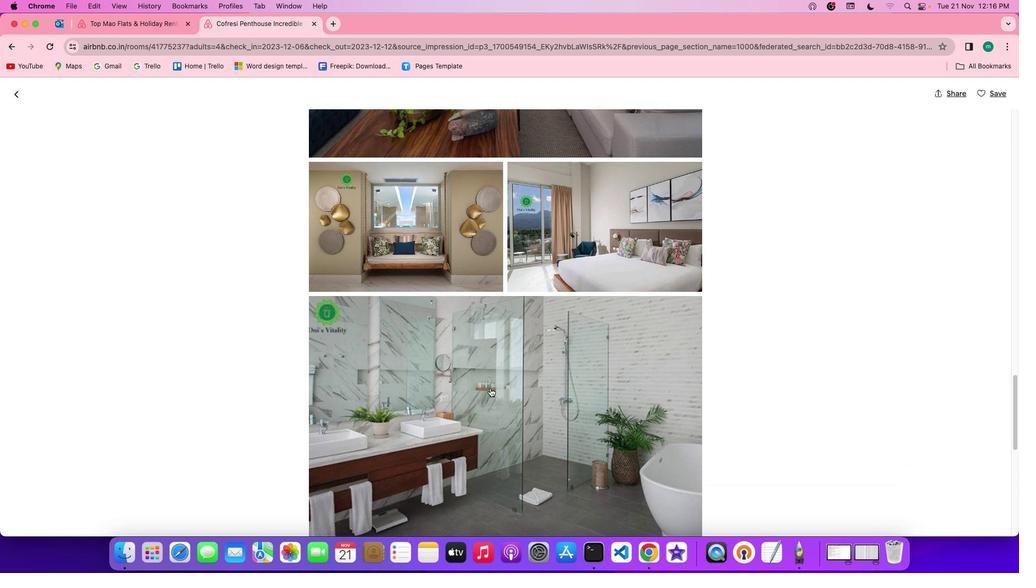 
Action: Mouse scrolled (489, 371) with delta (1, 117)
Screenshot: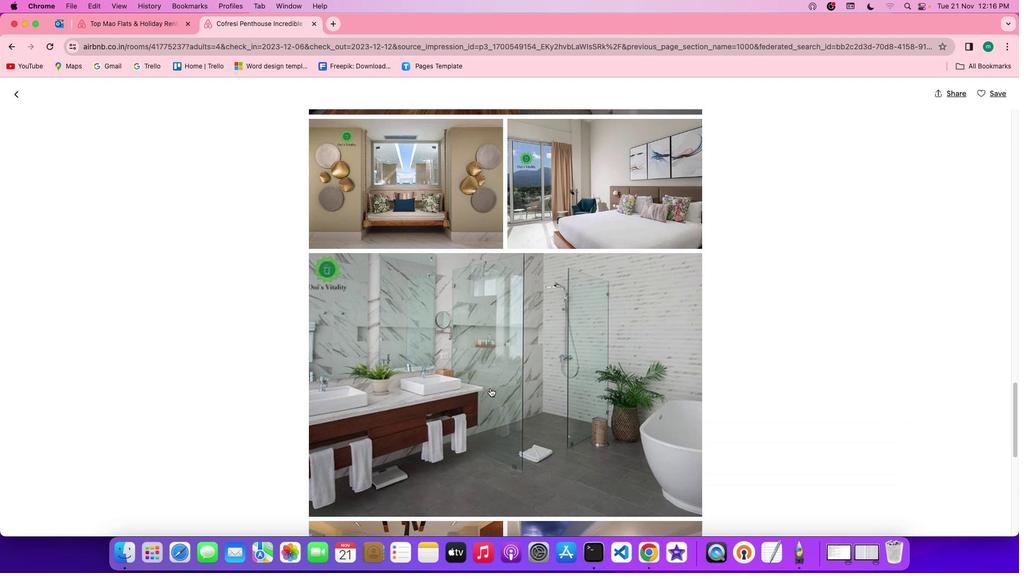 
Action: Mouse scrolled (489, 371) with delta (1, 117)
Screenshot: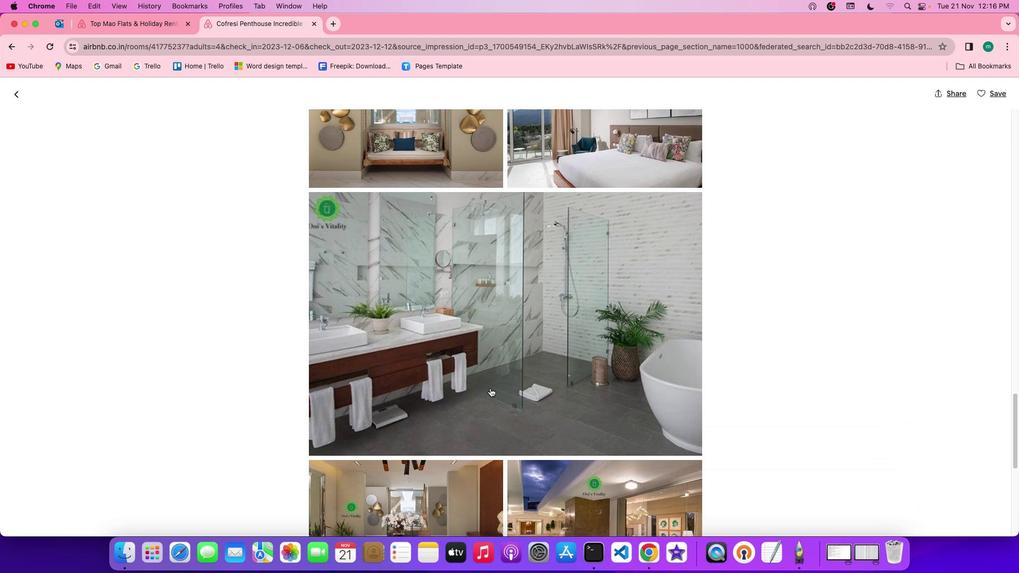 
Action: Mouse scrolled (489, 371) with delta (1, 118)
Screenshot: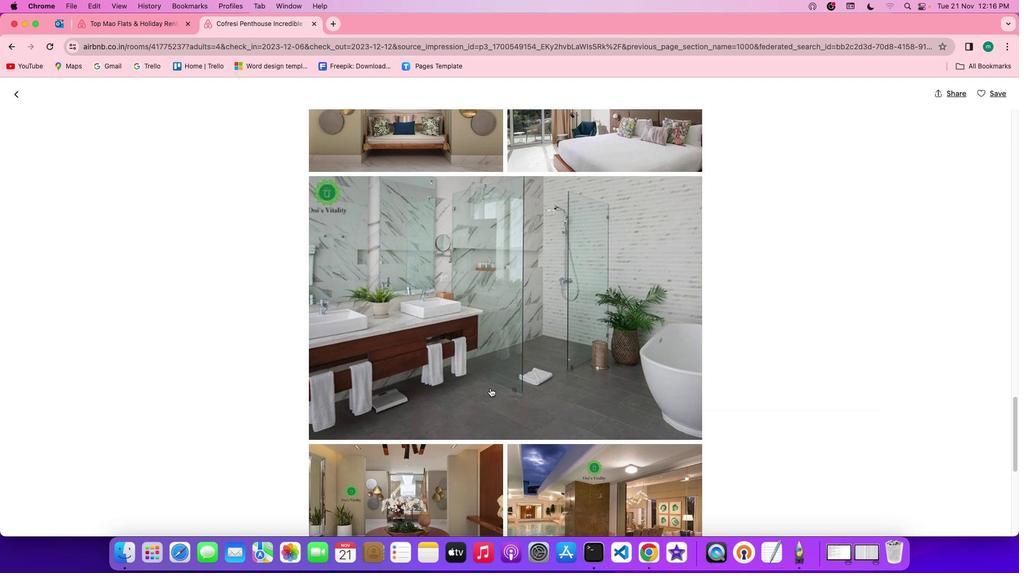 
Action: Mouse scrolled (489, 371) with delta (1, 118)
Screenshot: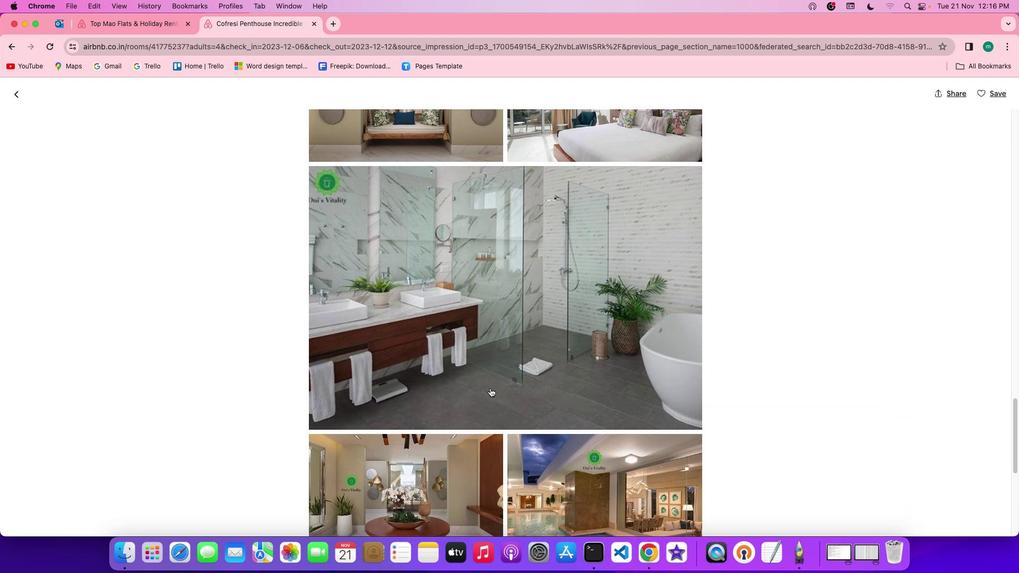 
Action: Mouse scrolled (489, 371) with delta (1, 118)
Screenshot: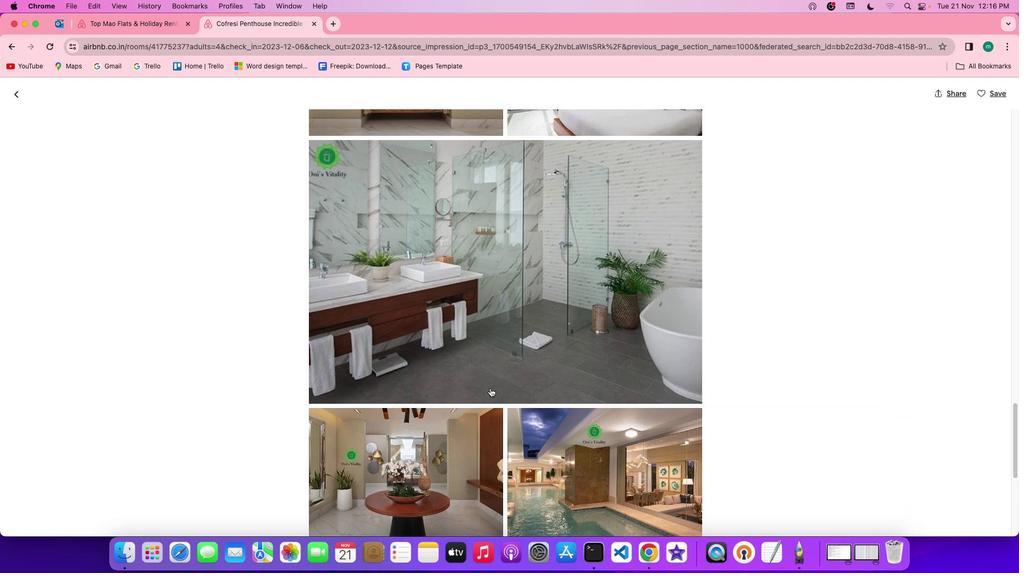 
Action: Mouse scrolled (489, 371) with delta (1, 117)
Screenshot: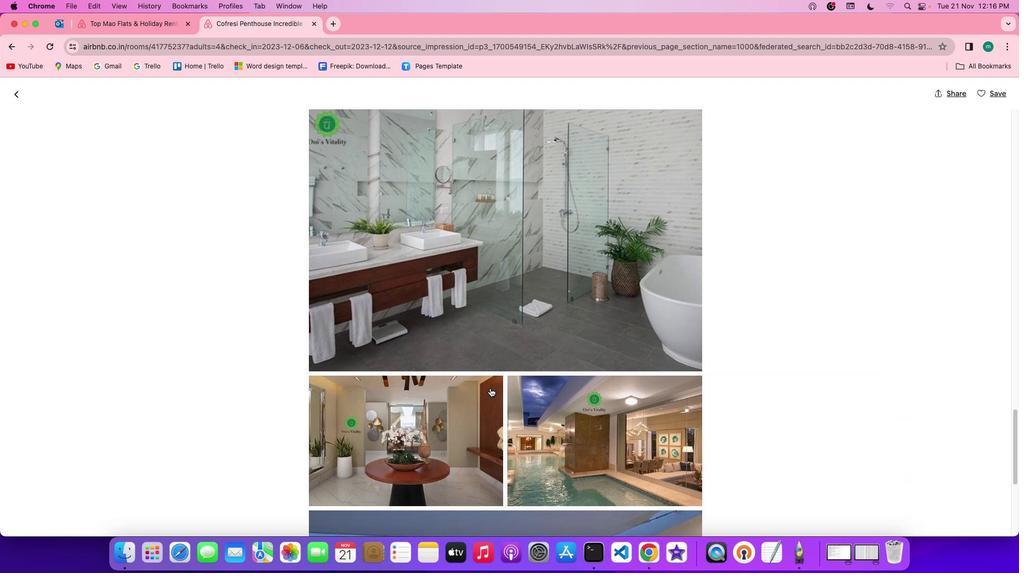 
Action: Mouse scrolled (489, 371) with delta (1, 117)
Screenshot: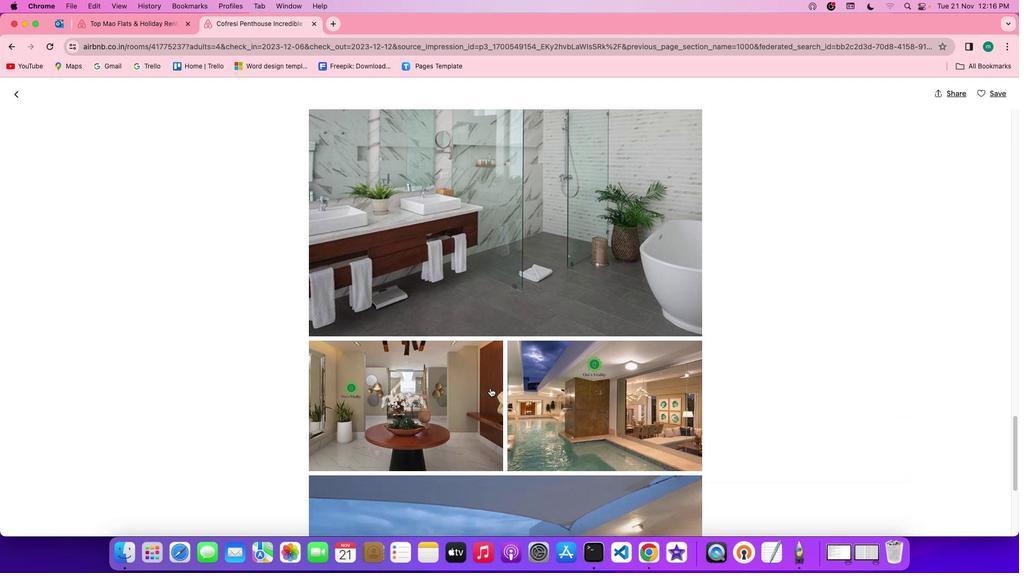 
Action: Mouse scrolled (489, 371) with delta (1, 118)
Screenshot: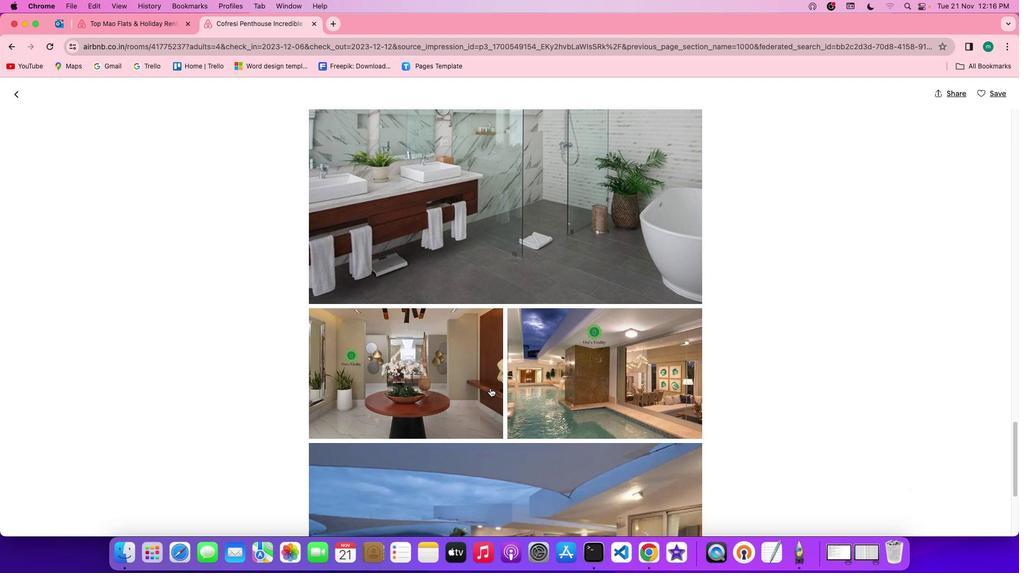 
Action: Mouse scrolled (489, 371) with delta (1, 118)
Screenshot: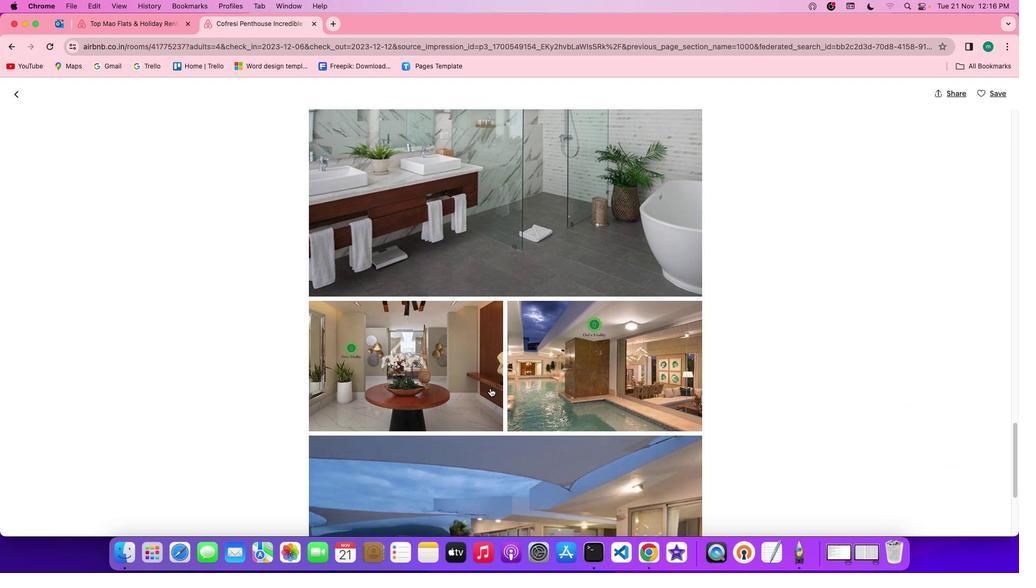 
Action: Mouse scrolled (489, 371) with delta (1, 118)
Screenshot: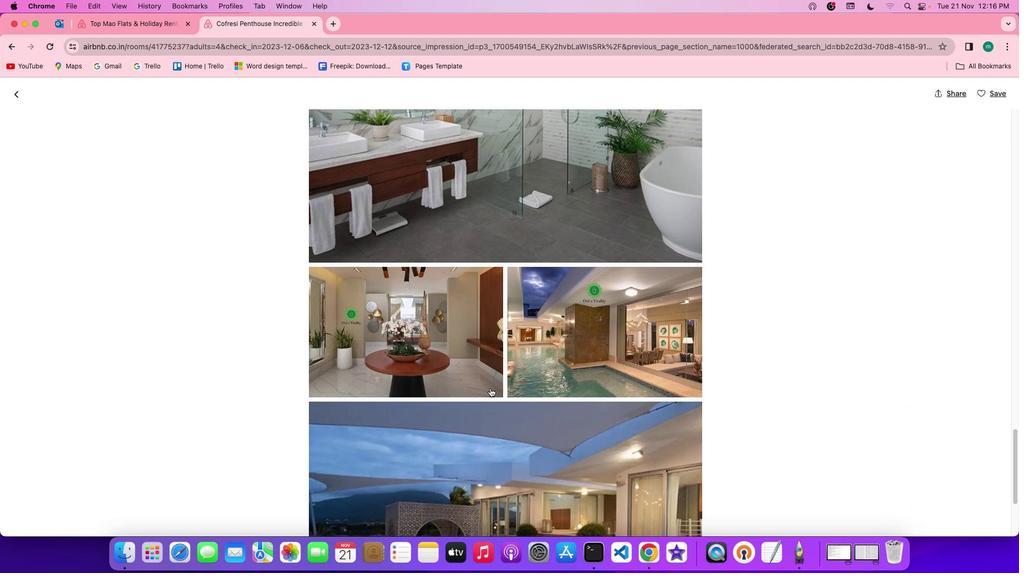 
Action: Mouse scrolled (489, 371) with delta (1, 117)
Screenshot: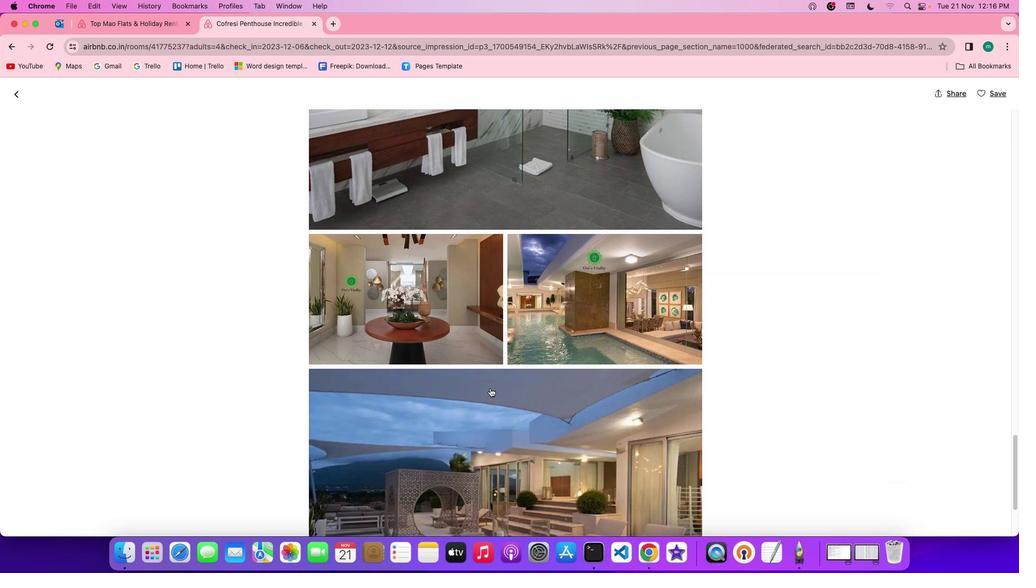 
Action: Mouse scrolled (489, 371) with delta (1, 117)
Screenshot: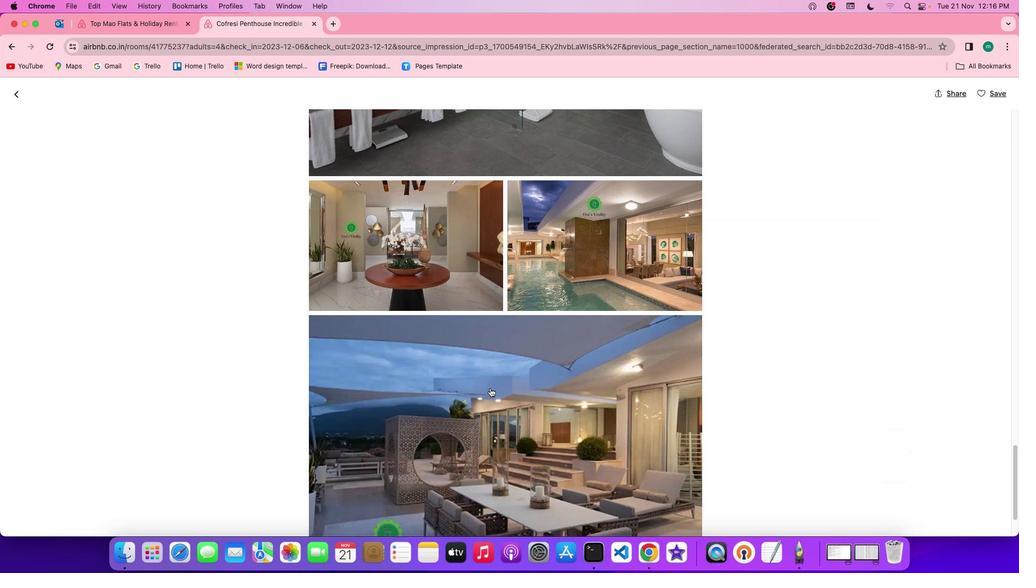 
Action: Mouse scrolled (489, 371) with delta (1, 118)
Screenshot: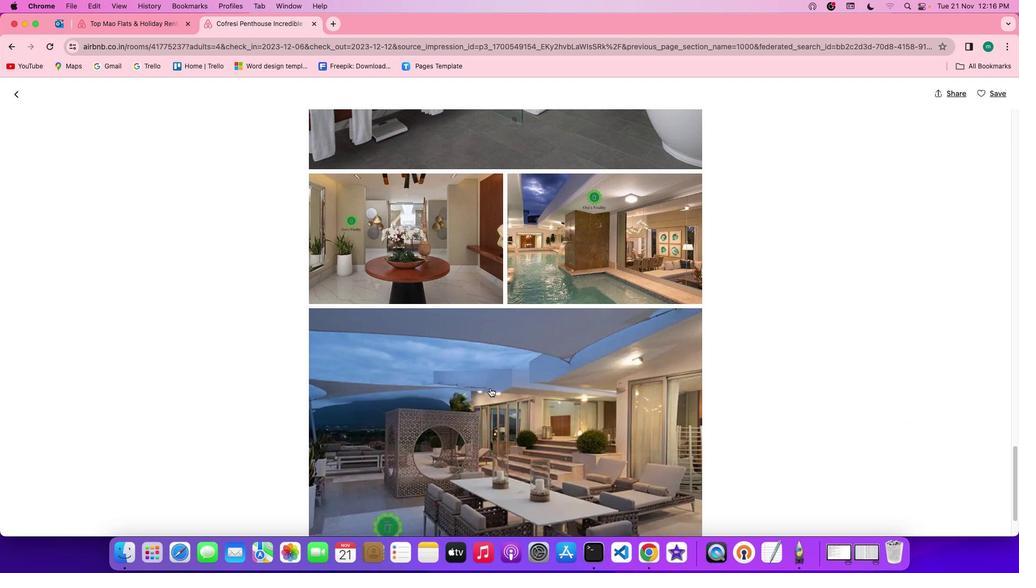 
Action: Mouse scrolled (489, 371) with delta (1, 118)
Screenshot: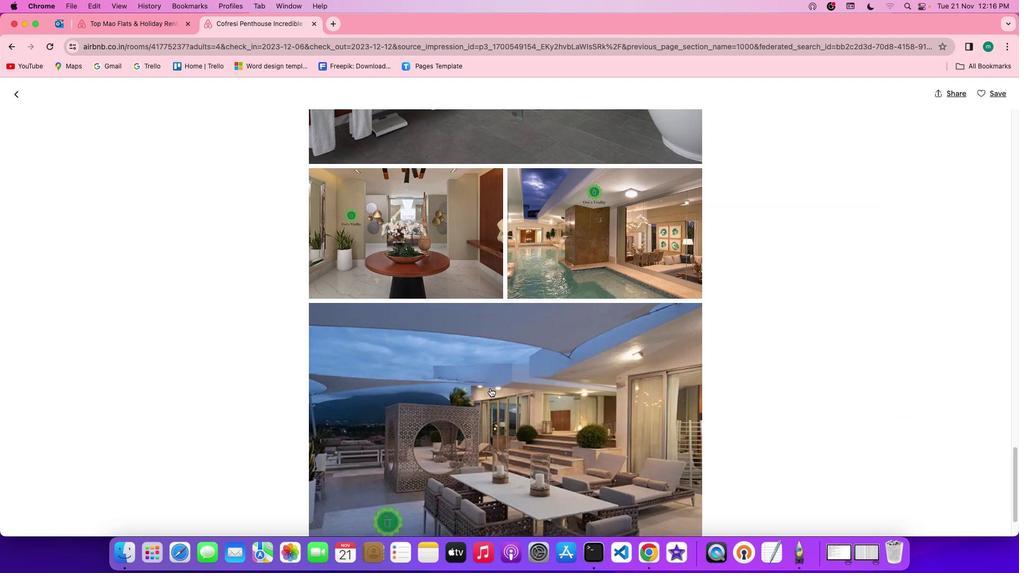 
Action: Mouse scrolled (489, 371) with delta (1, 118)
Screenshot: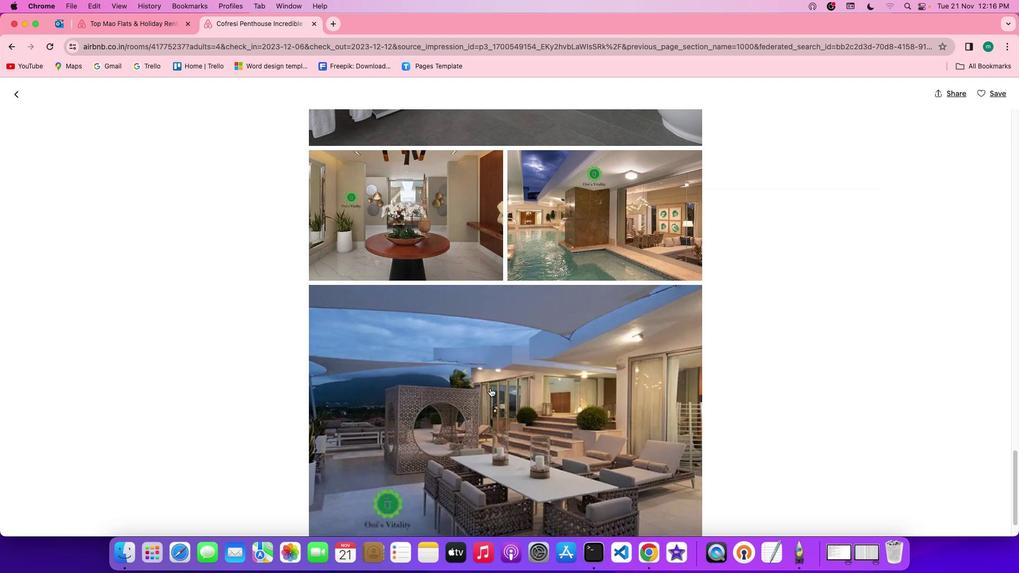 
Action: Mouse scrolled (489, 371) with delta (1, 118)
Screenshot: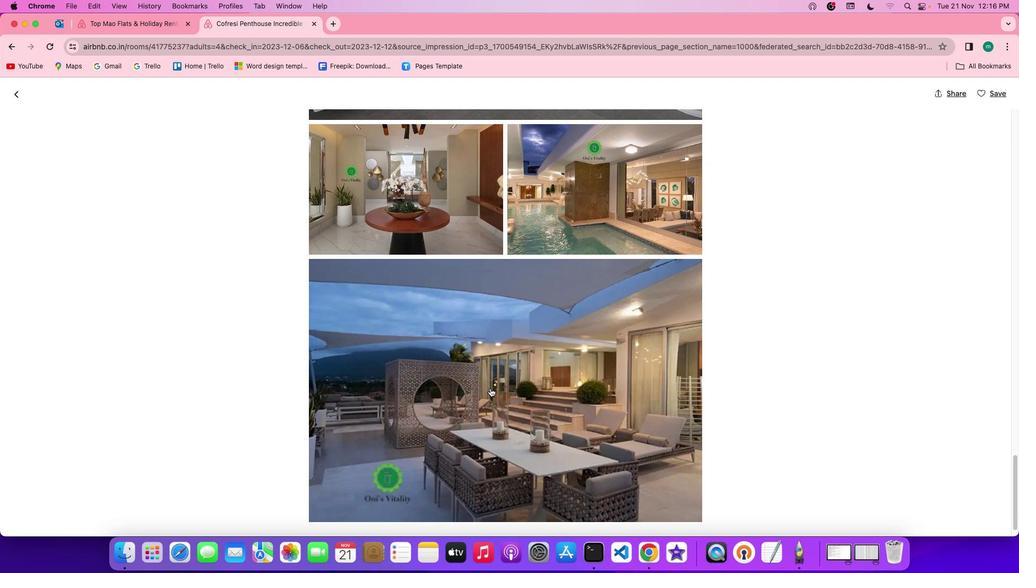 
Action: Mouse scrolled (489, 371) with delta (1, 118)
Screenshot: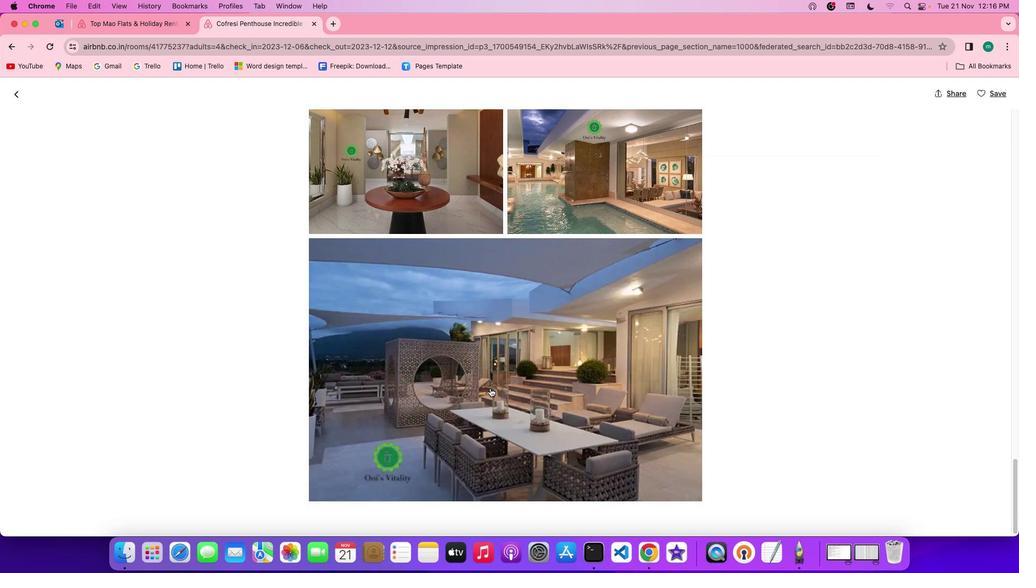 
Action: Mouse scrolled (489, 371) with delta (1, 118)
Screenshot: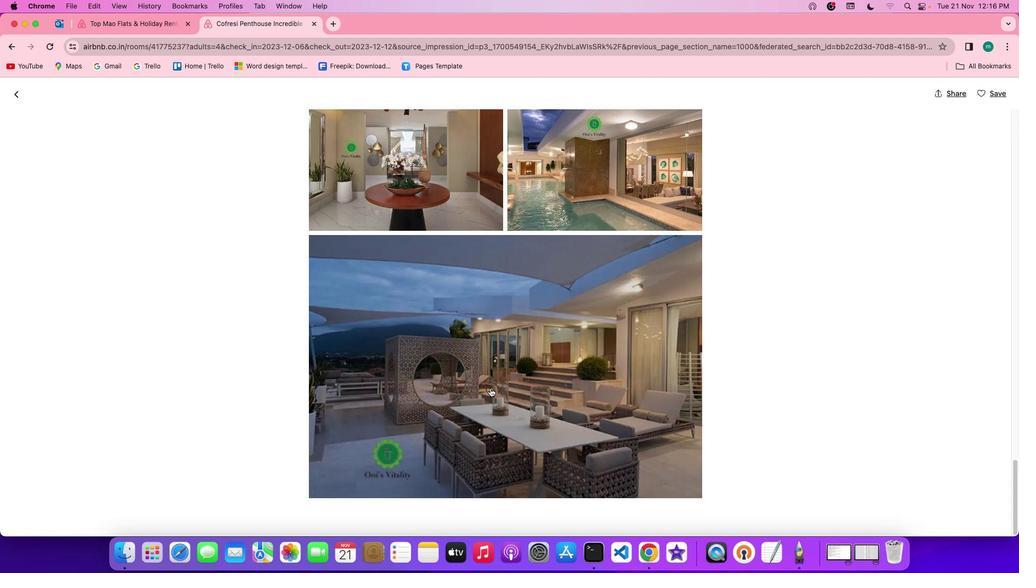 
Action: Mouse scrolled (489, 371) with delta (1, 118)
Screenshot: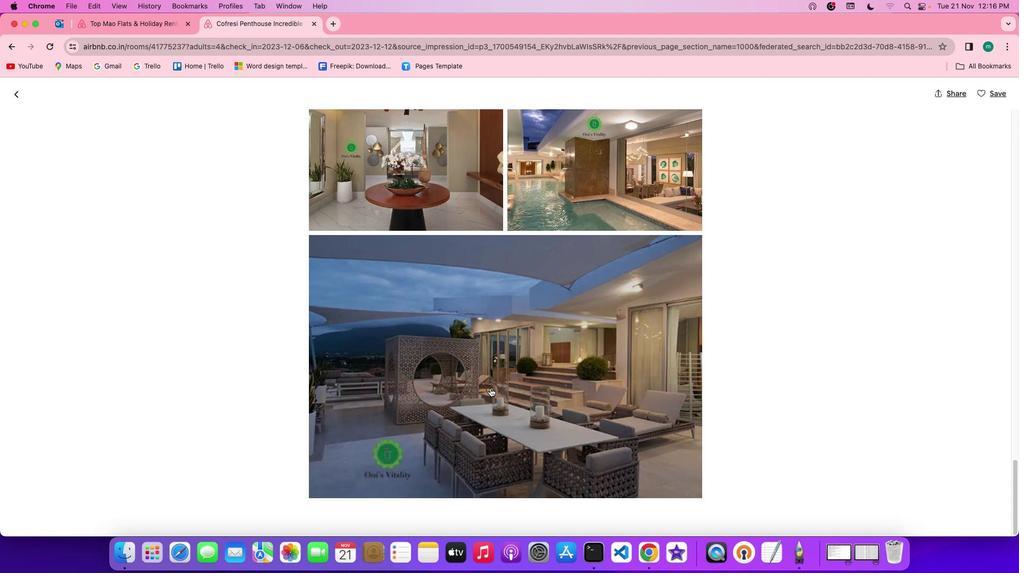 
Action: Mouse scrolled (489, 371) with delta (1, 117)
Screenshot: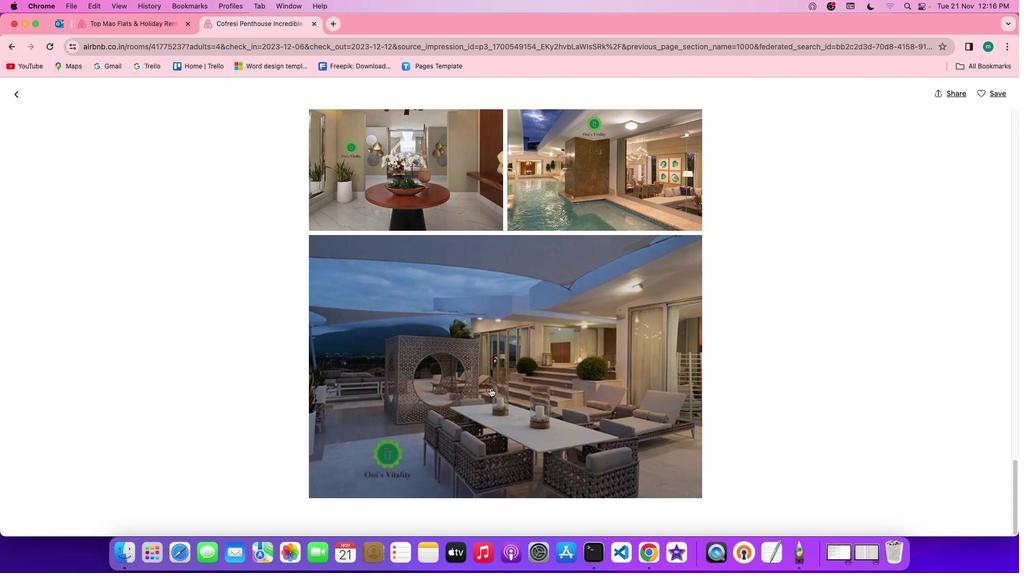 
Action: Mouse scrolled (489, 371) with delta (1, 117)
Screenshot: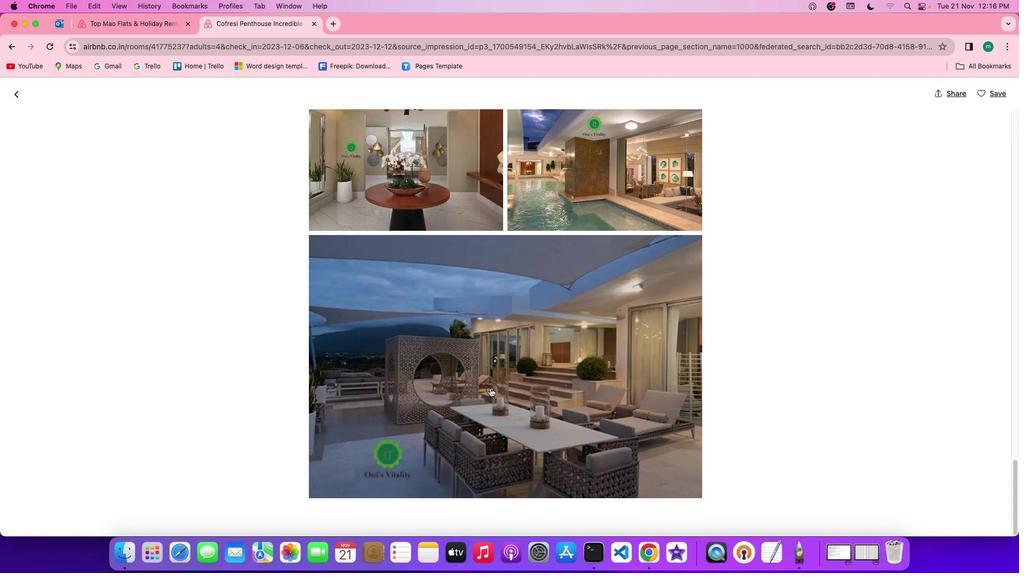 
Action: Mouse scrolled (489, 371) with delta (1, 118)
Screenshot: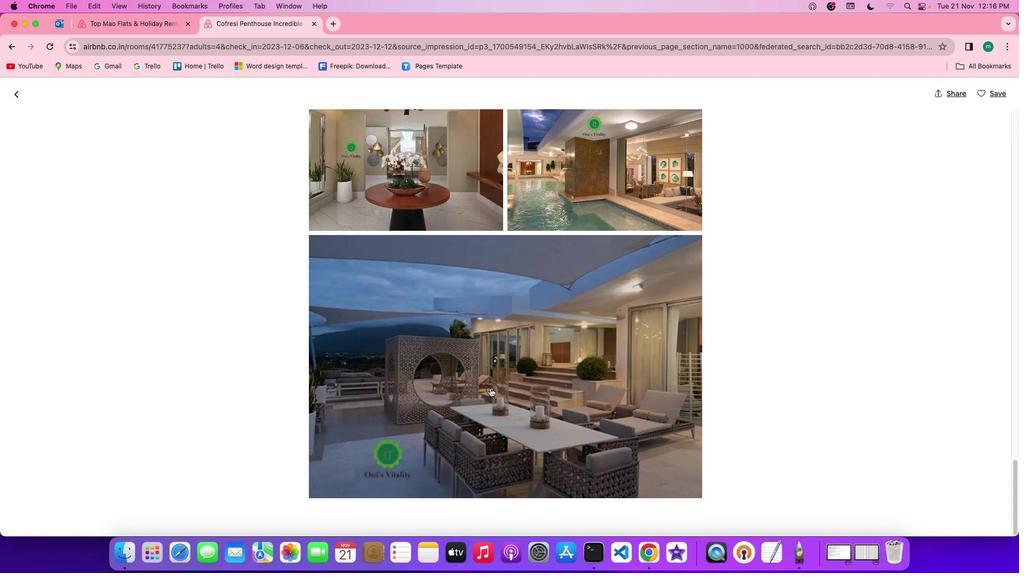 
Action: Mouse scrolled (489, 371) with delta (1, 118)
Screenshot: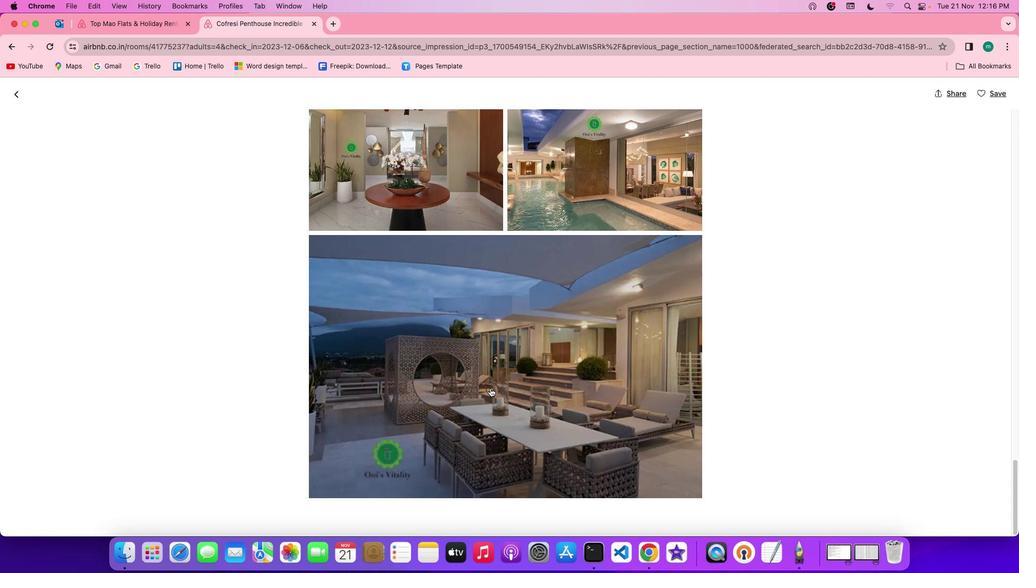 
Action: Mouse scrolled (489, 371) with delta (1, 118)
Screenshot: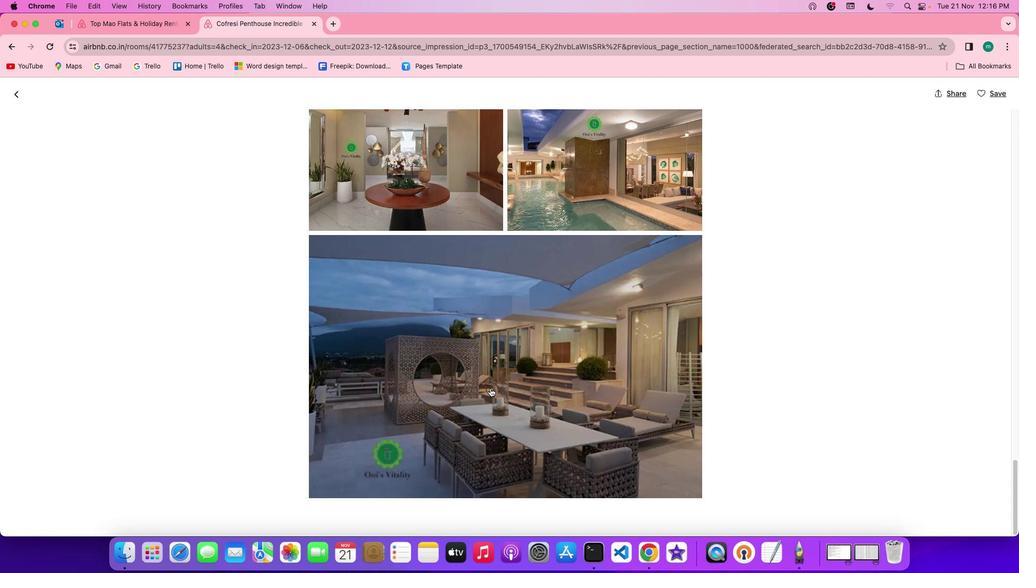 
Action: Mouse scrolled (489, 371) with delta (1, 117)
Screenshot: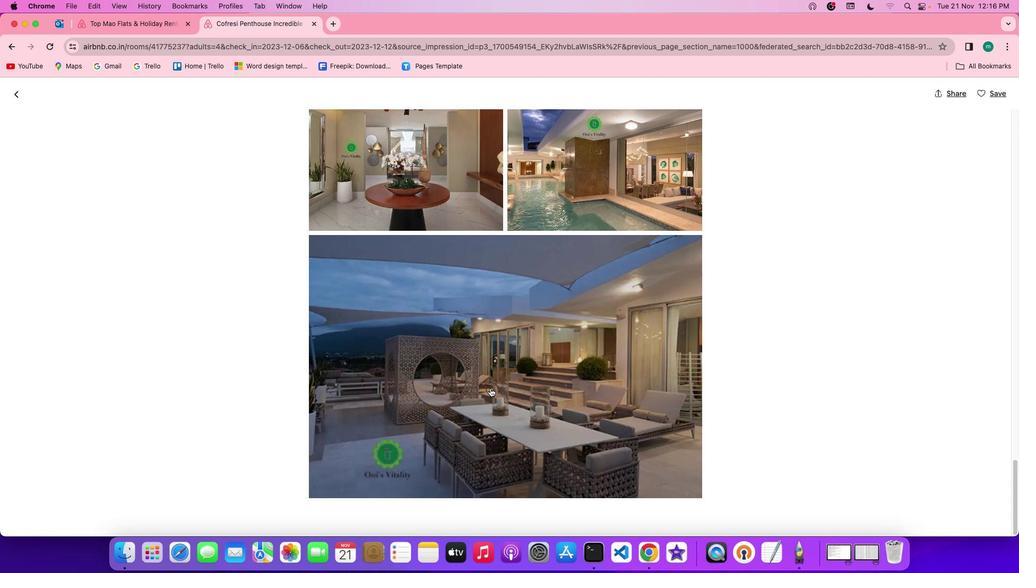 
Action: Mouse scrolled (489, 371) with delta (1, 117)
Screenshot: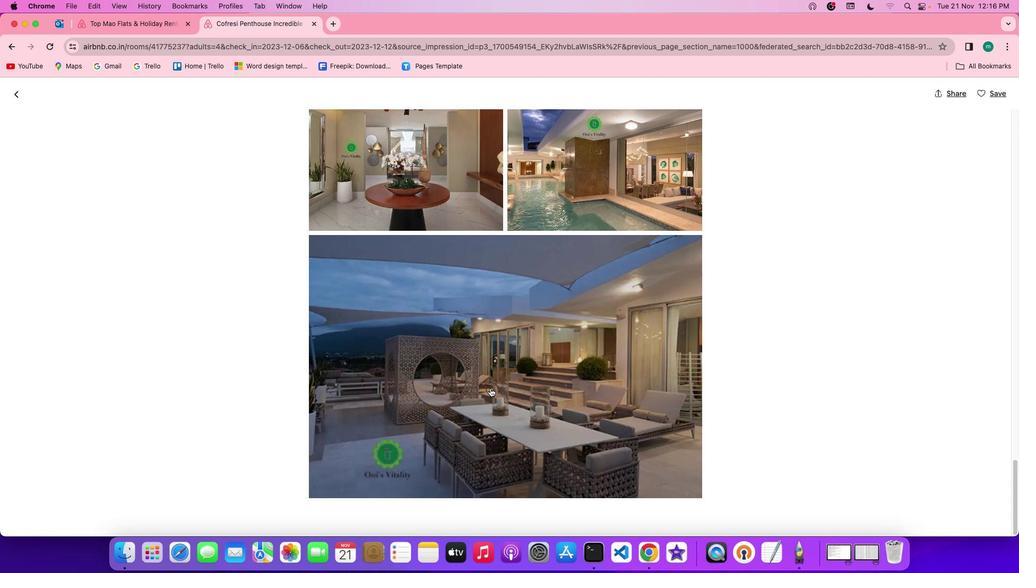 
Action: Mouse scrolled (489, 371) with delta (1, 118)
Screenshot: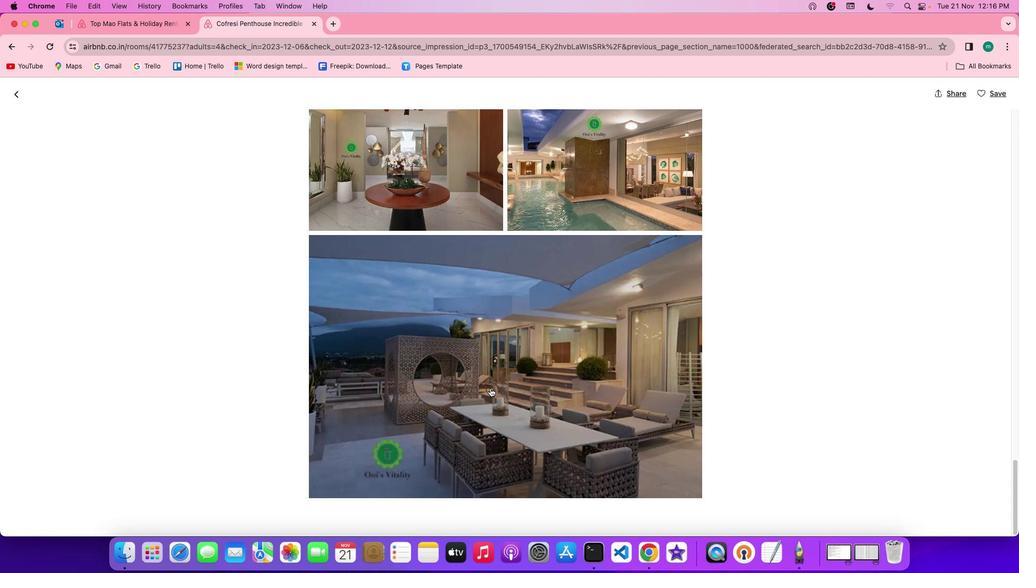 
Action: Mouse scrolled (489, 371) with delta (1, 118)
Screenshot: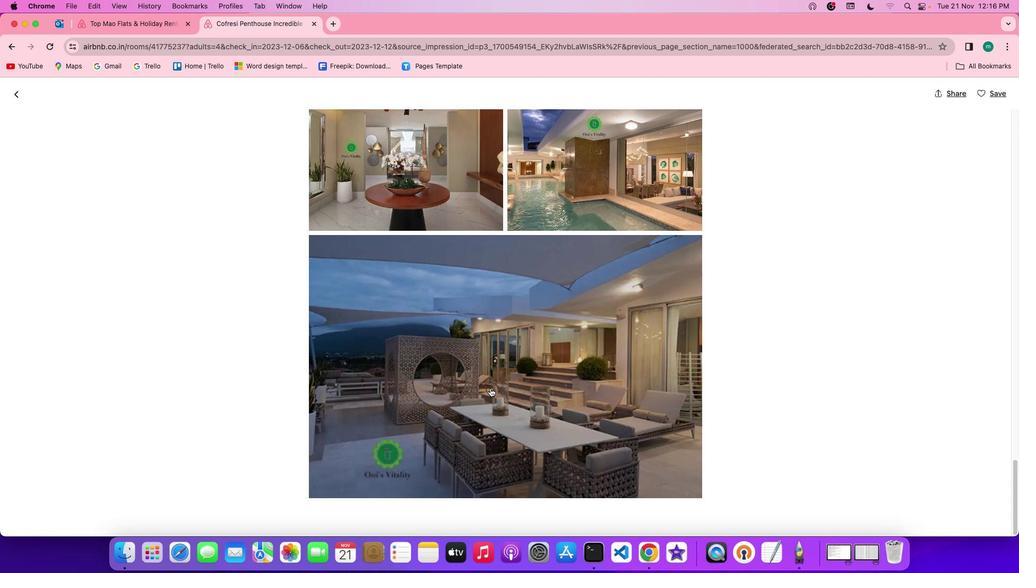 
Action: Mouse scrolled (489, 371) with delta (1, 118)
Screenshot: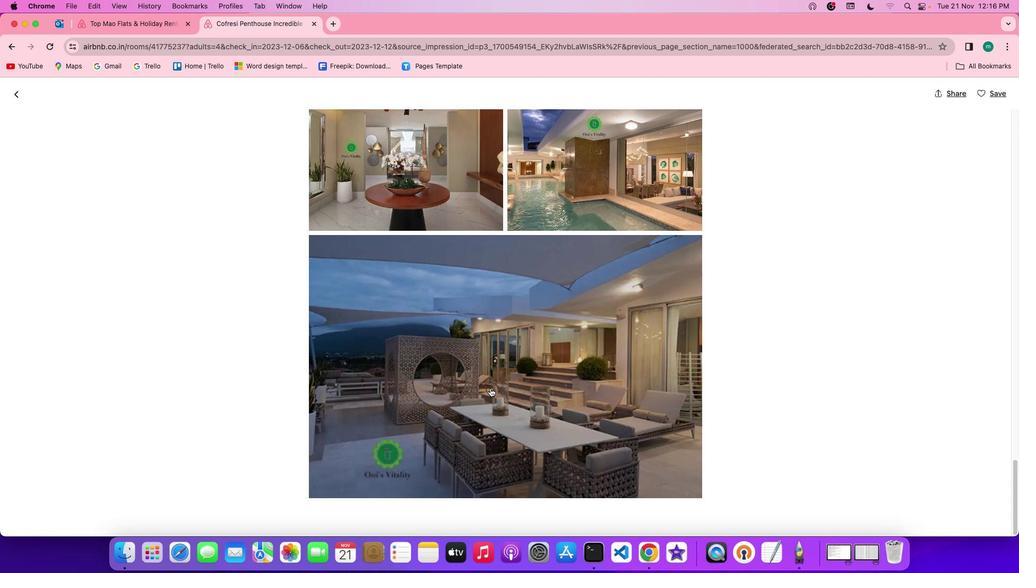 
Action: Mouse scrolled (489, 371) with delta (1, 117)
Screenshot: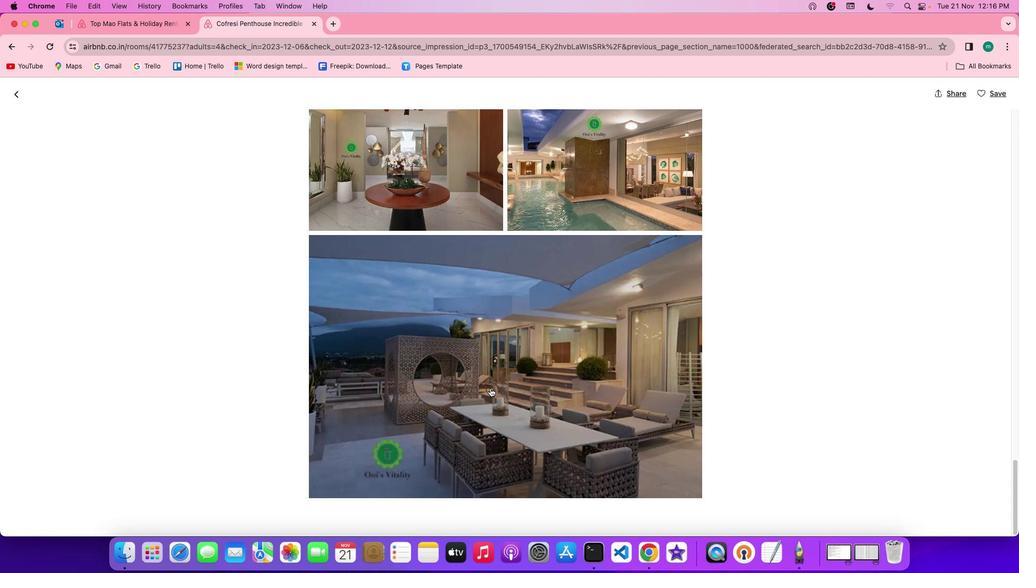 
Action: Mouse moved to (23, 181)
